 Task: Reports & Dashboards
Action: Mouse moved to (525, 597)
Screenshot: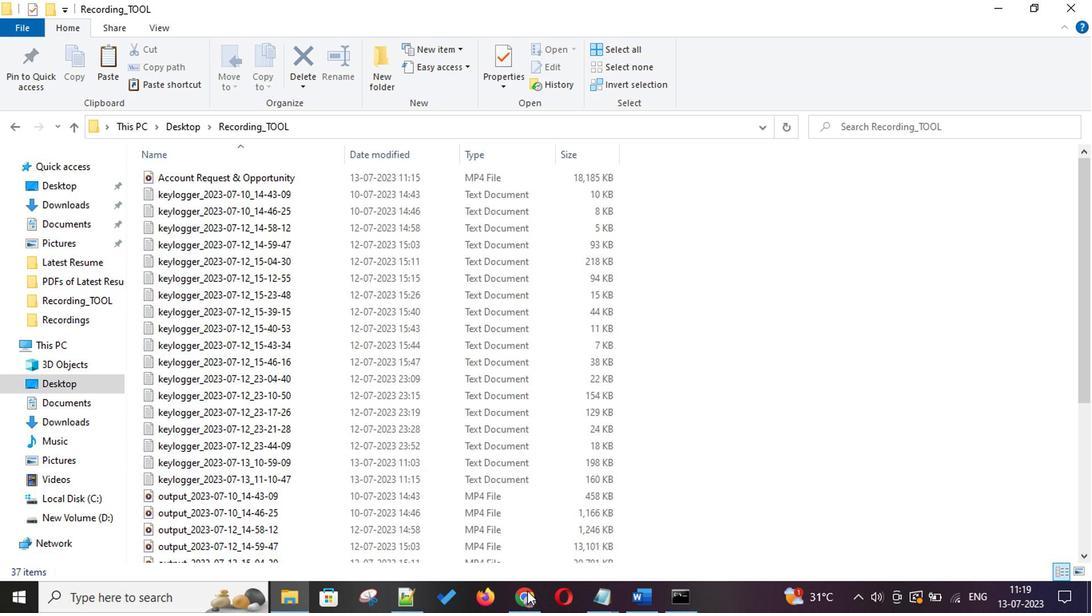 
Action: Mouse pressed left at (525, 597)
Screenshot: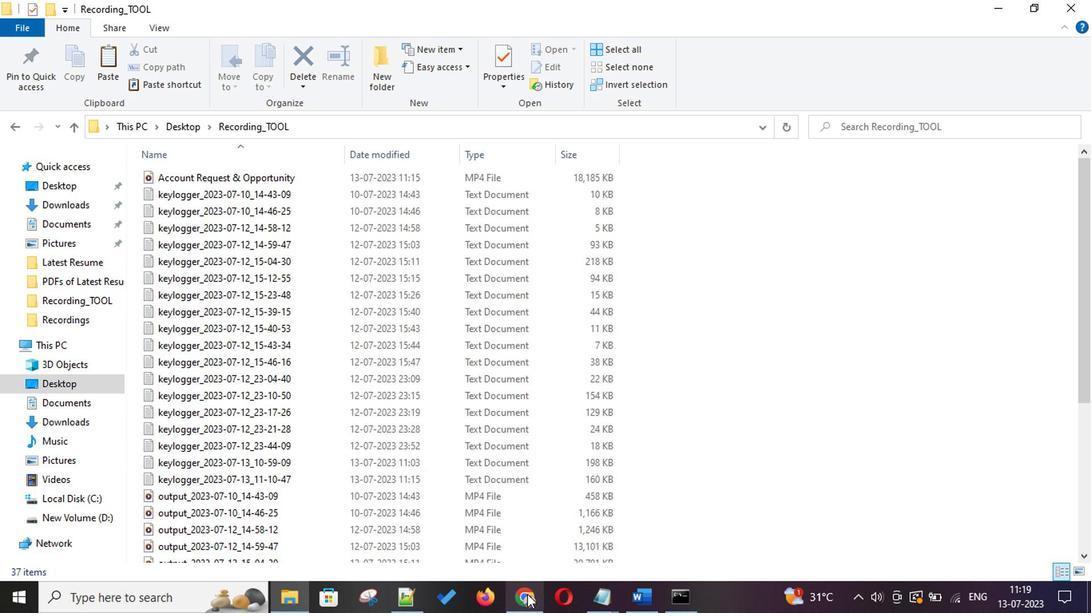 
Action: Mouse moved to (879, 138)
Screenshot: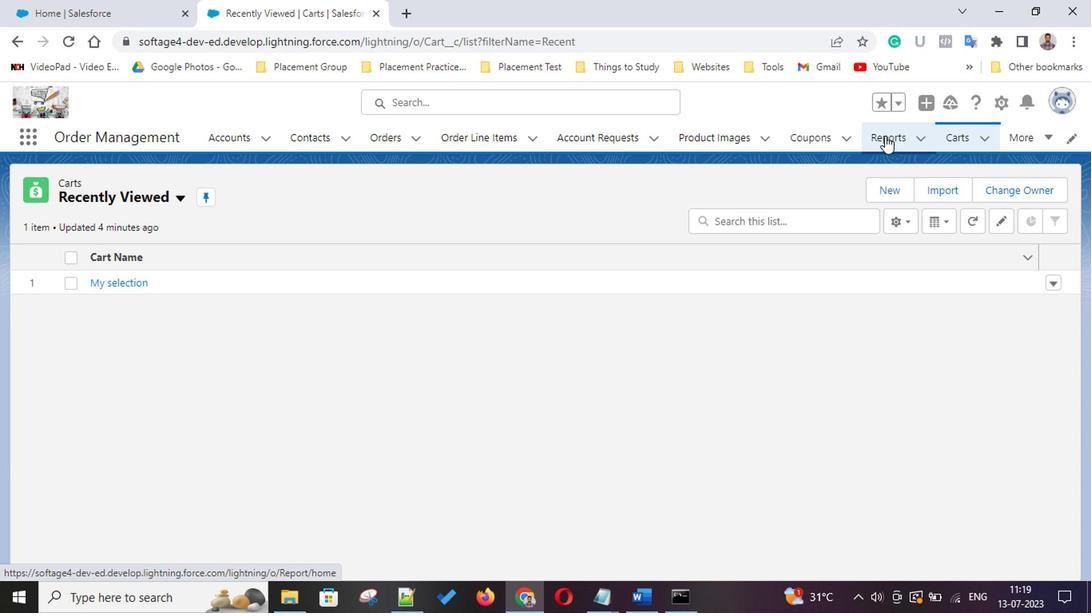 
Action: Mouse pressed left at (879, 138)
Screenshot: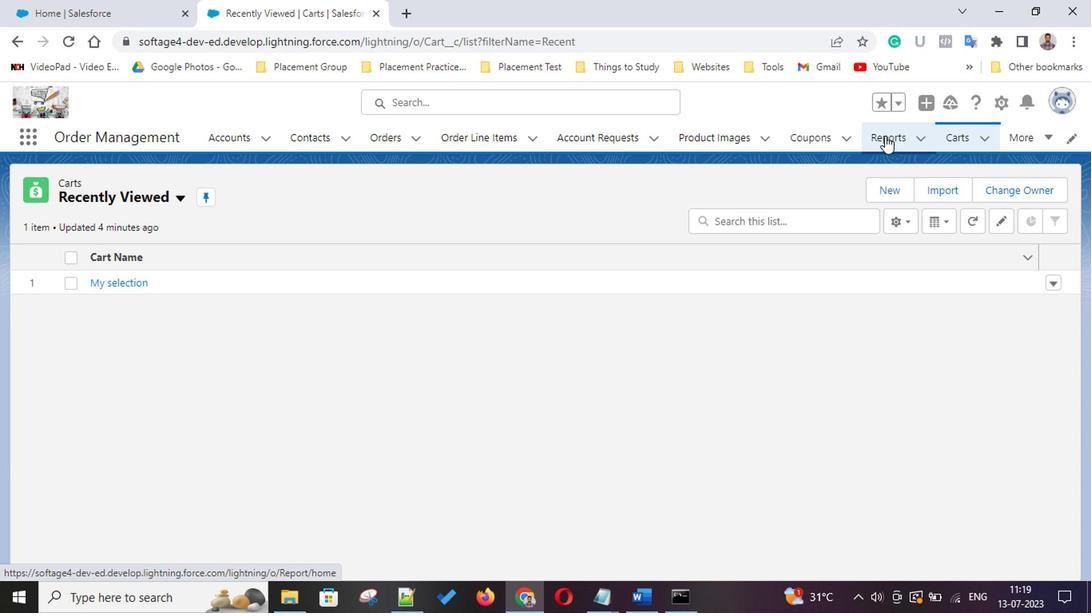 
Action: Mouse moved to (918, 202)
Screenshot: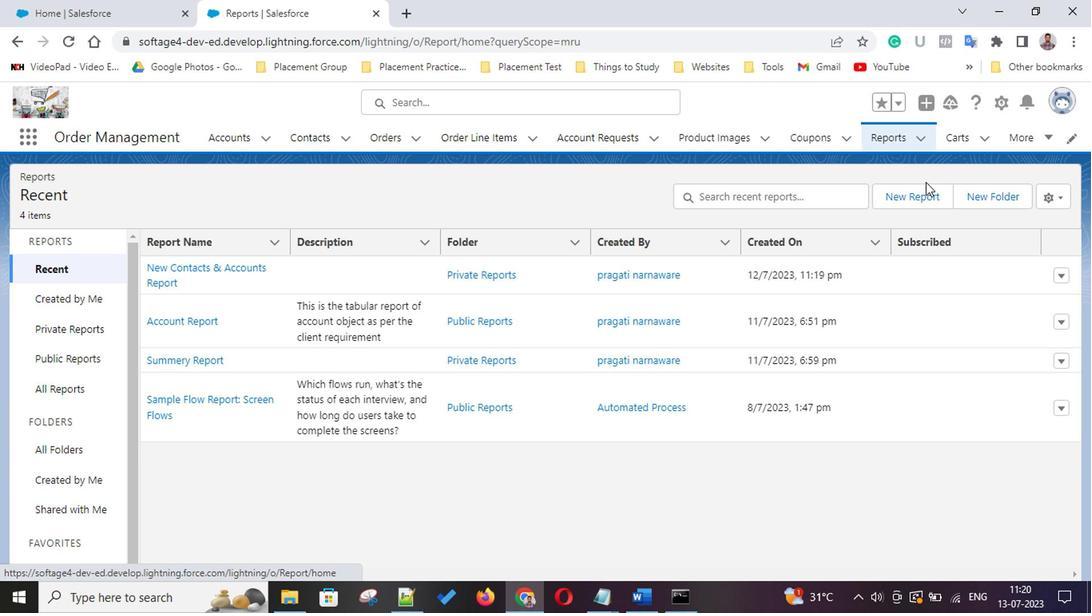 
Action: Mouse pressed left at (918, 202)
Screenshot: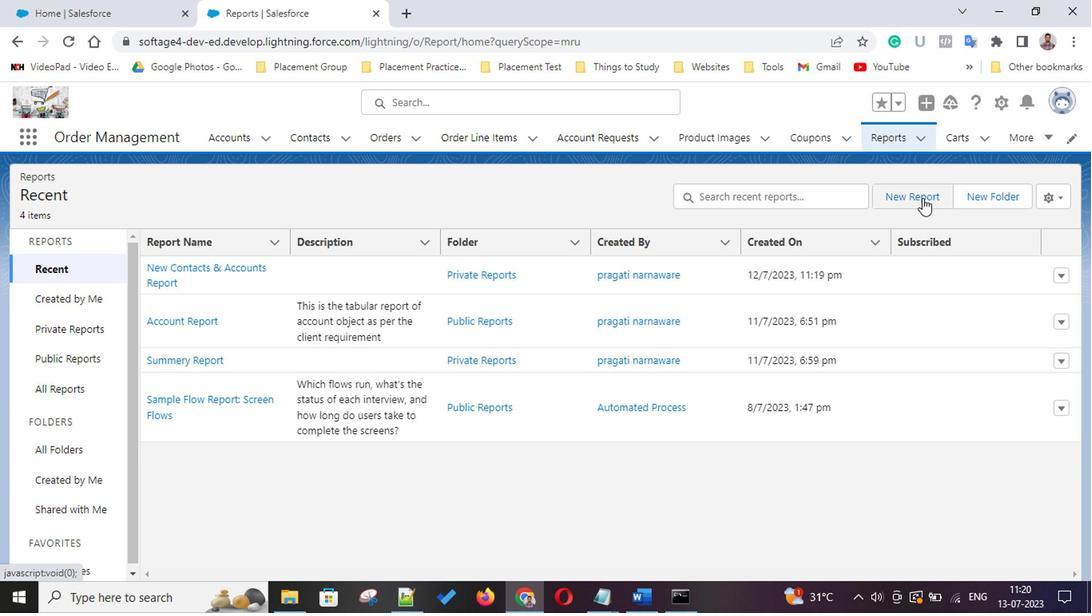 
Action: Mouse moved to (126, 315)
Screenshot: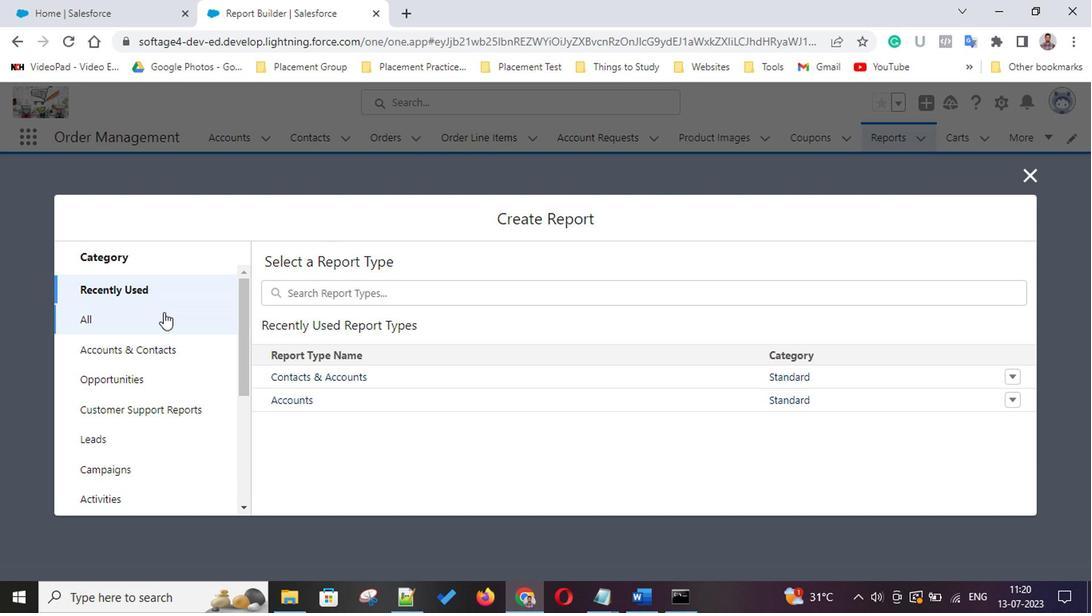
Action: Mouse pressed left at (126, 315)
Screenshot: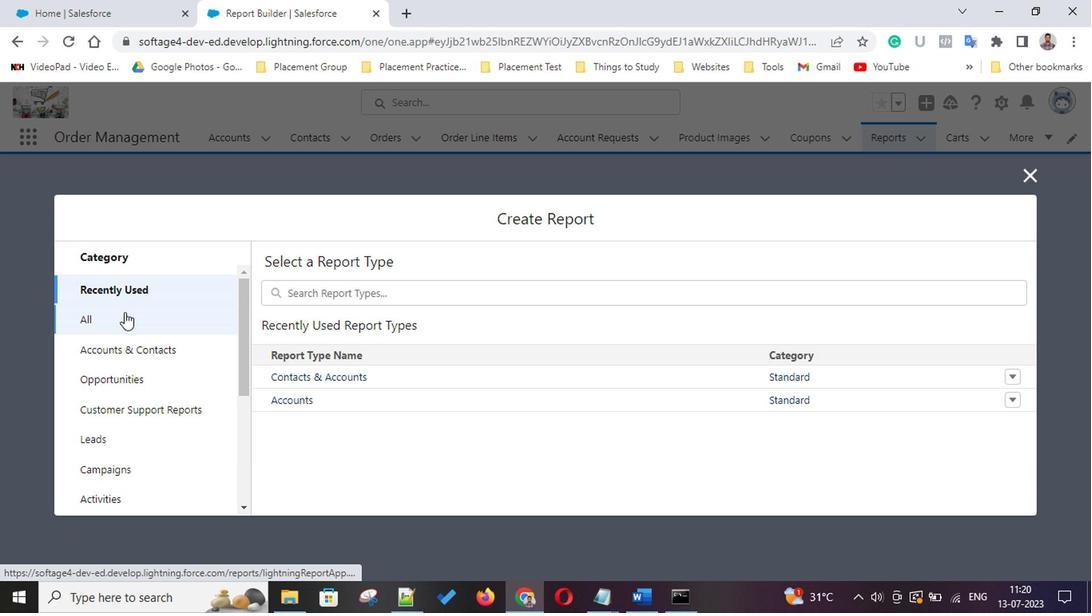 
Action: Mouse moved to (602, 421)
Screenshot: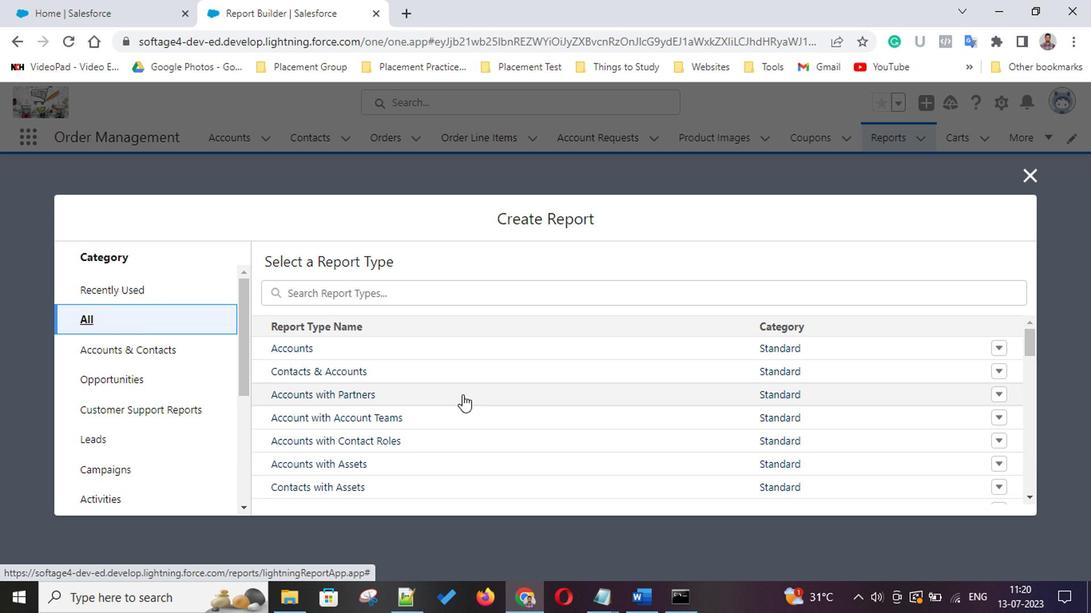 
Action: Mouse scrolled (602, 420) with delta (0, -1)
Screenshot: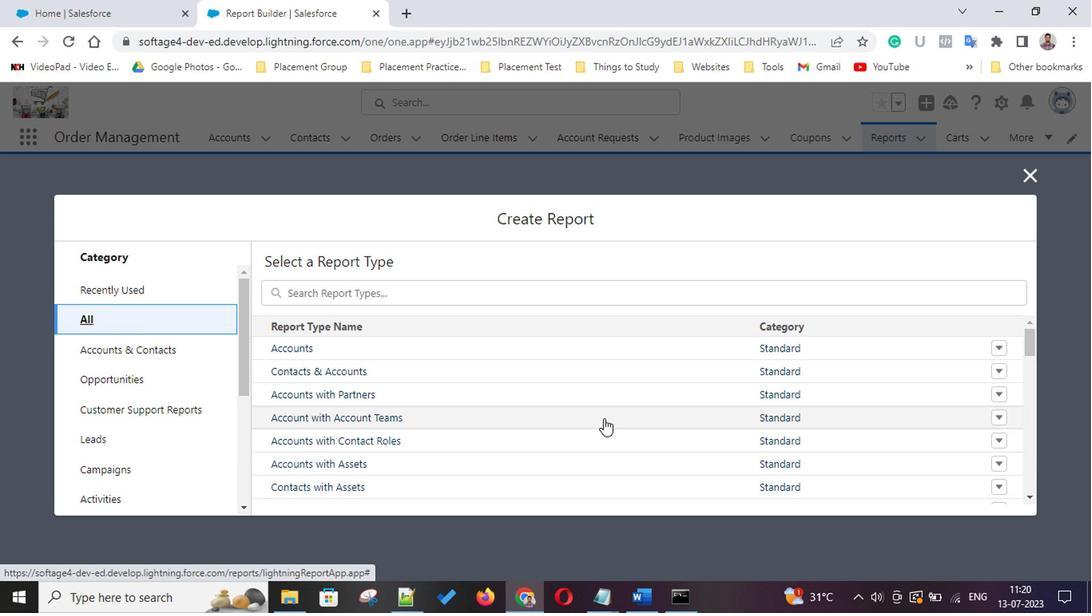 
Action: Mouse scrolled (602, 420) with delta (0, -1)
Screenshot: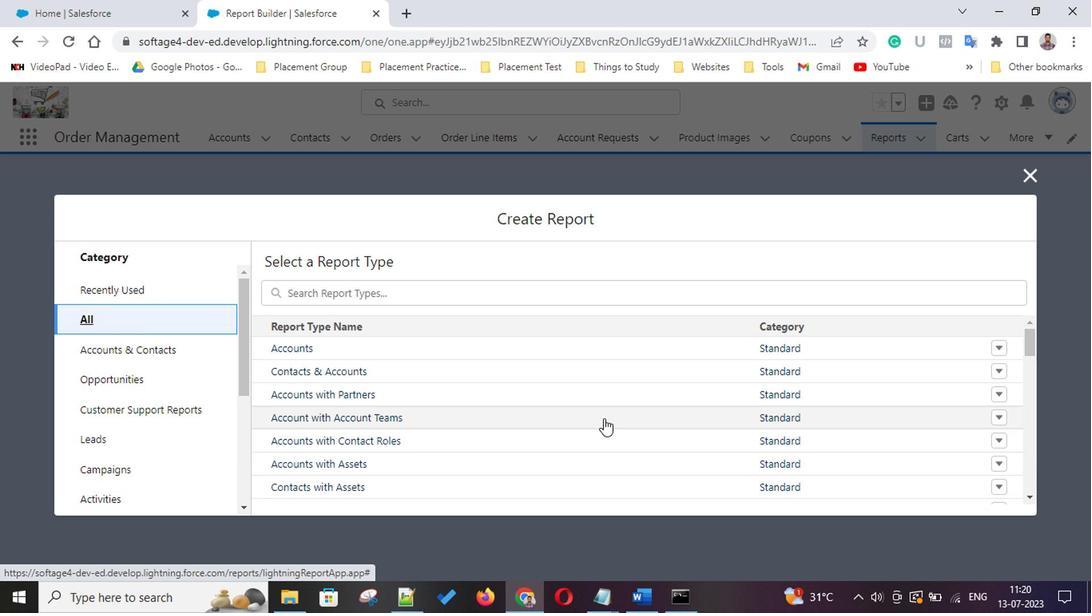 
Action: Mouse scrolled (602, 420) with delta (0, -1)
Screenshot: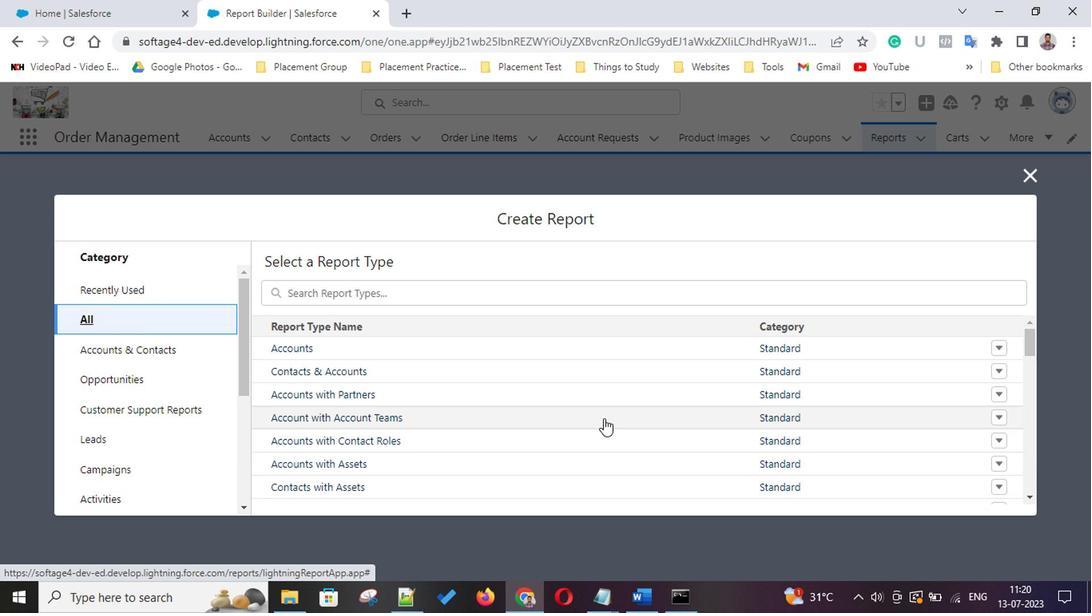 
Action: Mouse scrolled (602, 420) with delta (0, -1)
Screenshot: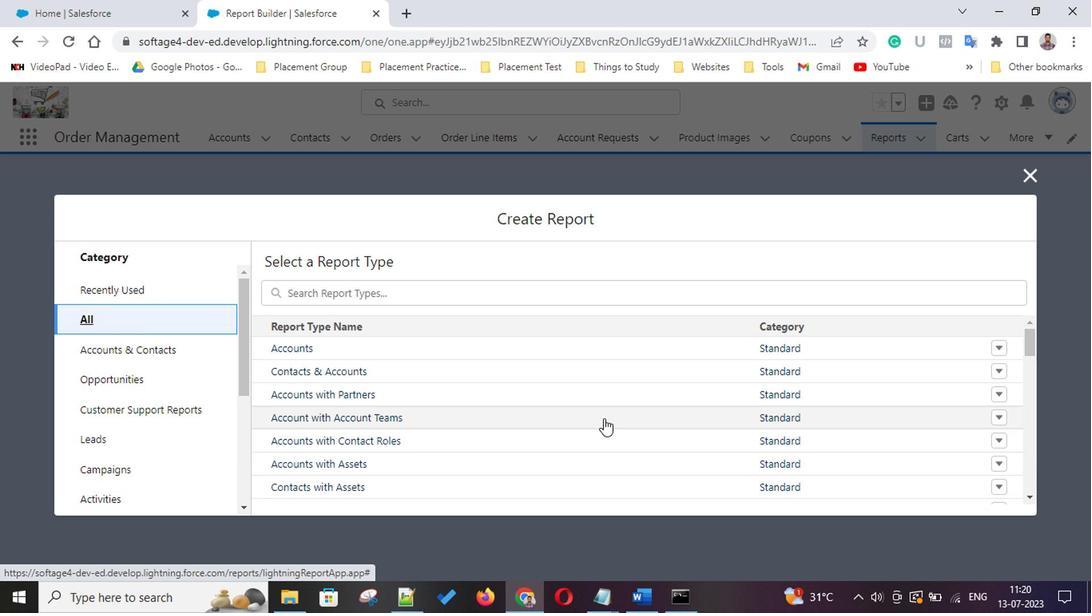 
Action: Mouse scrolled (602, 420) with delta (0, -1)
Screenshot: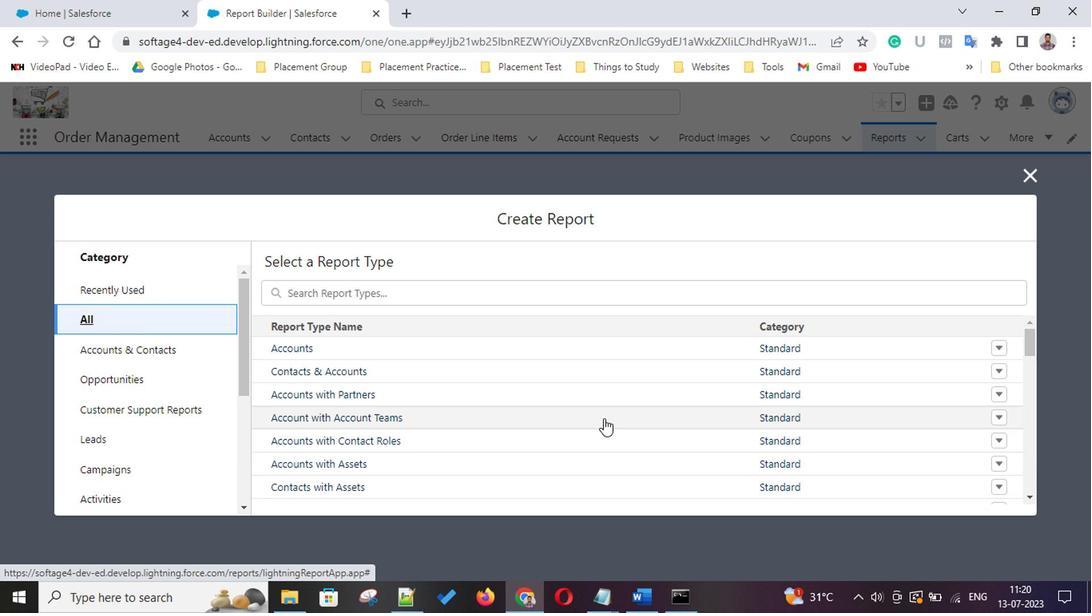 
Action: Mouse scrolled (602, 420) with delta (0, -1)
Screenshot: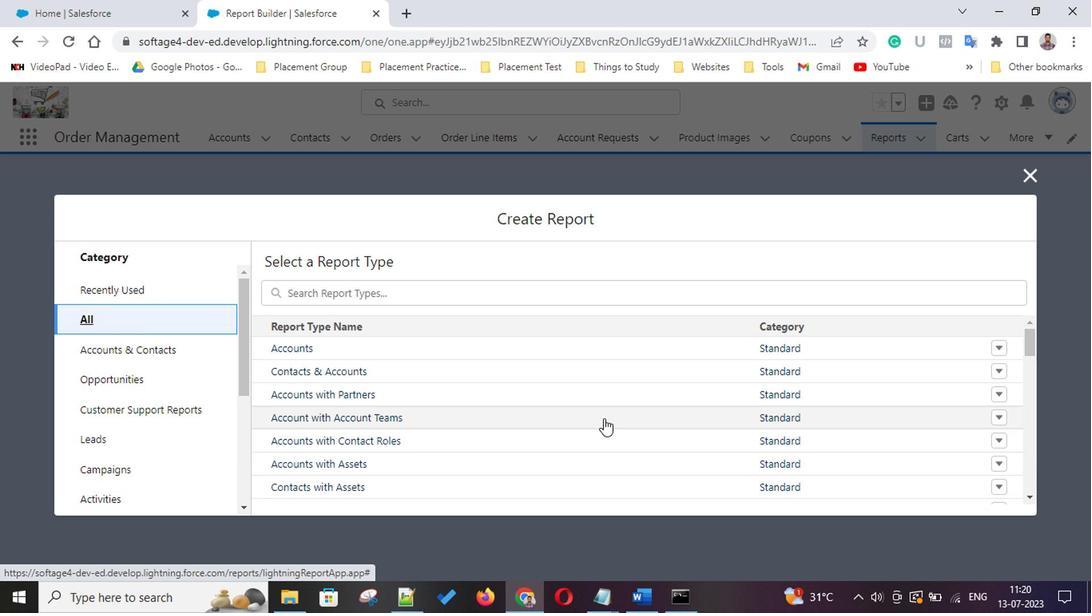 
Action: Mouse scrolled (602, 420) with delta (0, -1)
Screenshot: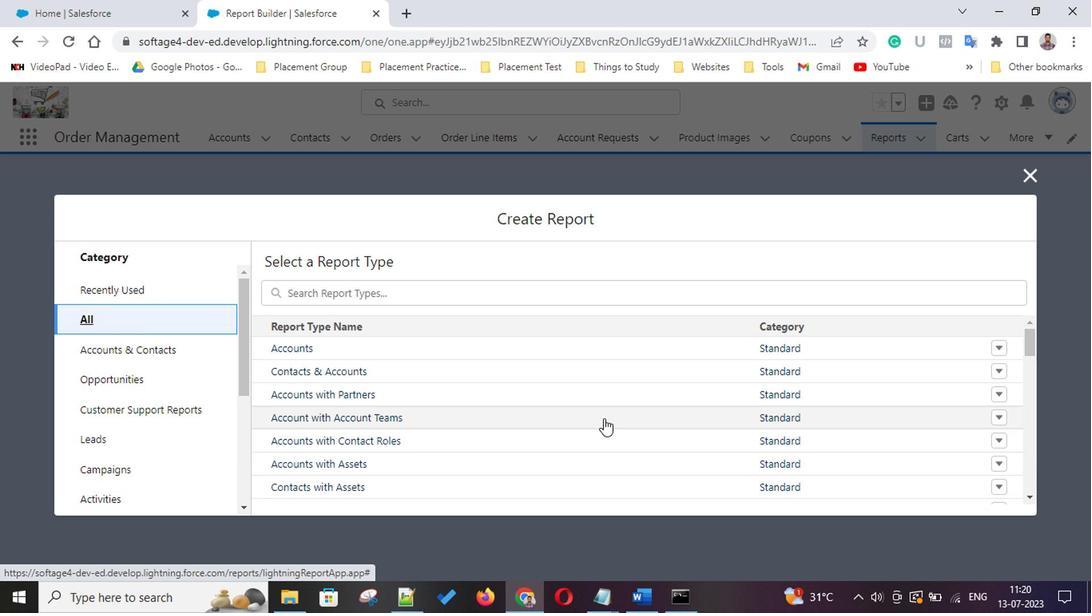 
Action: Mouse scrolled (602, 420) with delta (0, -1)
Screenshot: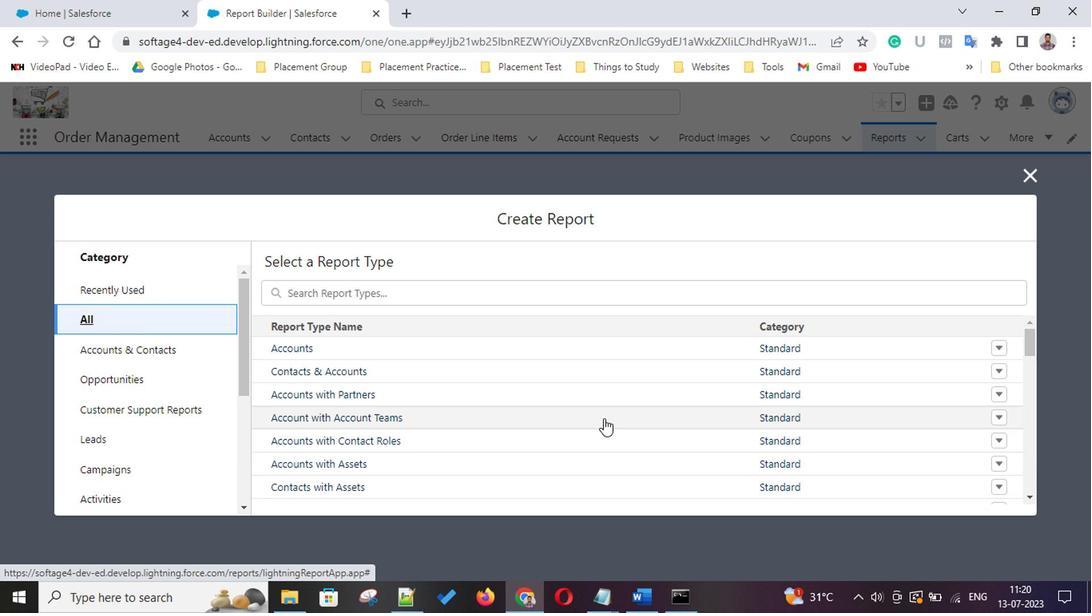 
Action: Mouse scrolled (602, 420) with delta (0, -1)
Screenshot: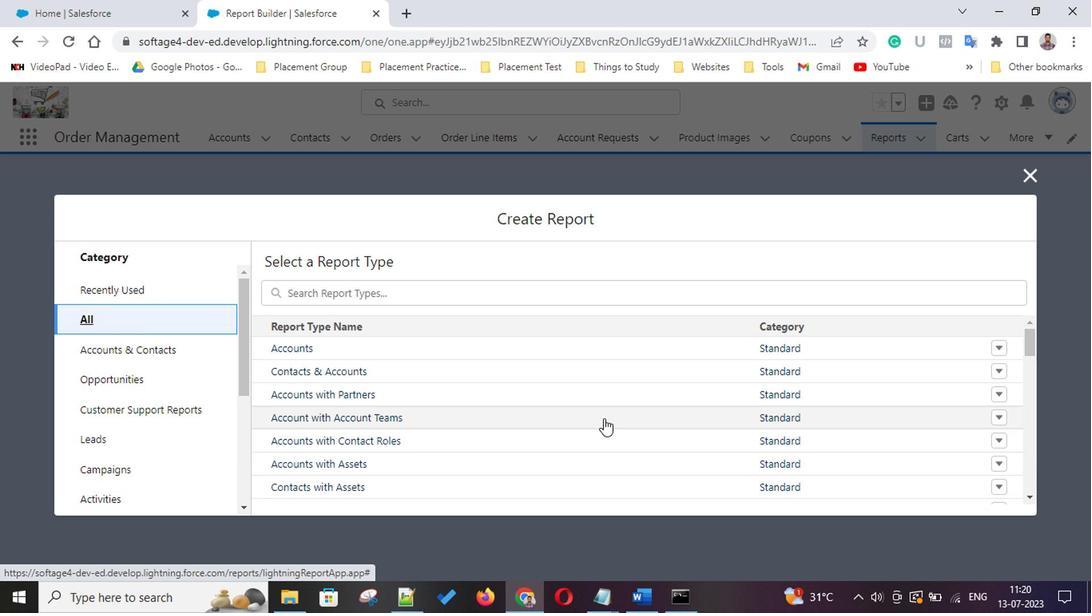 
Action: Mouse scrolled (602, 420) with delta (0, -1)
Screenshot: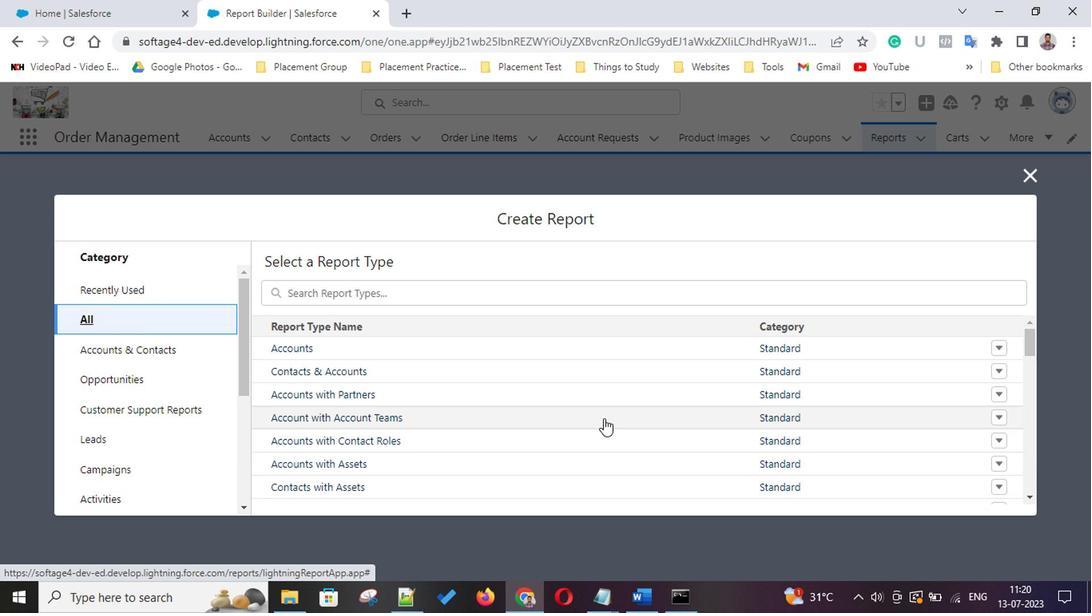 
Action: Mouse scrolled (602, 420) with delta (0, -1)
Screenshot: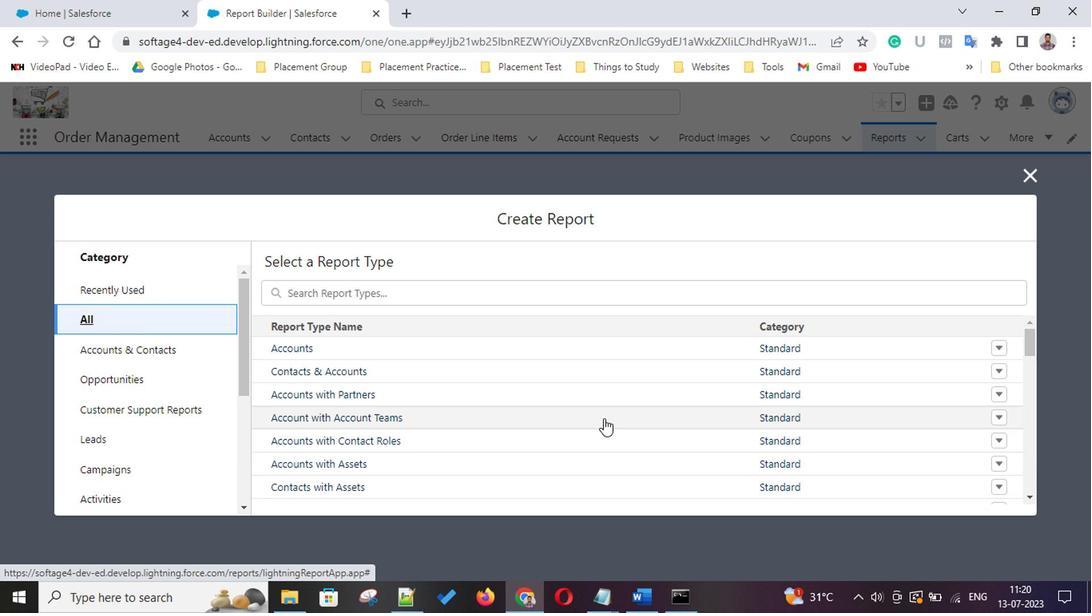 
Action: Mouse scrolled (602, 420) with delta (0, -1)
Screenshot: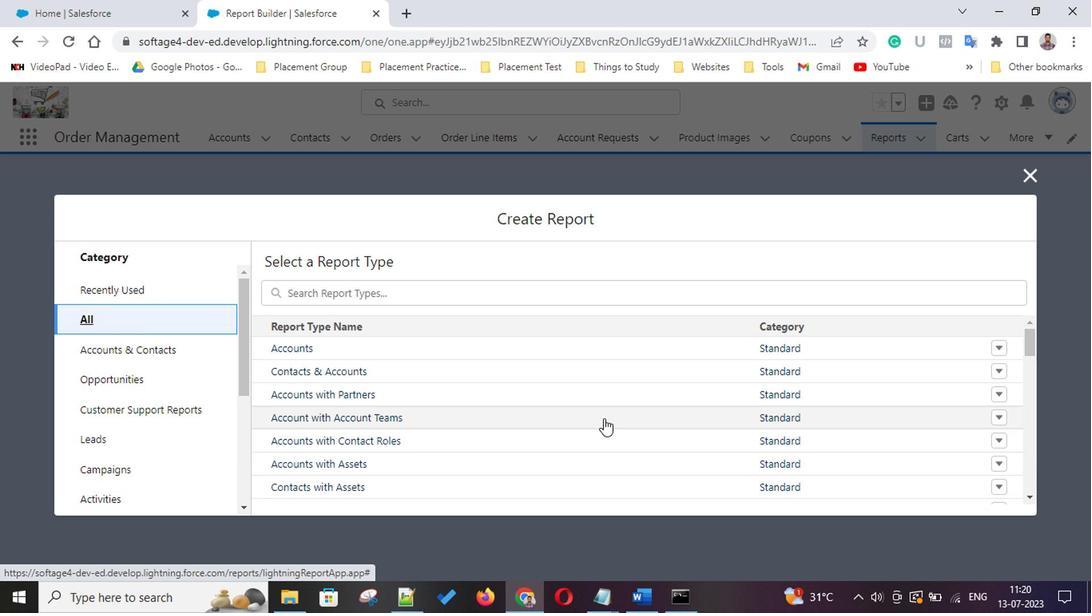 
Action: Mouse scrolled (602, 420) with delta (0, -1)
Screenshot: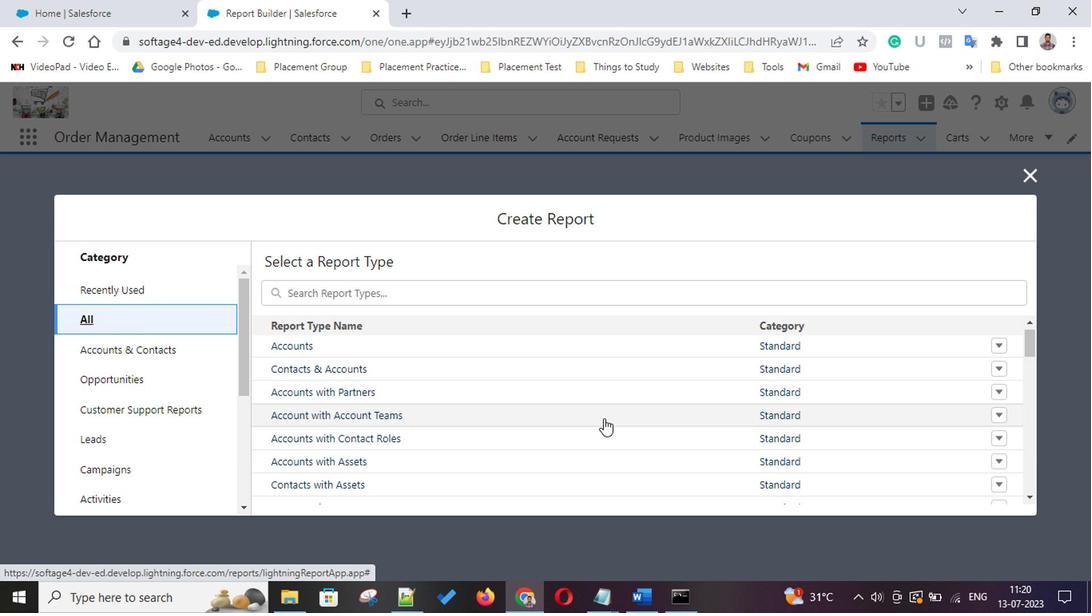 
Action: Mouse scrolled (602, 420) with delta (0, -1)
Screenshot: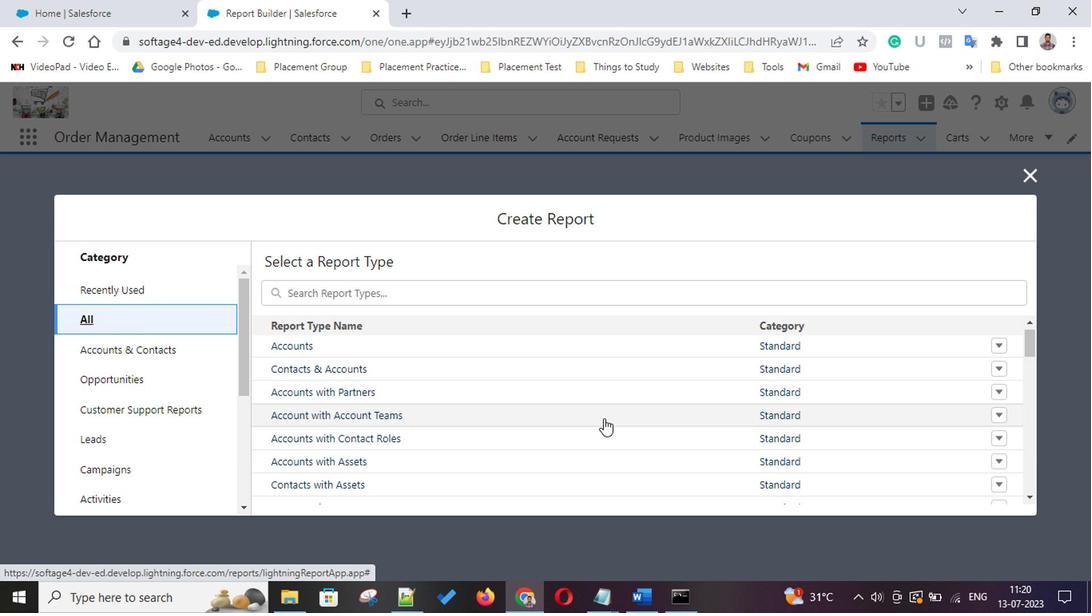 
Action: Mouse scrolled (602, 420) with delta (0, -1)
Screenshot: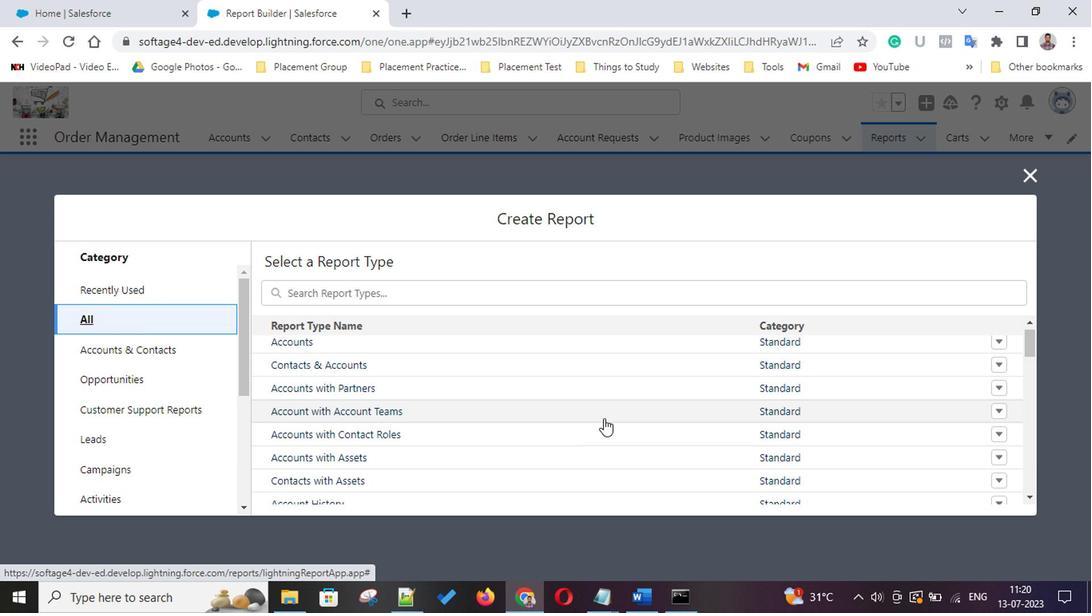 
Action: Mouse scrolled (602, 420) with delta (0, -1)
Screenshot: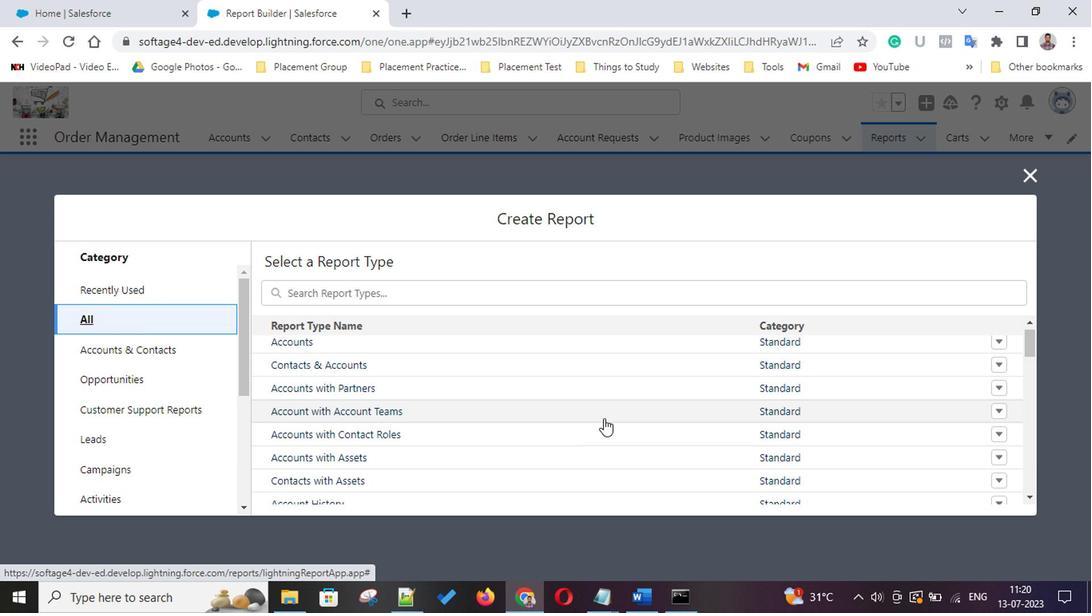 
Action: Mouse scrolled (602, 420) with delta (0, -1)
Screenshot: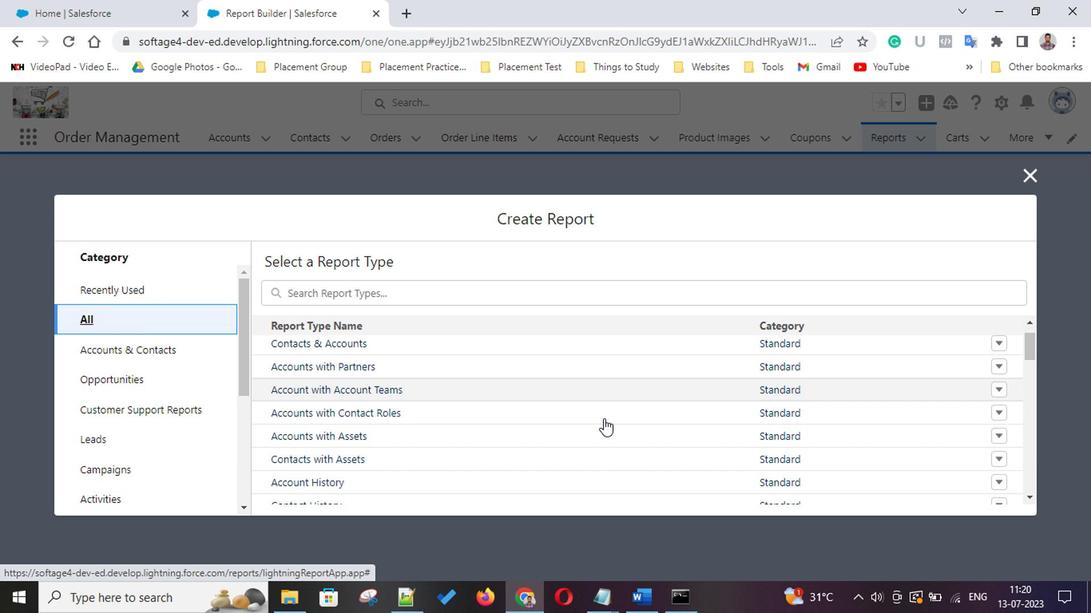 
Action: Mouse scrolled (602, 420) with delta (0, -1)
Screenshot: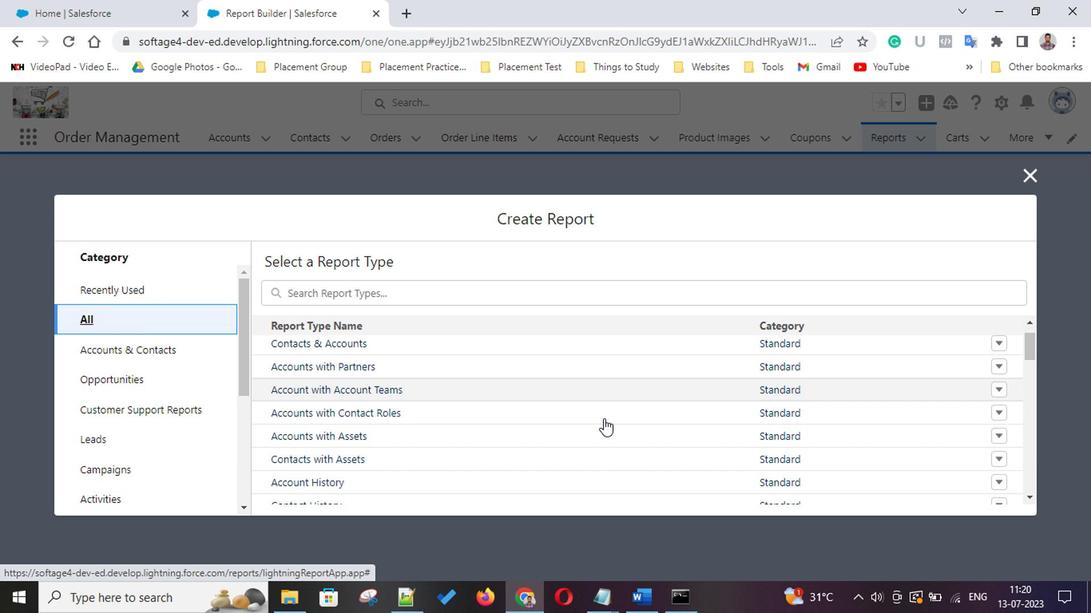 
Action: Mouse scrolled (602, 420) with delta (0, -1)
Screenshot: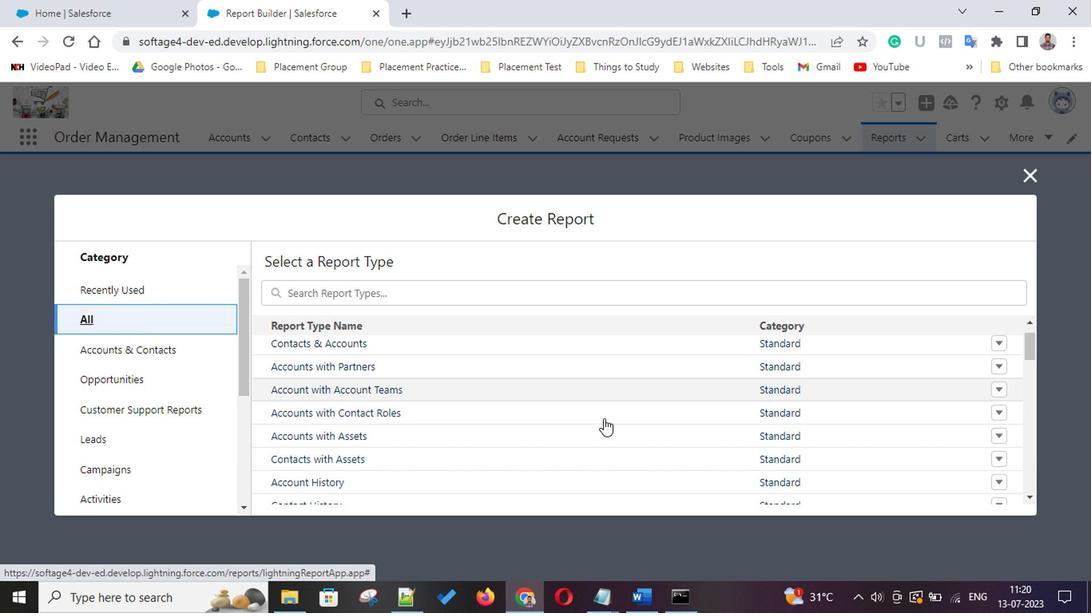
Action: Mouse scrolled (602, 420) with delta (0, -1)
Screenshot: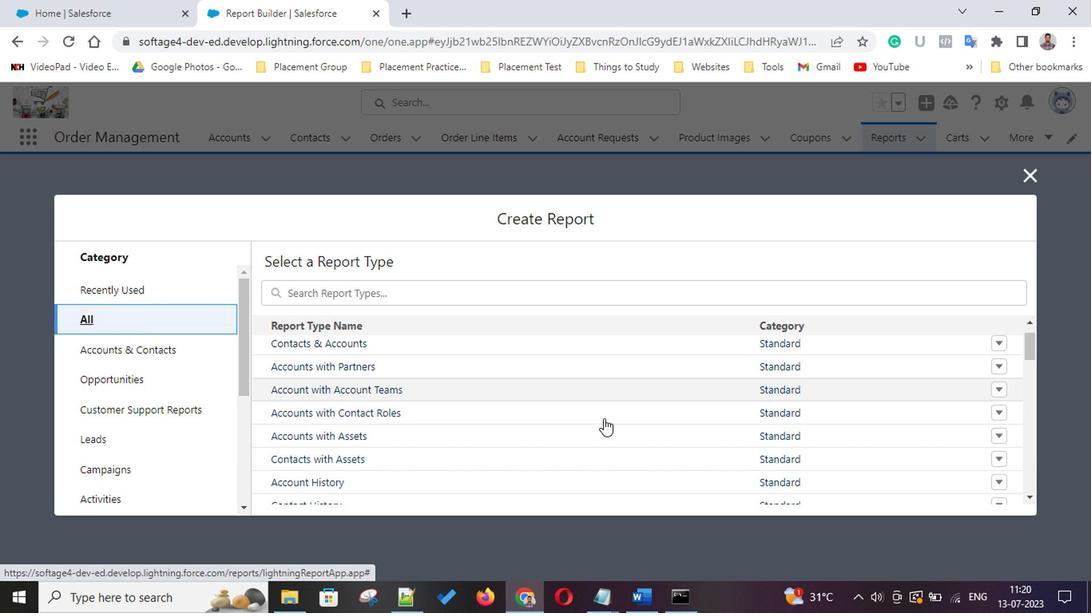 
Action: Mouse moved to (180, 376)
Screenshot: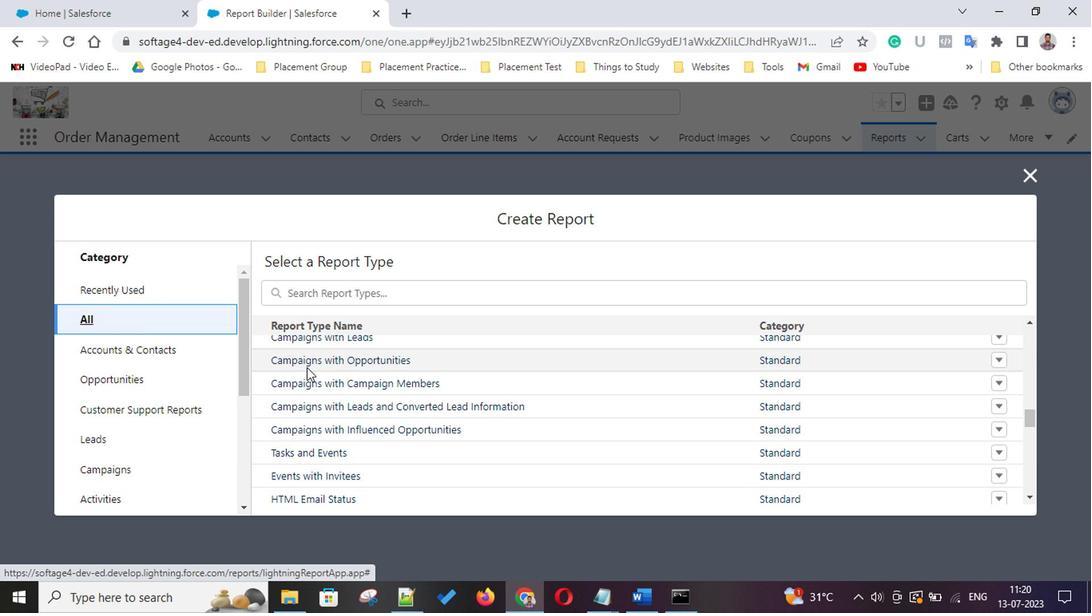 
Action: Mouse scrolled (180, 375) with delta (0, -1)
Screenshot: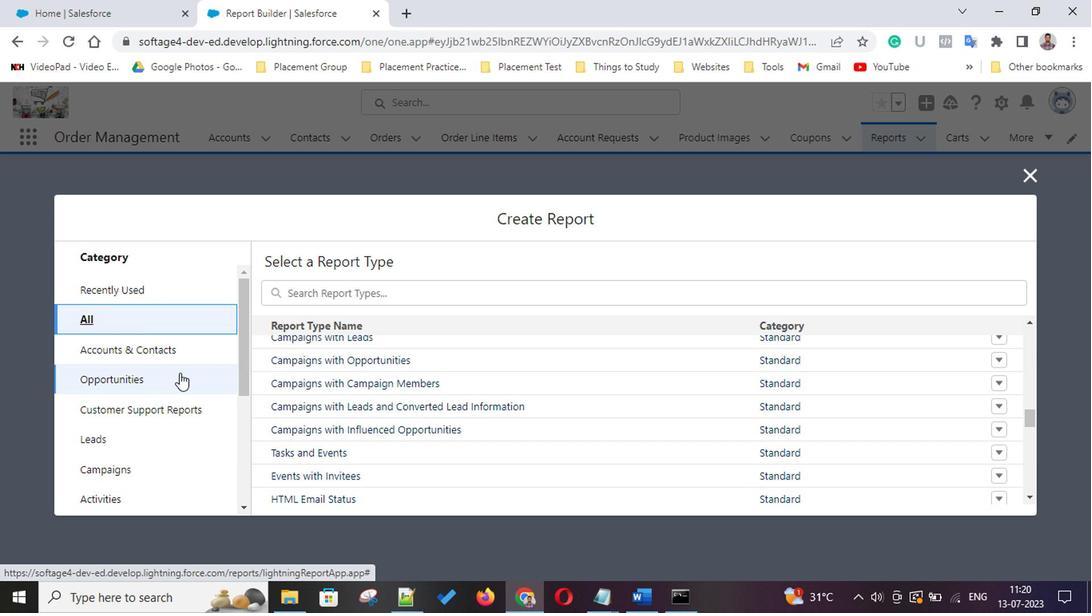 
Action: Mouse scrolled (180, 375) with delta (0, -1)
Screenshot: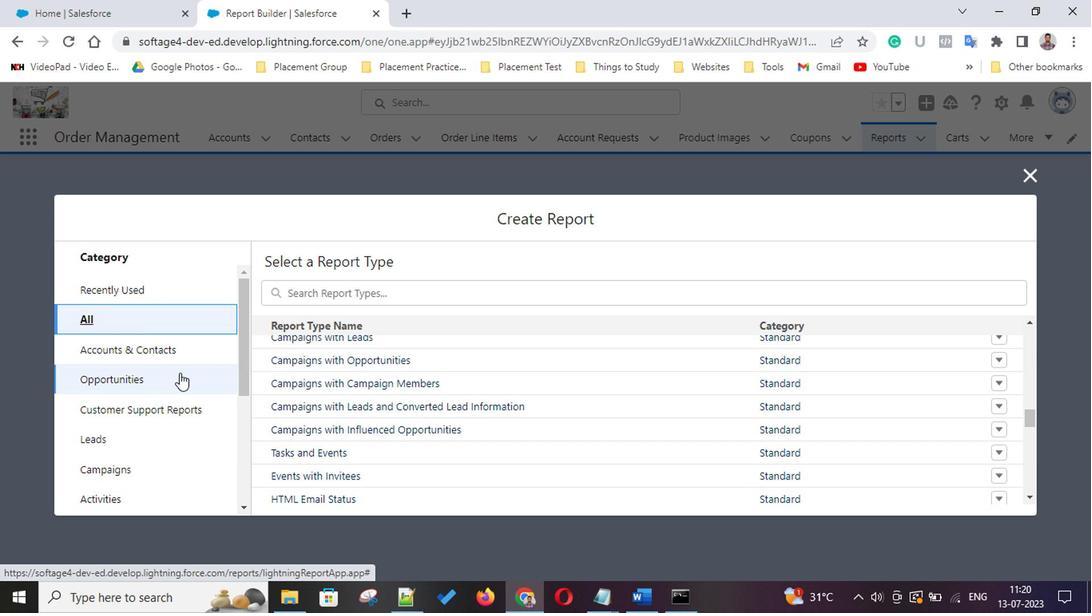 
Action: Mouse scrolled (180, 375) with delta (0, -1)
Screenshot: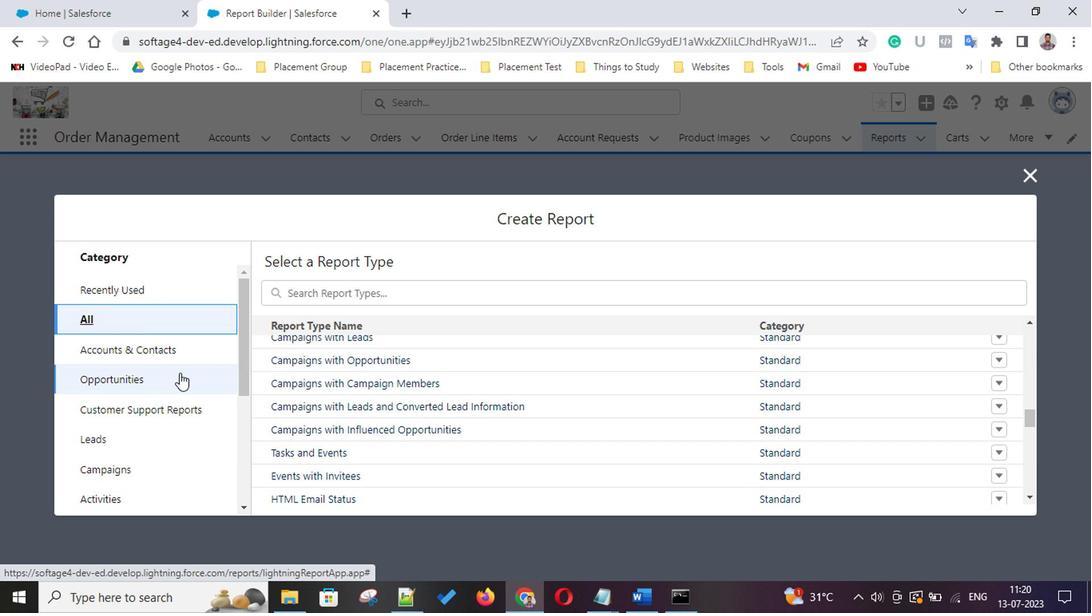 
Action: Mouse scrolled (180, 375) with delta (0, -1)
Screenshot: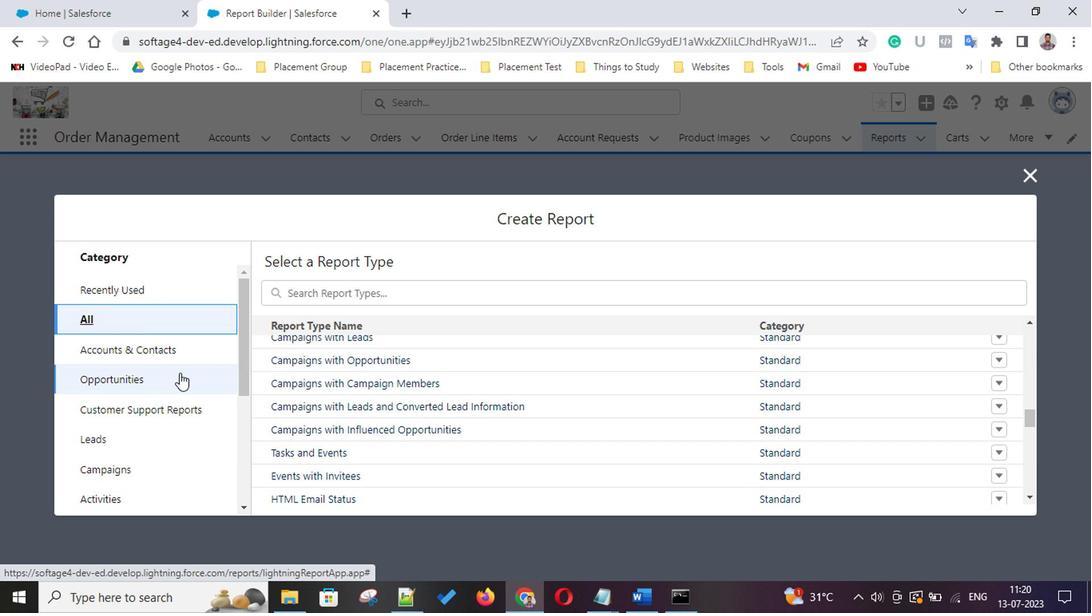 
Action: Mouse scrolled (180, 375) with delta (0, -1)
Screenshot: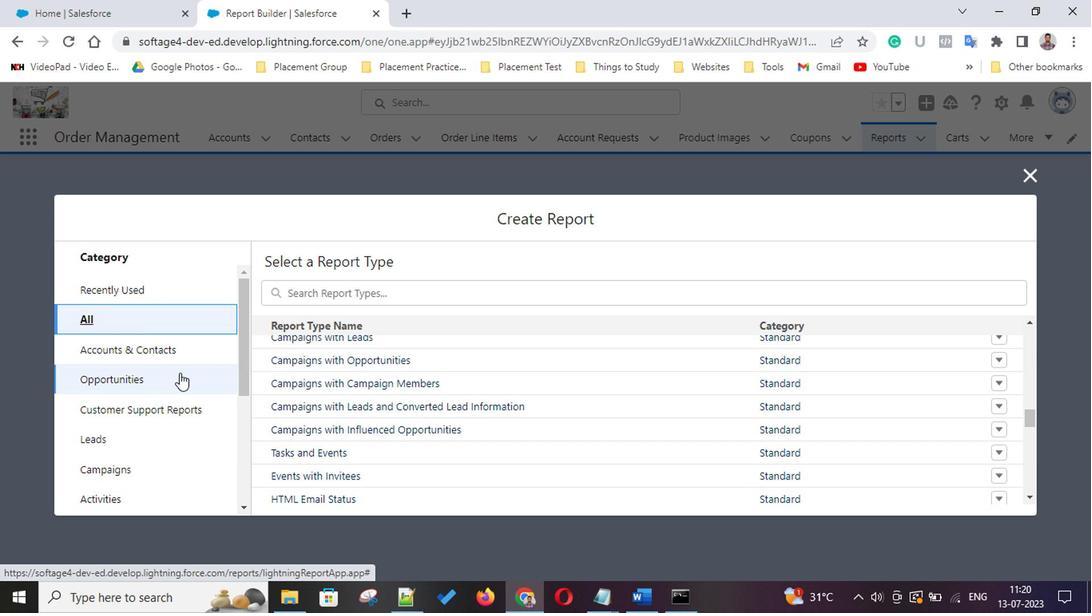 
Action: Mouse scrolled (180, 375) with delta (0, -1)
Screenshot: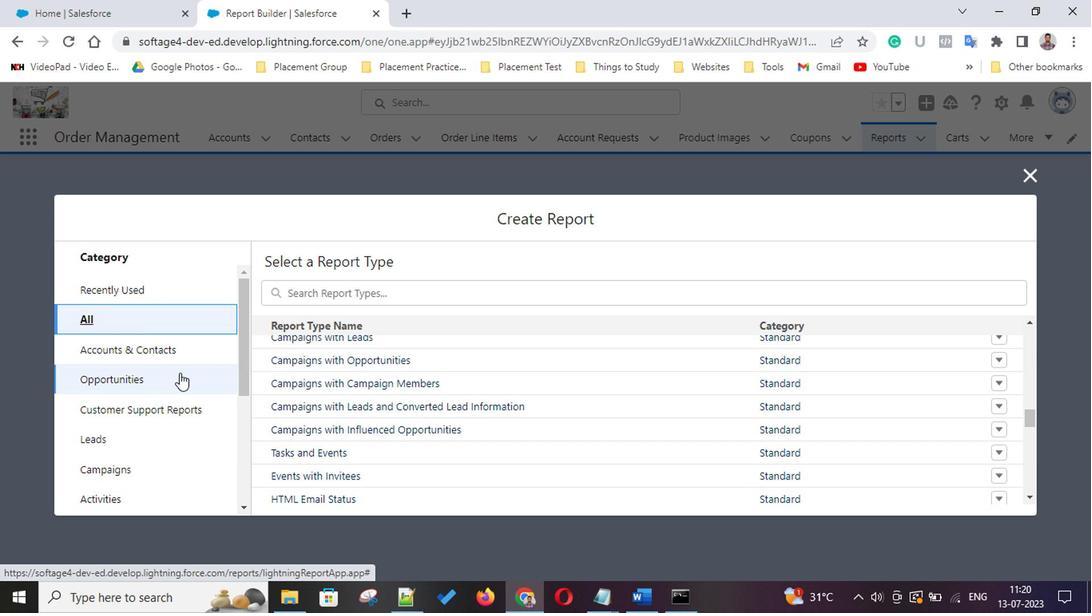 
Action: Mouse scrolled (180, 375) with delta (0, -1)
Screenshot: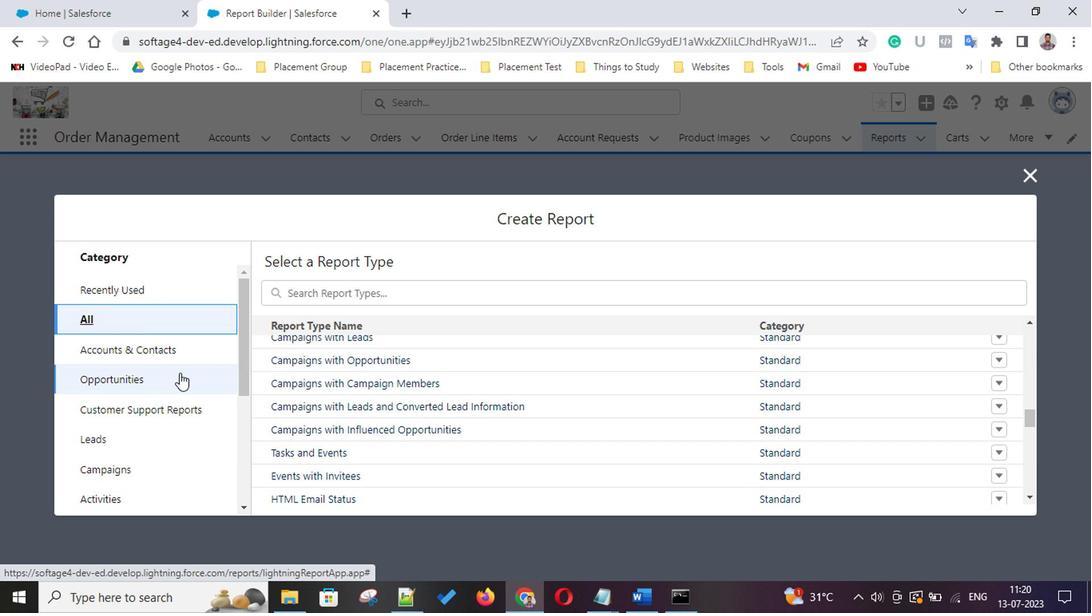 
Action: Mouse scrolled (180, 375) with delta (0, -1)
Screenshot: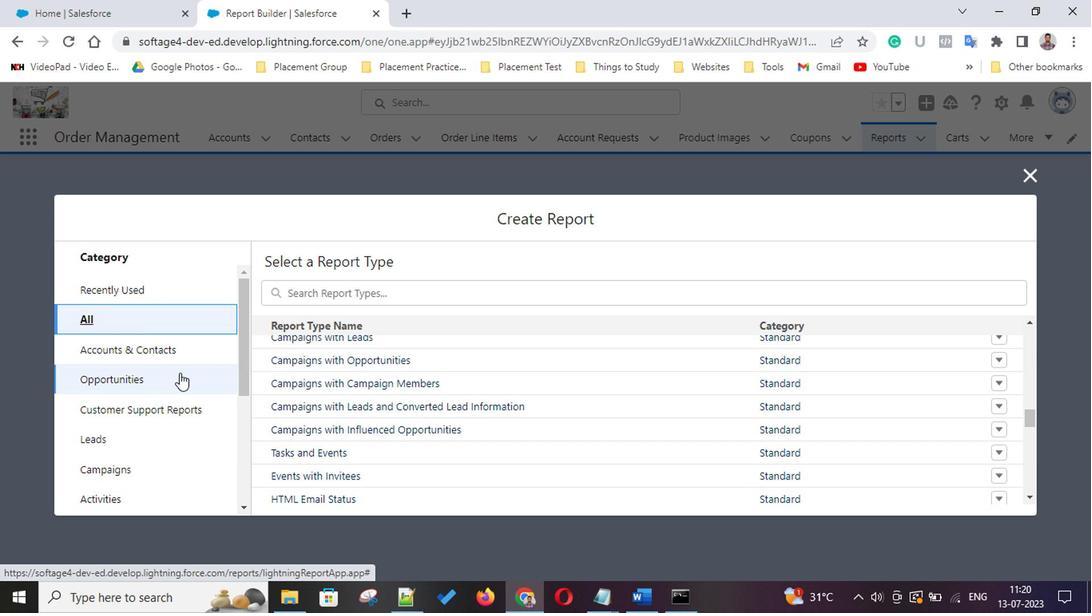 
Action: Mouse scrolled (180, 375) with delta (0, -1)
Screenshot: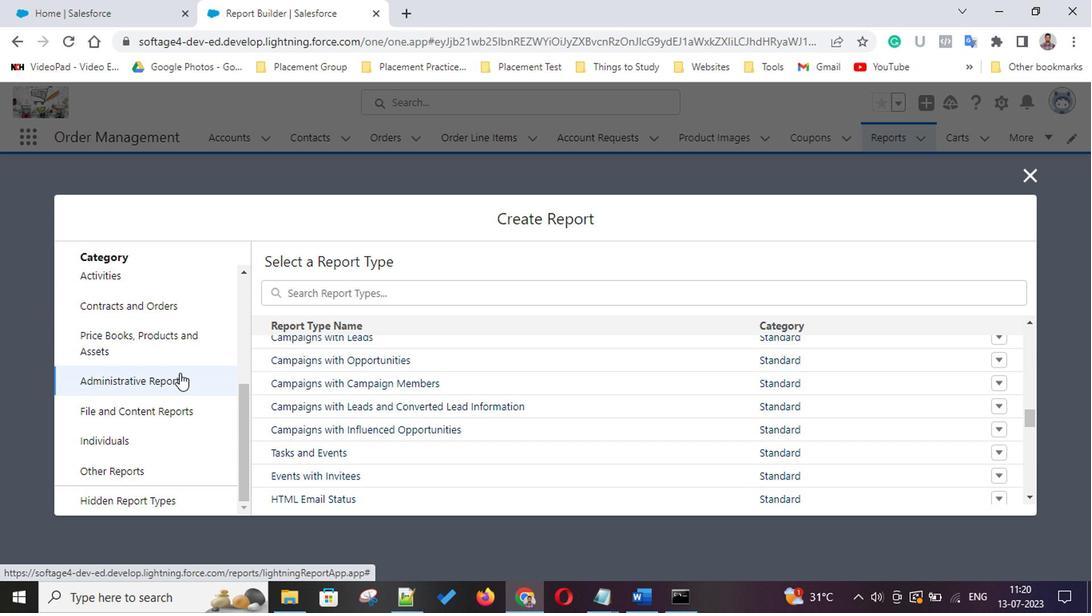 
Action: Mouse scrolled (180, 375) with delta (0, -1)
Screenshot: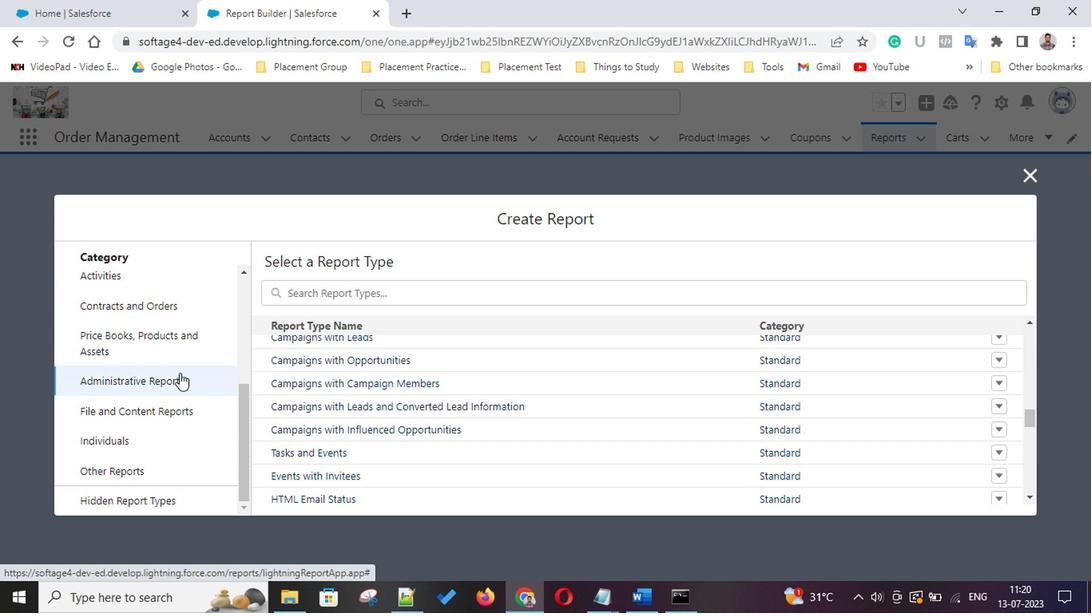 
Action: Mouse scrolled (180, 375) with delta (0, -1)
Screenshot: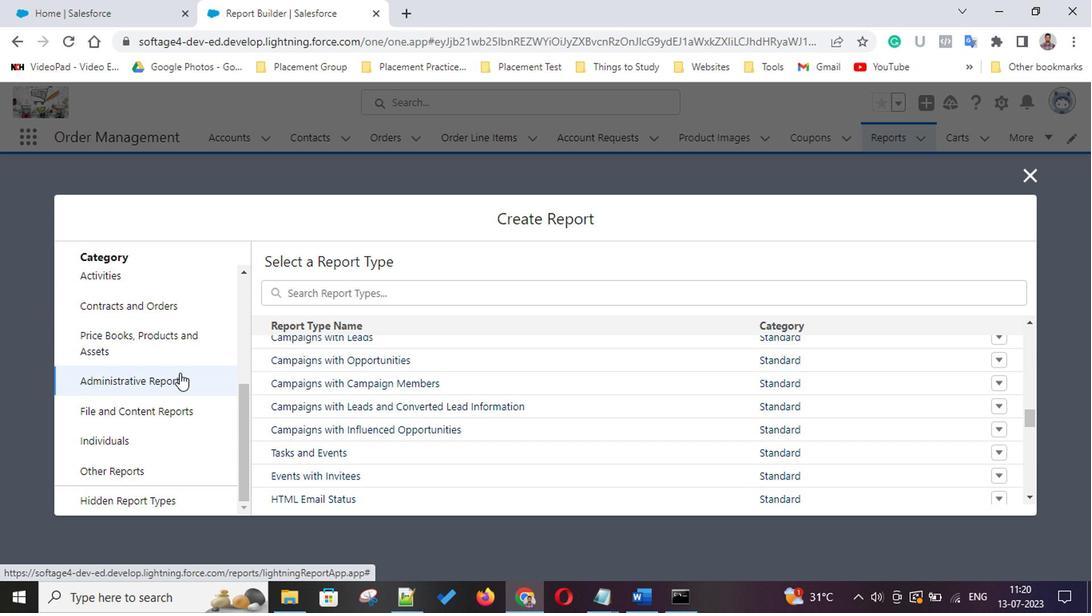 
Action: Mouse scrolled (180, 375) with delta (0, -1)
Screenshot: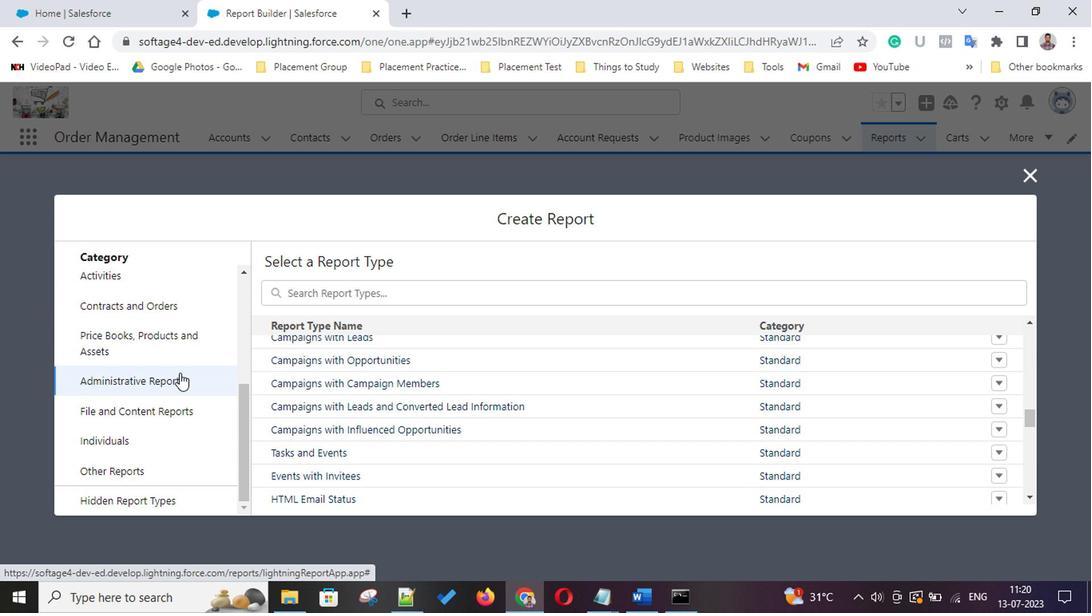 
Action: Mouse scrolled (180, 375) with delta (0, -1)
Screenshot: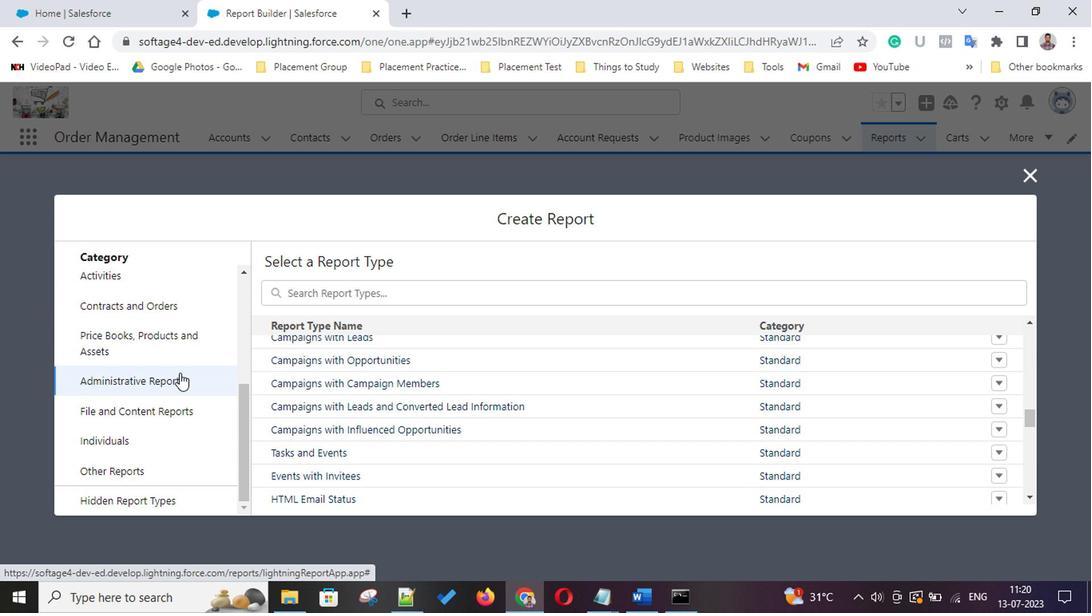 
Action: Mouse scrolled (180, 375) with delta (0, -1)
Screenshot: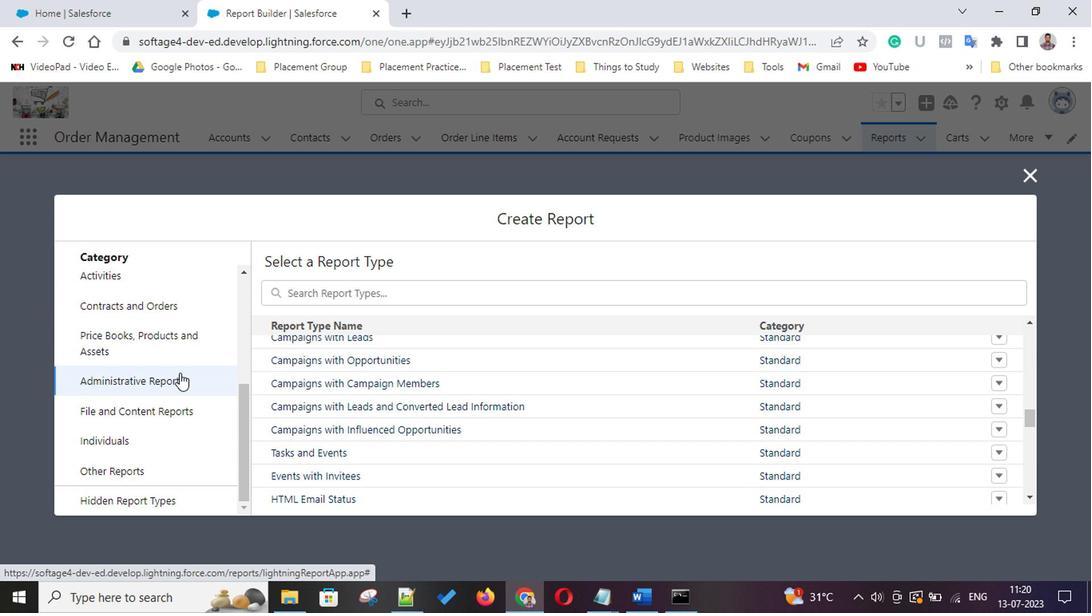 
Action: Mouse moved to (680, 455)
Screenshot: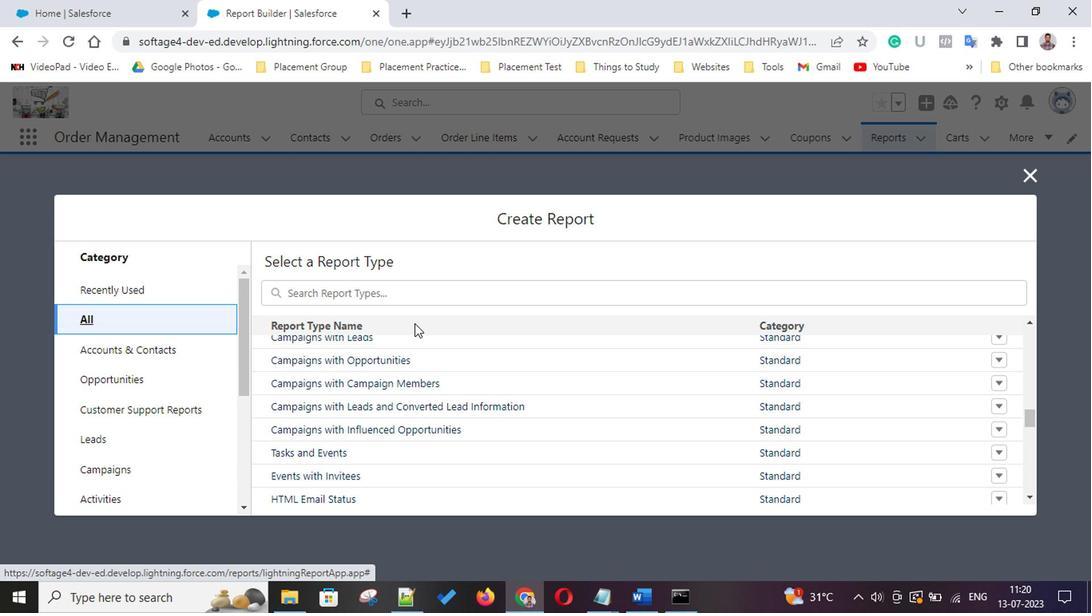 
Action: Mouse scrolled (680, 455) with delta (0, 0)
Screenshot: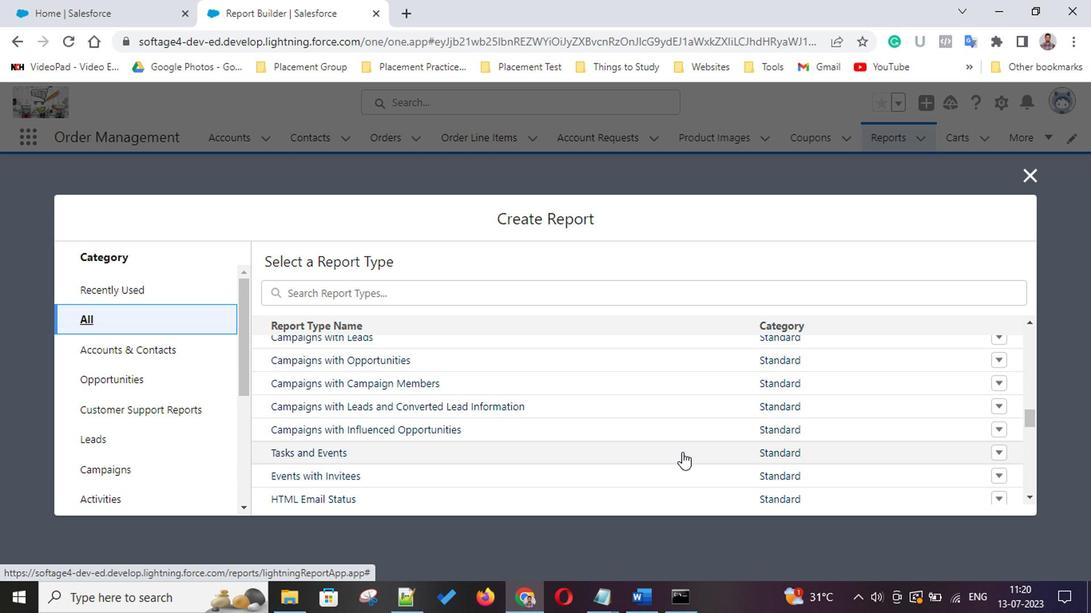 
Action: Mouse moved to (335, 418)
Screenshot: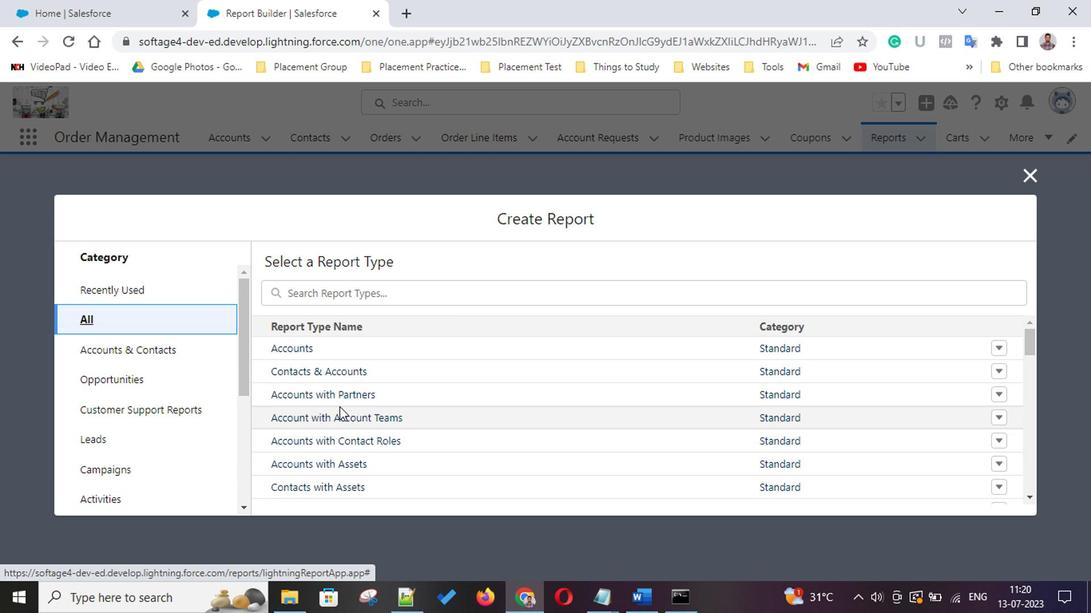 
Action: Mouse pressed left at (335, 418)
Screenshot: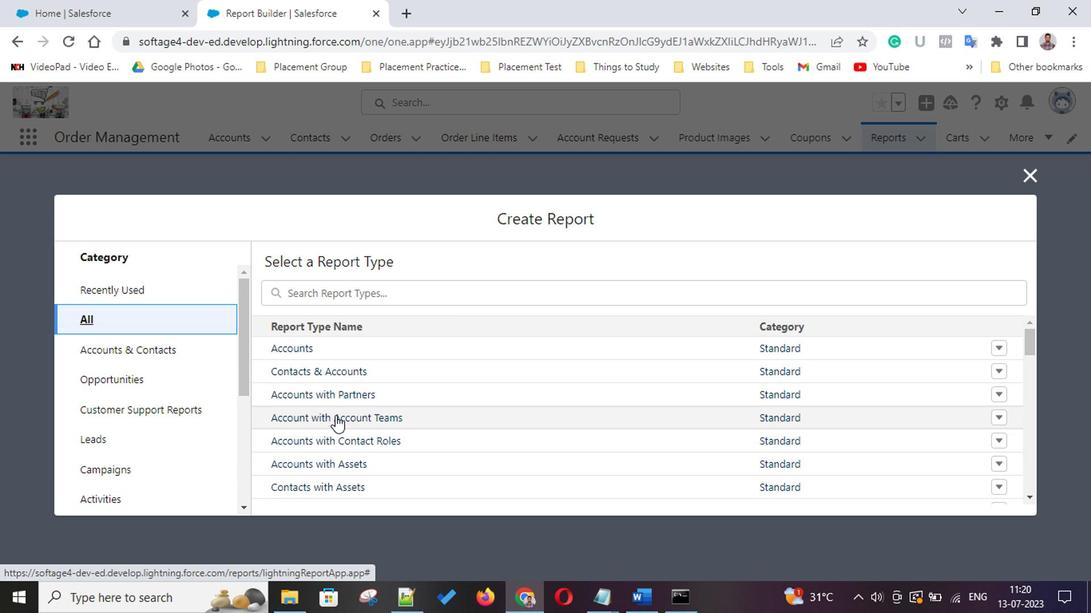 
Action: Mouse moved to (851, 356)
Screenshot: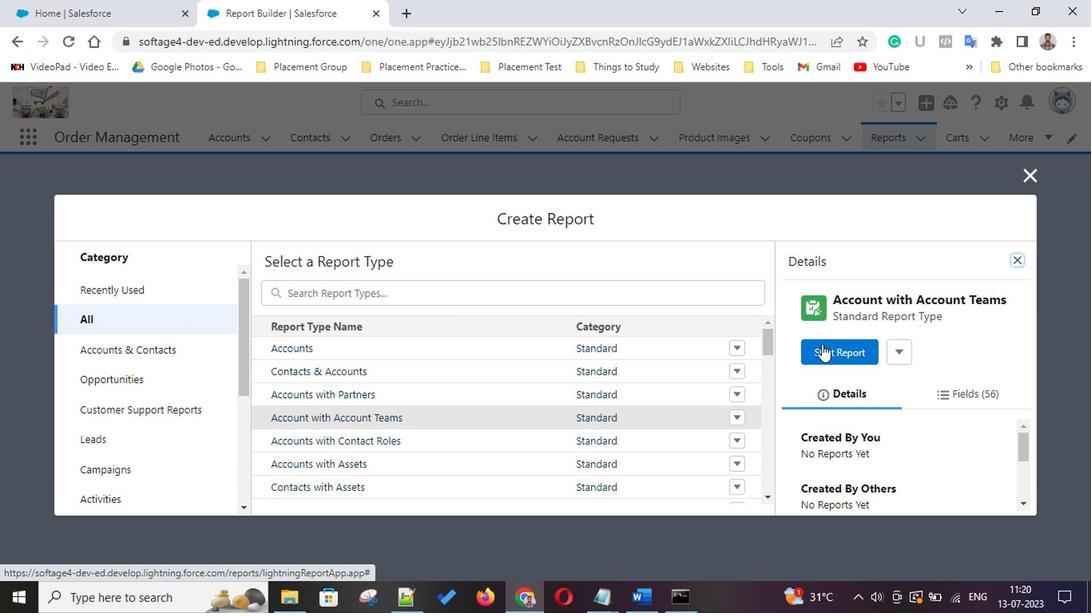 
Action: Mouse pressed left at (851, 356)
Screenshot: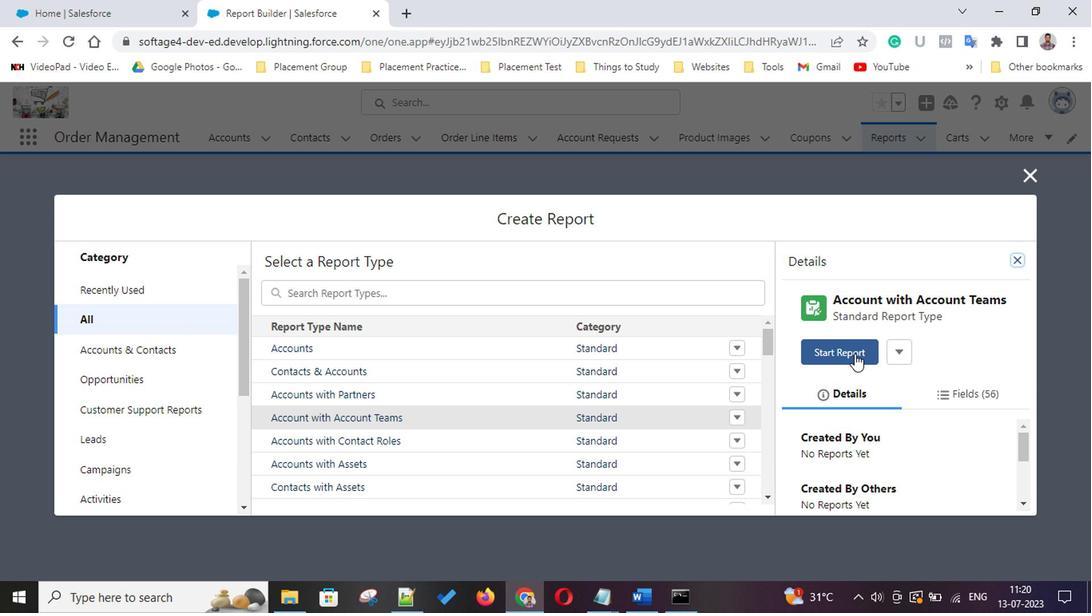 
Action: Mouse moved to (110, 302)
Screenshot: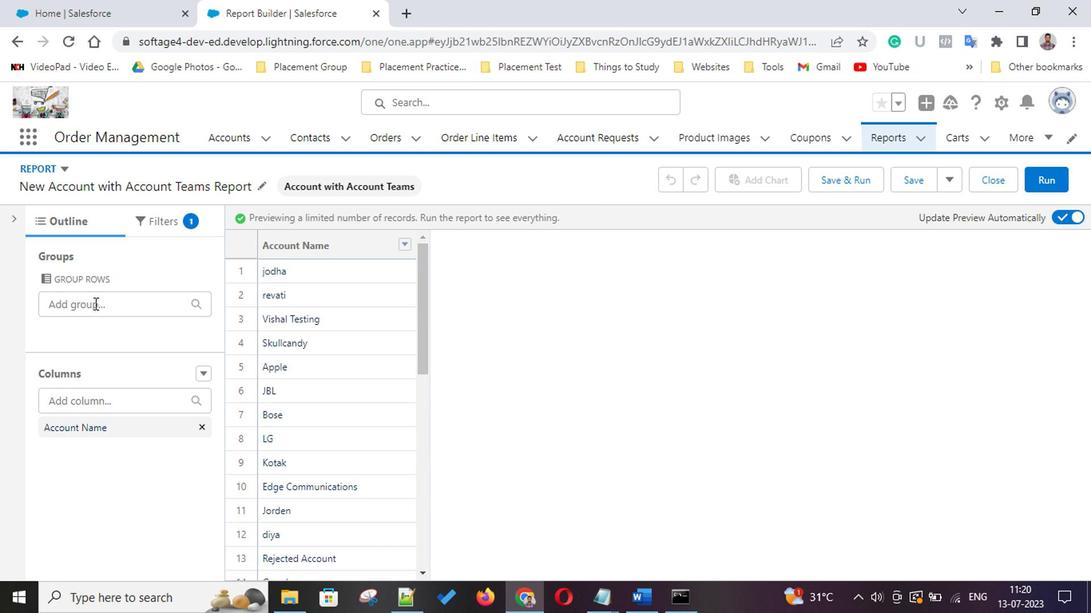 
Action: Mouse pressed left at (110, 302)
Screenshot: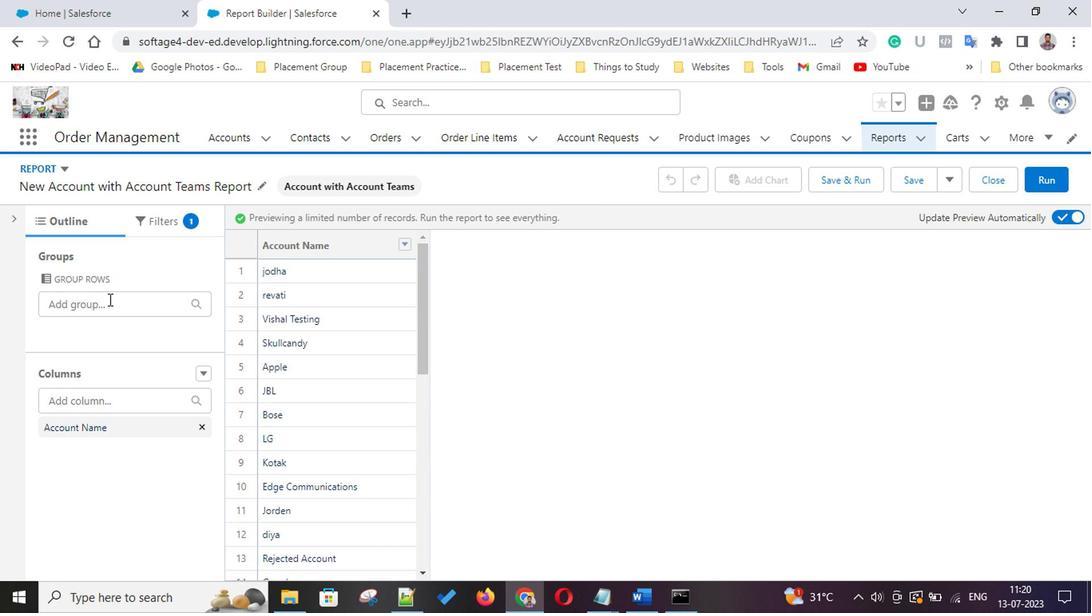 
Action: Mouse moved to (94, 367)
Screenshot: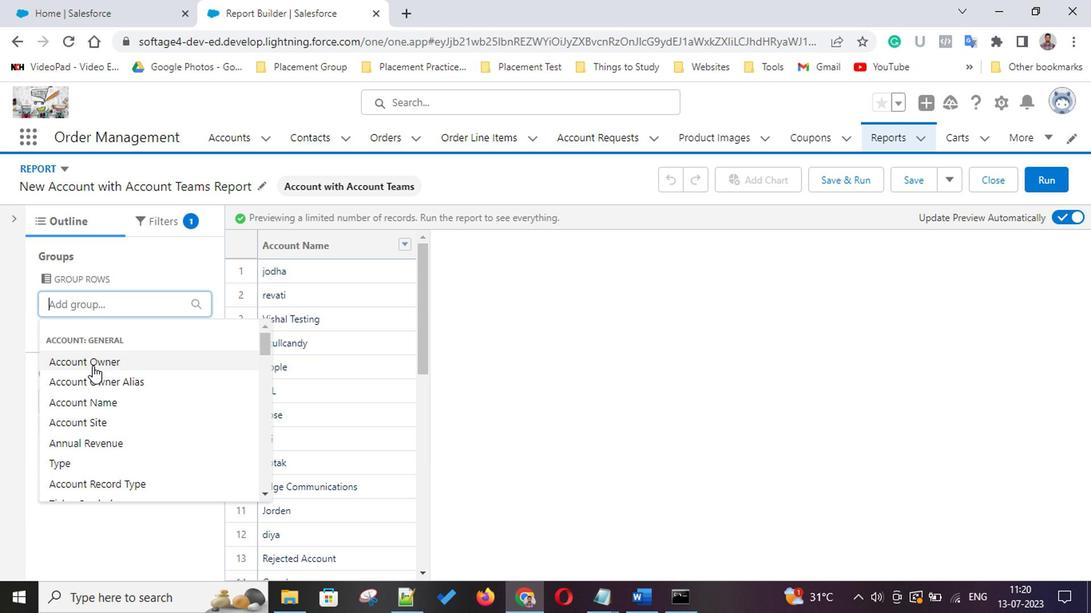 
Action: Mouse pressed left at (94, 367)
Screenshot: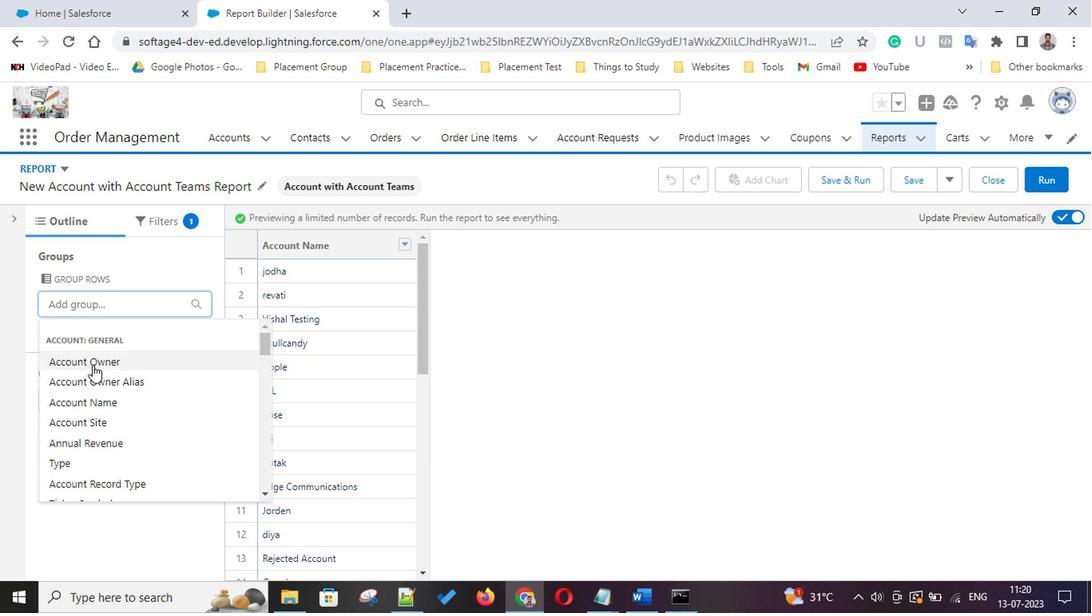 
Action: Mouse moved to (116, 398)
Screenshot: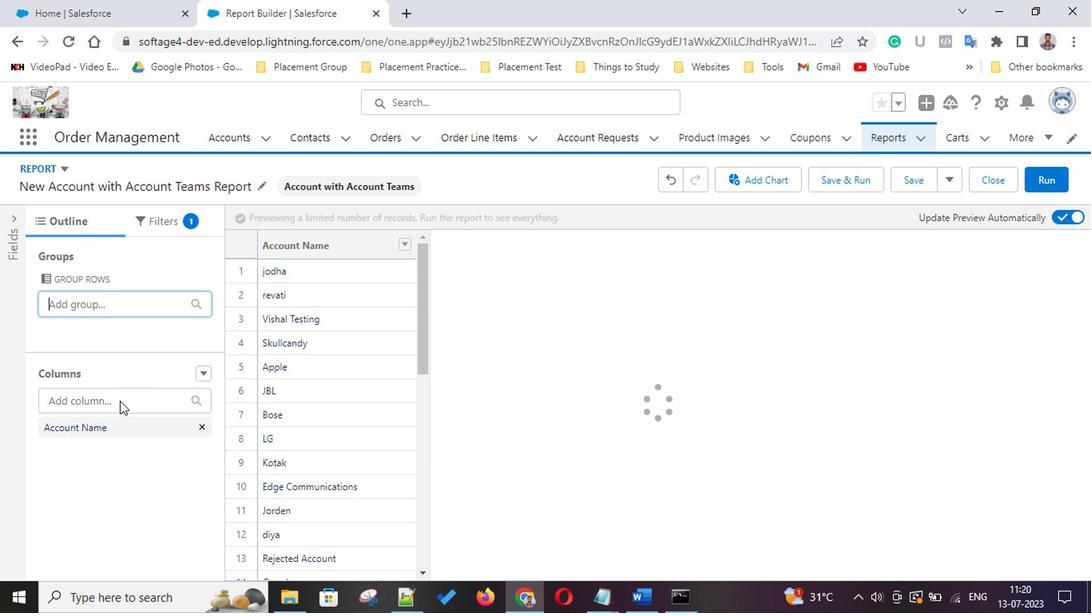 
Action: Mouse pressed left at (116, 398)
Screenshot: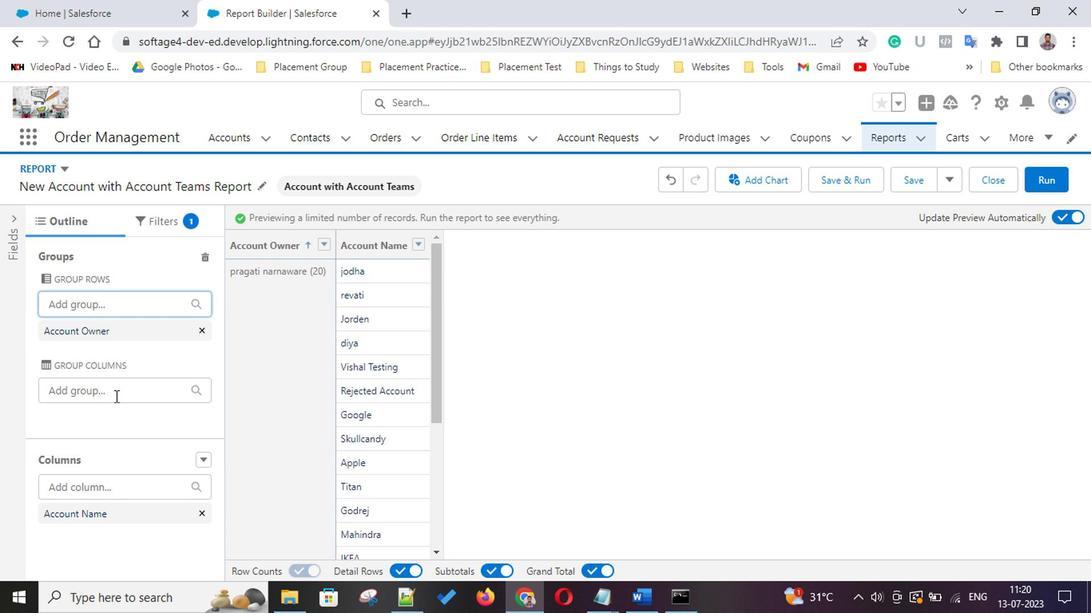 
Action: Mouse moved to (100, 268)
Screenshot: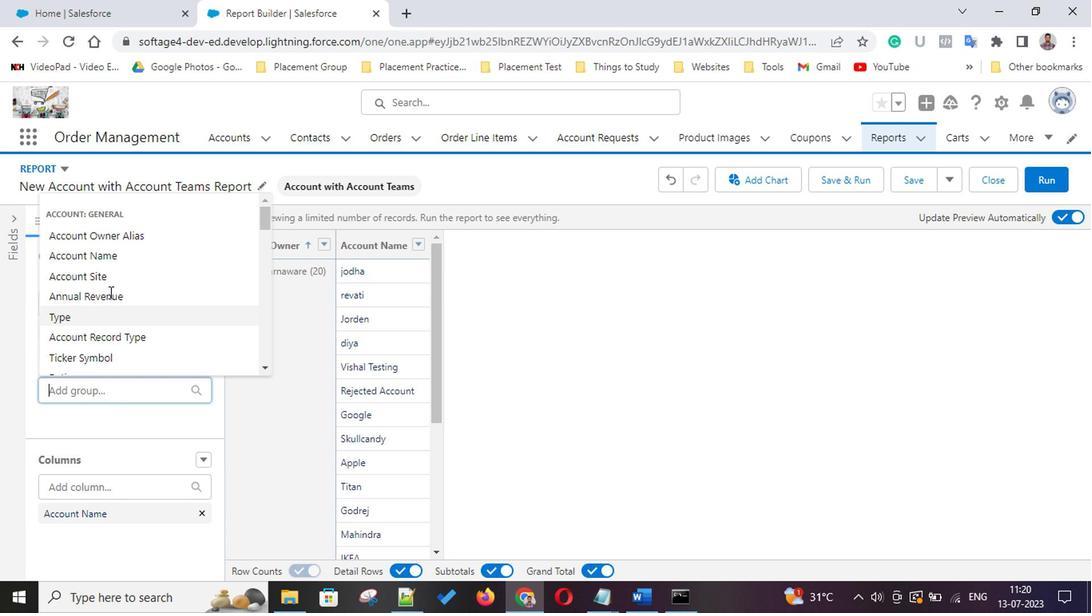 
Action: Mouse scrolled (100, 267) with delta (0, -1)
Screenshot: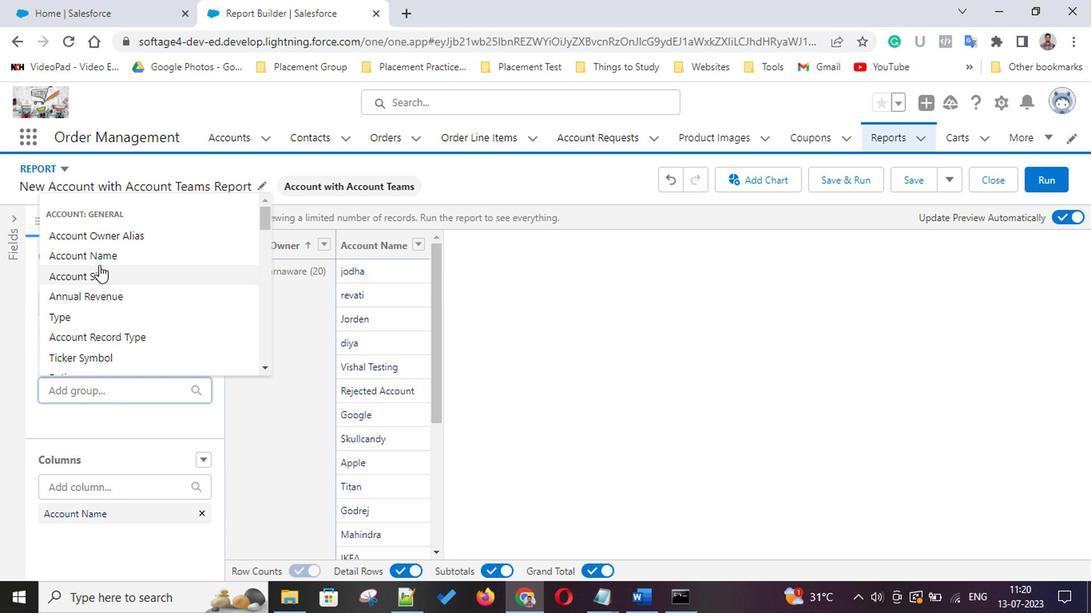 
Action: Mouse scrolled (100, 267) with delta (0, -1)
Screenshot: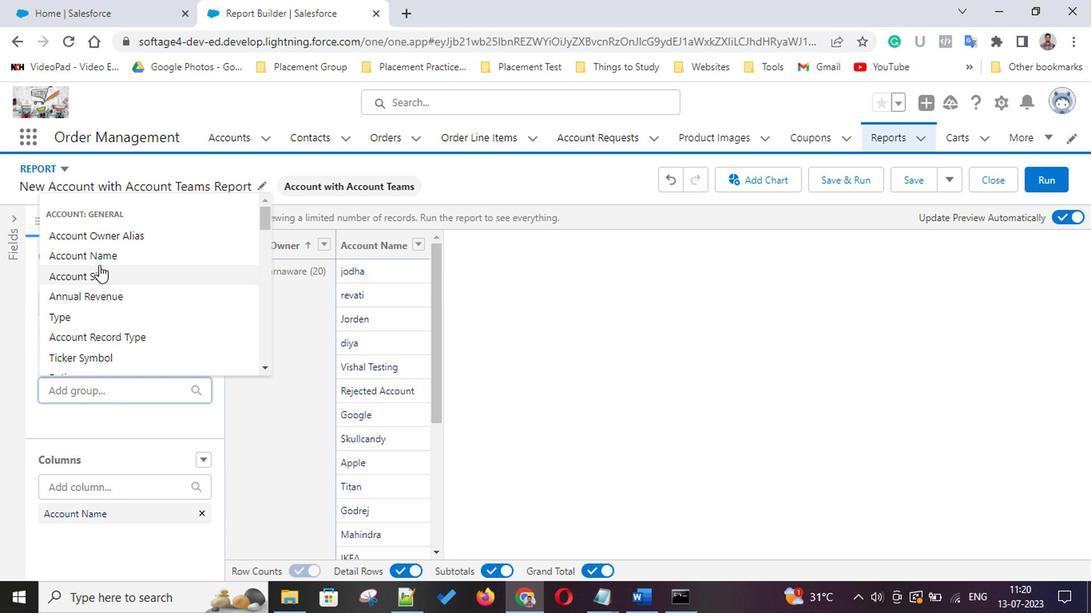 
Action: Mouse scrolled (100, 267) with delta (0, -1)
Screenshot: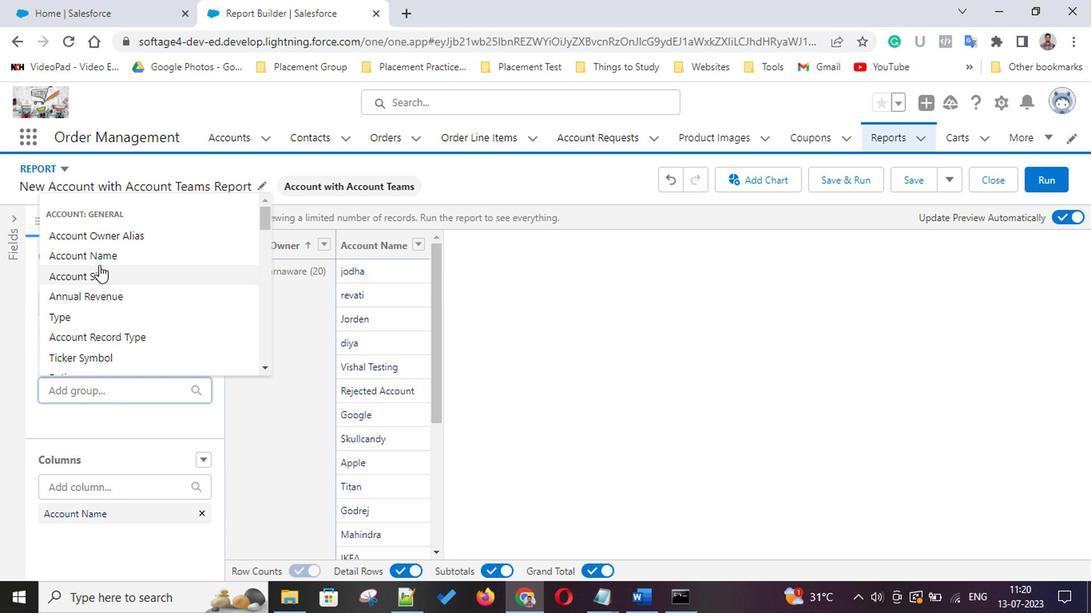 
Action: Mouse scrolled (100, 267) with delta (0, -1)
Screenshot: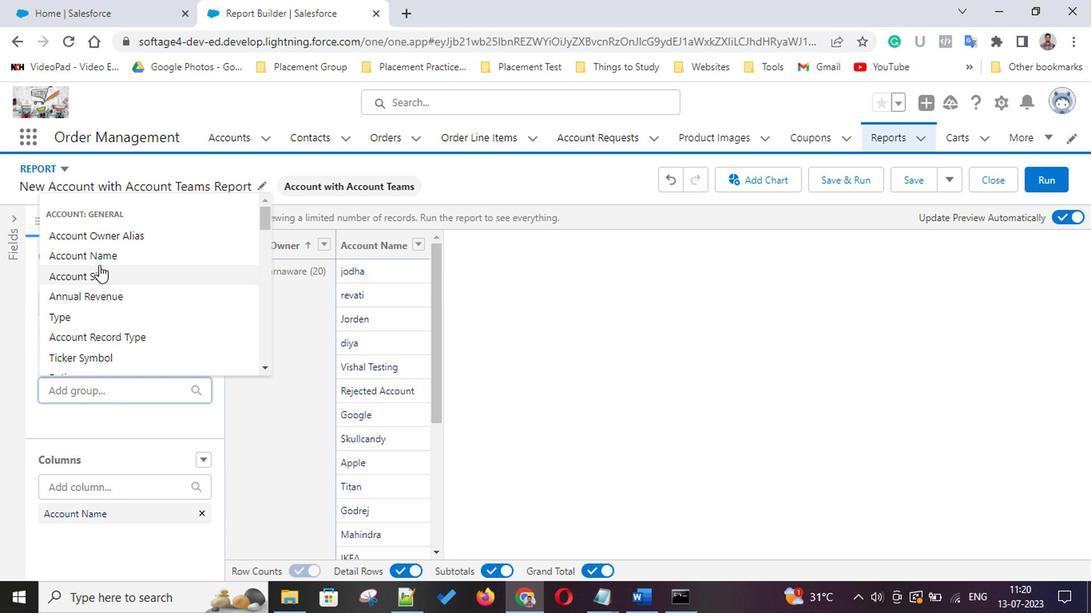 
Action: Mouse scrolled (100, 267) with delta (0, -1)
Screenshot: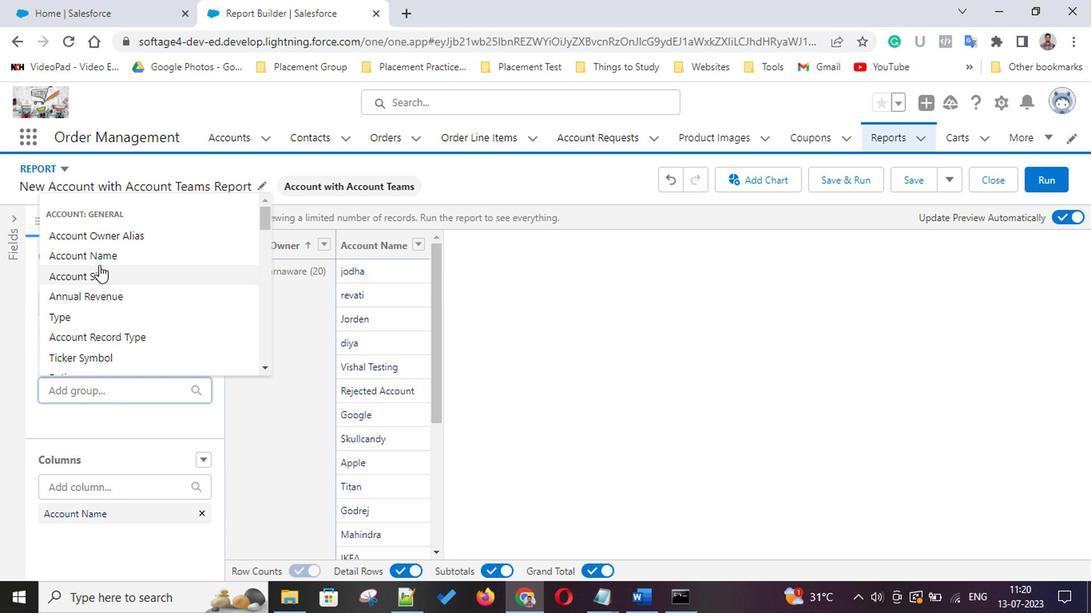
Action: Mouse scrolled (100, 267) with delta (0, -1)
Screenshot: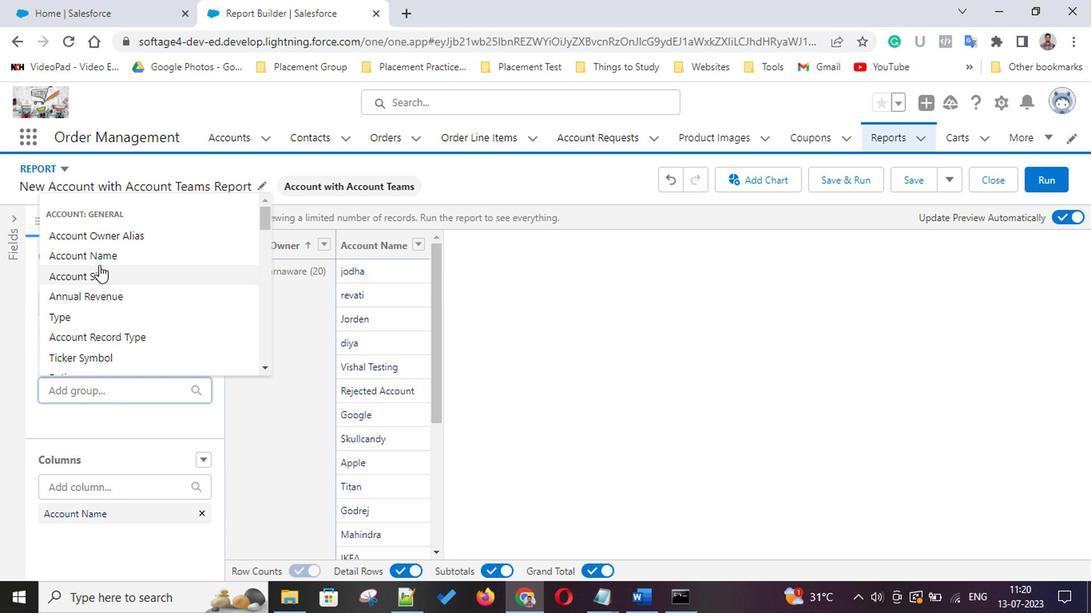 
Action: Mouse moved to (100, 351)
Screenshot: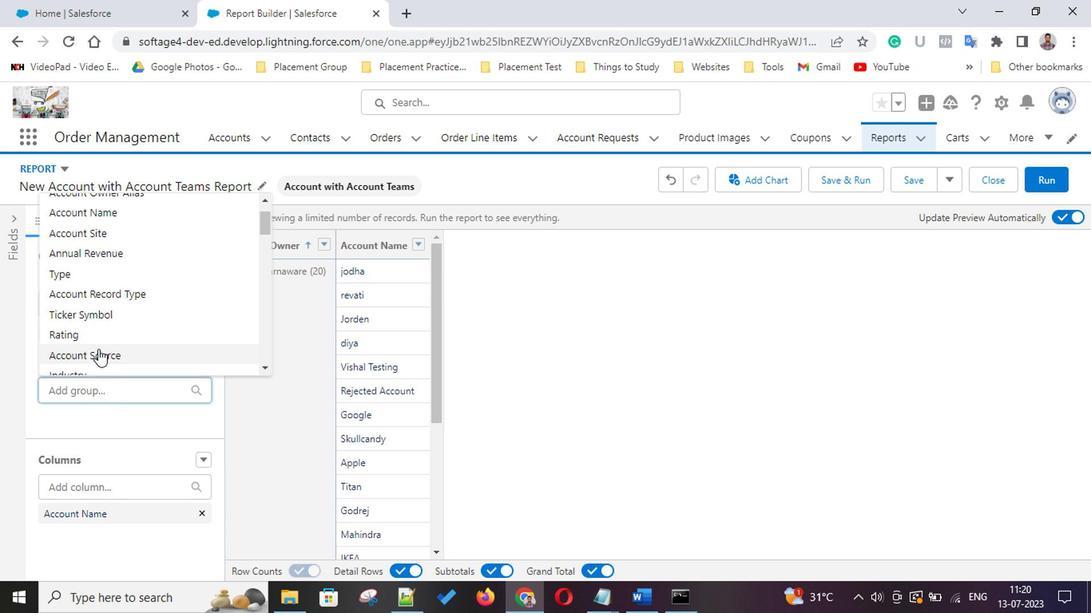 
Action: Mouse pressed left at (100, 351)
Screenshot: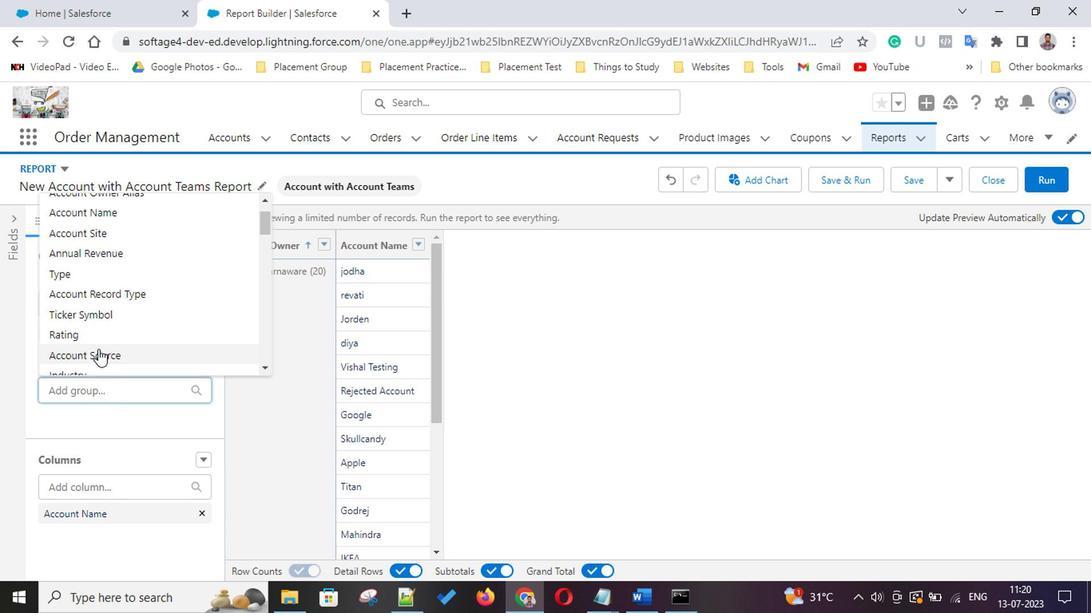 
Action: Mouse moved to (99, 304)
Screenshot: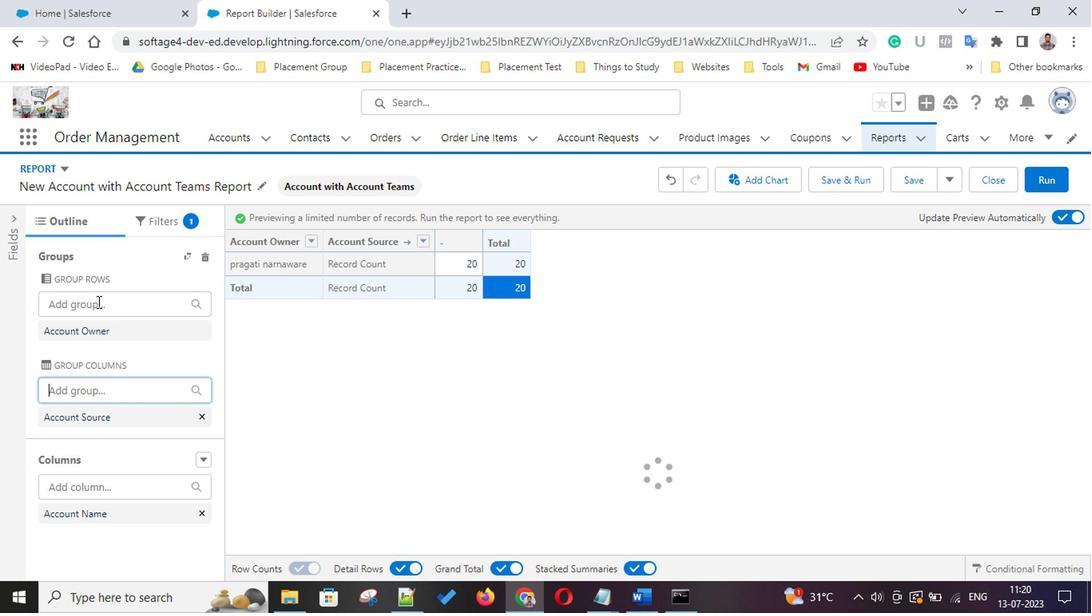 
Action: Mouse pressed left at (99, 304)
Screenshot: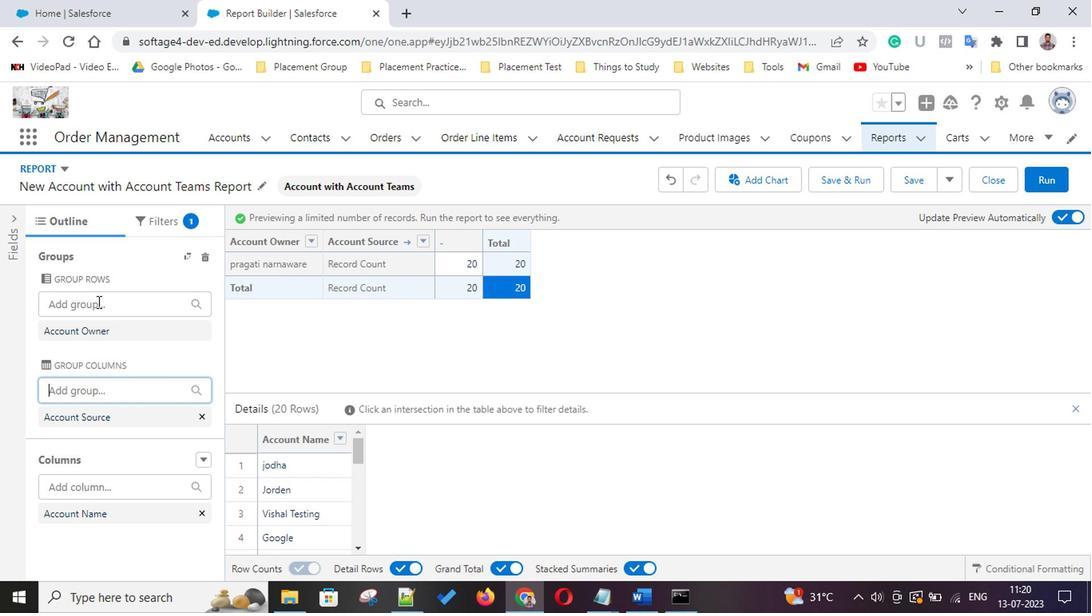 
Action: Mouse moved to (88, 438)
Screenshot: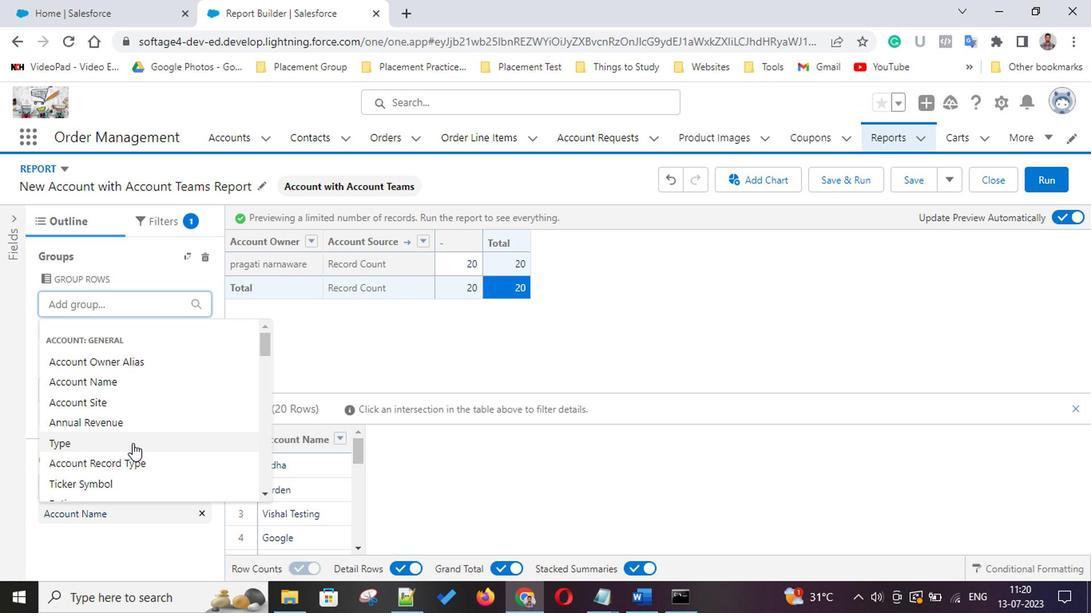 
Action: Mouse pressed left at (88, 438)
Screenshot: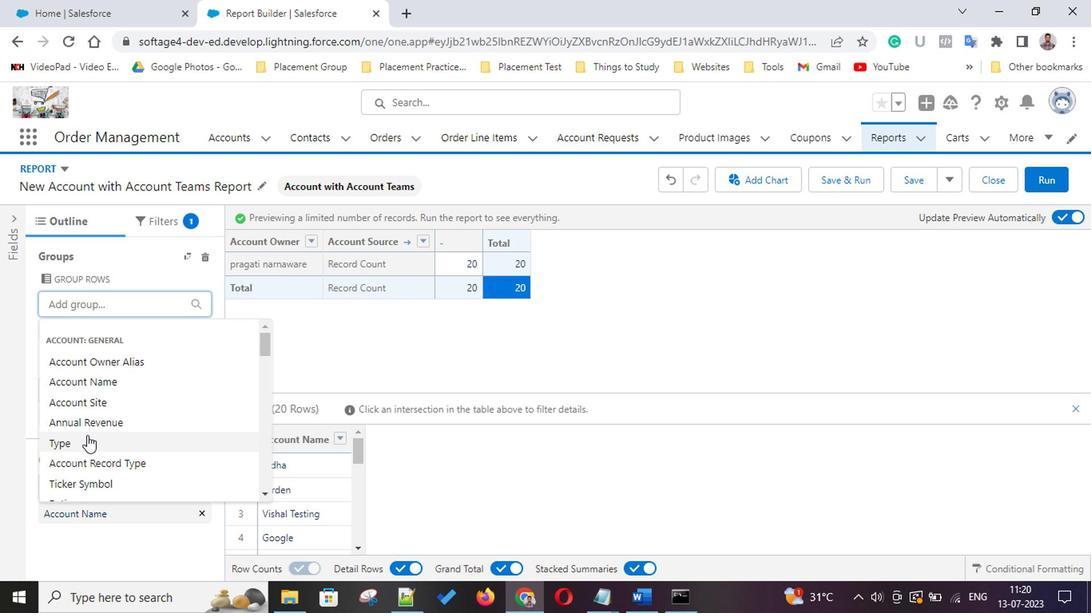 
Action: Mouse moved to (114, 386)
Screenshot: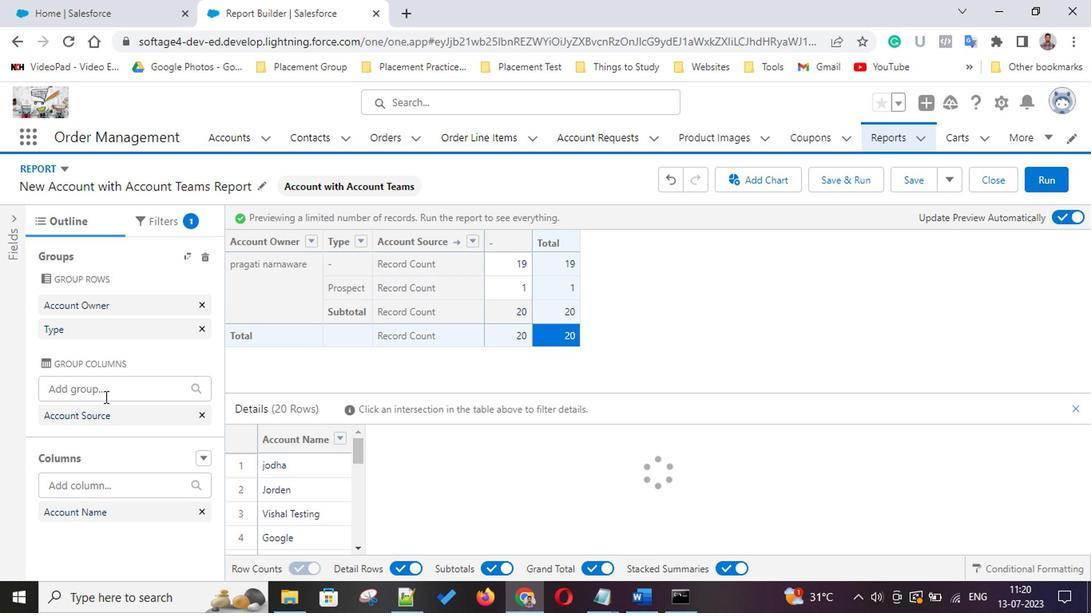 
Action: Mouse pressed left at (114, 386)
Screenshot: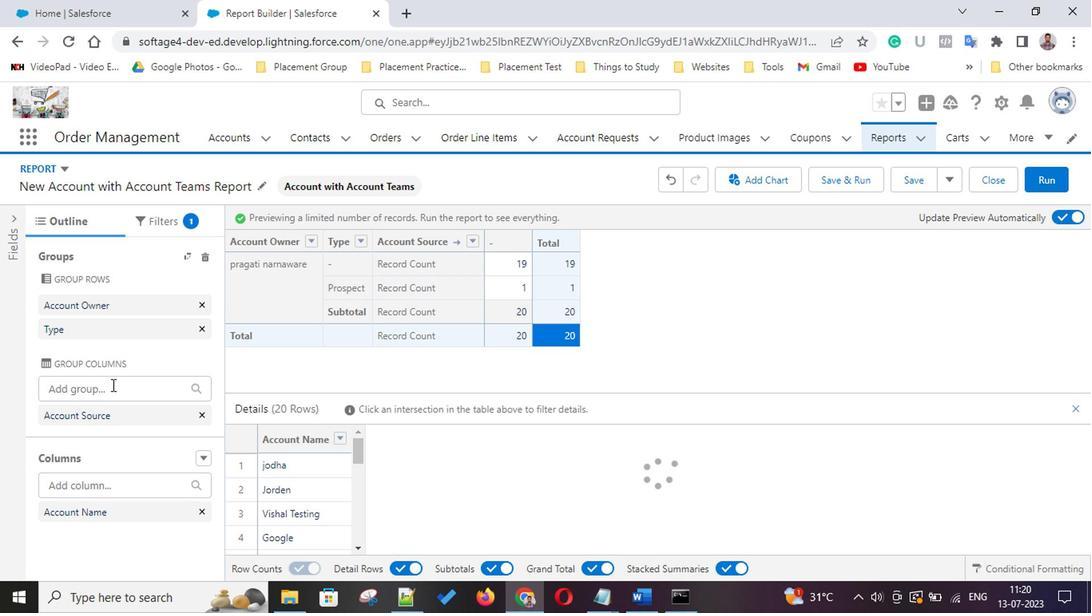 
Action: Mouse moved to (96, 340)
Screenshot: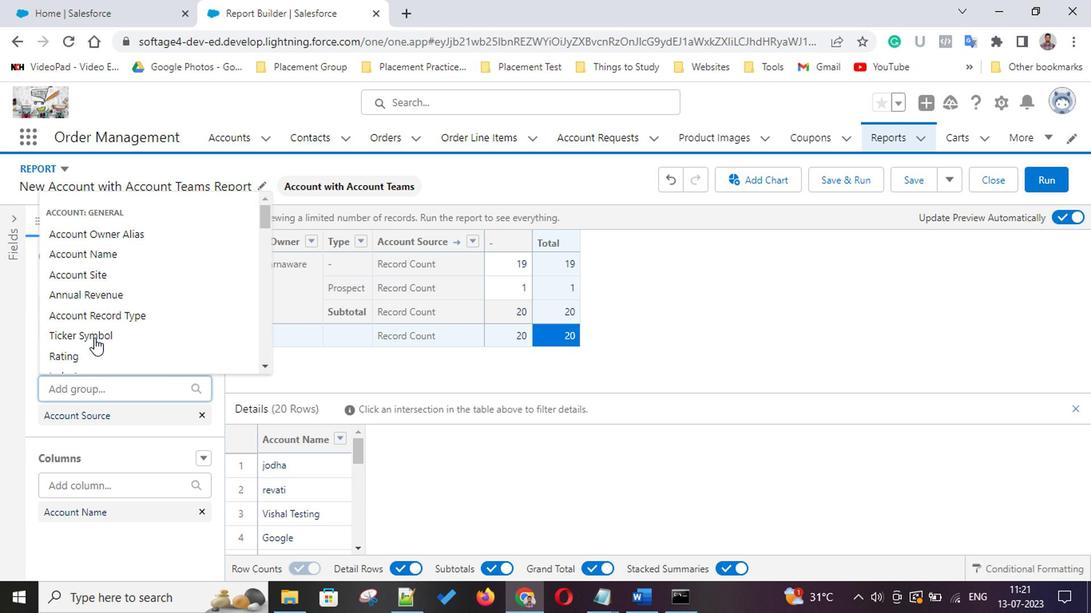 
Action: Mouse pressed left at (96, 340)
Screenshot: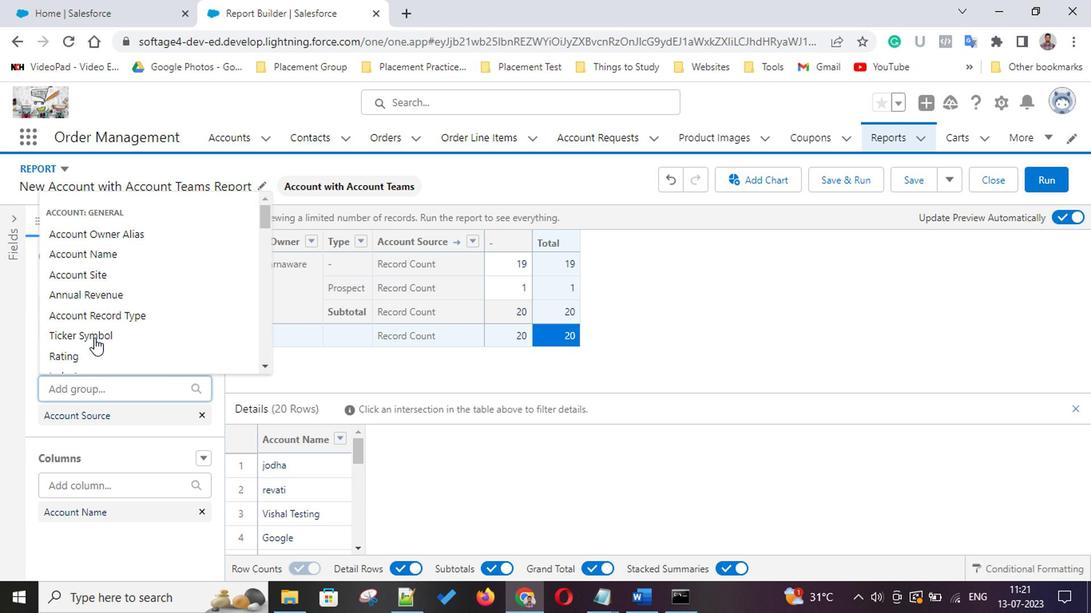 
Action: Mouse moved to (171, 334)
Screenshot: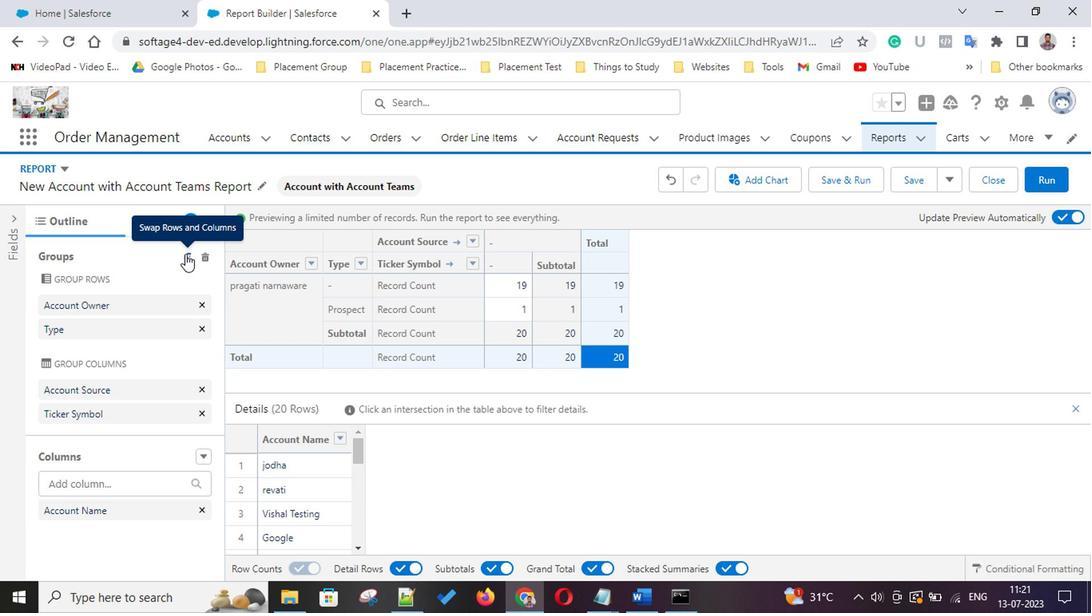 
Action: Mouse scrolled (171, 333) with delta (0, 0)
Screenshot: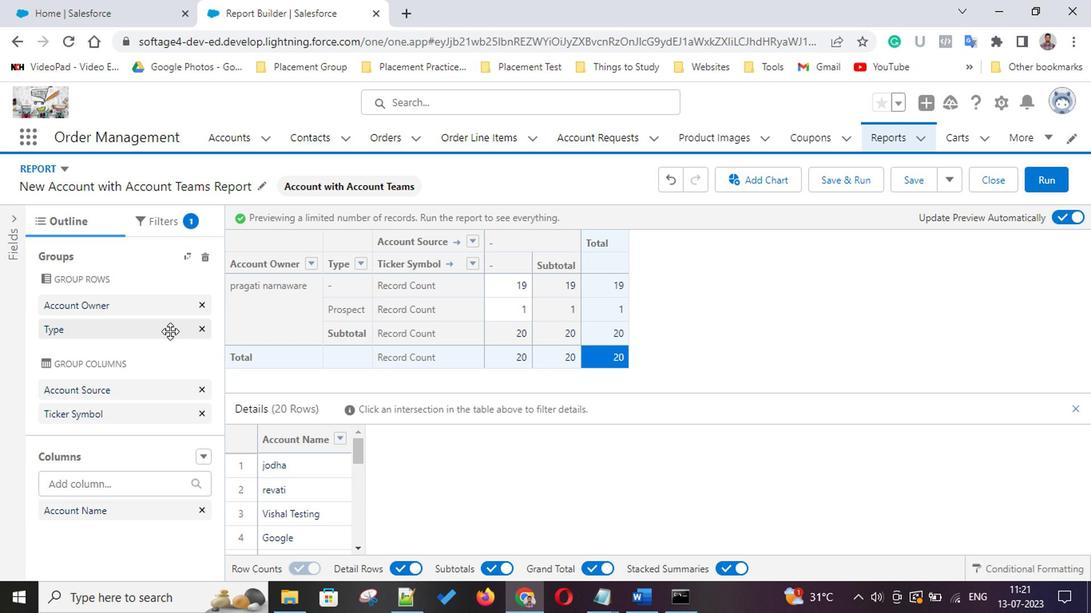 
Action: Mouse scrolled (171, 333) with delta (0, 0)
Screenshot: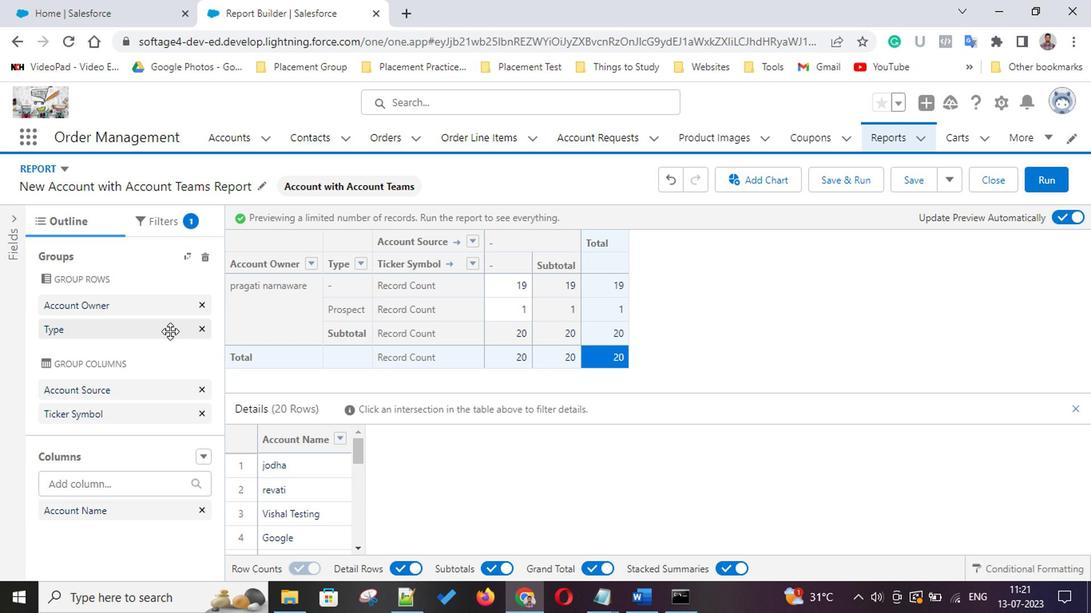 
Action: Mouse scrolled (171, 333) with delta (0, 0)
Screenshot: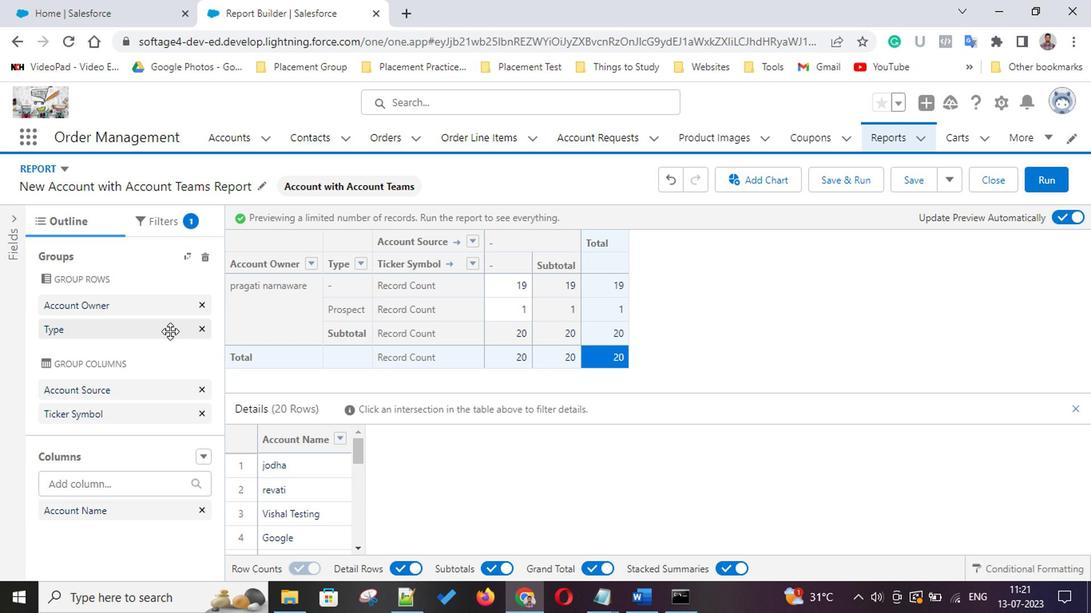 
Action: Mouse scrolled (171, 333) with delta (0, 0)
Screenshot: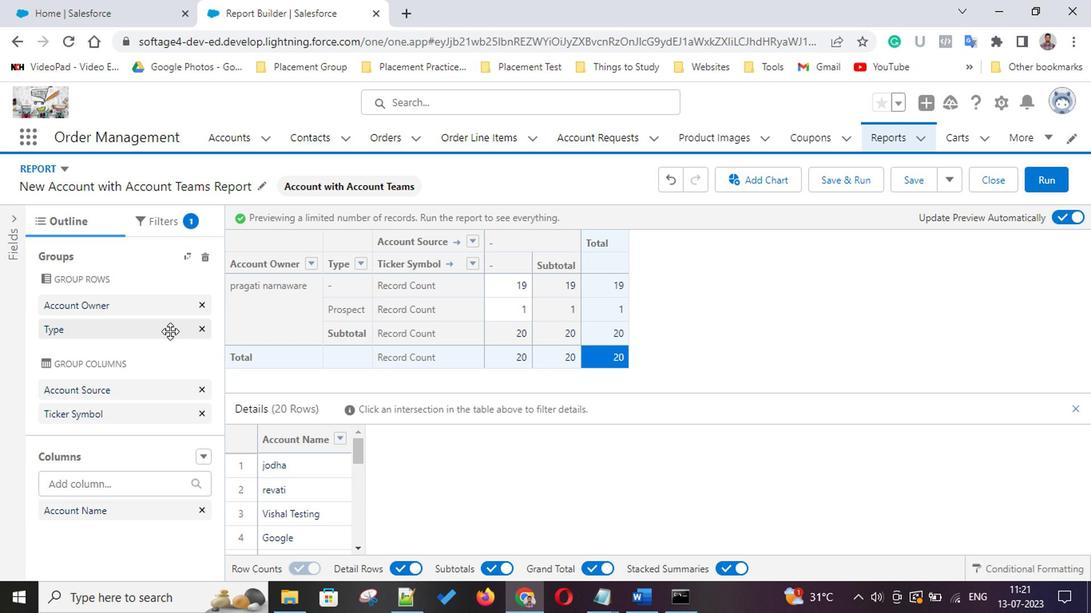 
Action: Mouse scrolled (171, 333) with delta (0, 0)
Screenshot: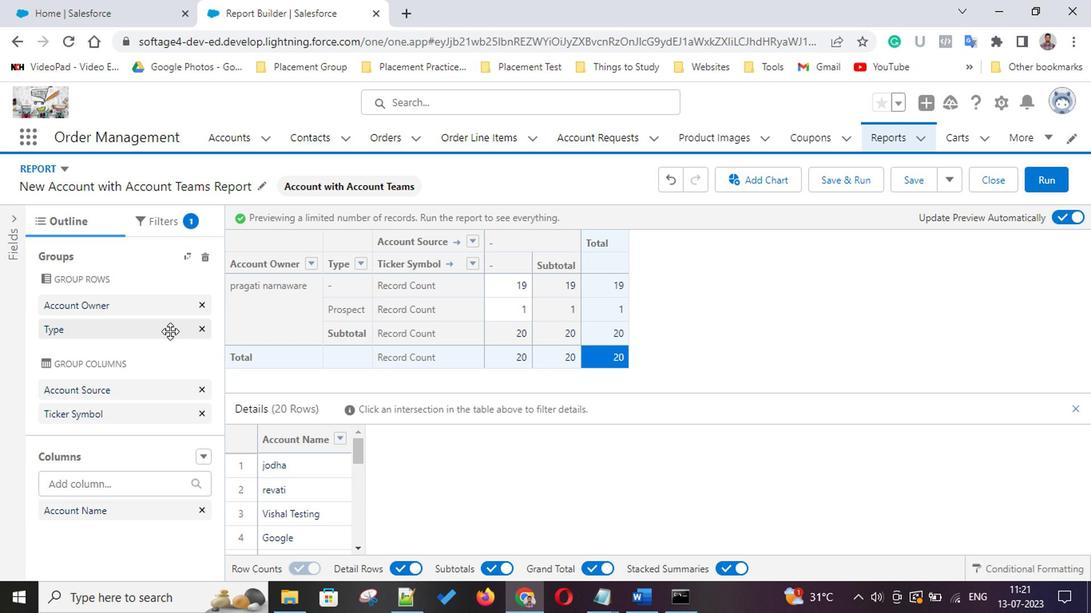 
Action: Mouse scrolled (171, 333) with delta (0, 0)
Screenshot: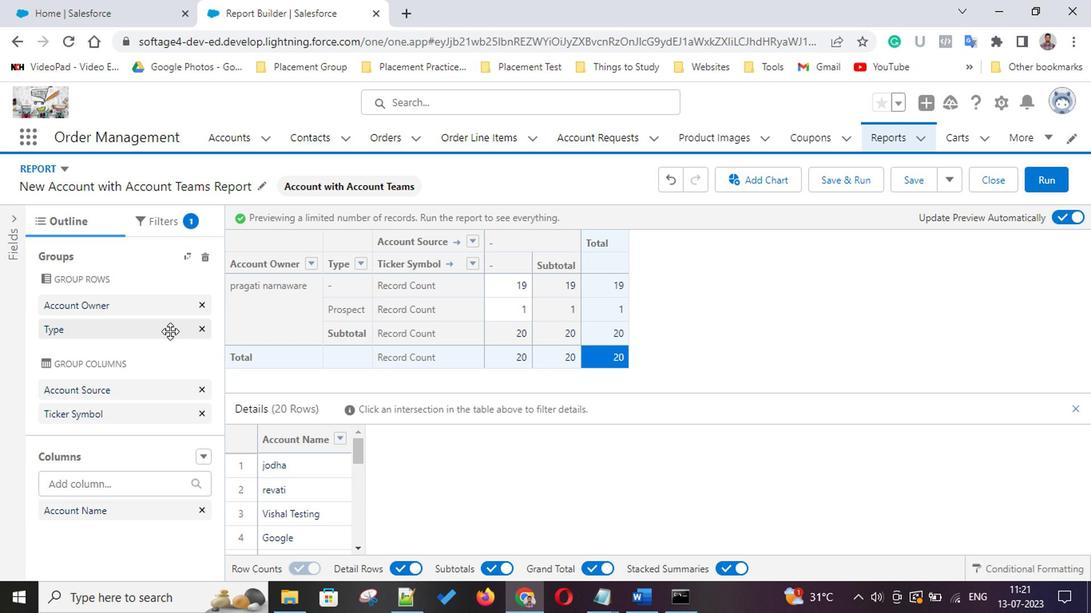 
Action: Mouse scrolled (171, 333) with delta (0, 0)
Screenshot: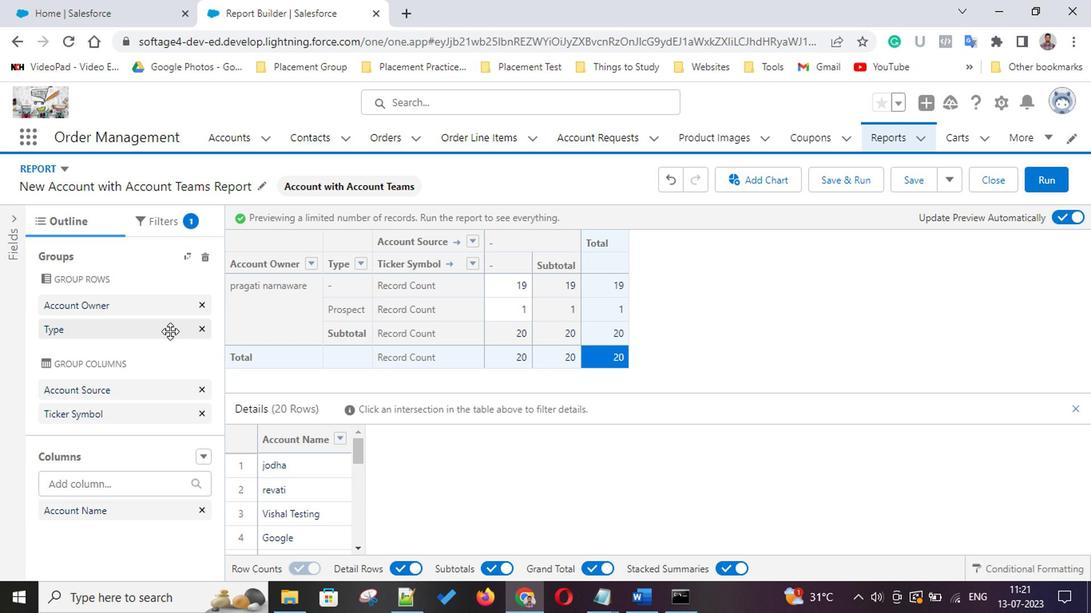 
Action: Mouse scrolled (171, 333) with delta (0, 0)
Screenshot: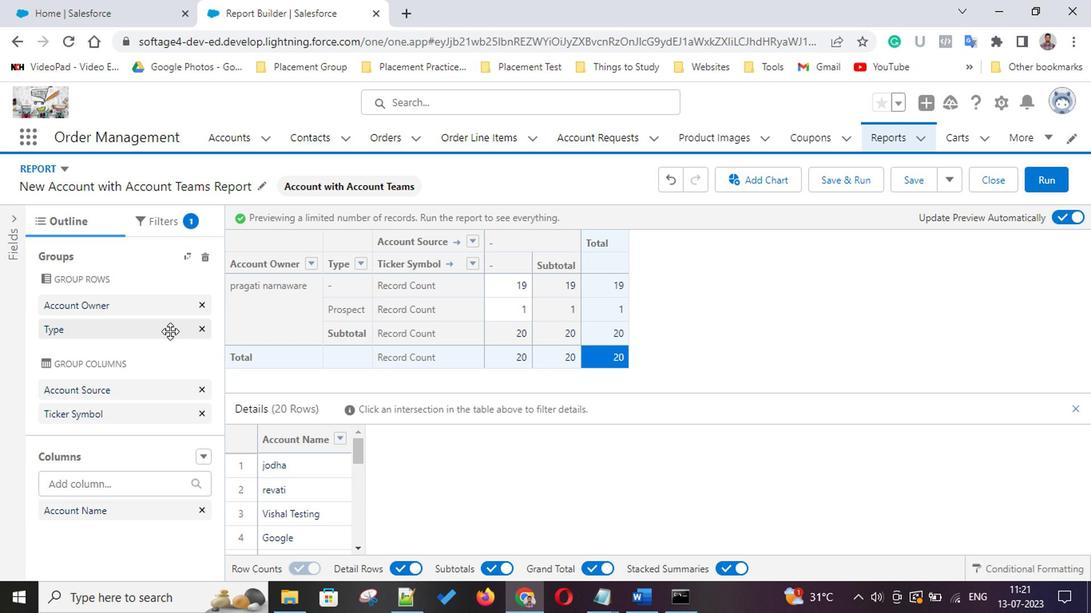 
Action: Mouse scrolled (171, 333) with delta (0, 0)
Screenshot: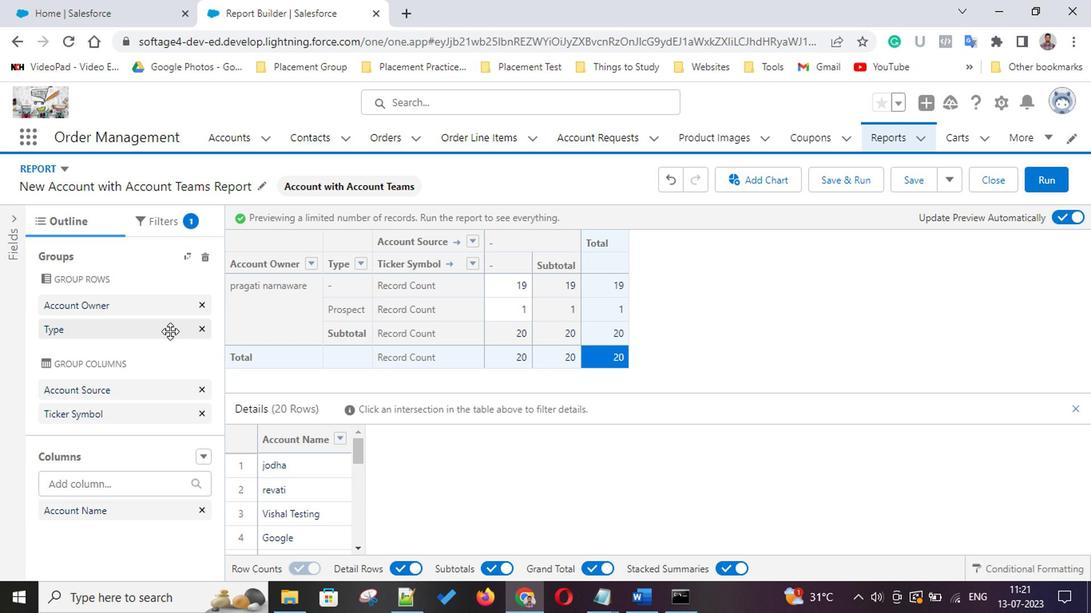
Action: Mouse scrolled (171, 333) with delta (0, 0)
Screenshot: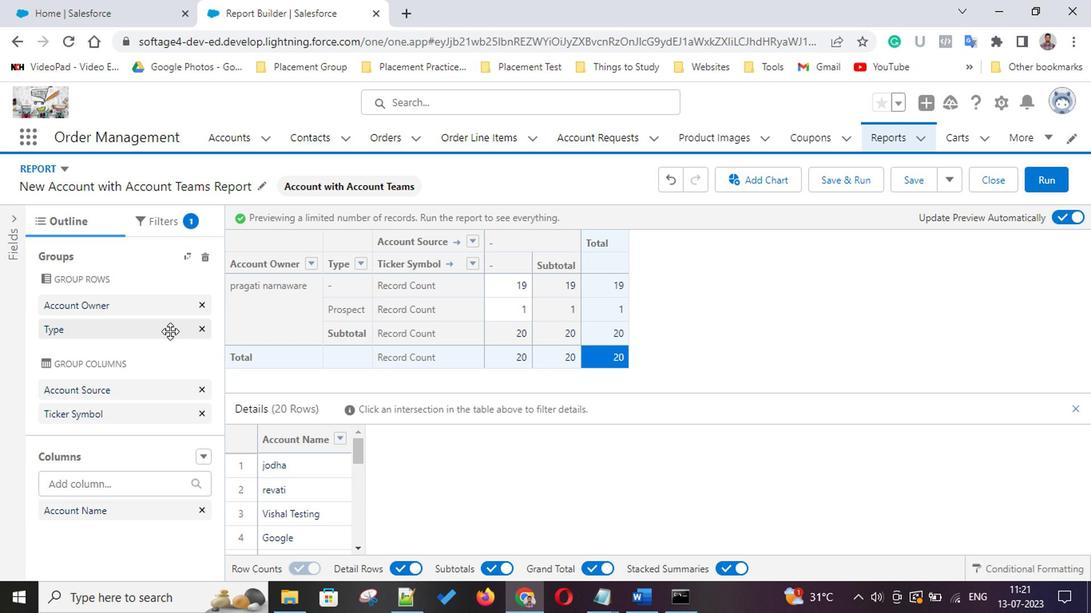 
Action: Mouse scrolled (171, 333) with delta (0, 0)
Screenshot: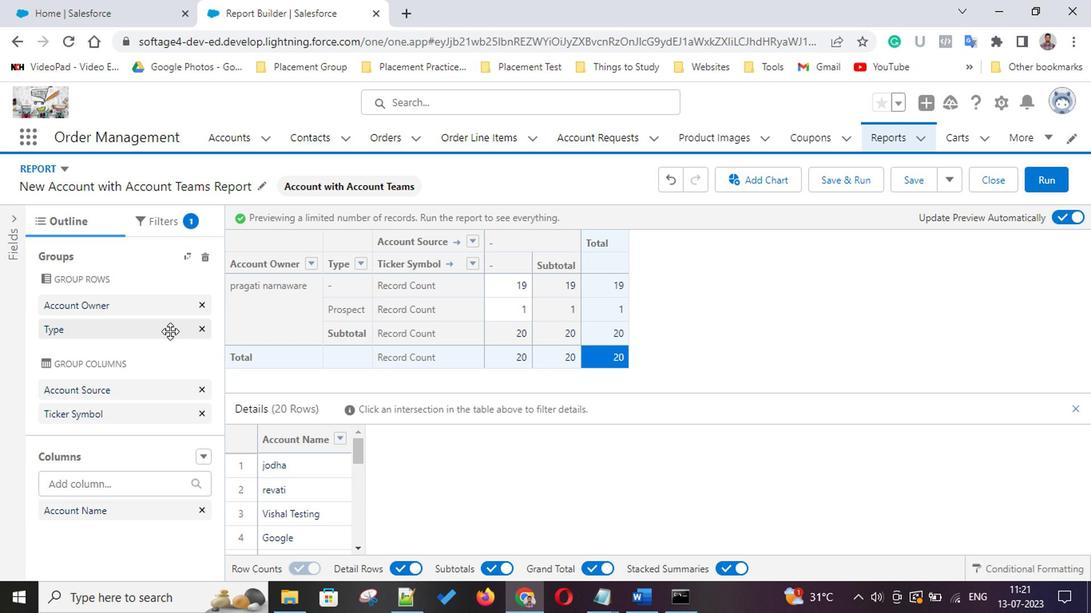 
Action: Mouse moved to (114, 476)
Screenshot: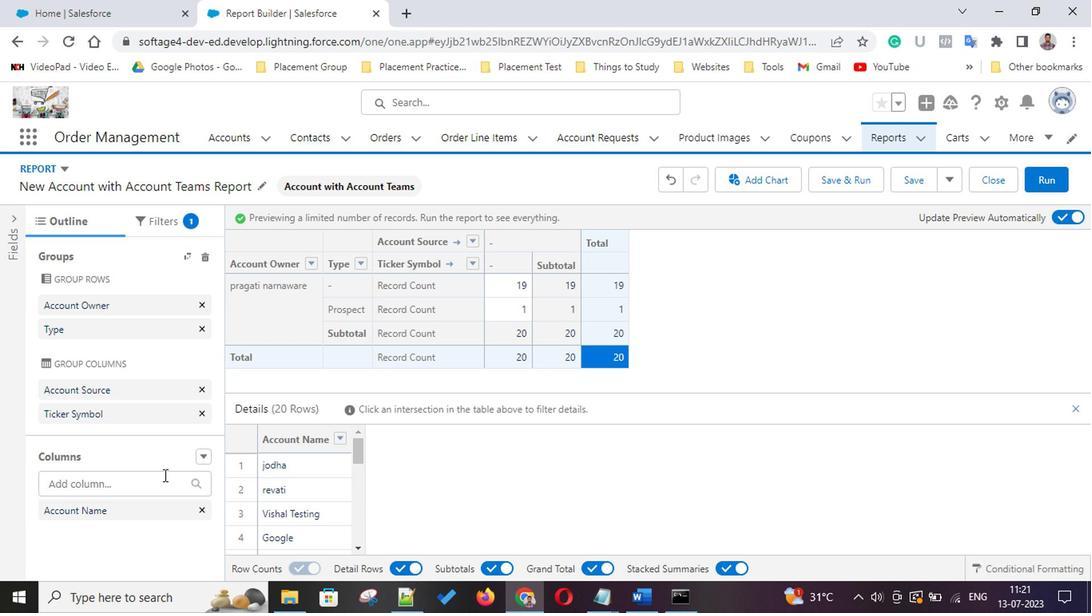 
Action: Mouse pressed left at (114, 476)
Screenshot: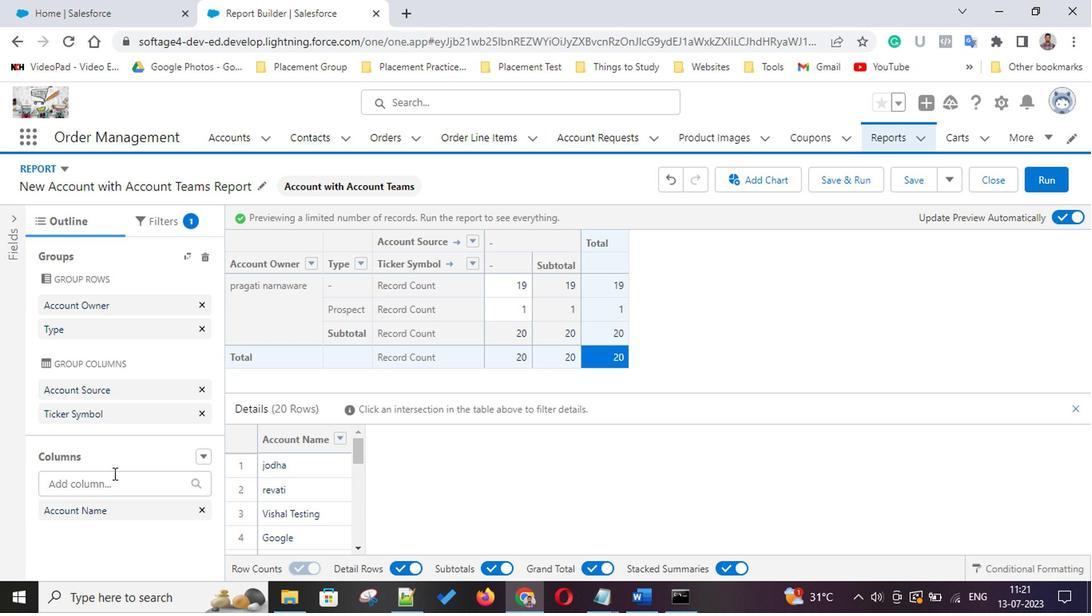 
Action: Mouse moved to (112, 396)
Screenshot: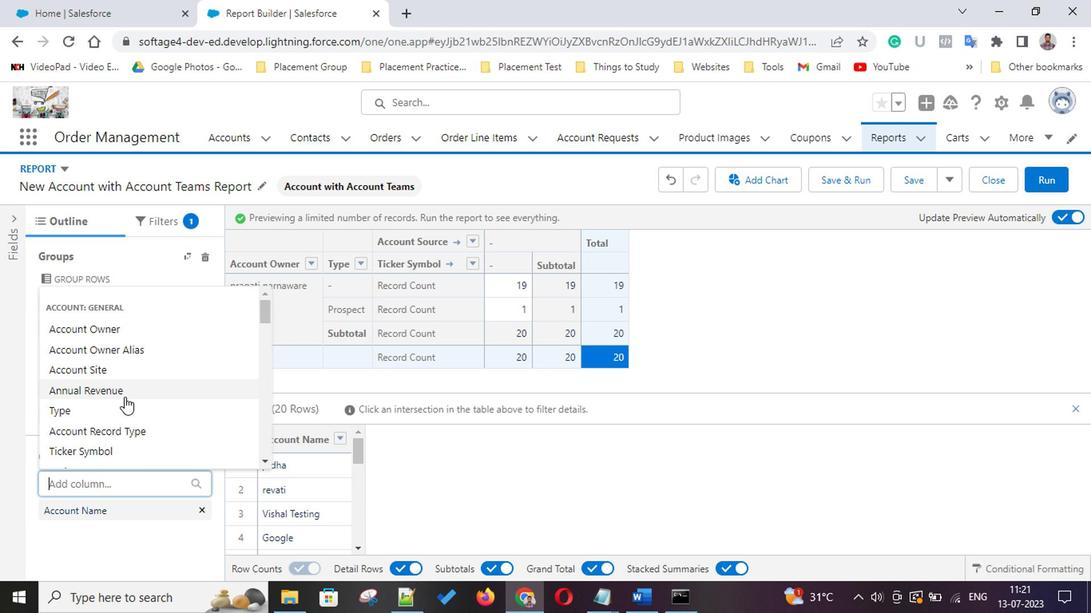 
Action: Mouse pressed left at (112, 396)
Screenshot: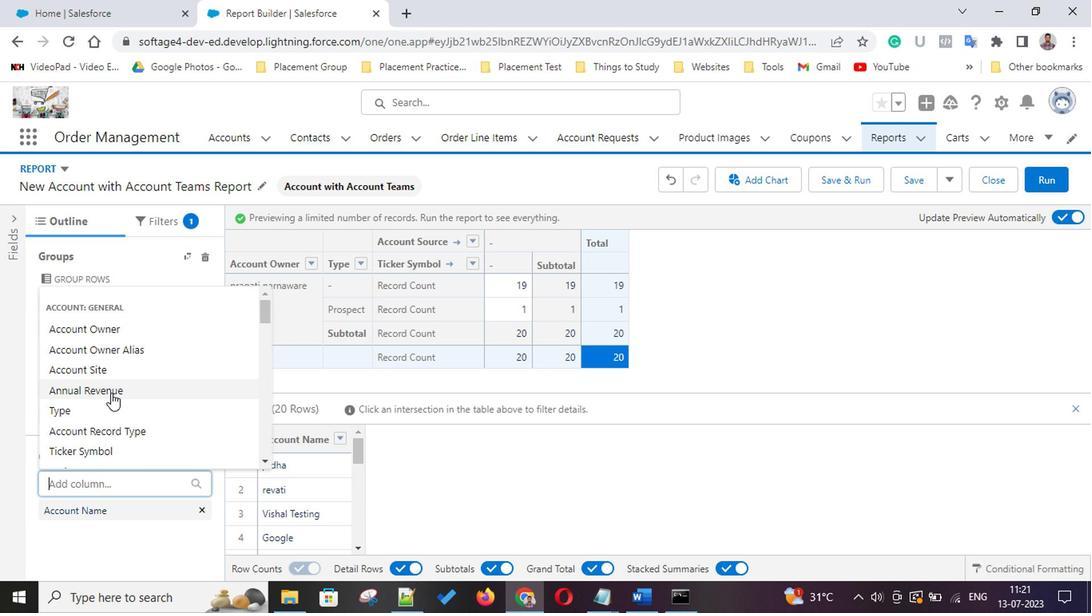 
Action: Mouse moved to (175, 405)
Screenshot: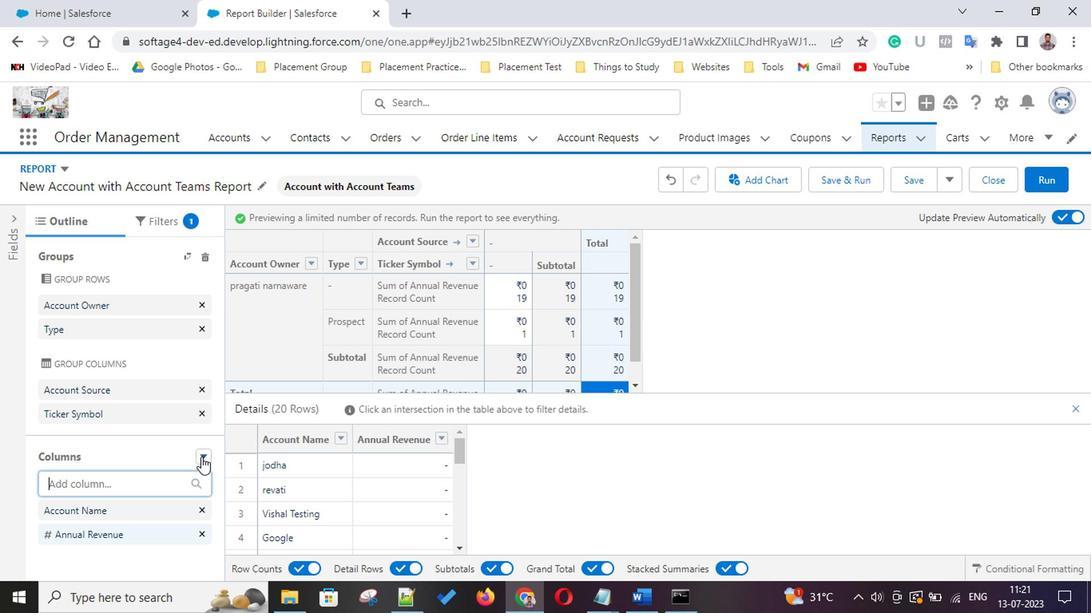 
Action: Mouse scrolled (175, 404) with delta (0, -1)
Screenshot: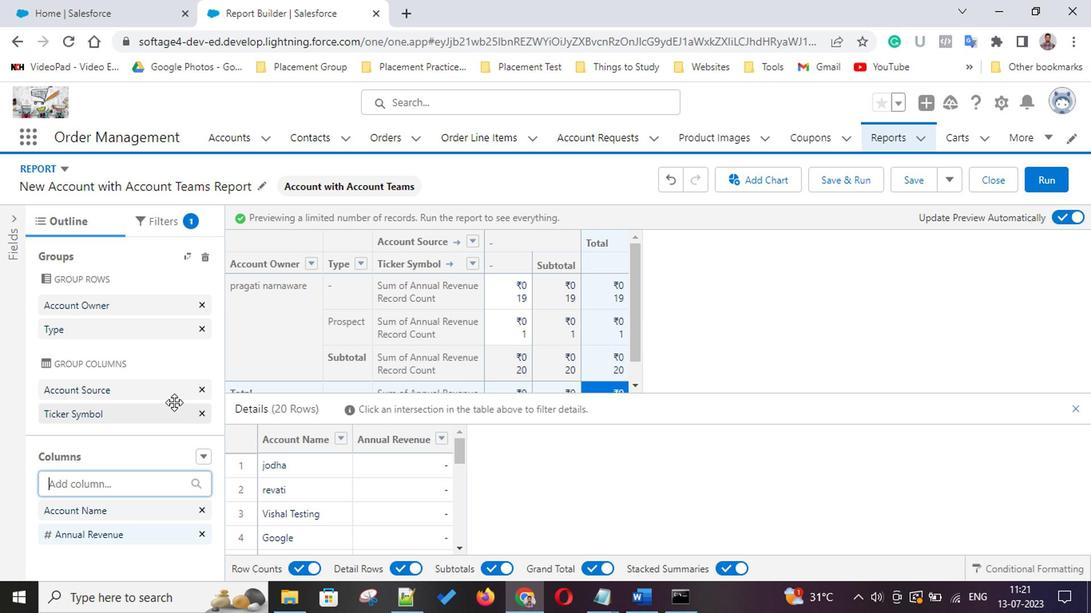 
Action: Mouse scrolled (175, 404) with delta (0, -1)
Screenshot: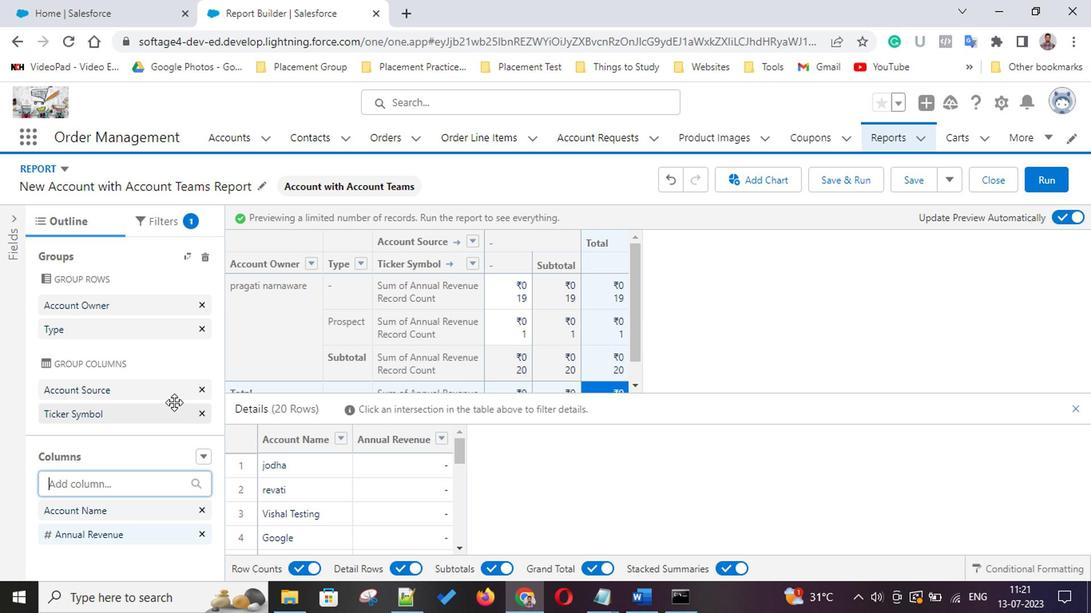 
Action: Mouse scrolled (175, 404) with delta (0, -1)
Screenshot: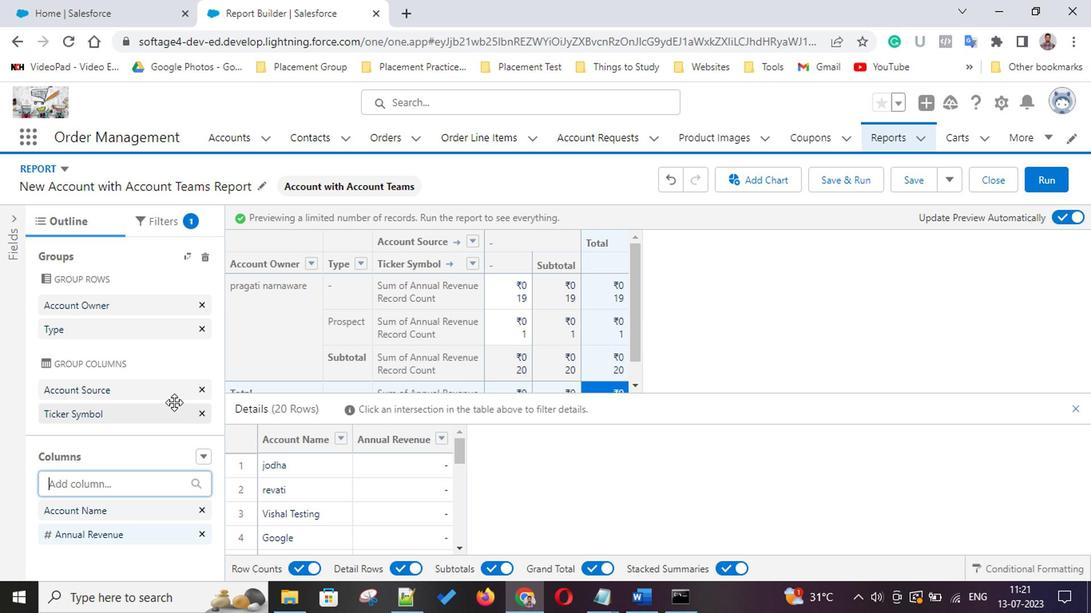 
Action: Mouse scrolled (175, 404) with delta (0, -1)
Screenshot: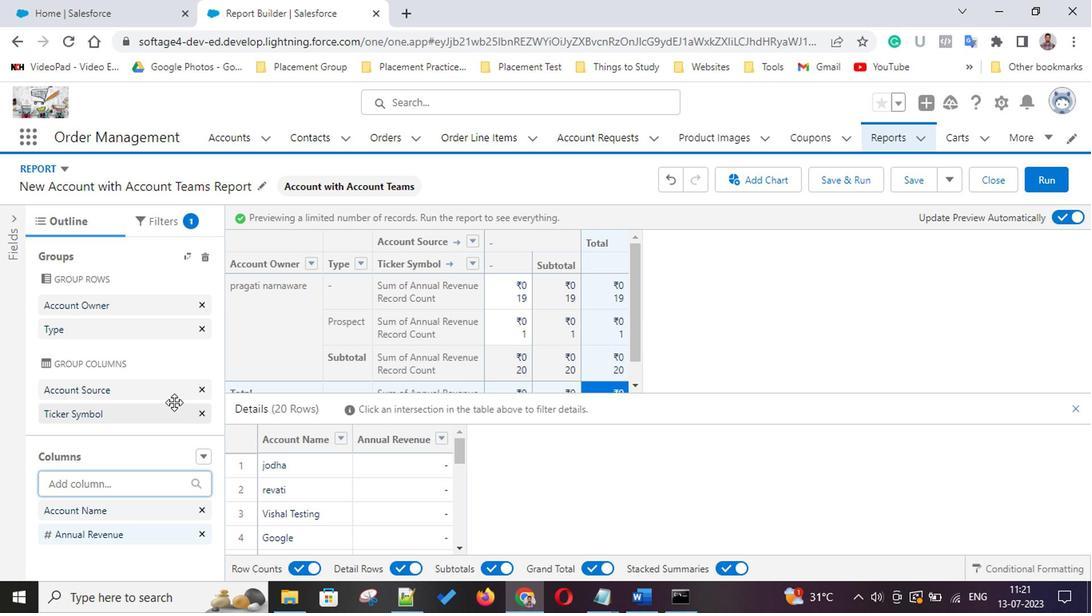 
Action: Mouse scrolled (175, 404) with delta (0, -1)
Screenshot: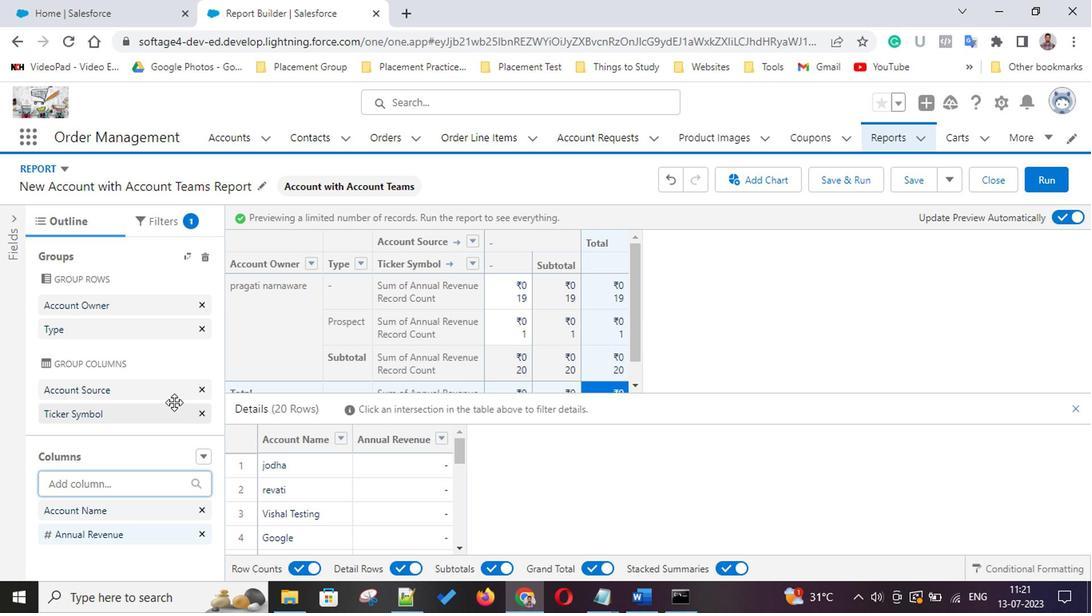 
Action: Mouse scrolled (175, 404) with delta (0, -1)
Screenshot: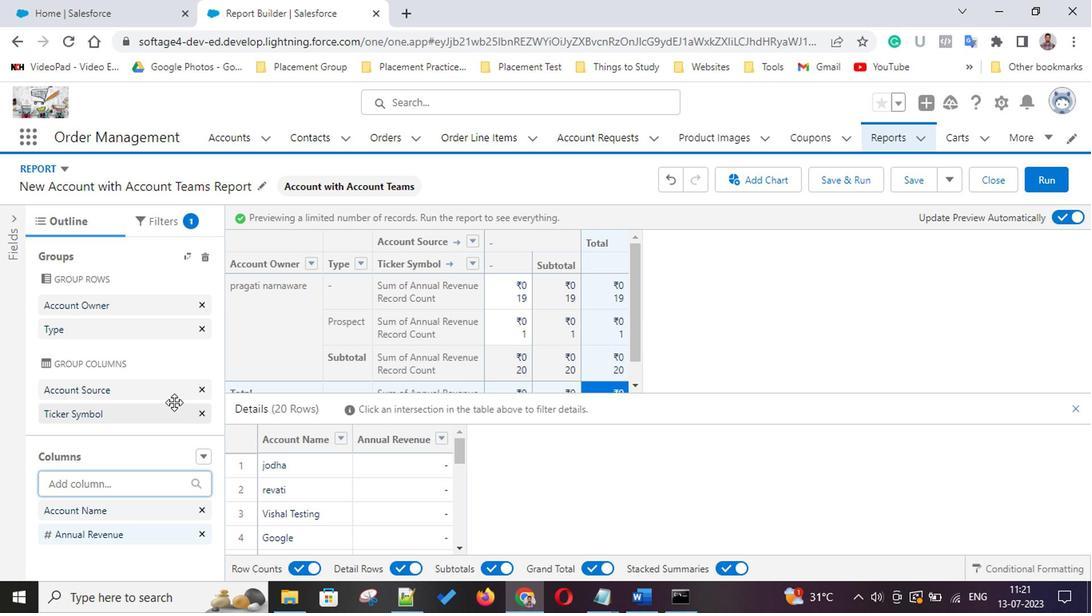 
Action: Mouse scrolled (175, 404) with delta (0, -1)
Screenshot: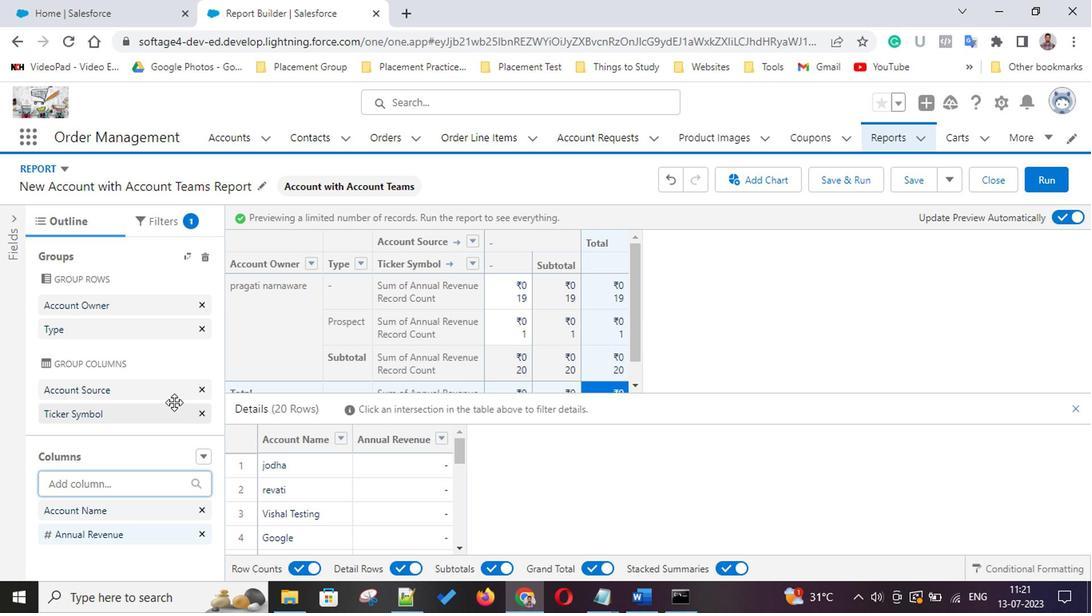 
Action: Mouse scrolled (175, 404) with delta (0, -1)
Screenshot: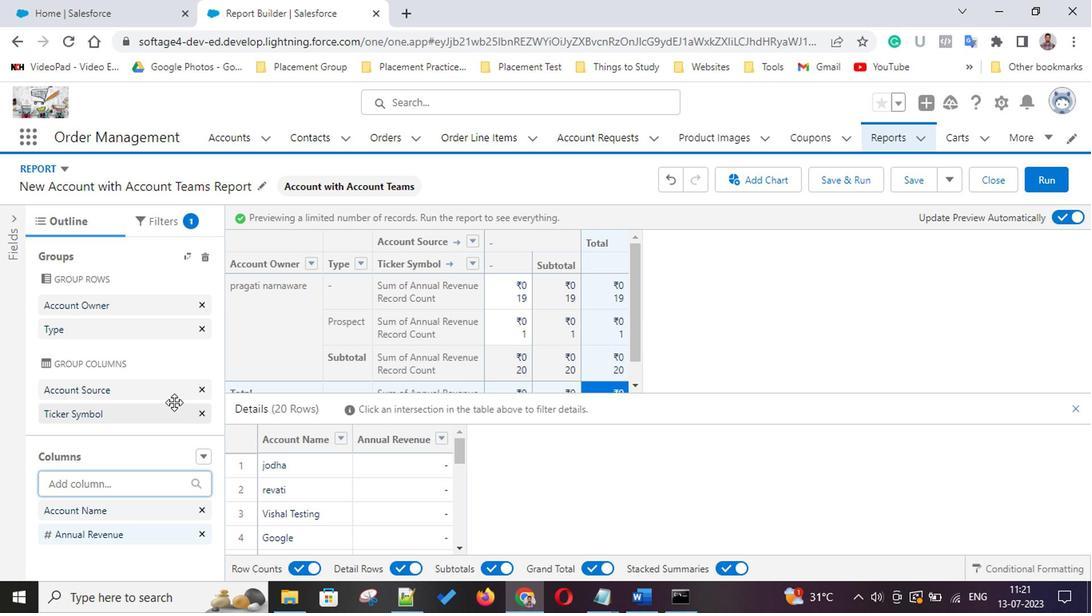 
Action: Mouse moved to (753, 185)
Screenshot: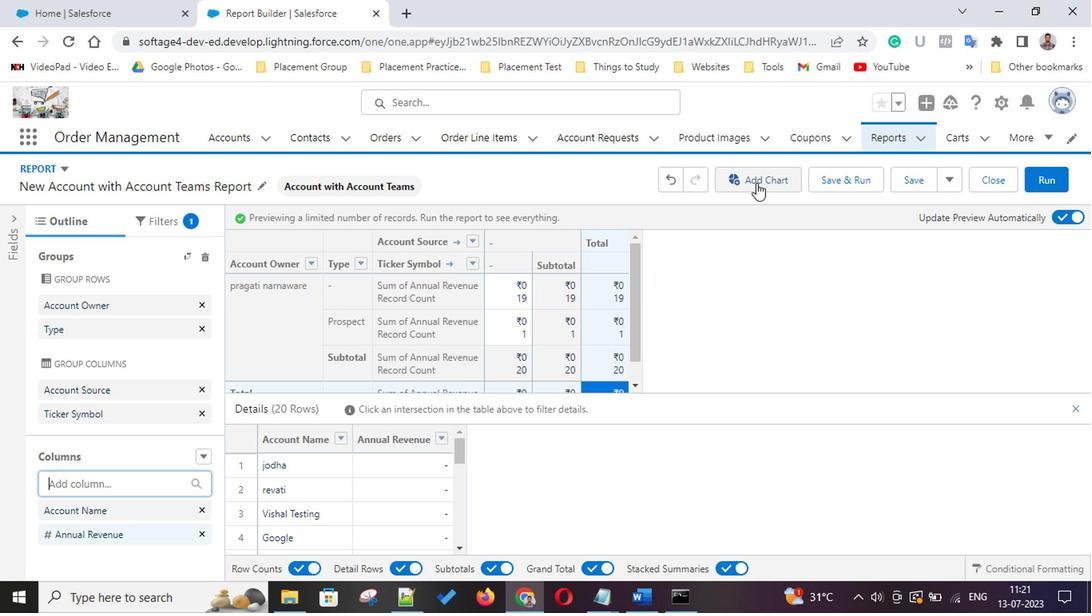 
Action: Mouse pressed left at (753, 185)
Screenshot: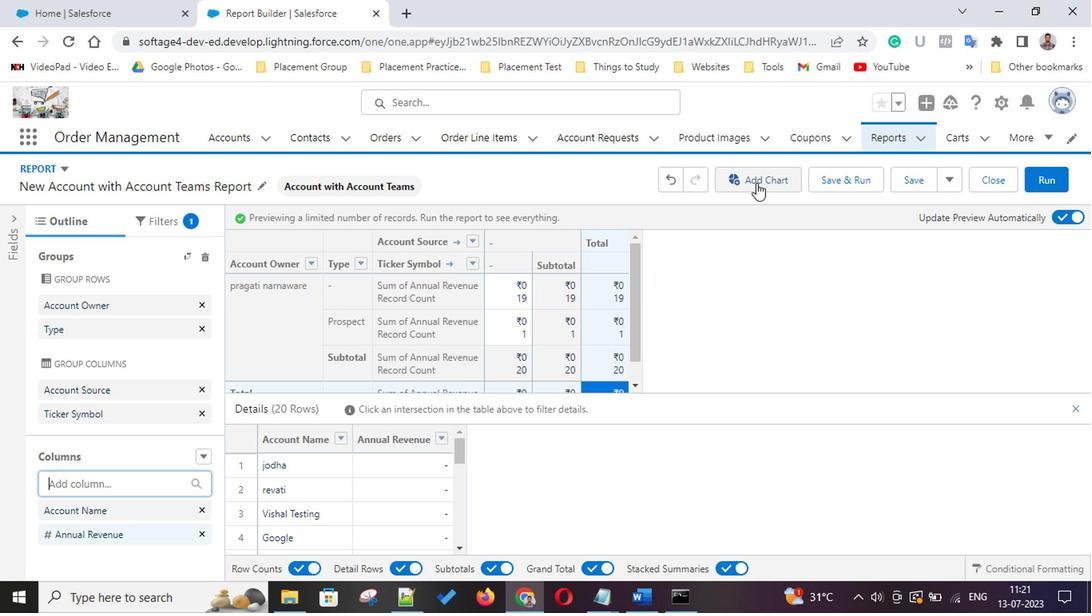 
Action: Mouse moved to (791, 178)
Screenshot: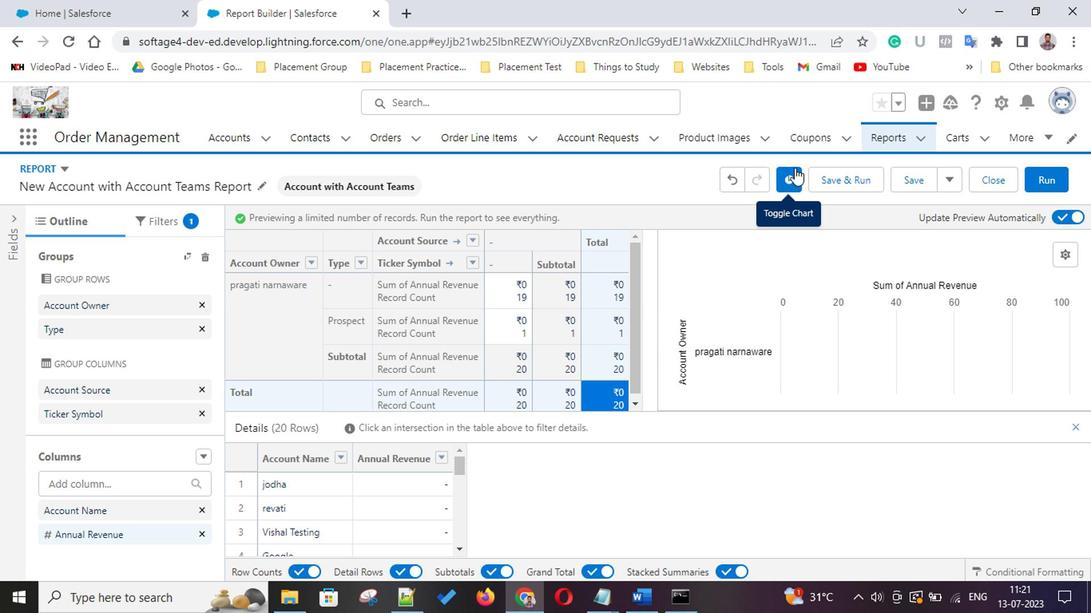 
Action: Mouse pressed left at (791, 178)
Screenshot: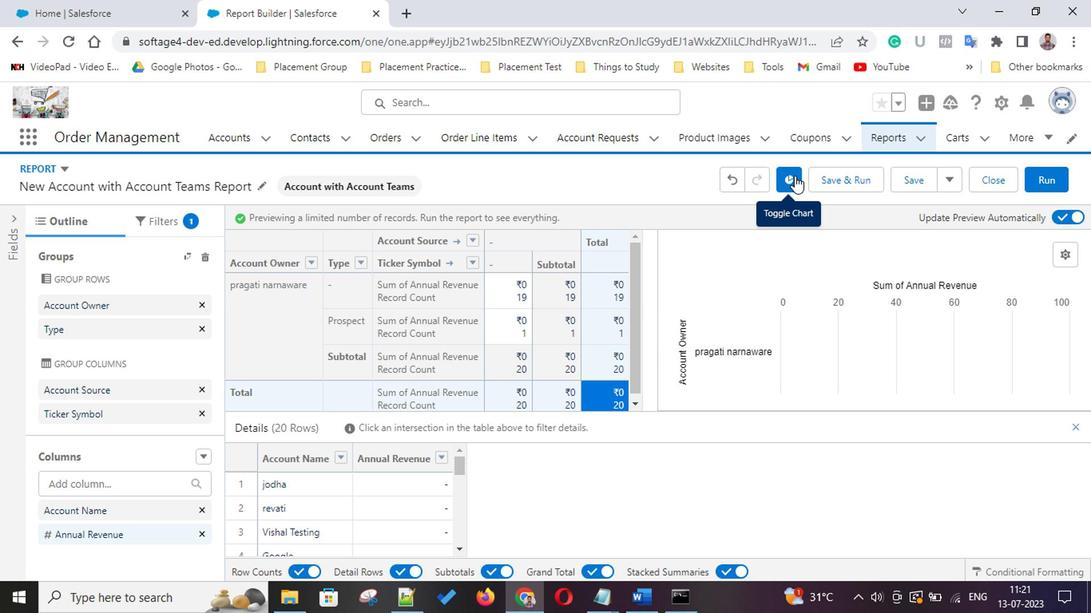 
Action: Mouse moved to (791, 178)
Screenshot: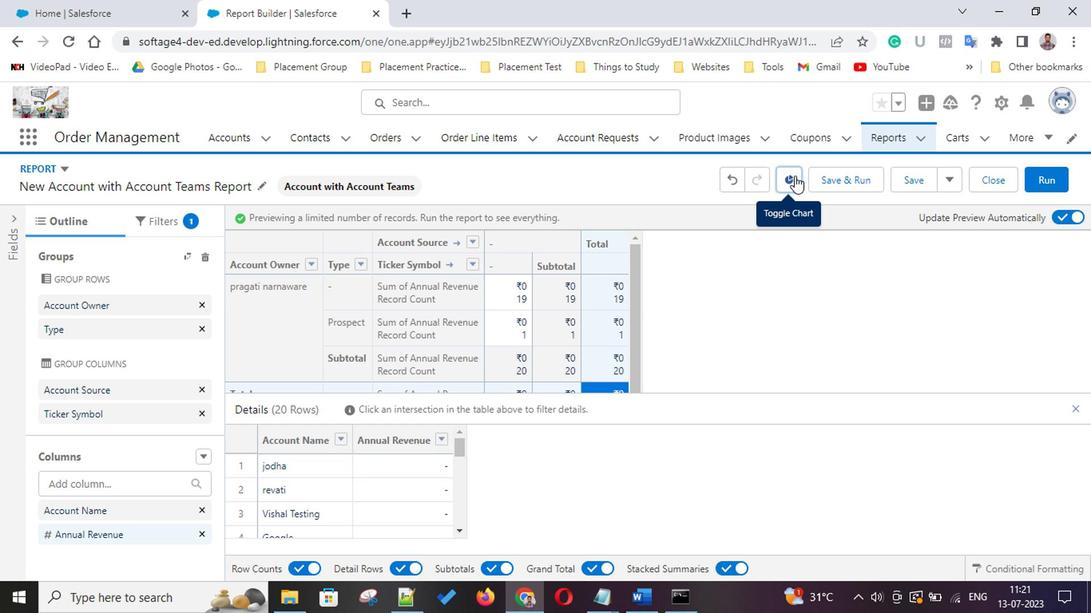 
Action: Mouse pressed left at (791, 178)
Screenshot: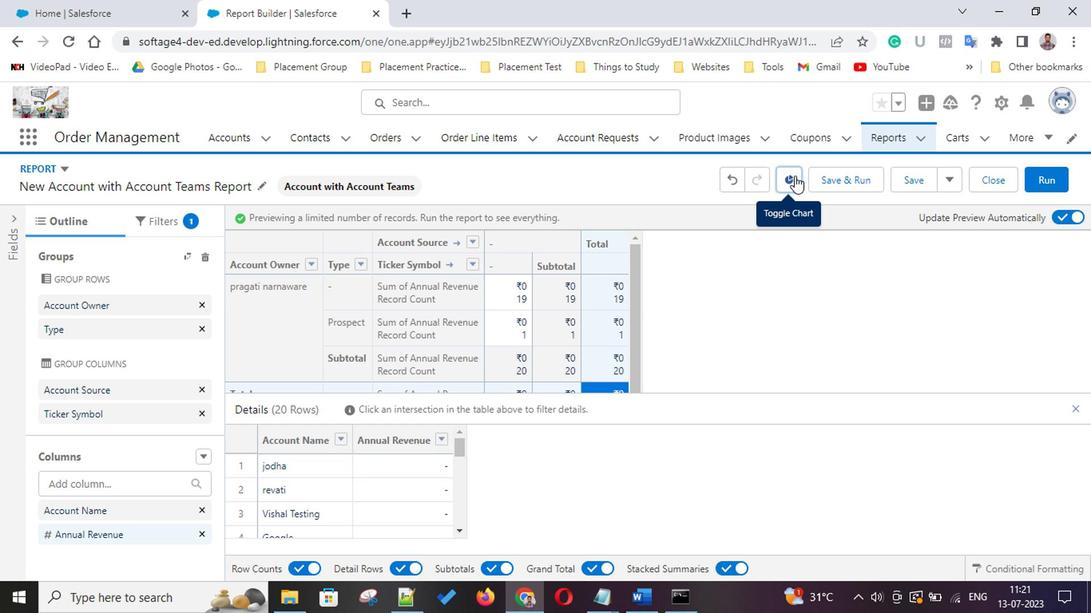 
Action: Mouse moved to (1058, 260)
Screenshot: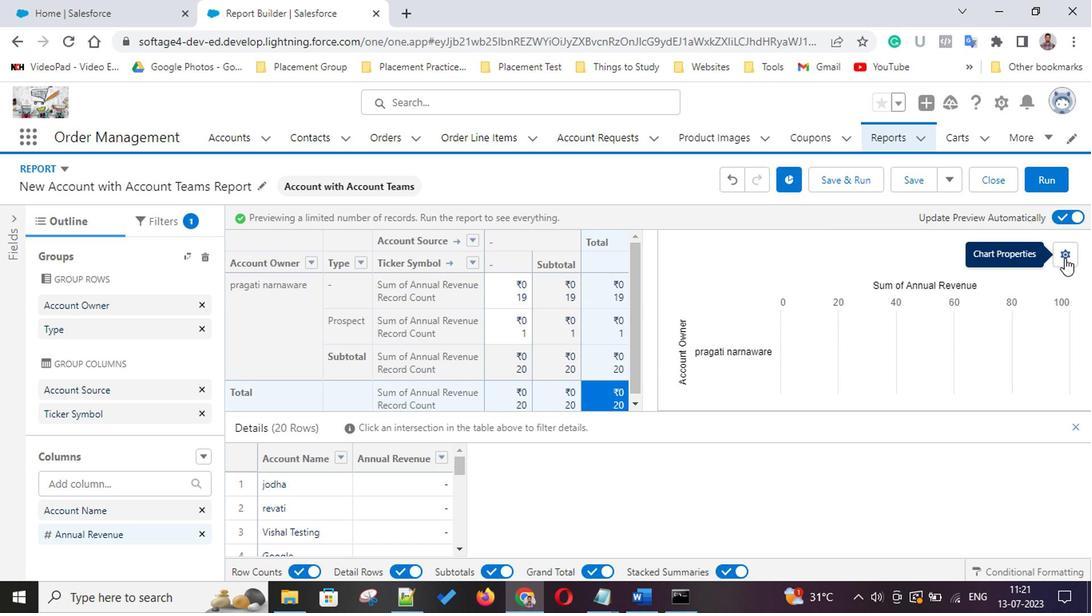 
Action: Mouse pressed left at (1058, 260)
Screenshot: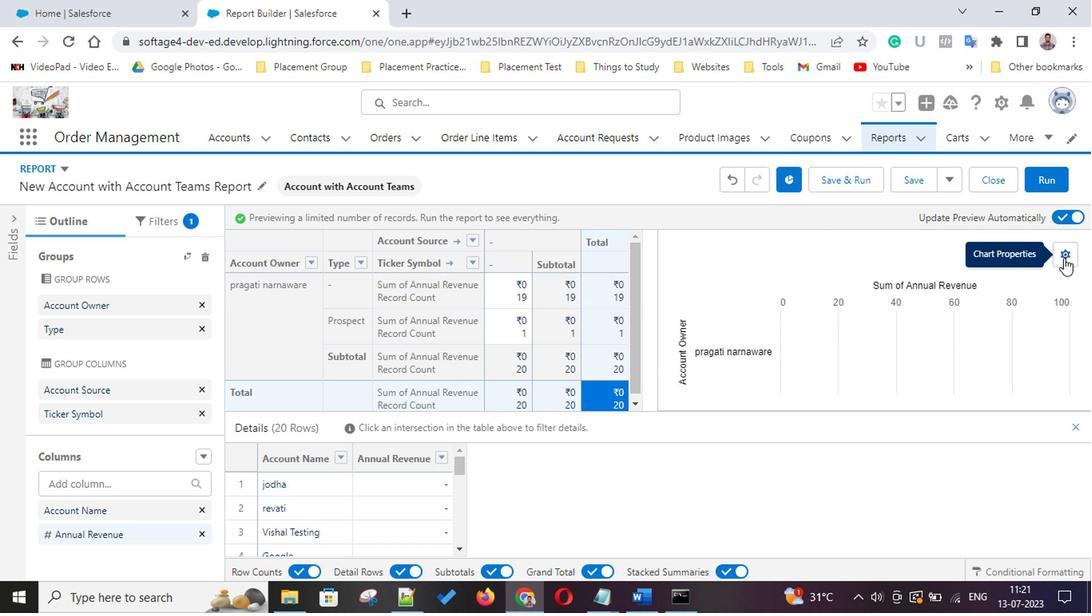 
Action: Mouse moved to (916, 339)
Screenshot: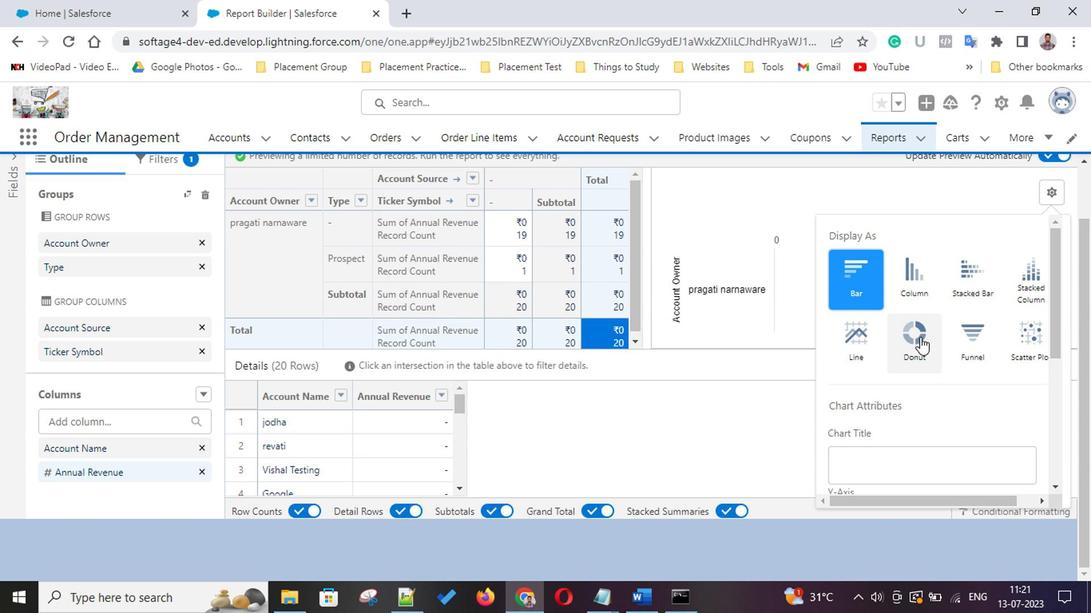 
Action: Mouse pressed left at (916, 339)
Screenshot: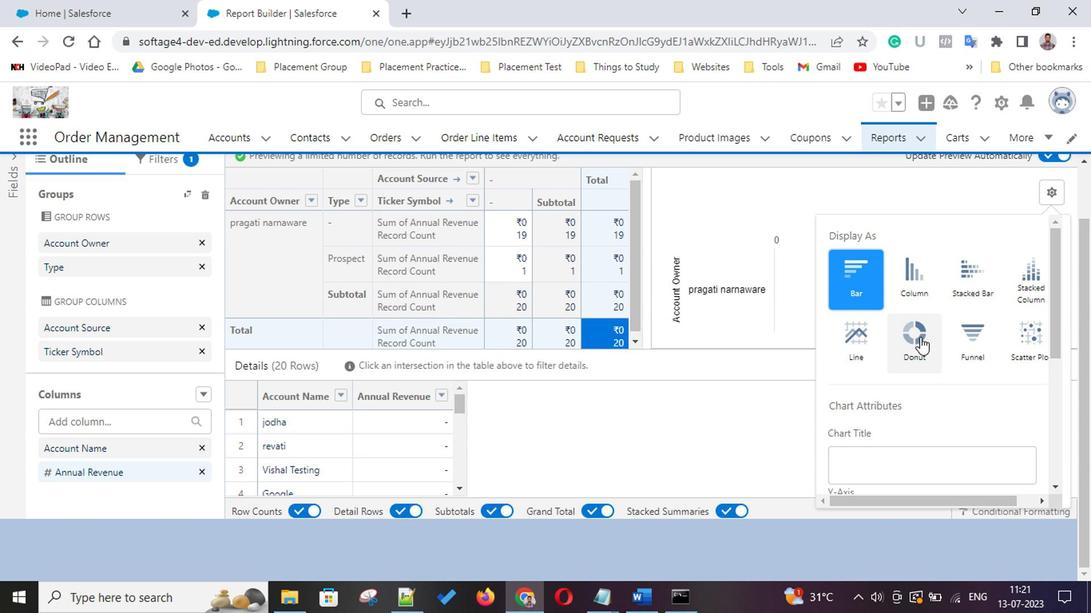 
Action: Mouse moved to (967, 312)
Screenshot: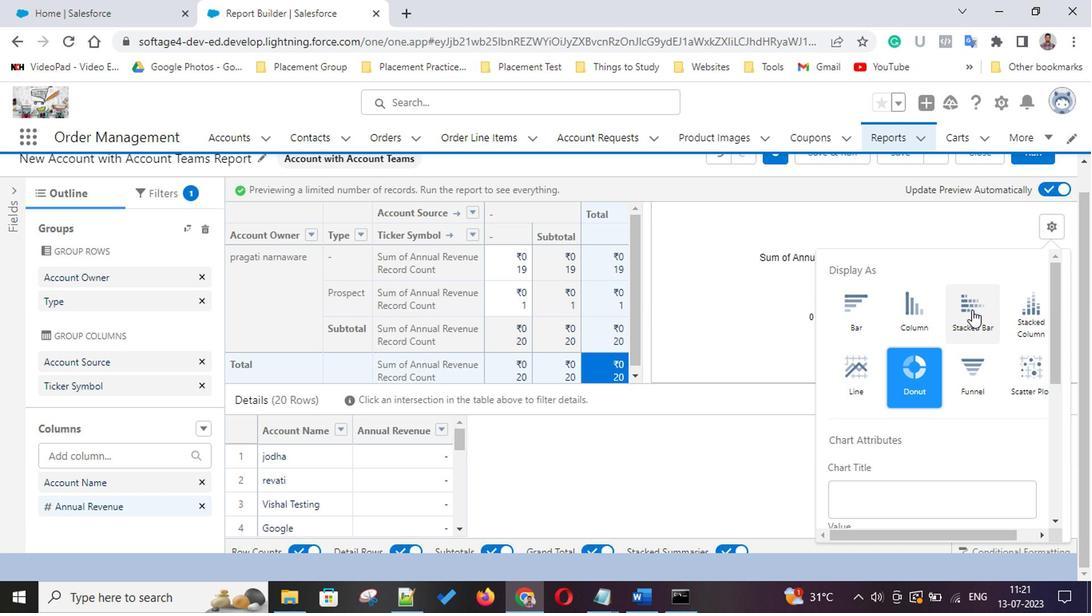 
Action: Mouse pressed left at (967, 312)
Screenshot: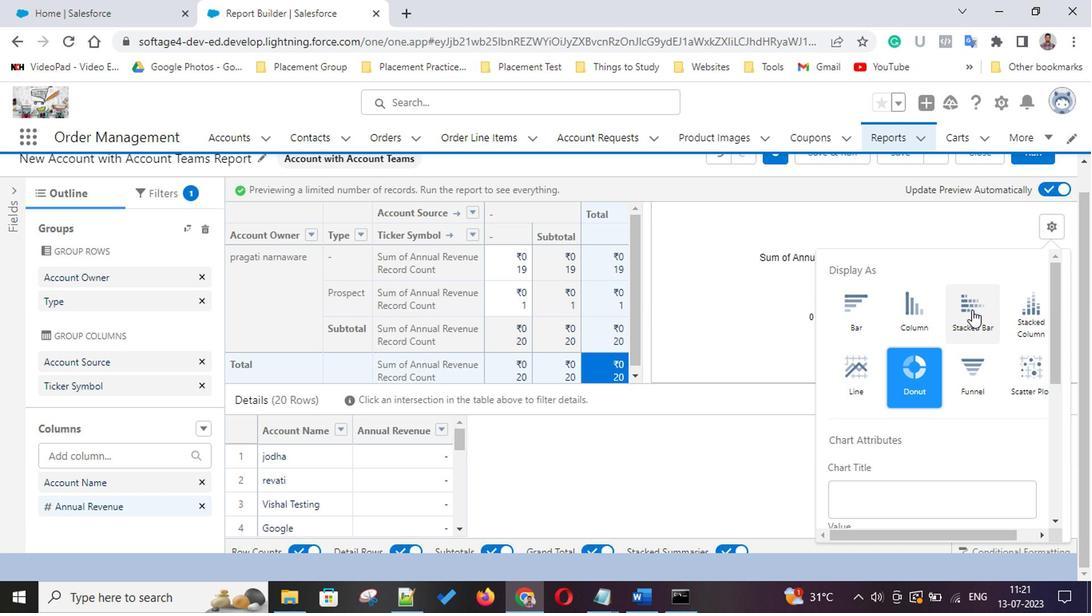 
Action: Mouse moved to (969, 384)
Screenshot: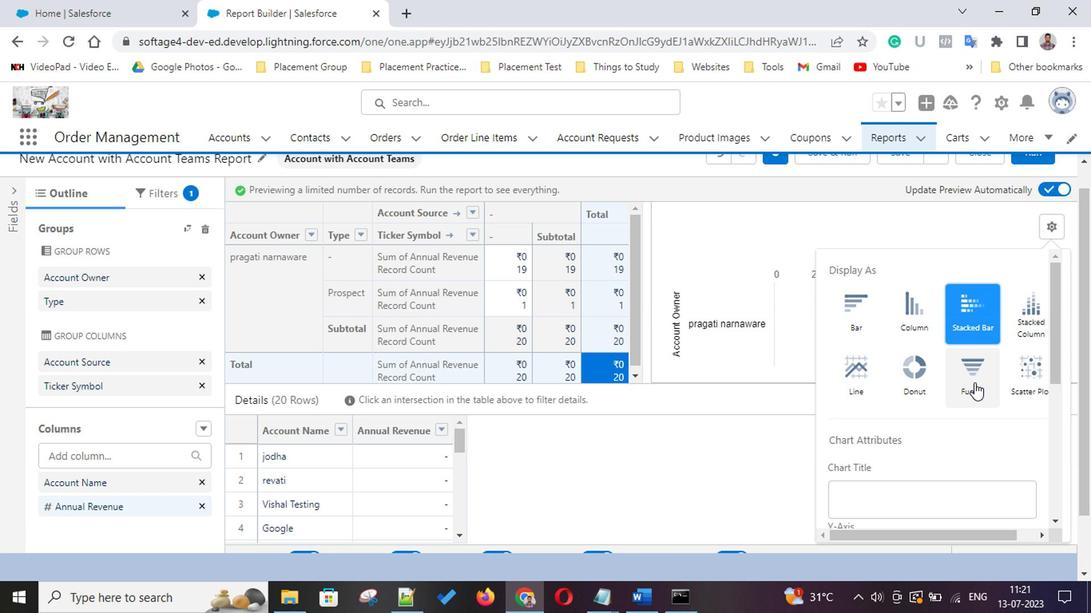 
Action: Mouse pressed left at (969, 384)
Screenshot: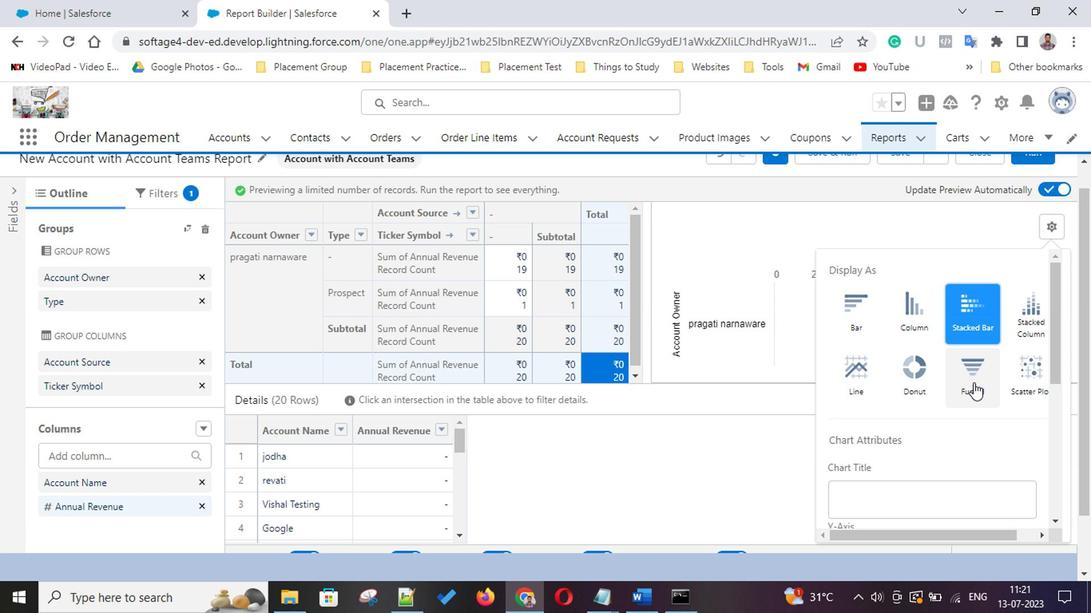 
Action: Mouse moved to (754, 313)
Screenshot: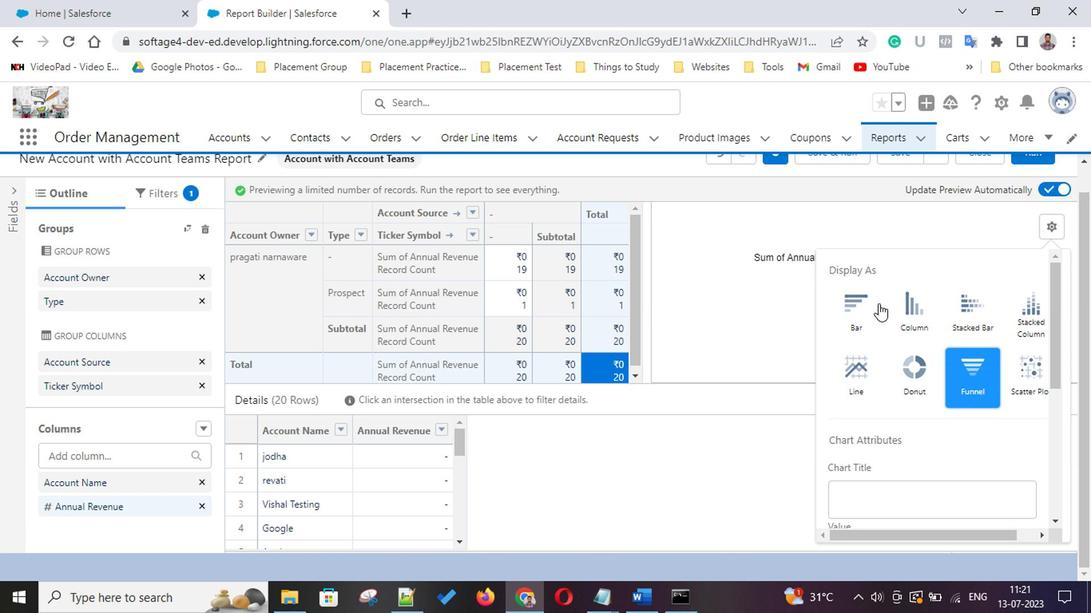
Action: Mouse pressed left at (754, 313)
Screenshot: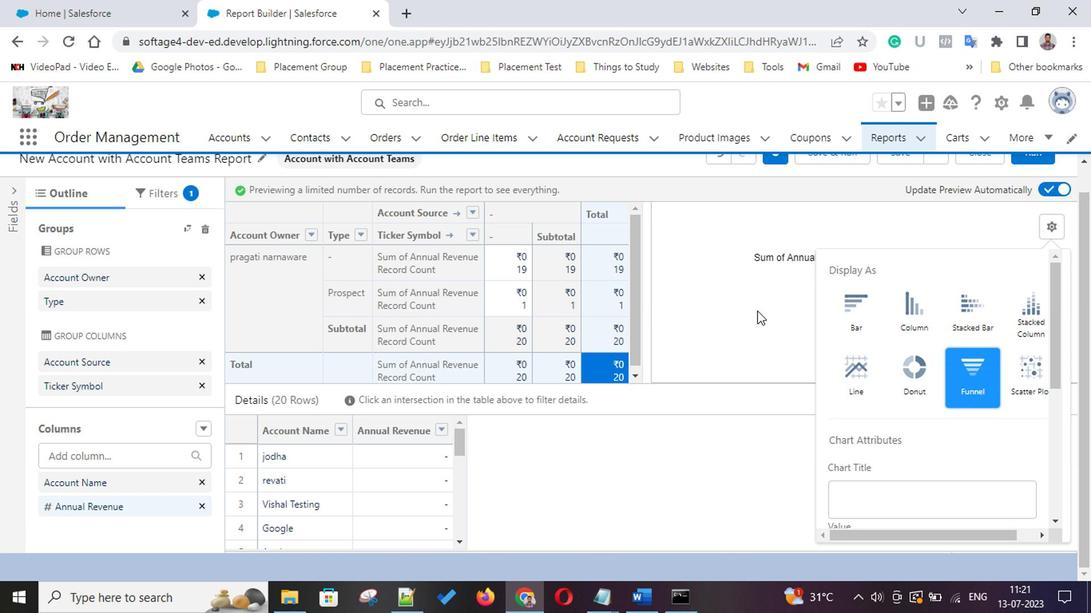 
Action: Mouse moved to (922, 350)
Screenshot: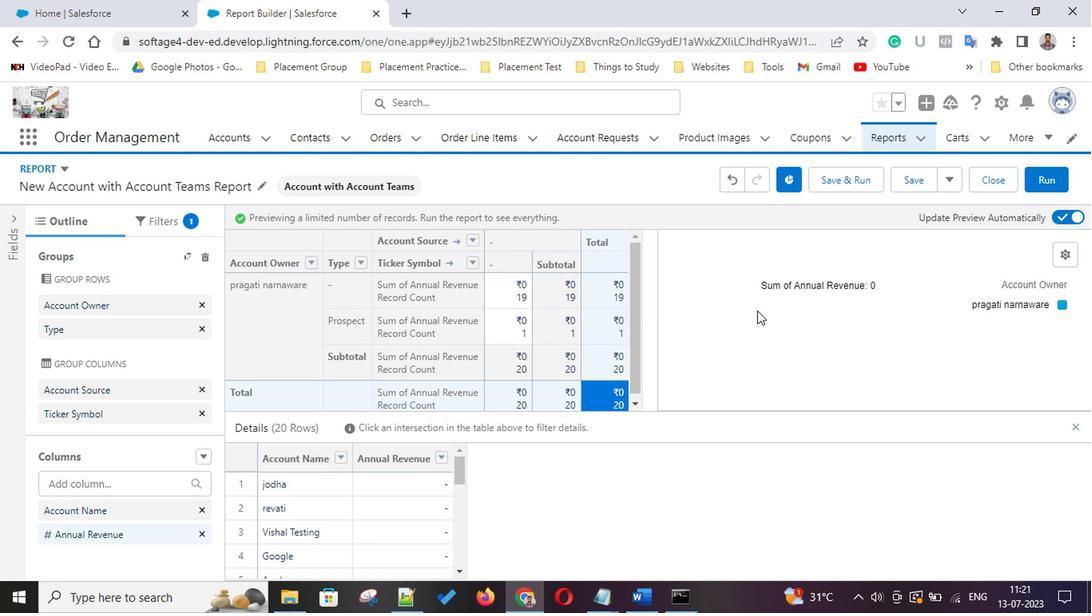 
Action: Mouse scrolled (922, 349) with delta (0, -1)
Screenshot: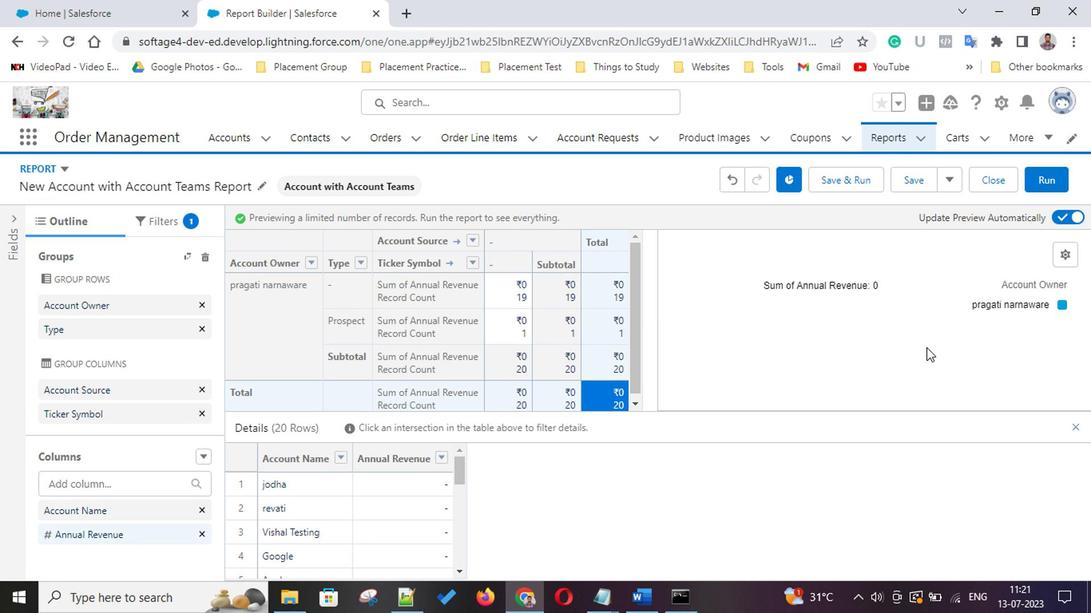 
Action: Mouse scrolled (922, 349) with delta (0, -1)
Screenshot: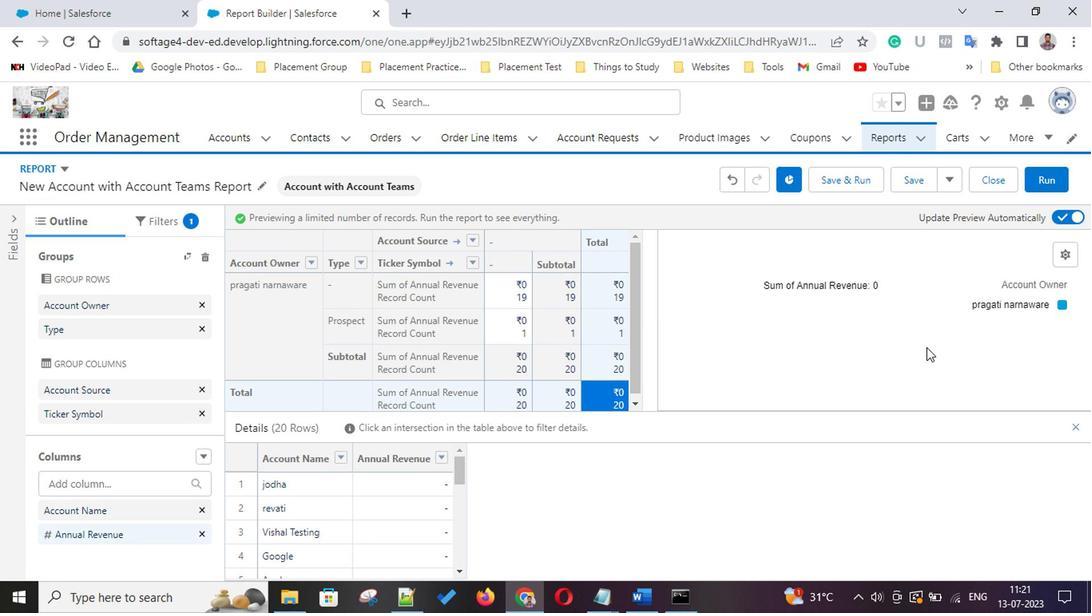 
Action: Mouse scrolled (922, 349) with delta (0, -1)
Screenshot: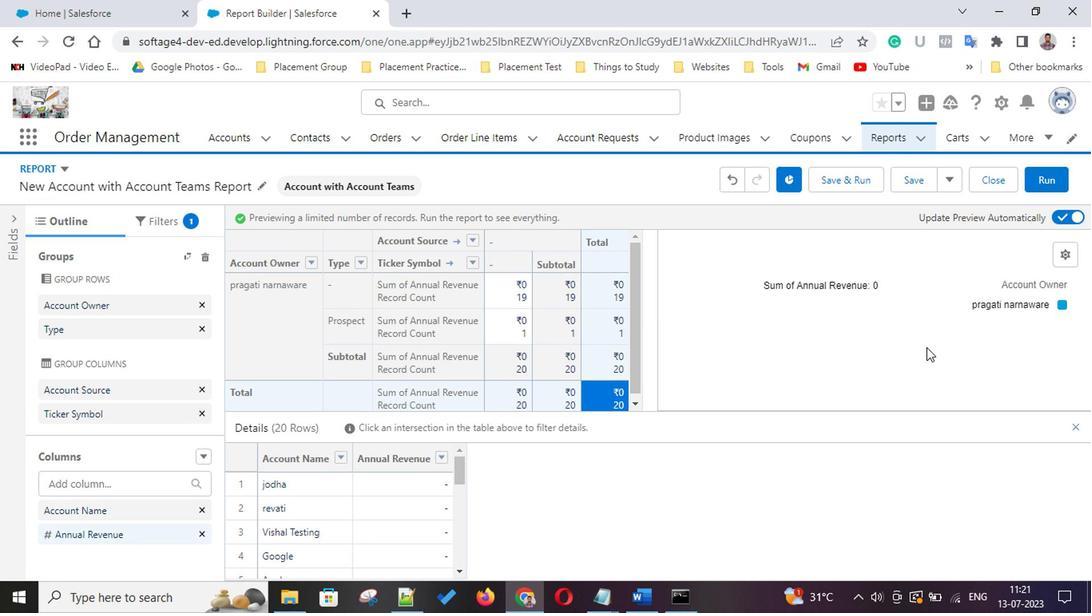 
Action: Mouse scrolled (922, 349) with delta (0, -1)
Screenshot: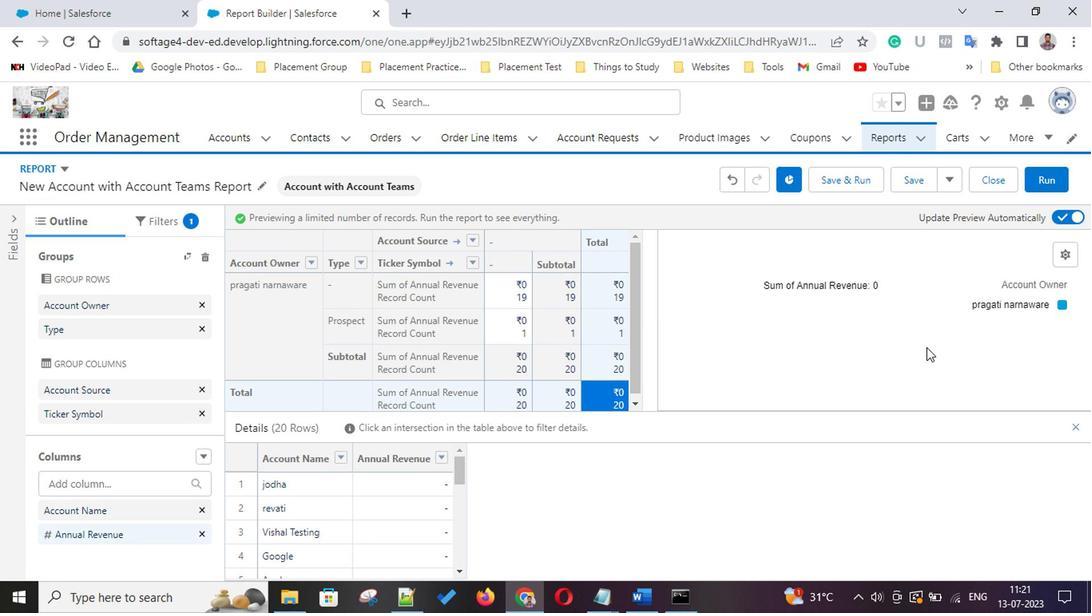 
Action: Mouse scrolled (922, 349) with delta (0, -1)
Screenshot: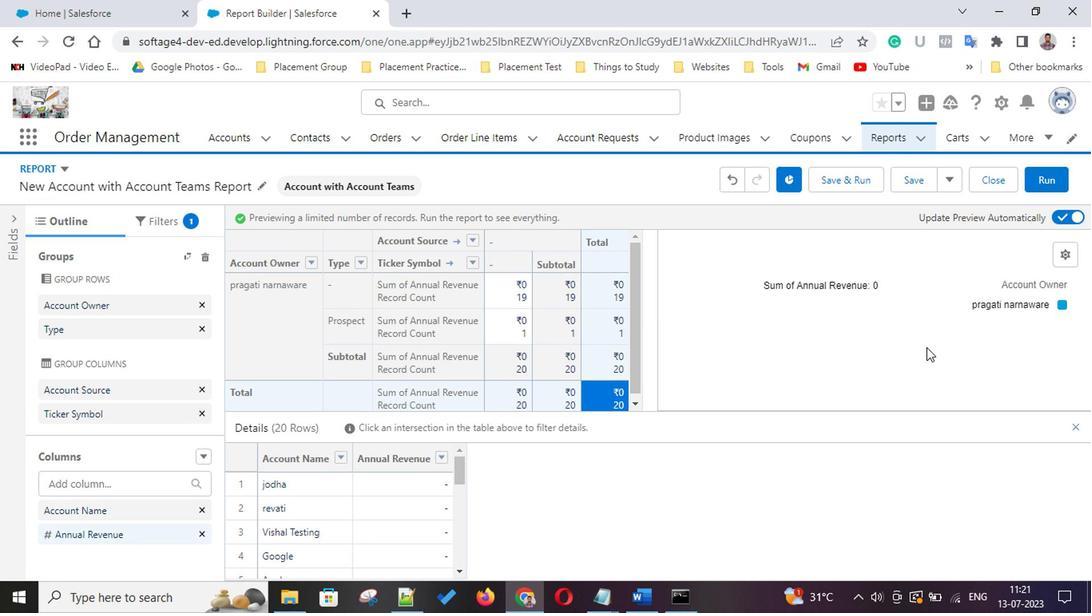 
Action: Mouse scrolled (922, 349) with delta (0, -1)
Screenshot: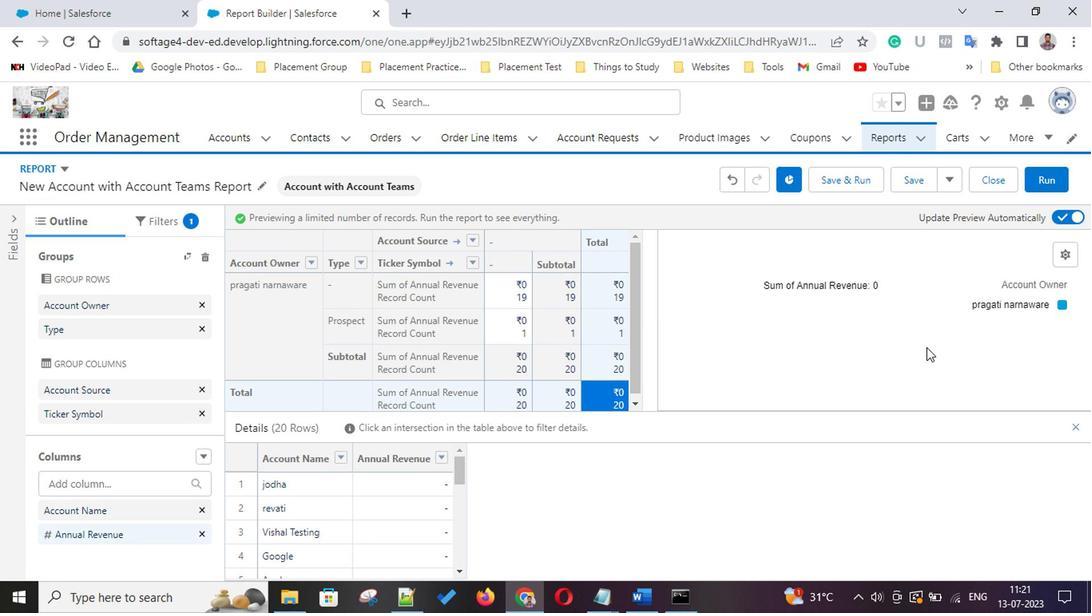 
Action: Mouse scrolled (922, 349) with delta (0, -1)
Screenshot: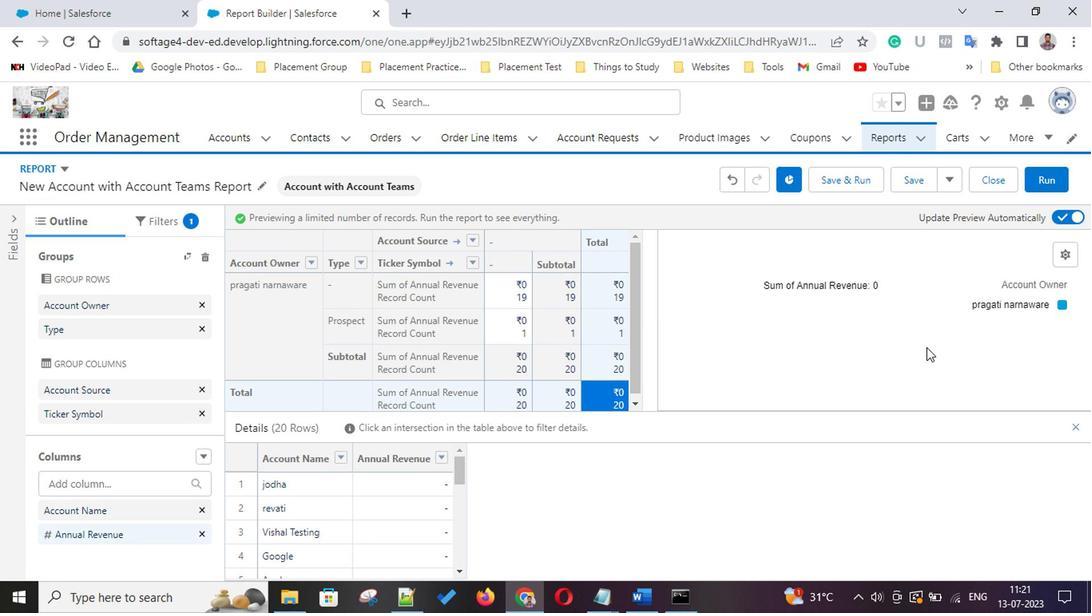 
Action: Mouse scrolled (922, 349) with delta (0, -1)
Screenshot: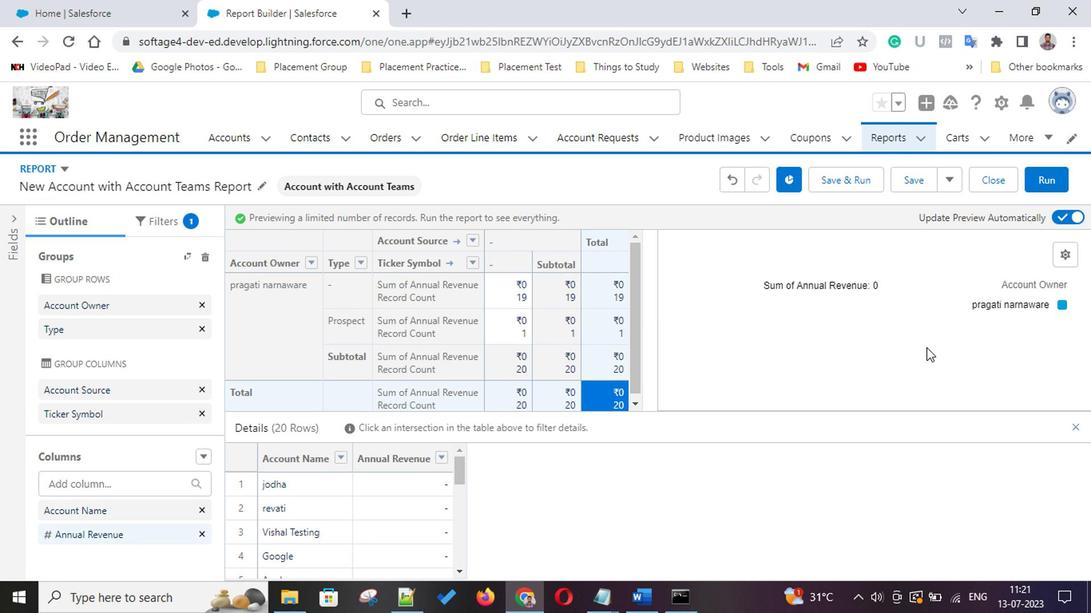
Action: Mouse moved to (1059, 248)
Screenshot: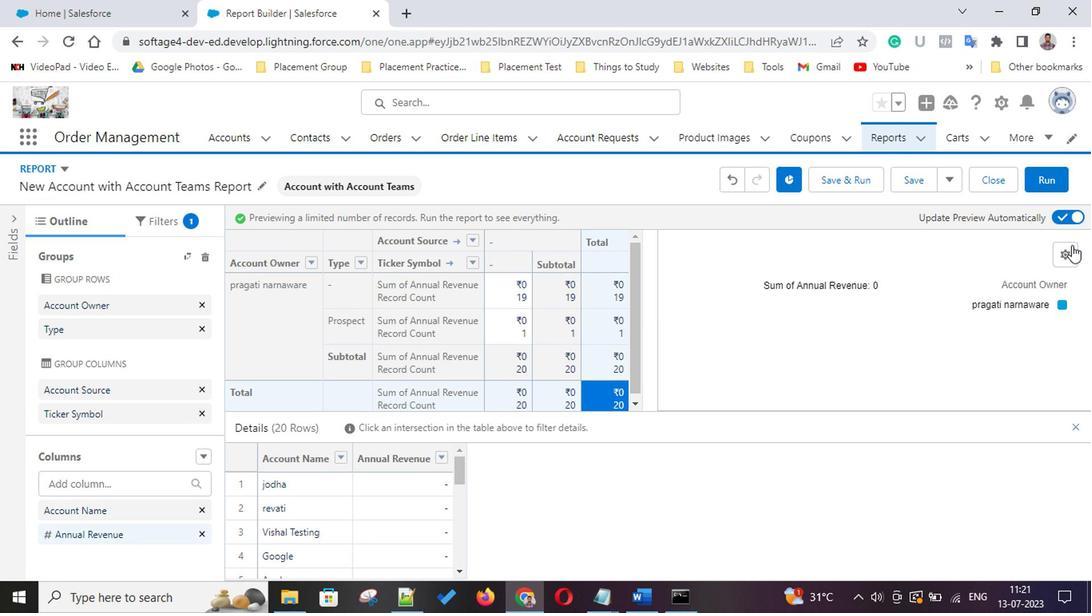 
Action: Mouse pressed left at (1059, 248)
Screenshot: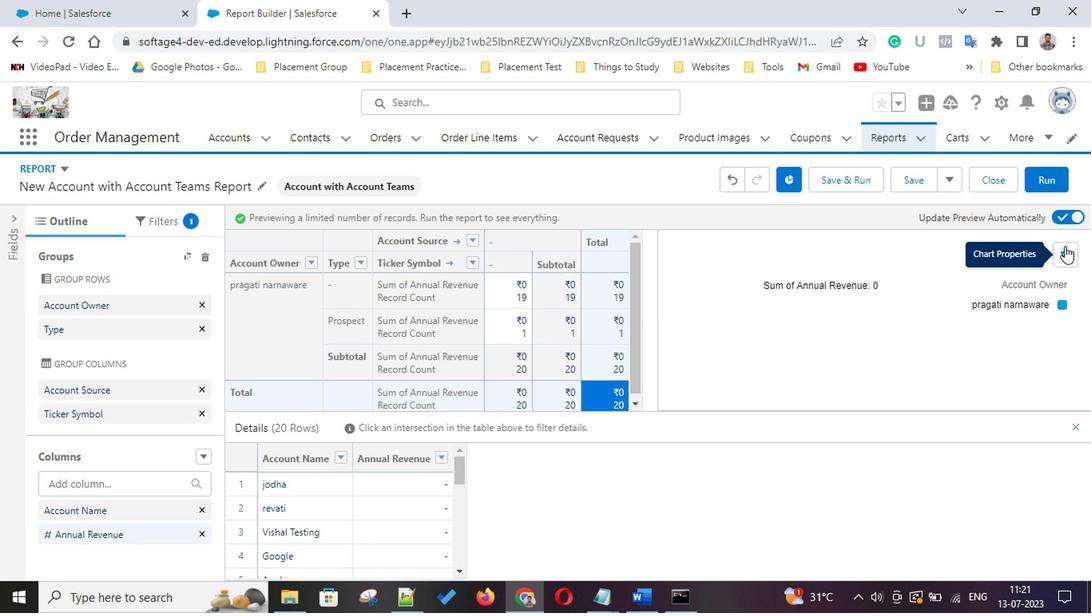 
Action: Mouse moved to (1026, 313)
Screenshot: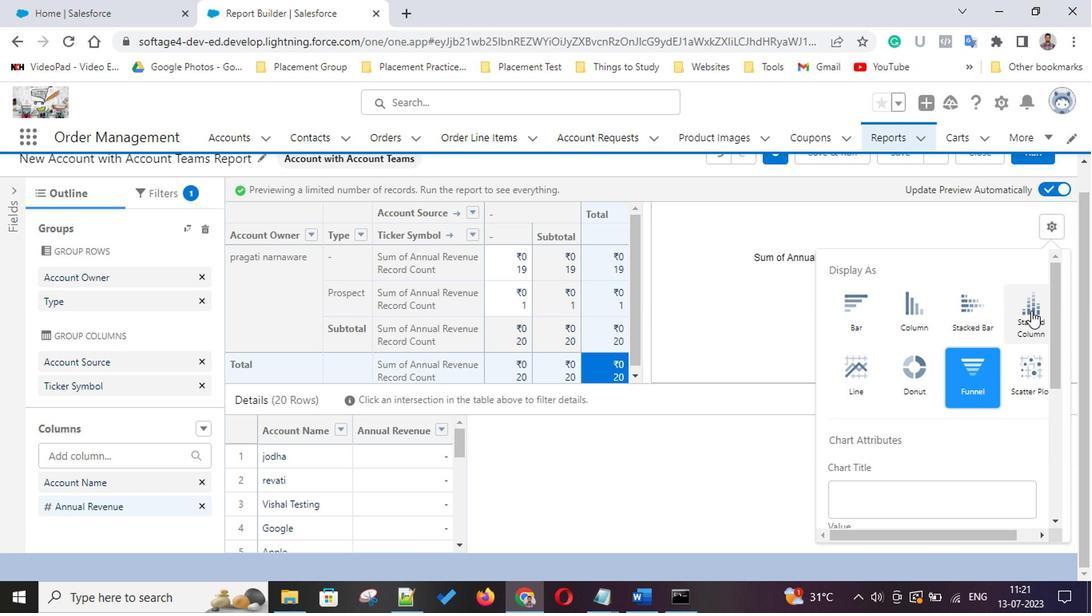 
Action: Mouse pressed left at (1026, 313)
Screenshot: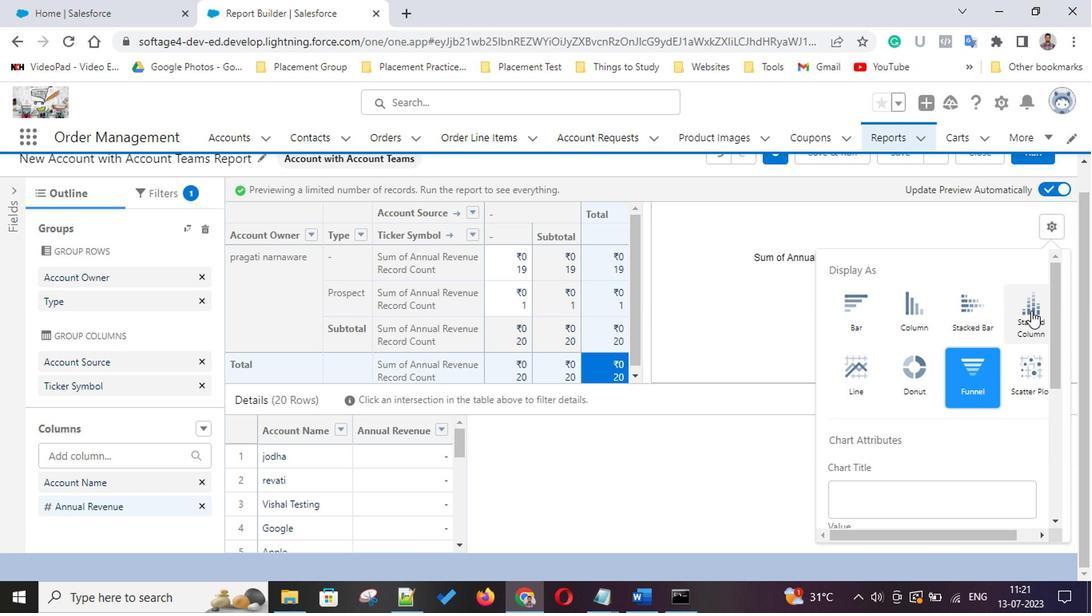 
Action: Mouse moved to (744, 329)
Screenshot: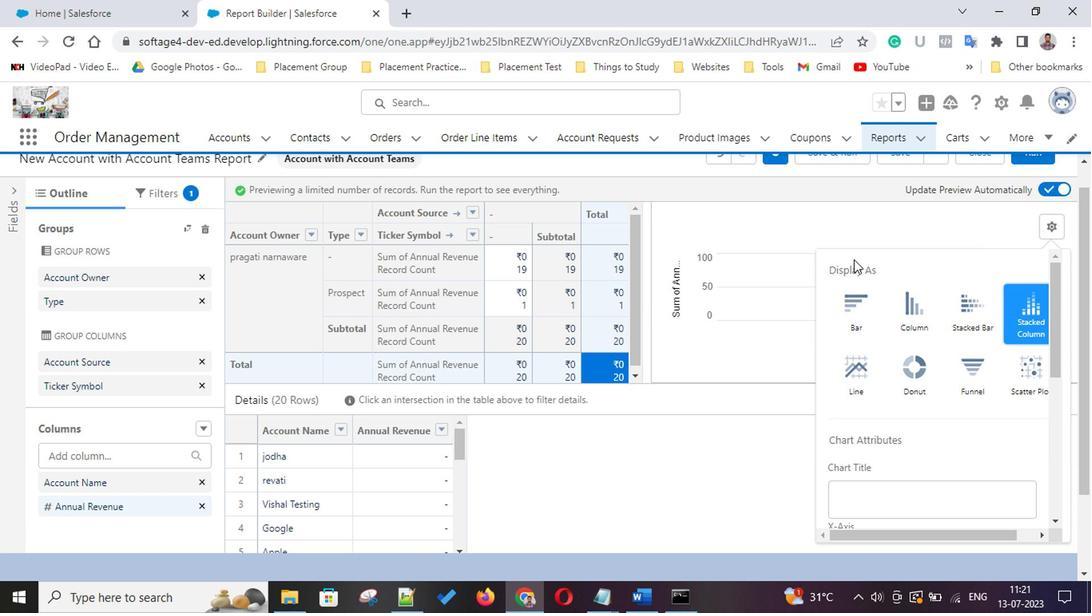 
Action: Mouse pressed left at (744, 329)
Screenshot: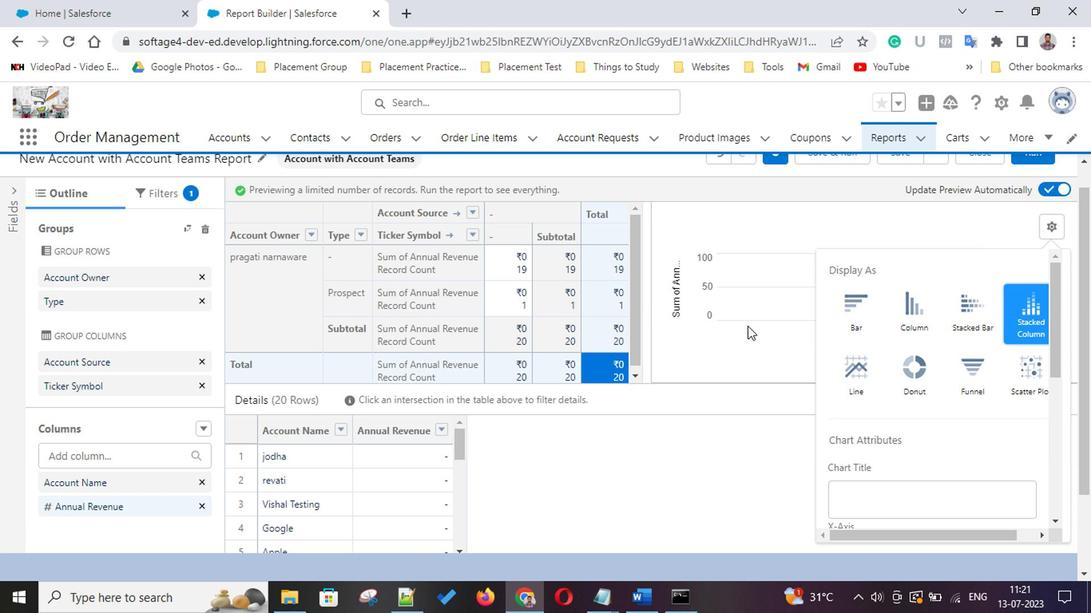 
Action: Mouse moved to (847, 182)
Screenshot: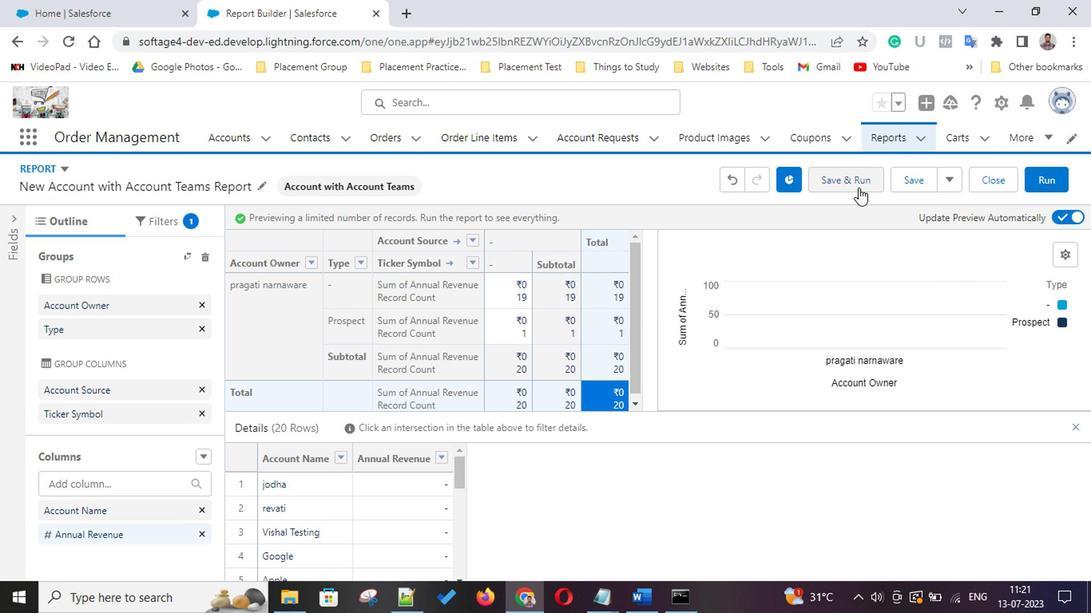 
Action: Mouse pressed left at (847, 182)
Screenshot: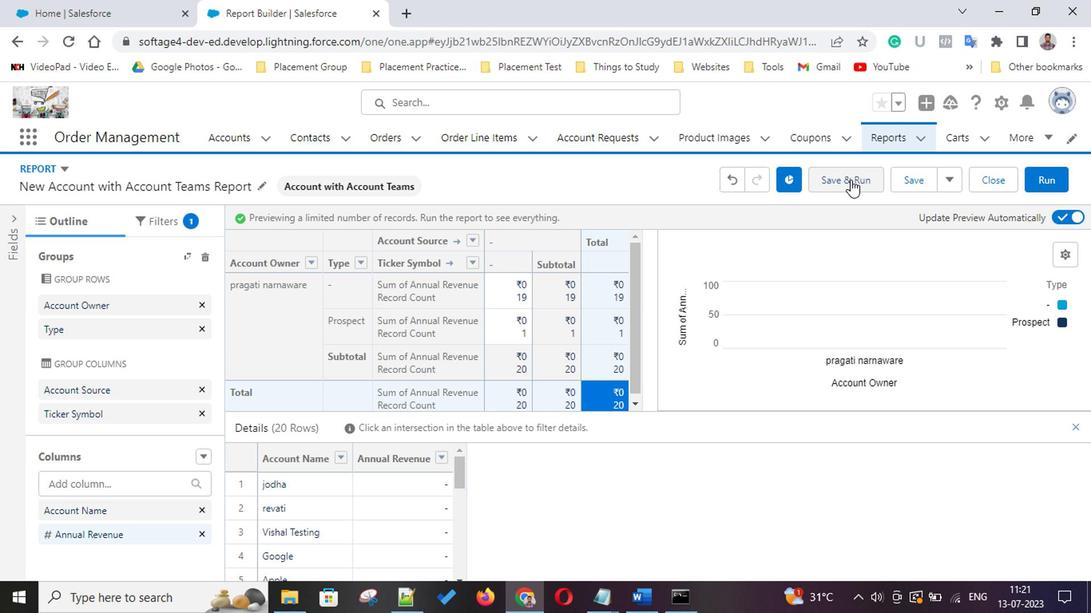 
Action: Mouse moved to (888, 496)
Screenshot: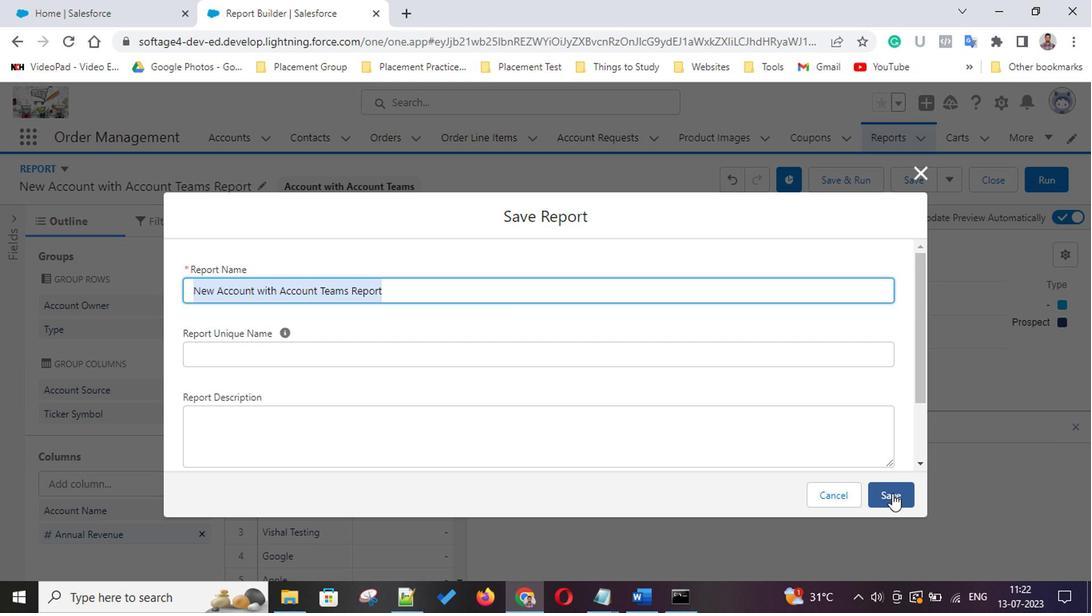 
Action: Mouse pressed left at (888, 496)
Screenshot: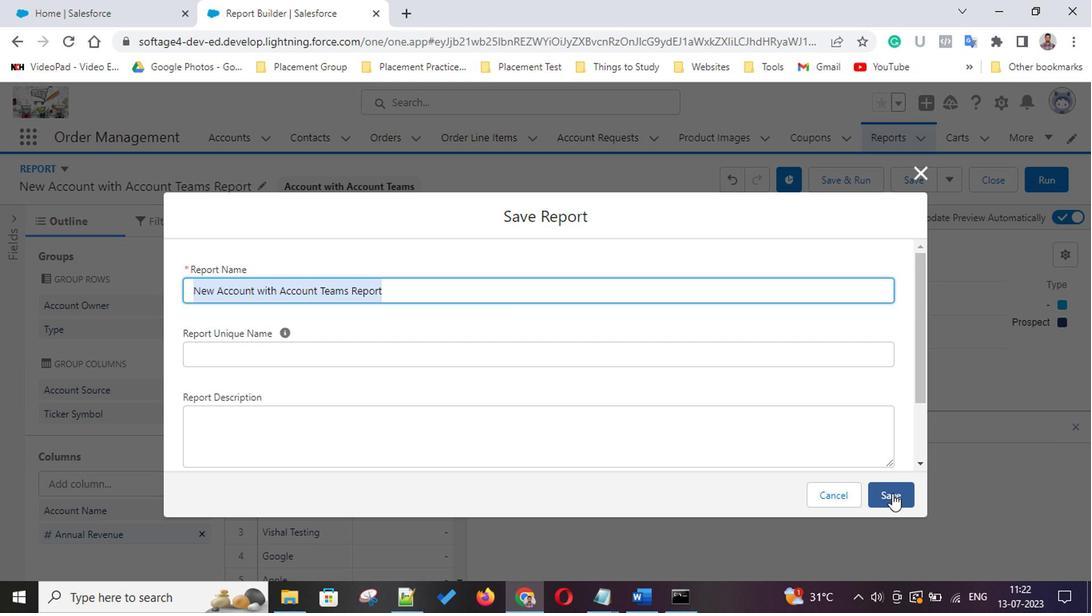 
Action: Mouse moved to (1038, 136)
Screenshot: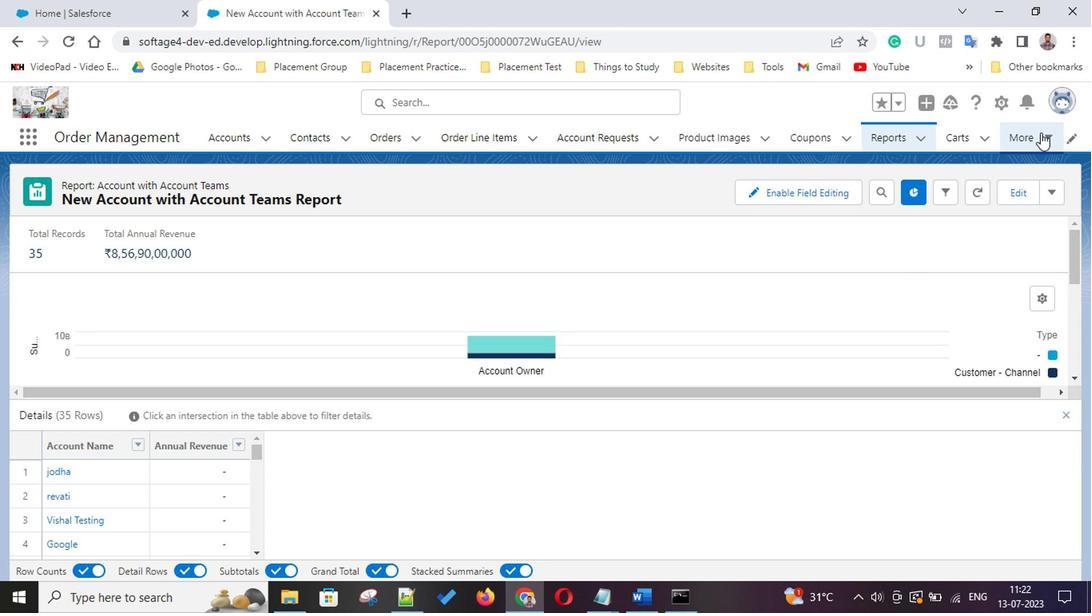 
Action: Mouse pressed left at (1038, 136)
Screenshot: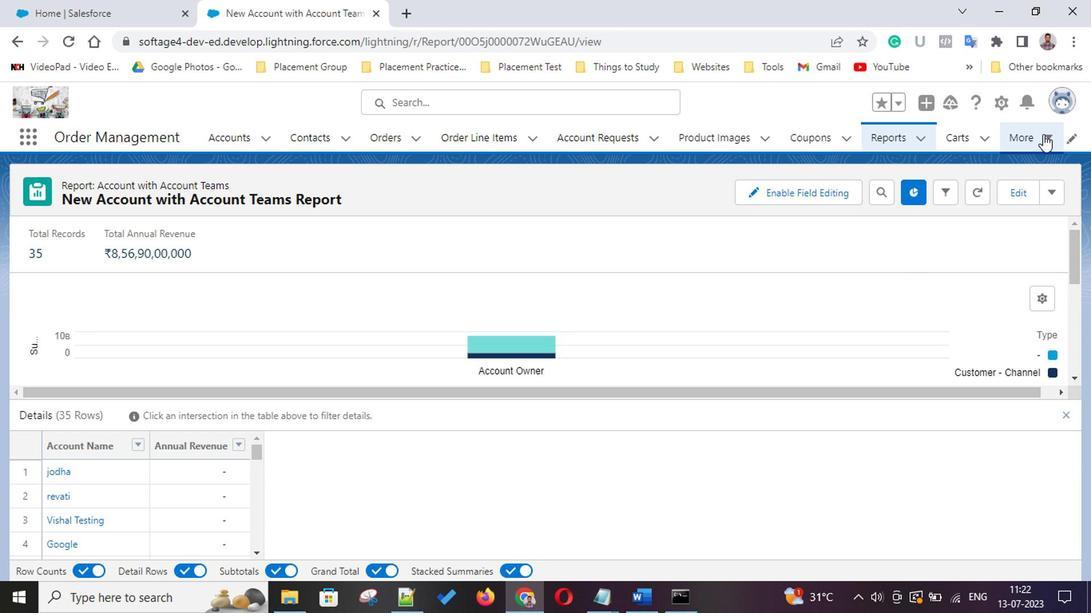 
Action: Mouse moved to (1011, 169)
Screenshot: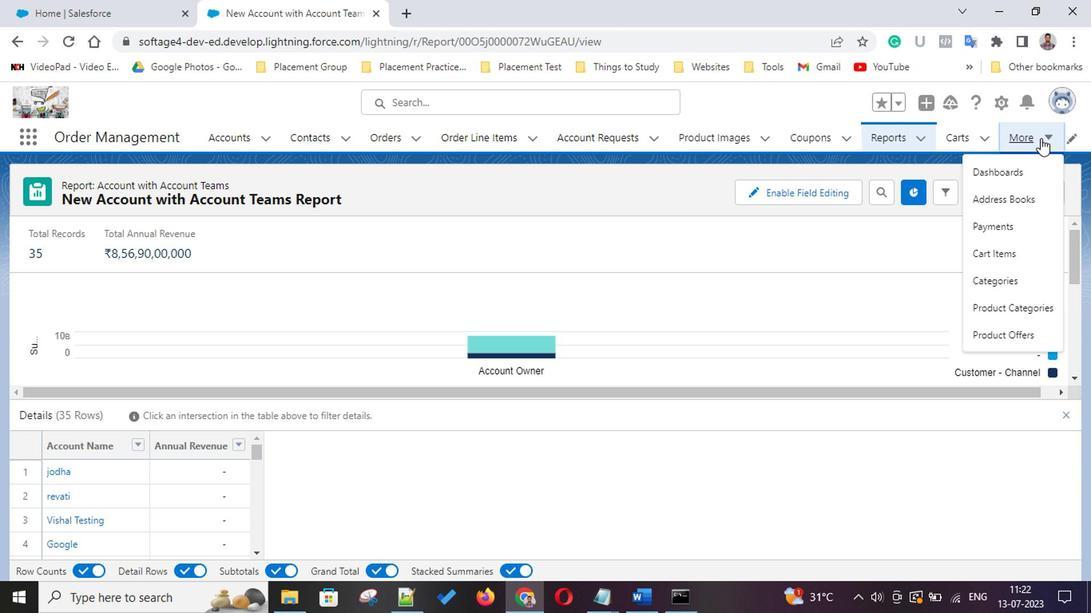 
Action: Mouse pressed left at (1011, 169)
Screenshot: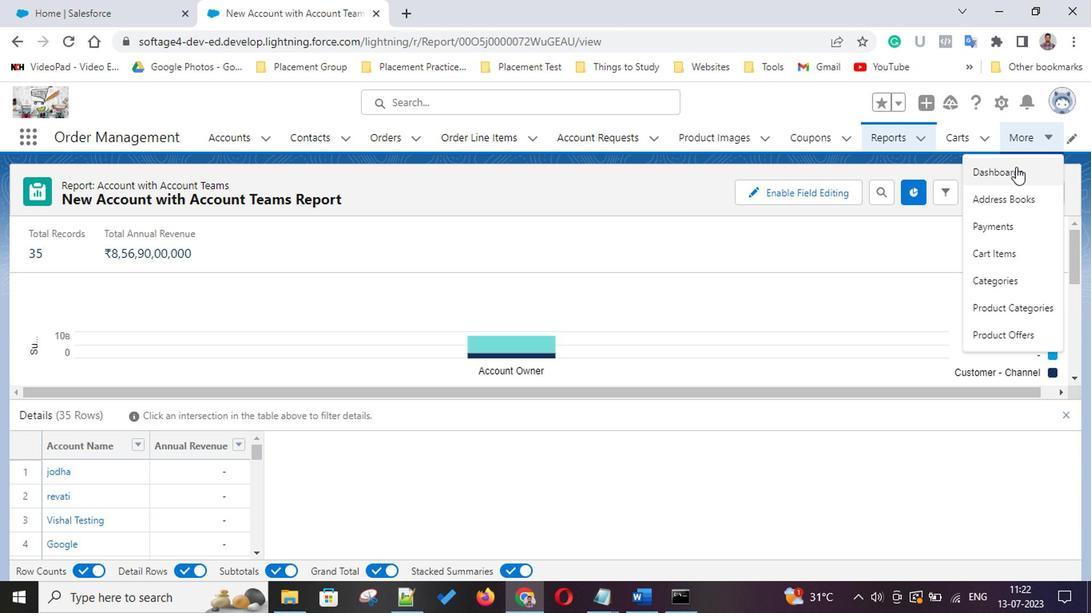 
Action: Mouse moved to (909, 193)
Screenshot: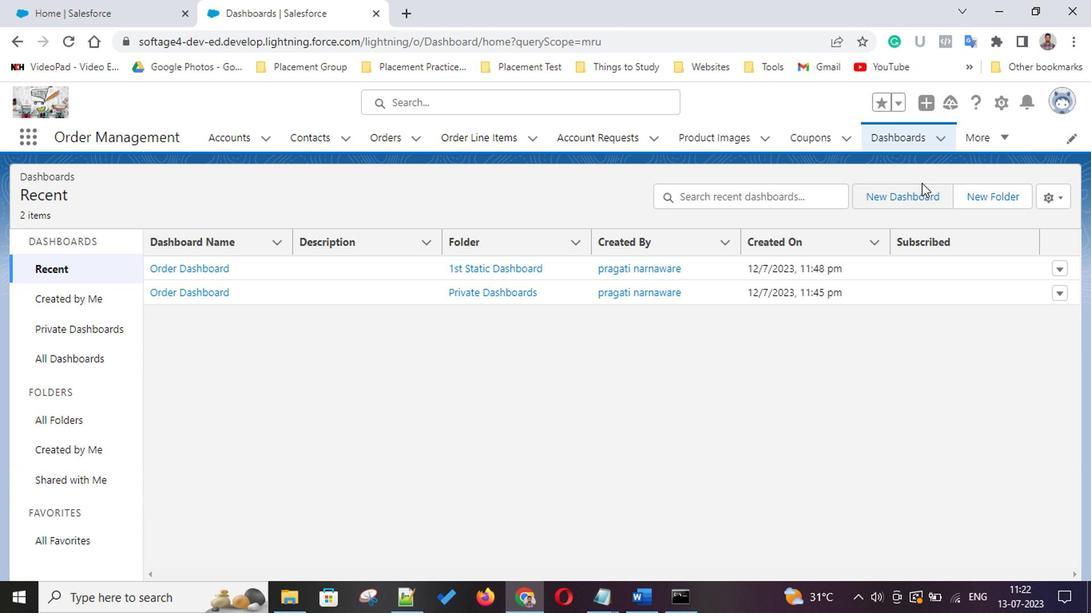 
Action: Mouse pressed left at (909, 193)
Screenshot: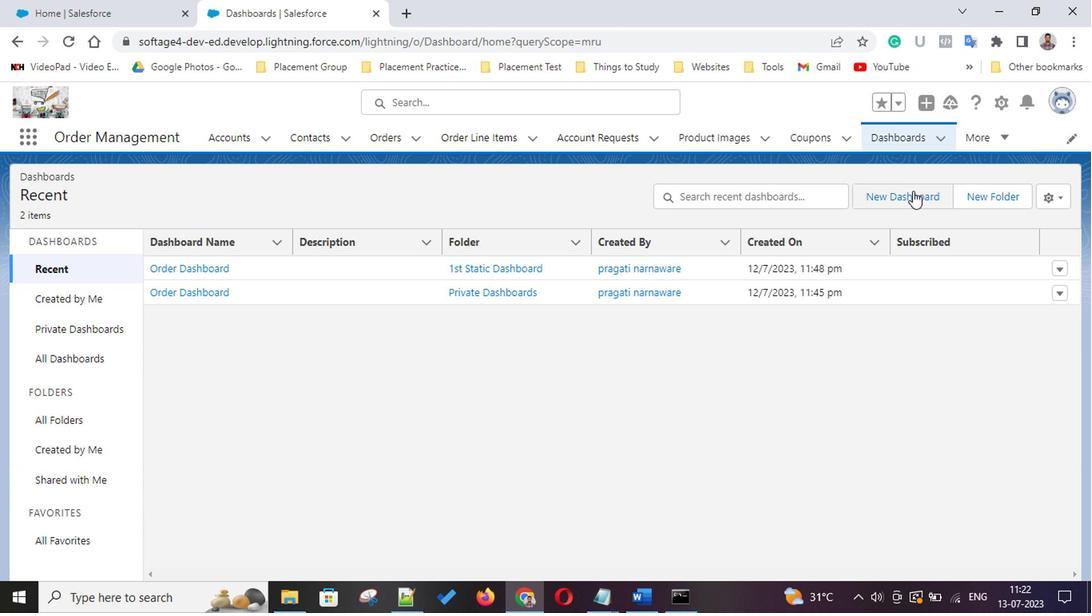 
Action: Mouse moved to (490, 276)
Screenshot: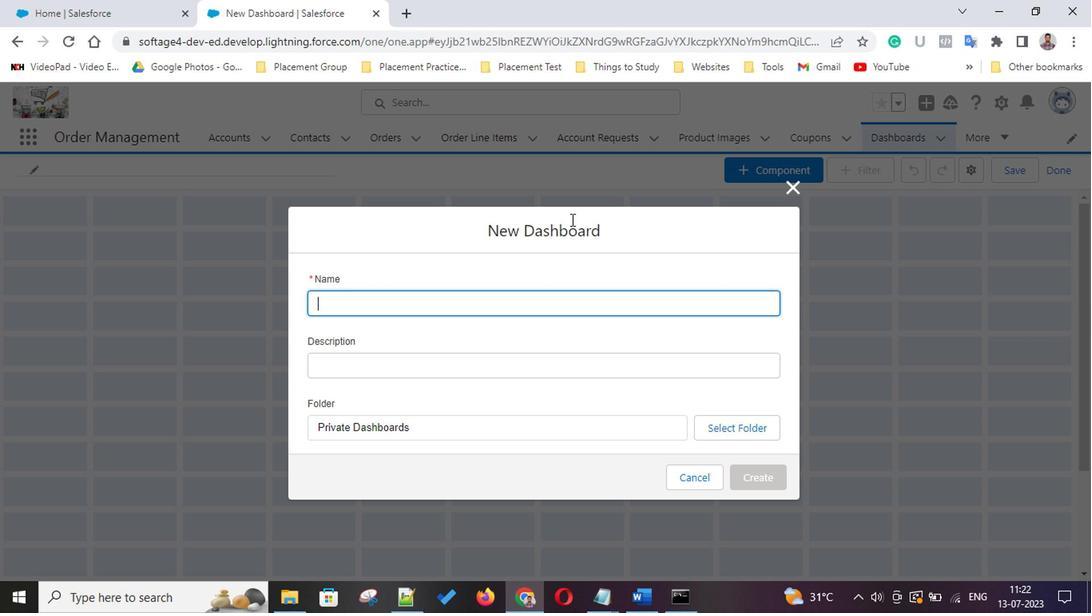 
Action: Key pressed <Key.shift>Reports<Key.space><Key.shift>&<Key.space><Key.shift>Dashboards
Screenshot: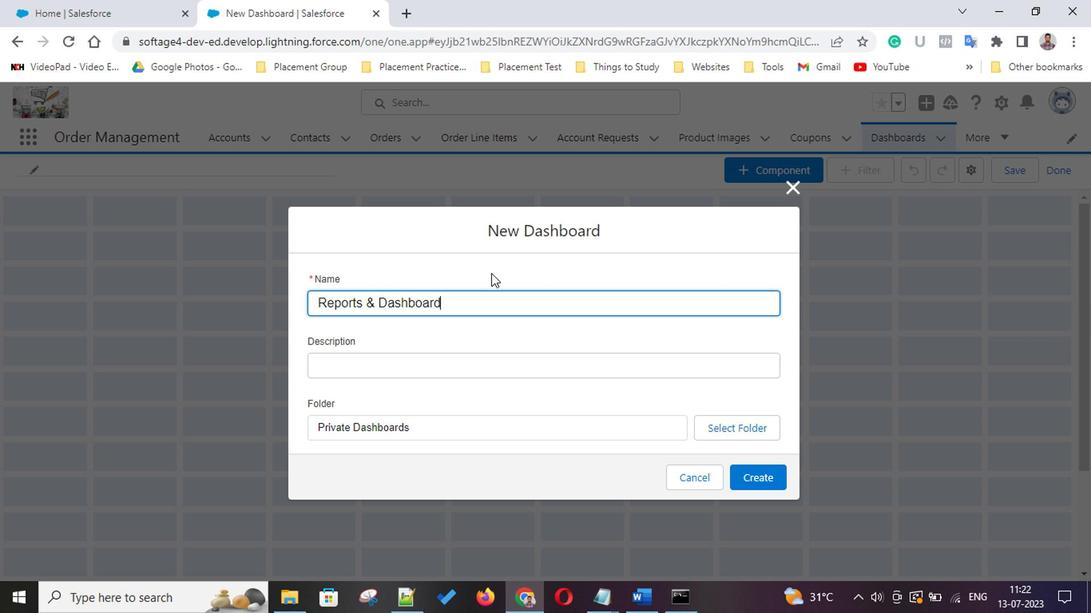 
Action: Mouse moved to (376, 303)
Screenshot: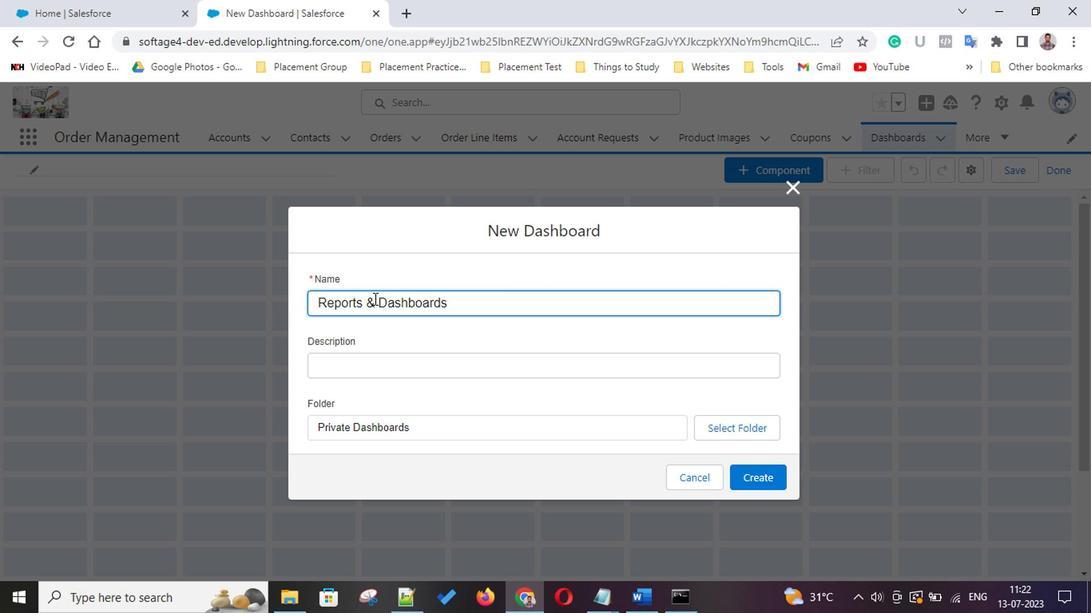
Action: Mouse pressed left at (376, 303)
Screenshot: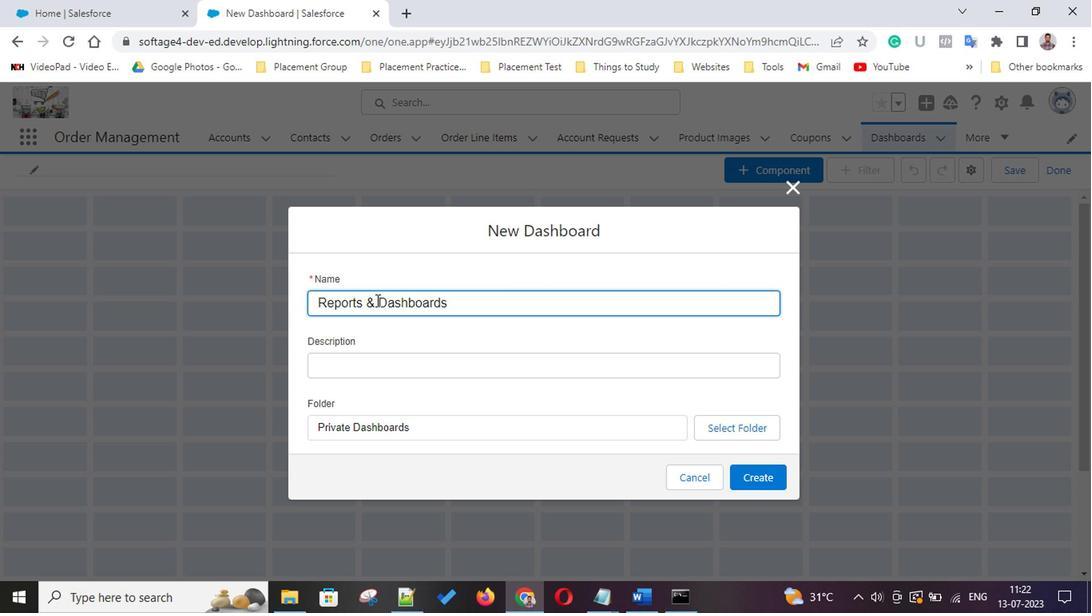 
Action: Key pressed <Key.right><Key.backspace><Key.backspace><Key.backspace><Key.backspace><Key.backspace><Key.backspace><Key.backspace><Key.backspace><Key.backspace><Key.backspace><Key.backspace><Key.backspace><Key.backspace><Key.backspace><Key.backspace><Key.backspace>
Screenshot: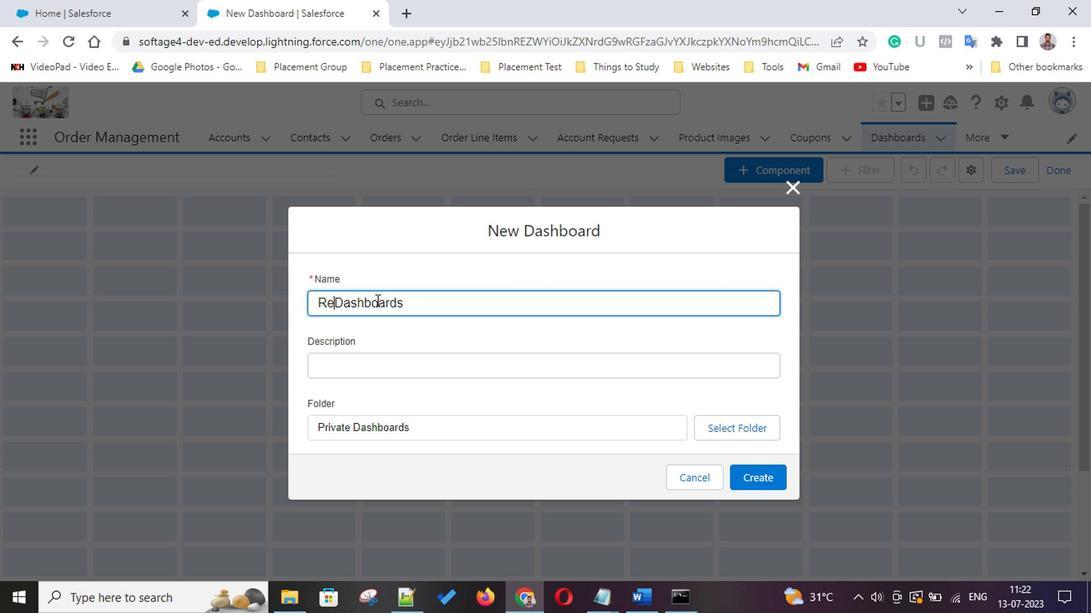 
Action: Mouse moved to (379, 304)
Screenshot: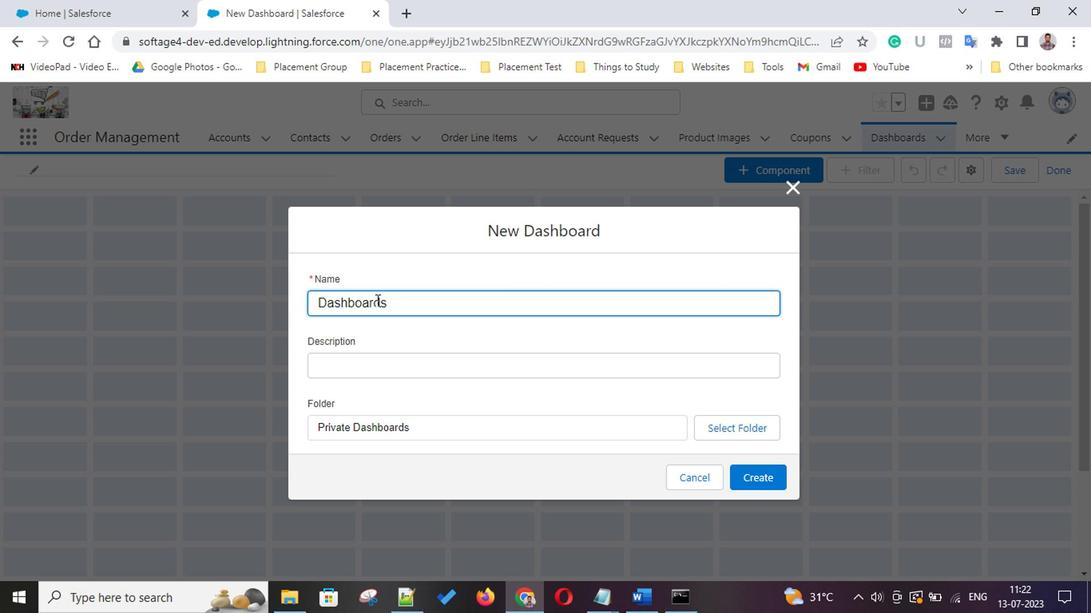 
Action: Mouse pressed left at (379, 304)
Screenshot: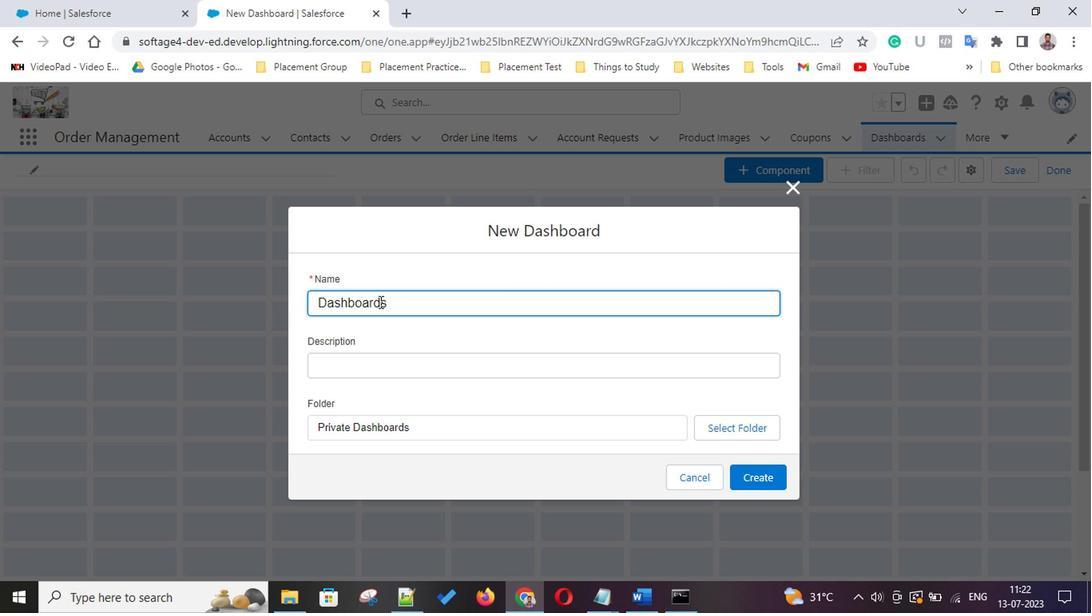 
Action: Mouse moved to (398, 304)
Screenshot: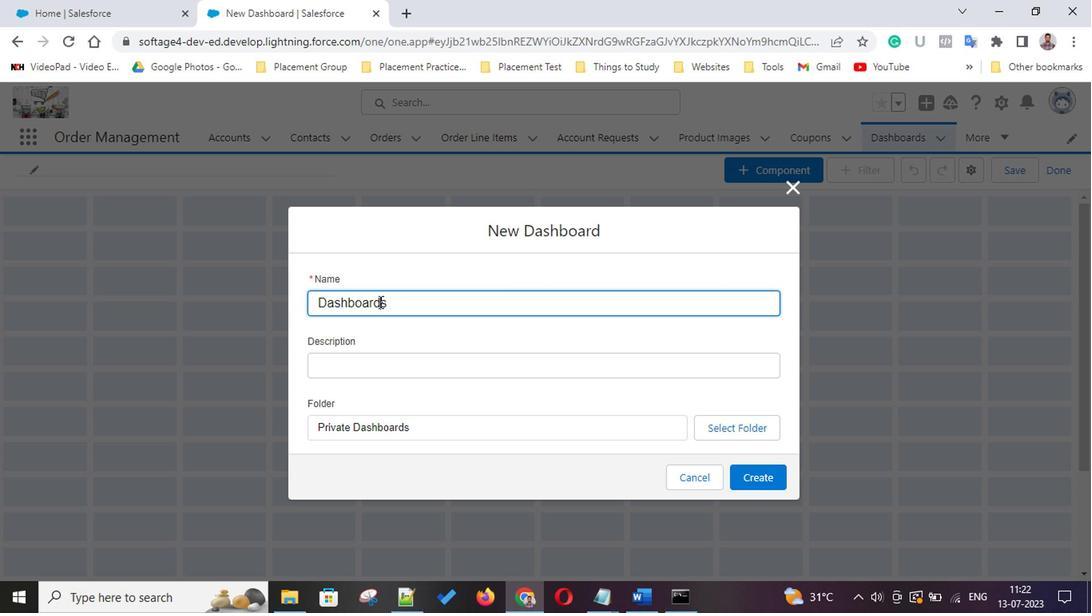 
Action: Mouse pressed left at (398, 304)
Screenshot: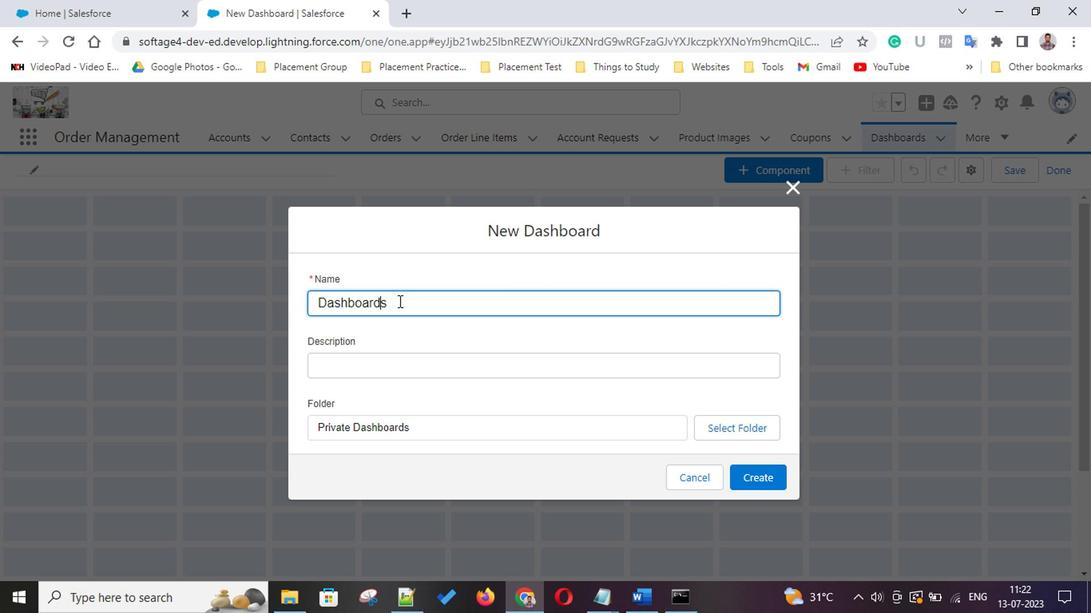 
Action: Key pressed <Key.space>for<Key.space><Key.shift>Account<Key.space><Key.shift>Team
Screenshot: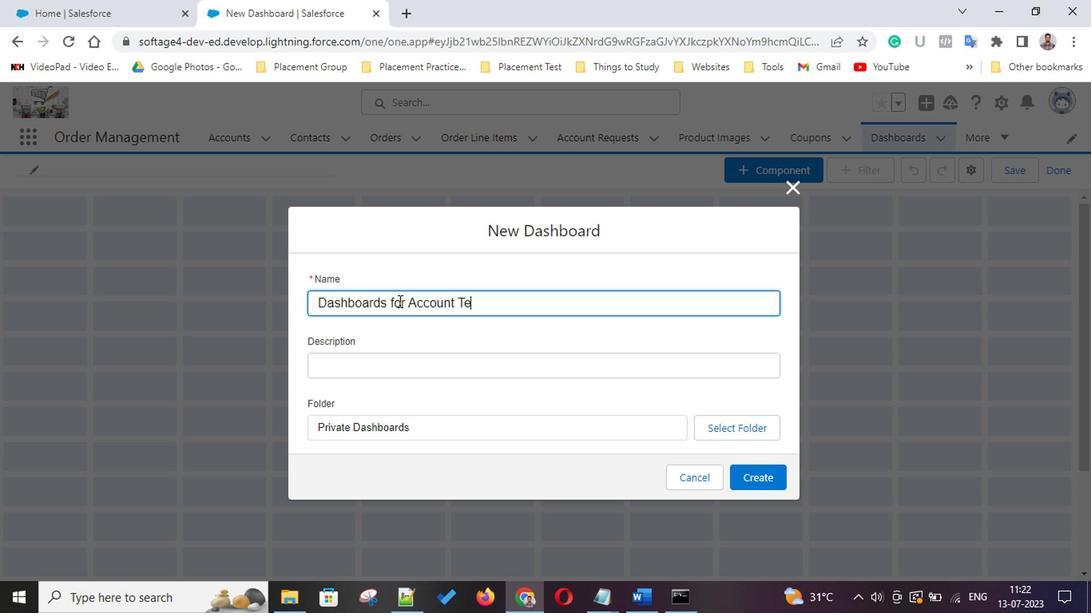 
Action: Mouse moved to (741, 428)
Screenshot: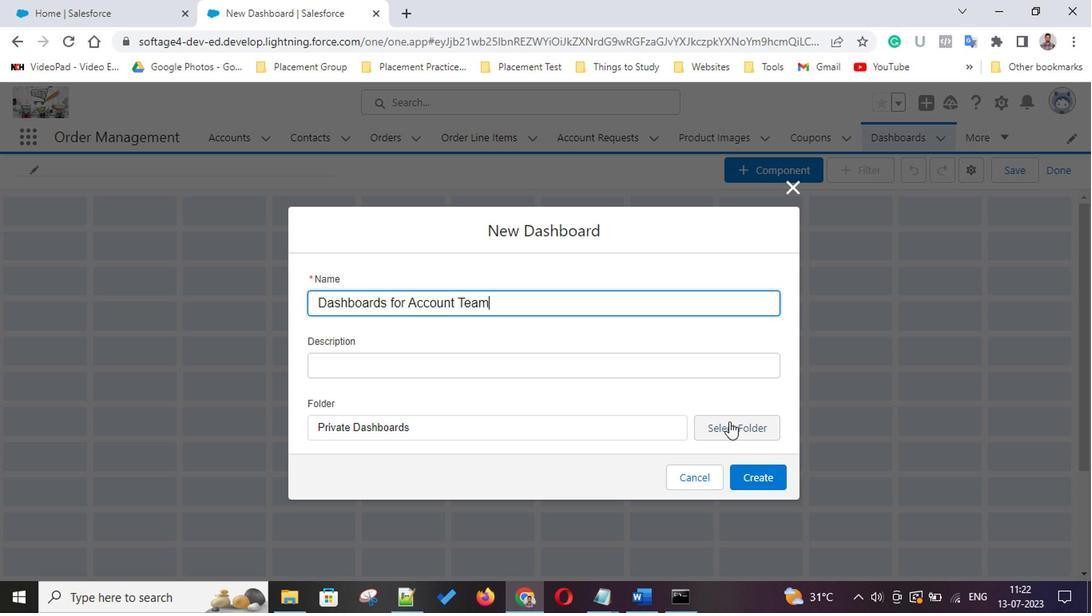 
Action: Mouse pressed left at (741, 428)
Screenshot: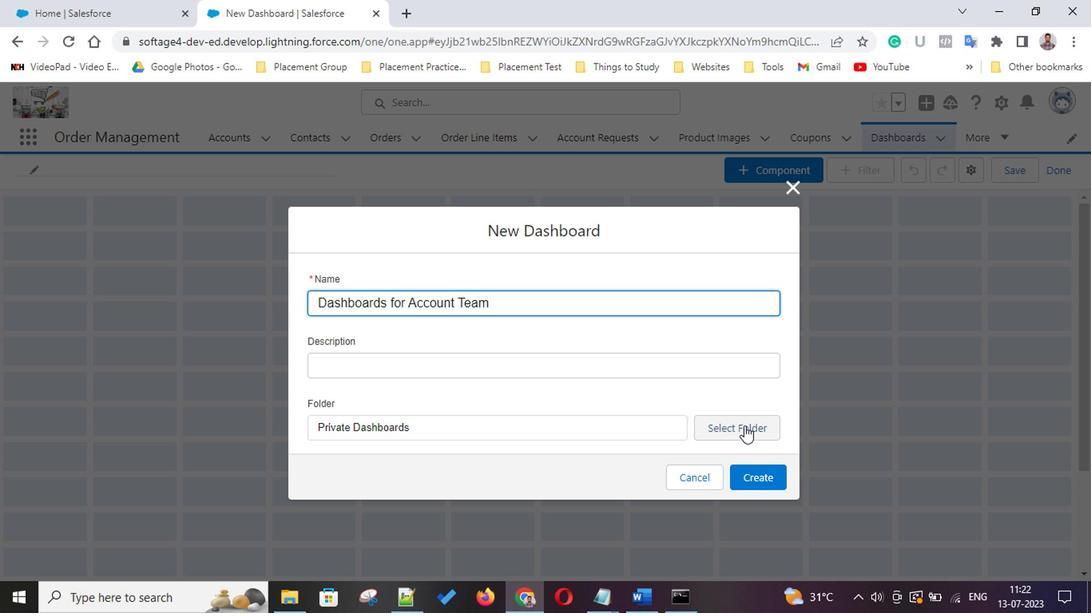 
Action: Mouse moved to (371, 363)
Screenshot: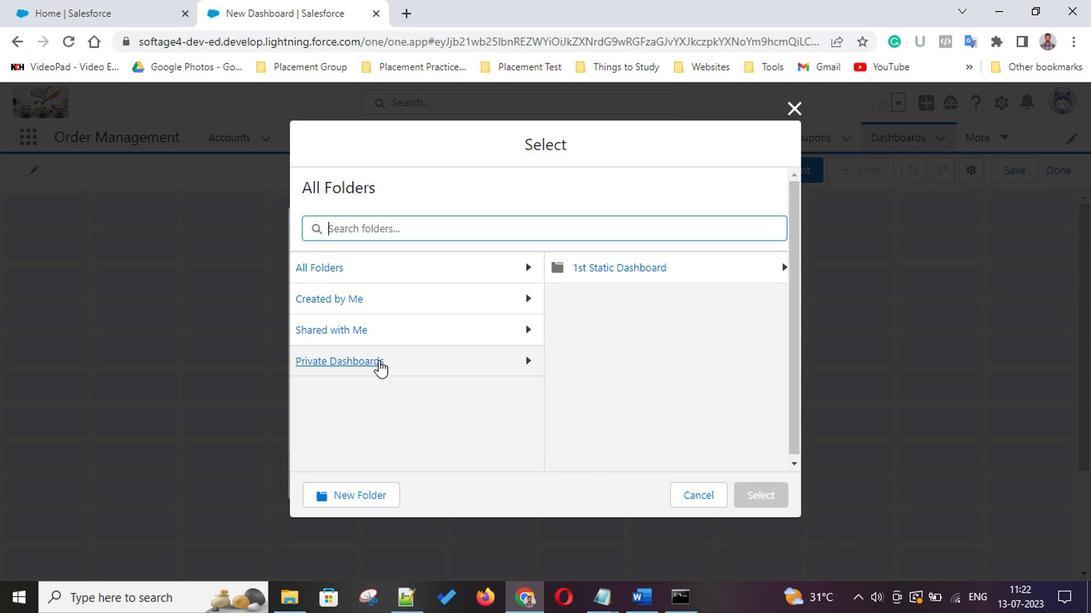 
Action: Mouse pressed left at (371, 363)
Screenshot: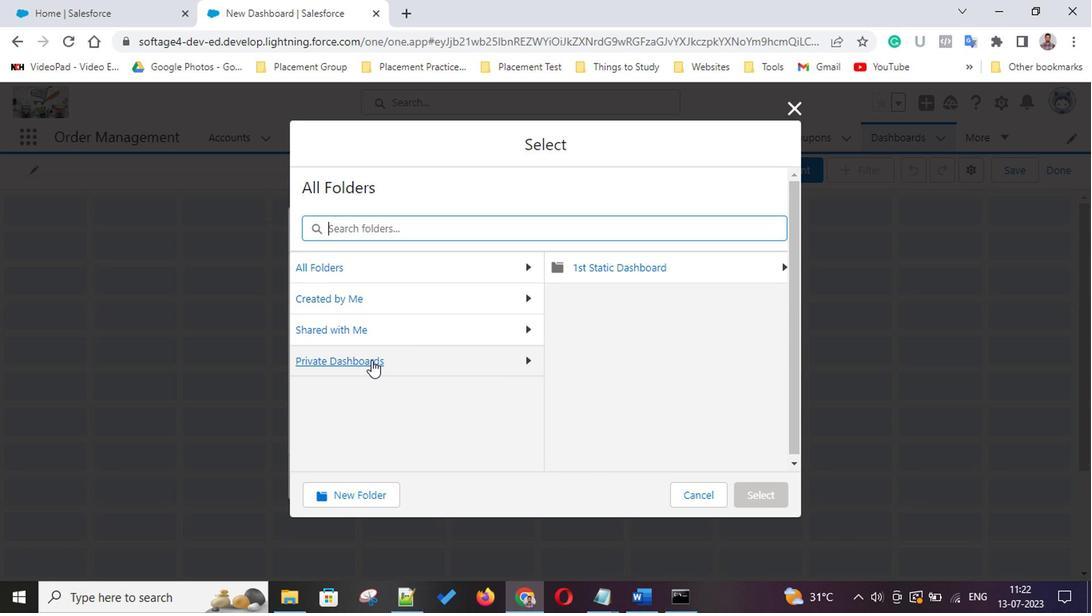 
Action: Mouse moved to (748, 491)
Screenshot: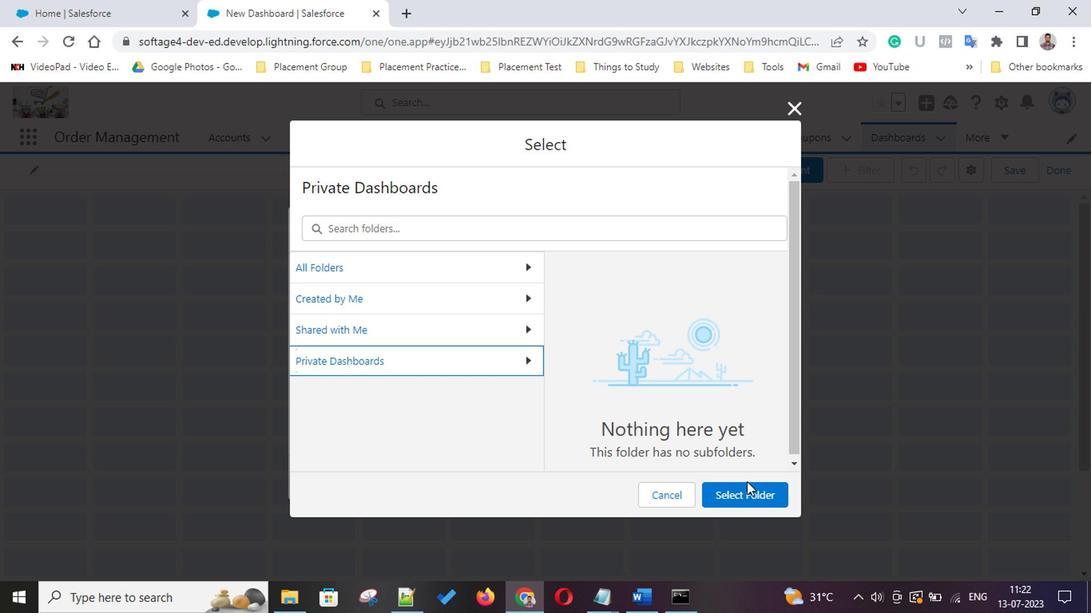 
Action: Mouse pressed left at (748, 491)
Screenshot: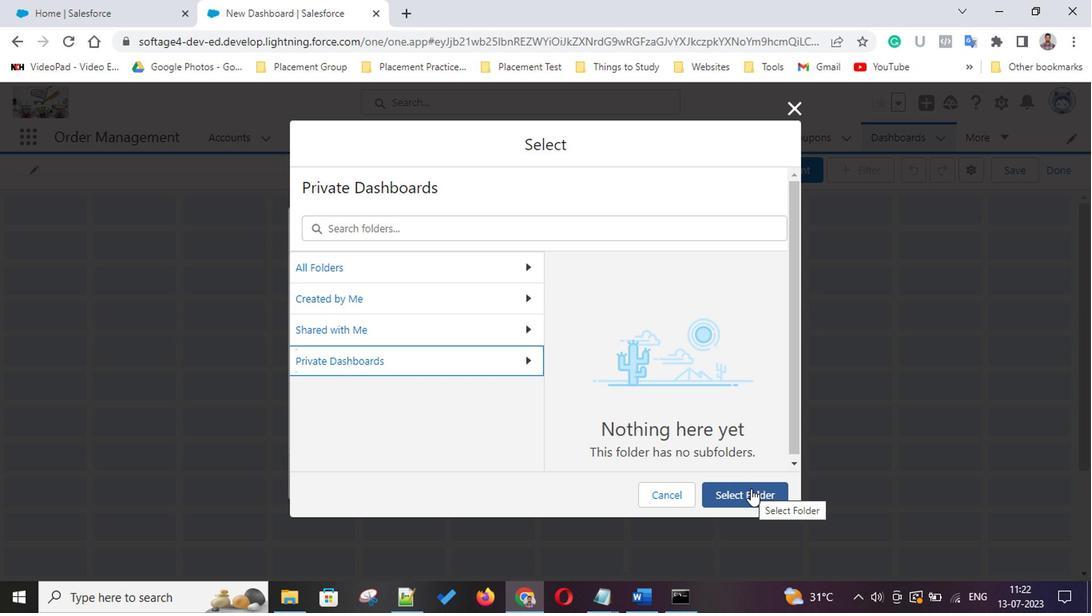 
Action: Mouse moved to (748, 475)
Screenshot: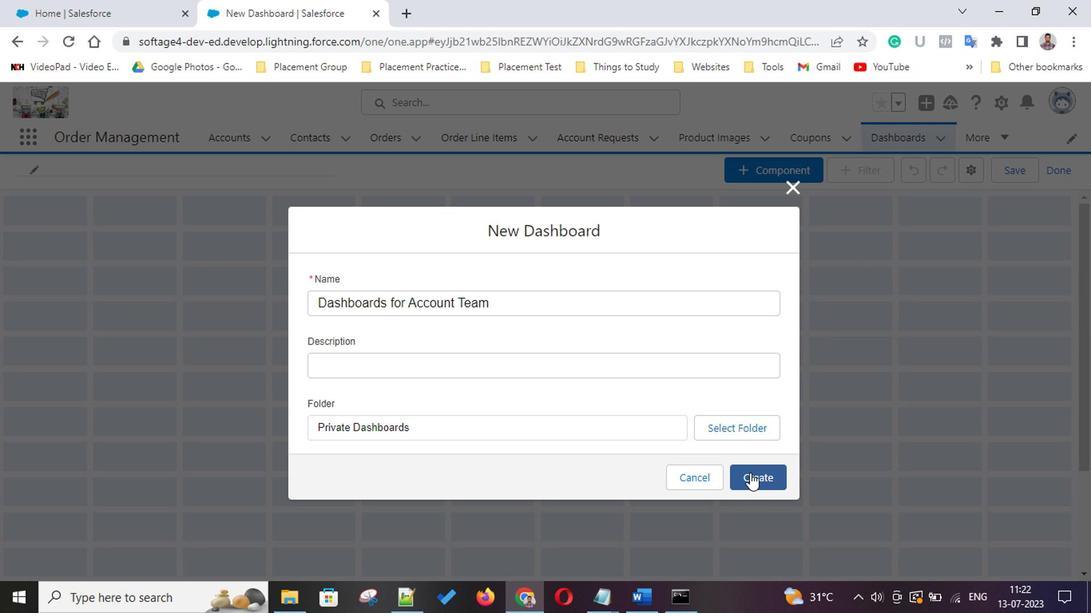 
Action: Mouse pressed left at (748, 475)
Screenshot: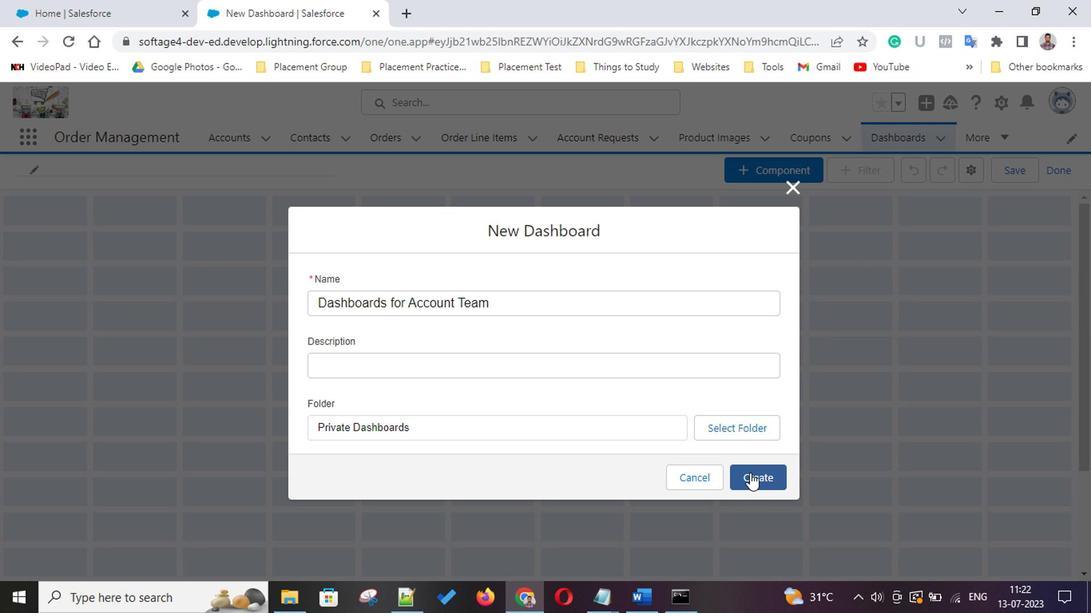 
Action: Mouse moved to (712, 178)
Screenshot: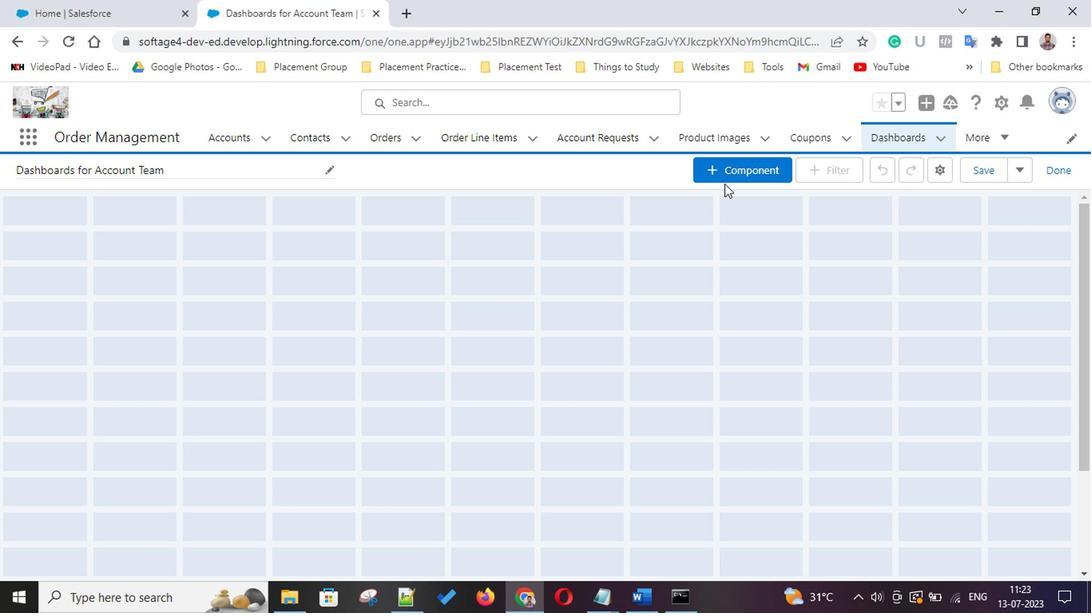 
Action: Mouse pressed left at (712, 178)
Screenshot: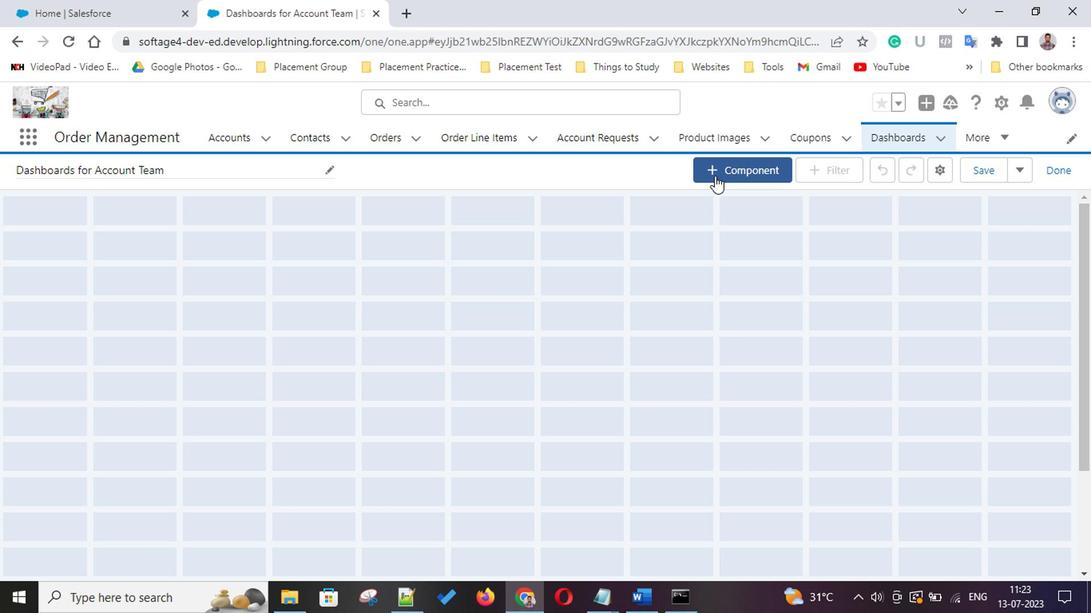 
Action: Mouse moved to (350, 325)
Screenshot: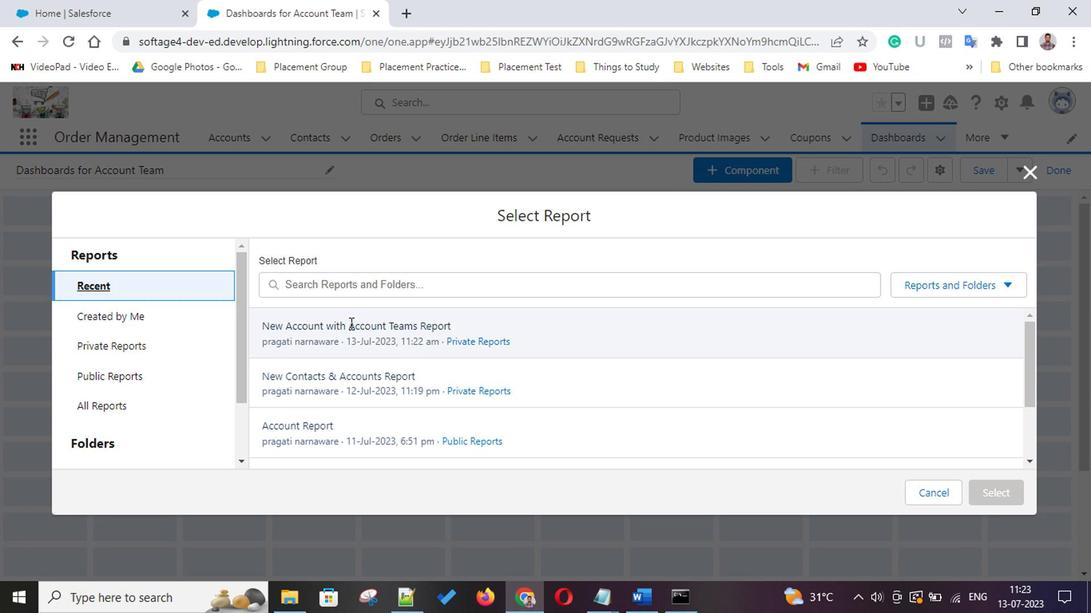 
Action: Mouse pressed left at (350, 325)
Screenshot: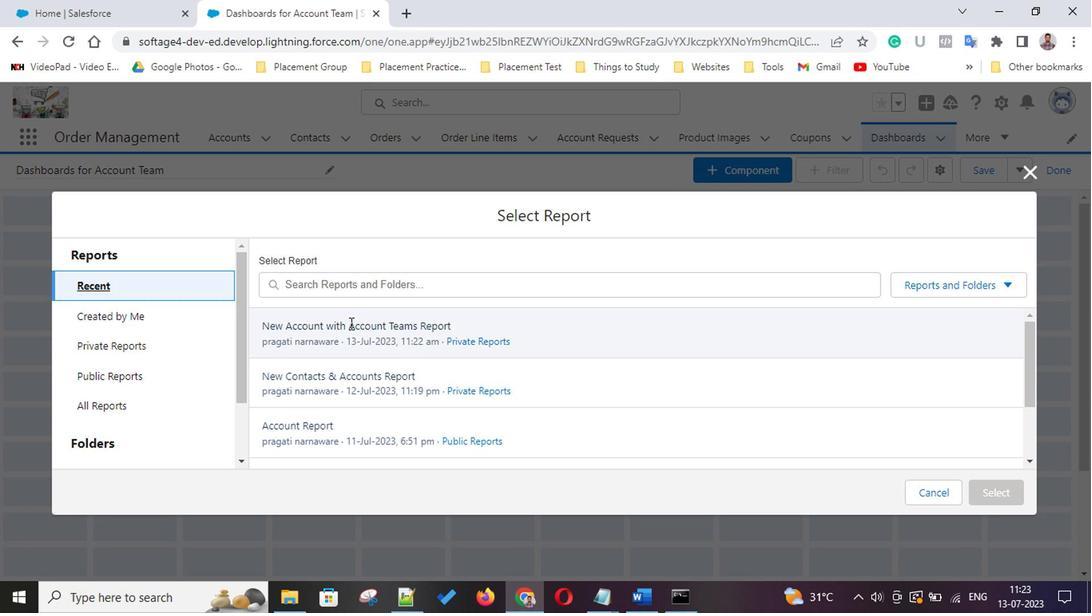 
Action: Mouse moved to (1000, 496)
Screenshot: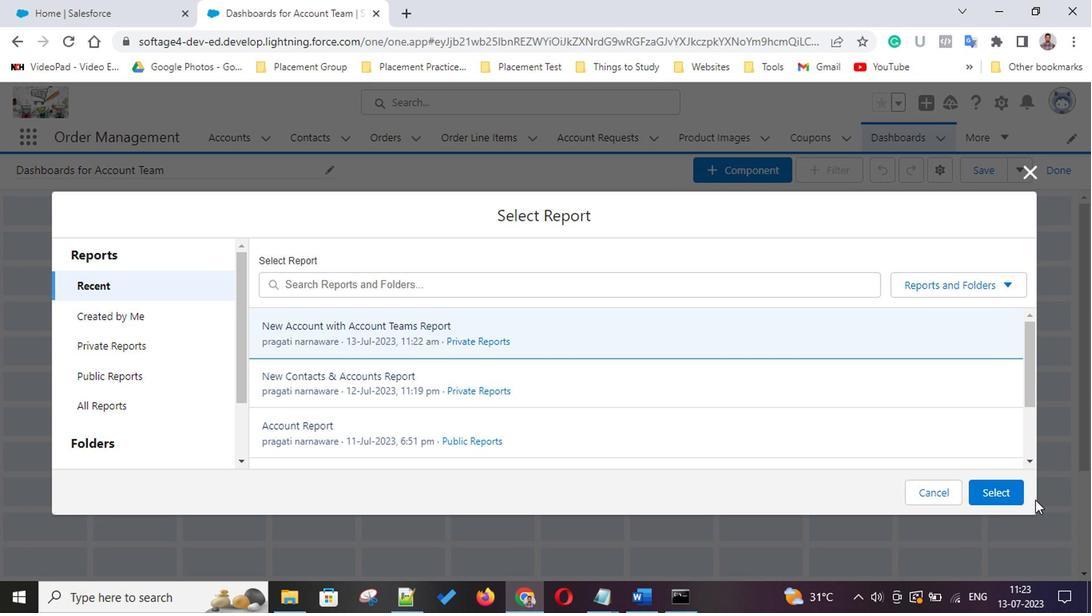 
Action: Mouse pressed left at (1000, 496)
Screenshot: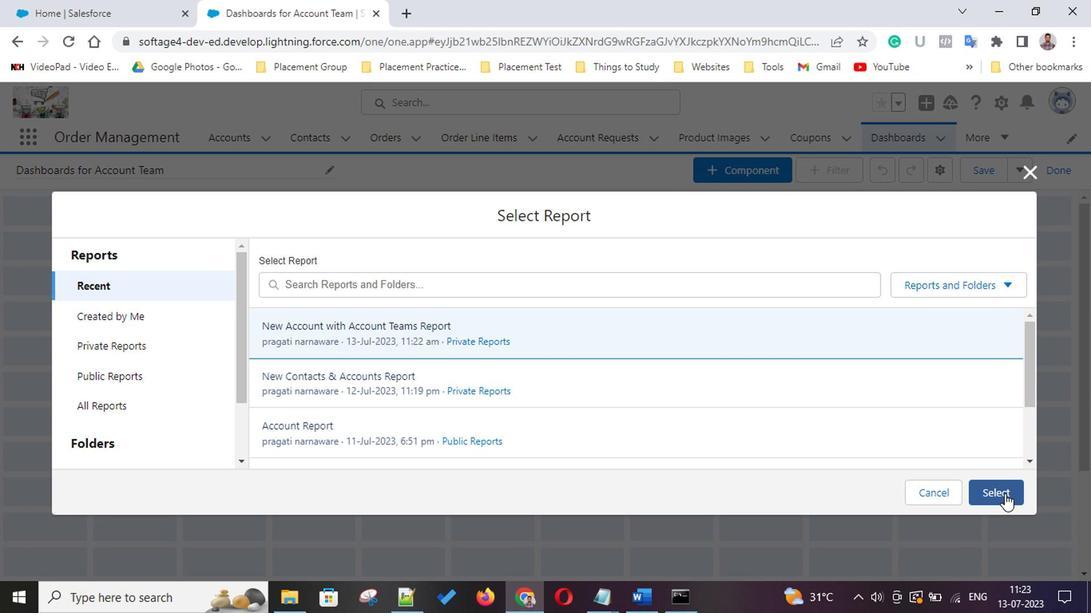 
Action: Mouse moved to (278, 406)
Screenshot: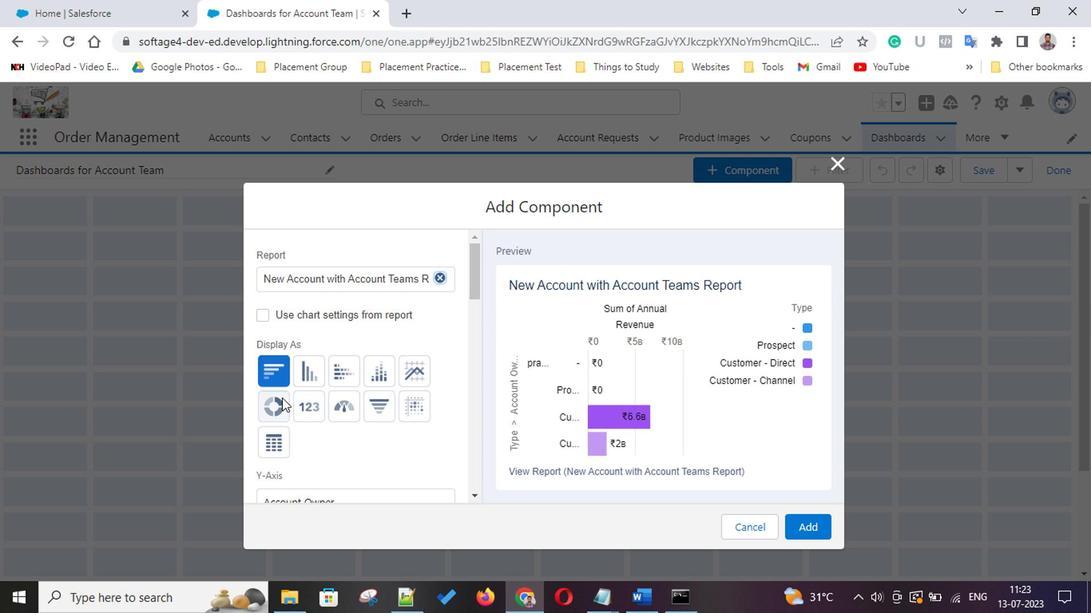 
Action: Mouse pressed left at (278, 406)
Screenshot: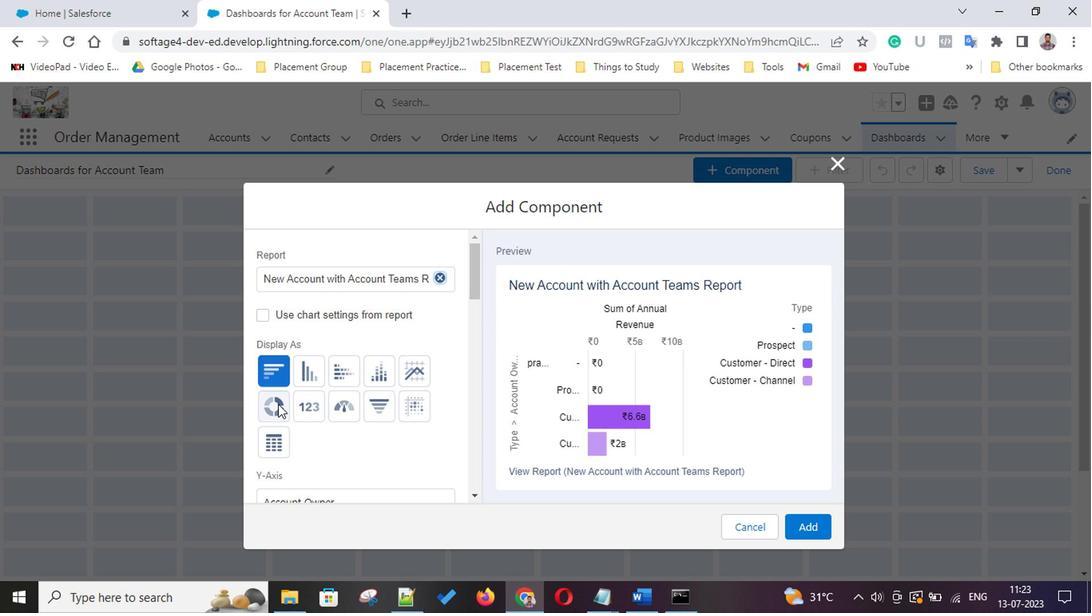 
Action: Mouse moved to (803, 530)
Screenshot: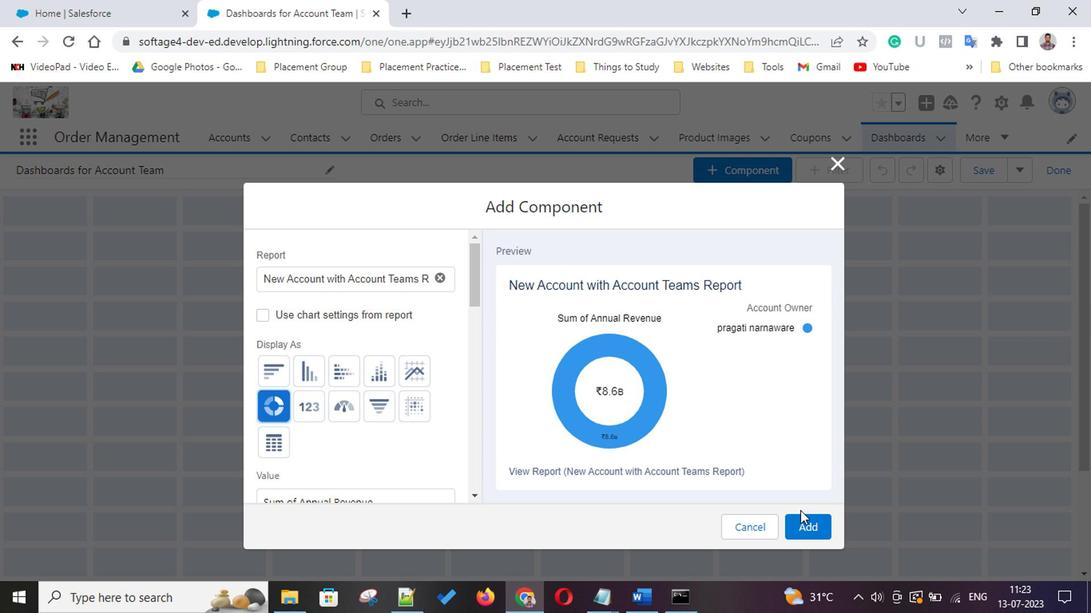 
Action: Mouse pressed left at (803, 530)
Screenshot: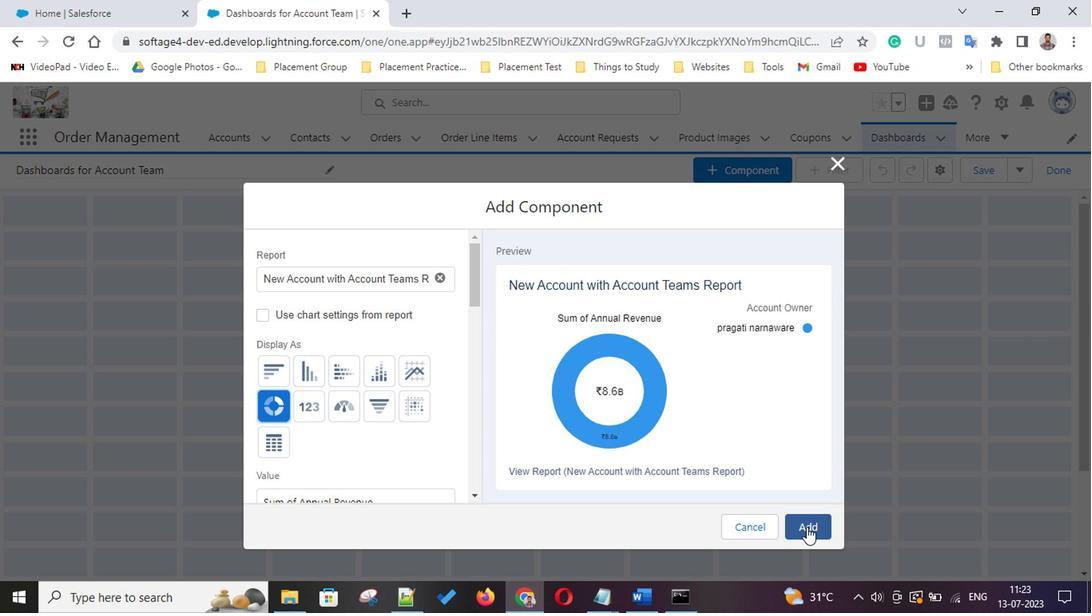 
Action: Mouse moved to (746, 170)
Screenshot: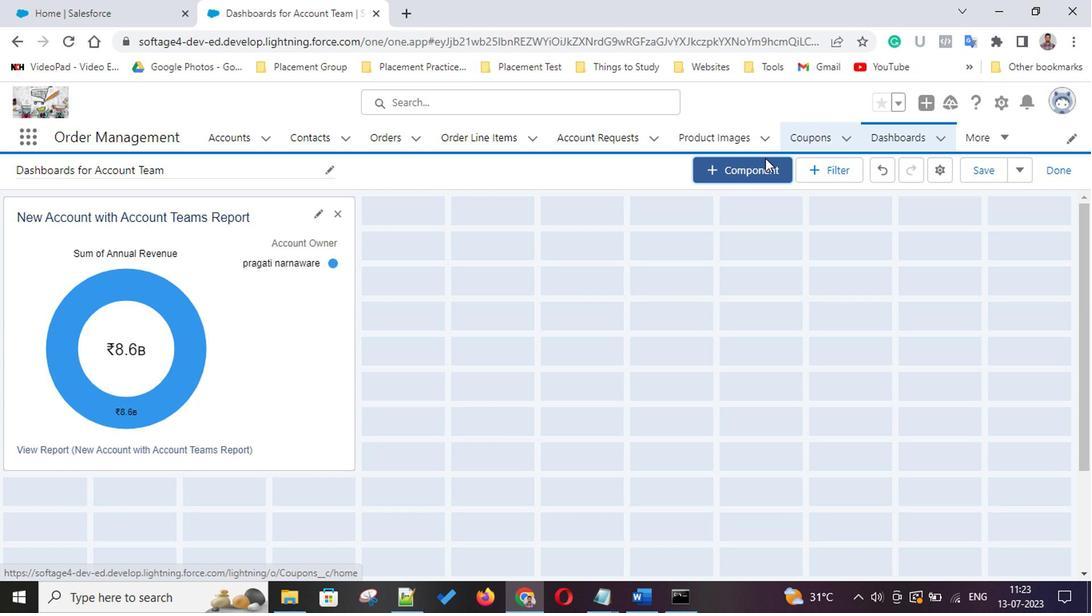 
Action: Mouse pressed left at (746, 170)
Screenshot: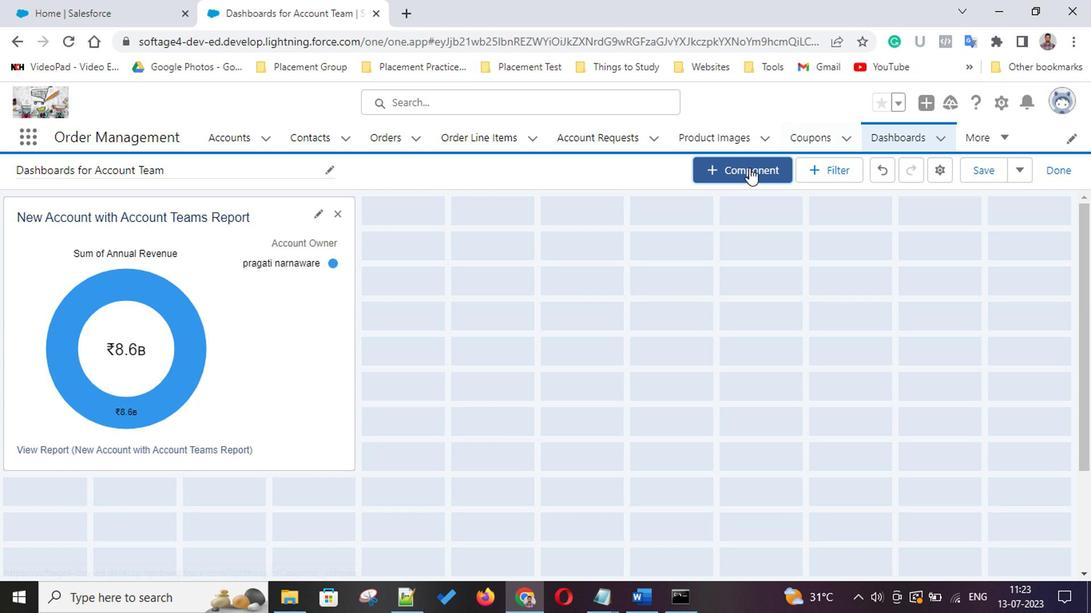 
Action: Mouse moved to (542, 380)
Screenshot: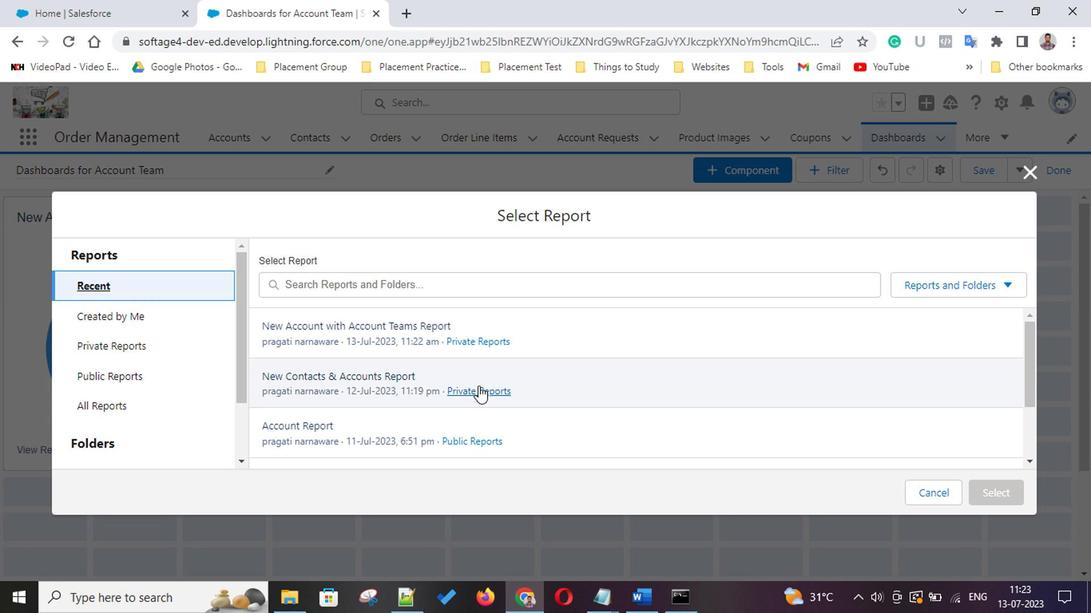 
Action: Mouse scrolled (542, 379) with delta (0, -1)
Screenshot: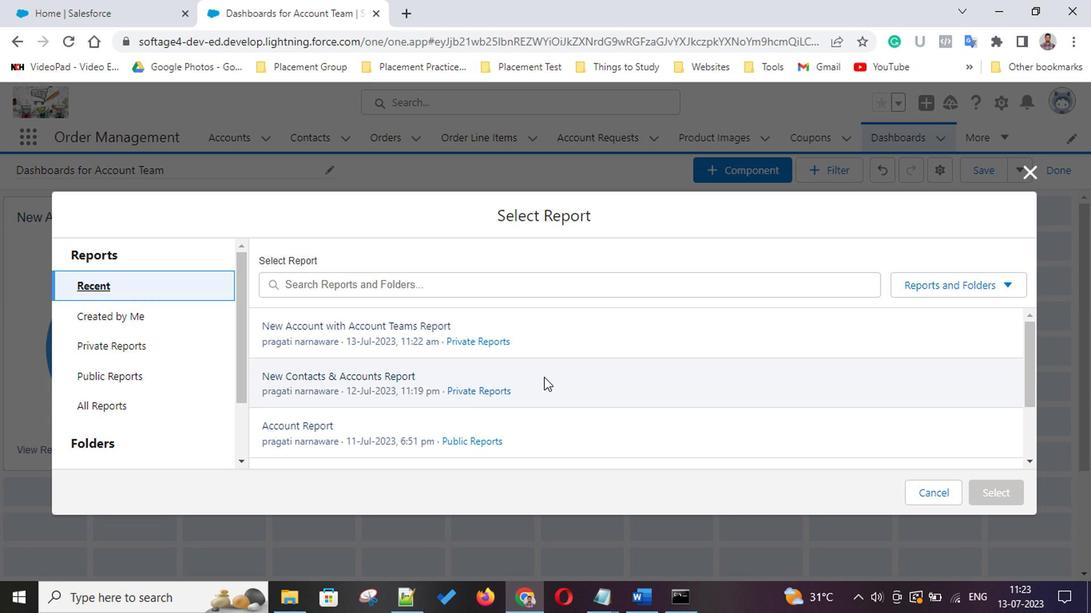 
Action: Mouse scrolled (542, 379) with delta (0, -1)
Screenshot: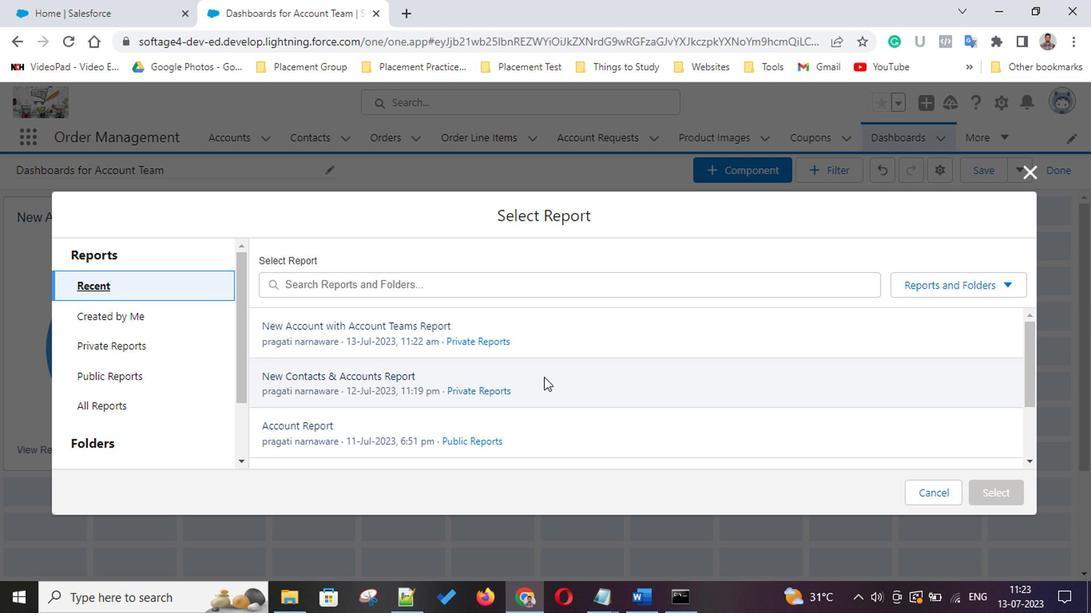 
Action: Mouse scrolled (542, 379) with delta (0, -1)
Screenshot: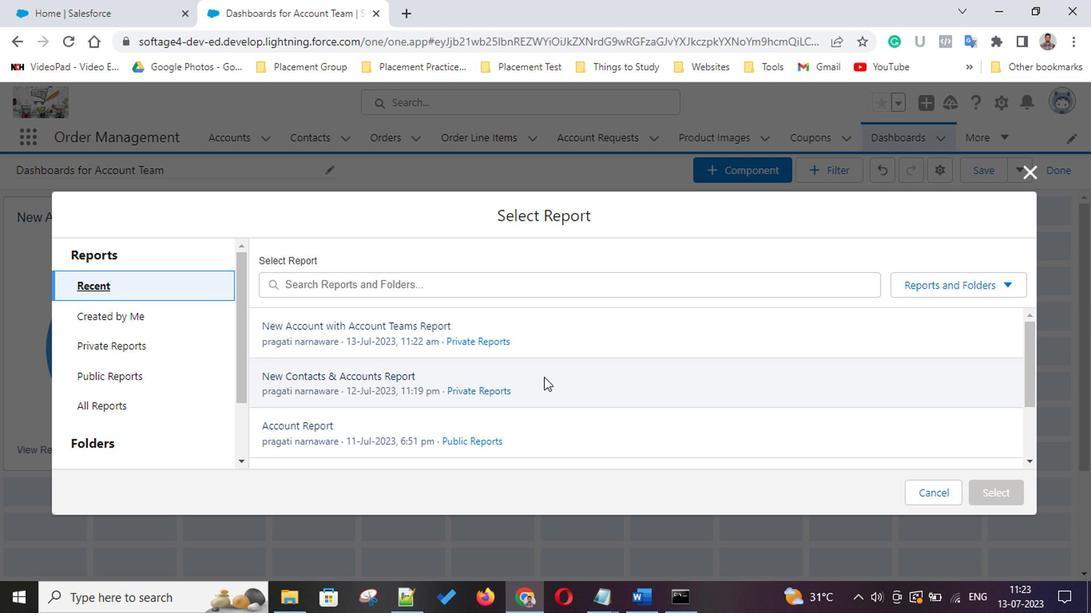 
Action: Mouse scrolled (542, 379) with delta (0, -1)
Screenshot: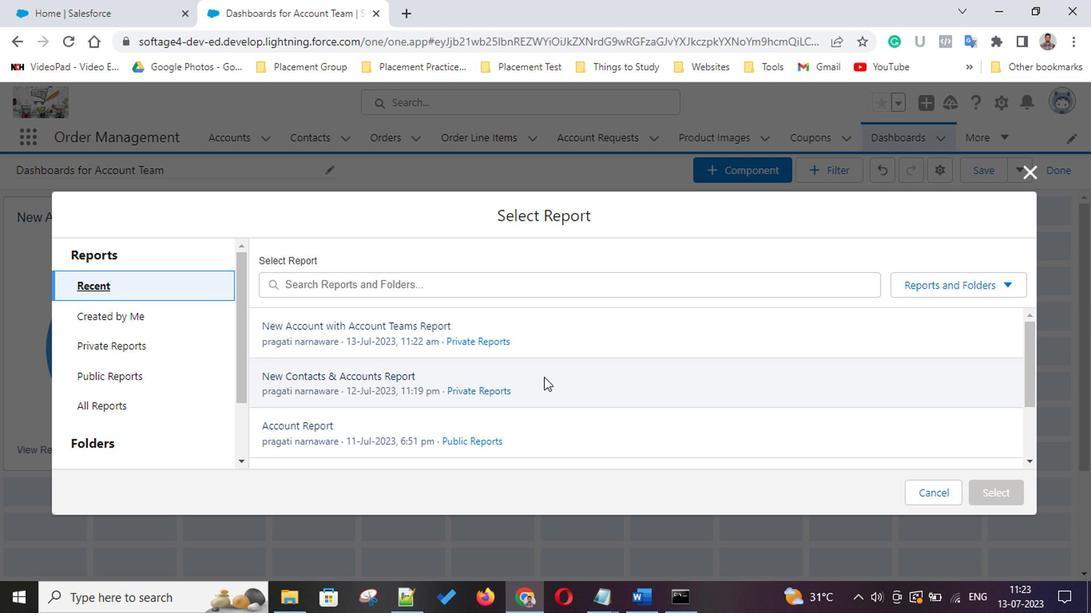 
Action: Mouse scrolled (542, 379) with delta (0, -1)
Screenshot: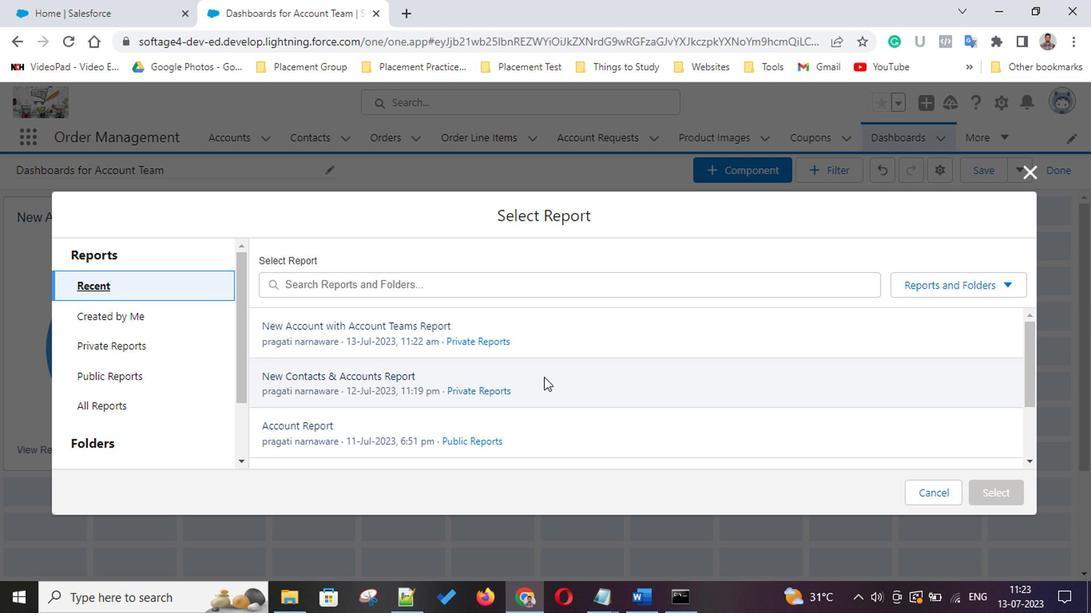 
Action: Mouse scrolled (542, 379) with delta (0, -1)
Screenshot: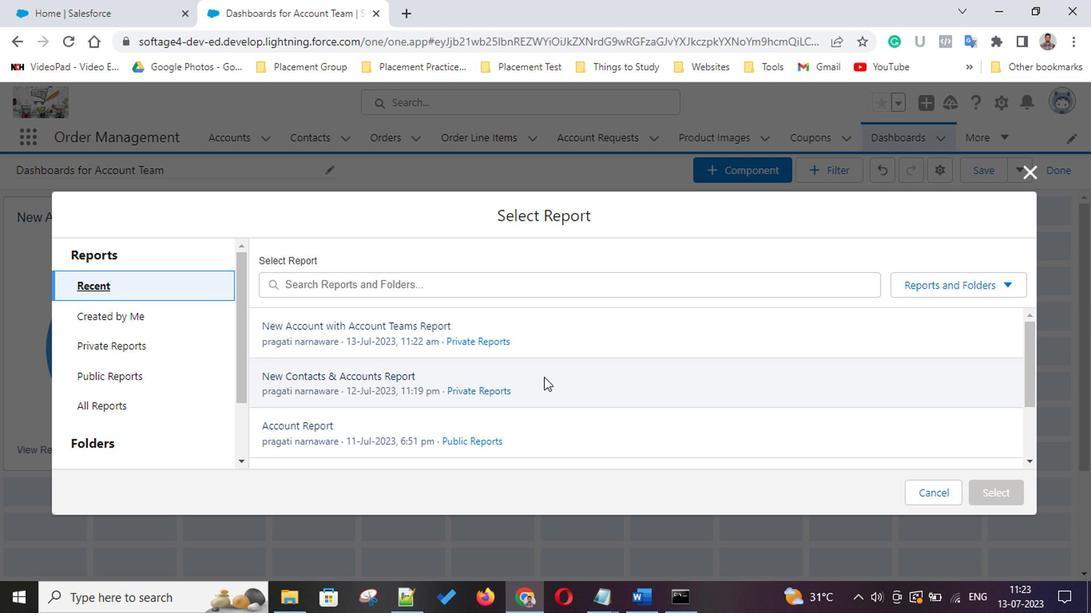 
Action: Mouse scrolled (542, 379) with delta (0, -1)
Screenshot: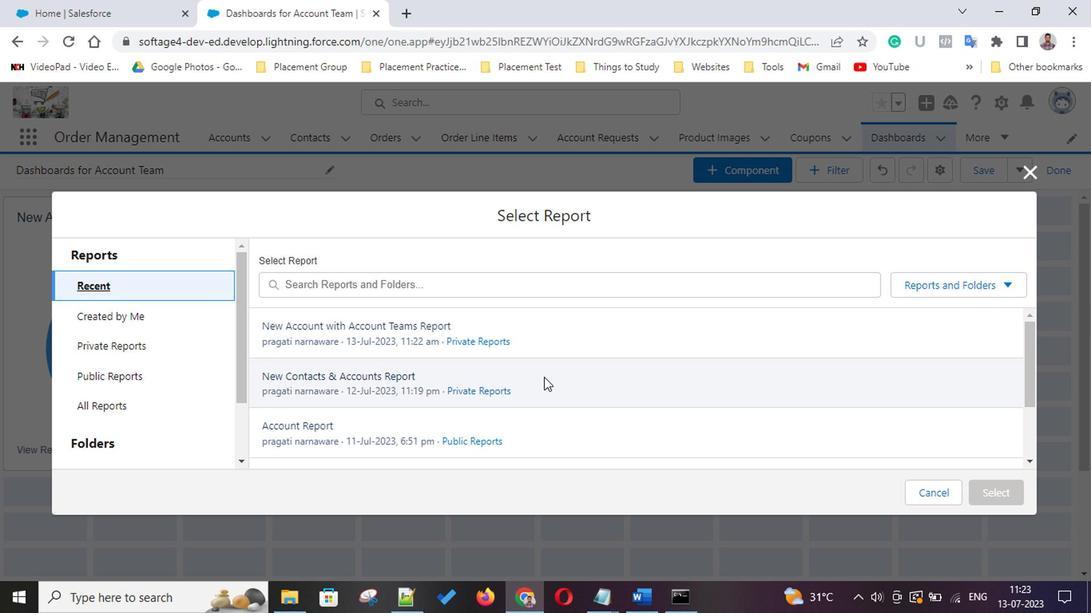 
Action: Mouse scrolled (542, 379) with delta (0, -1)
Screenshot: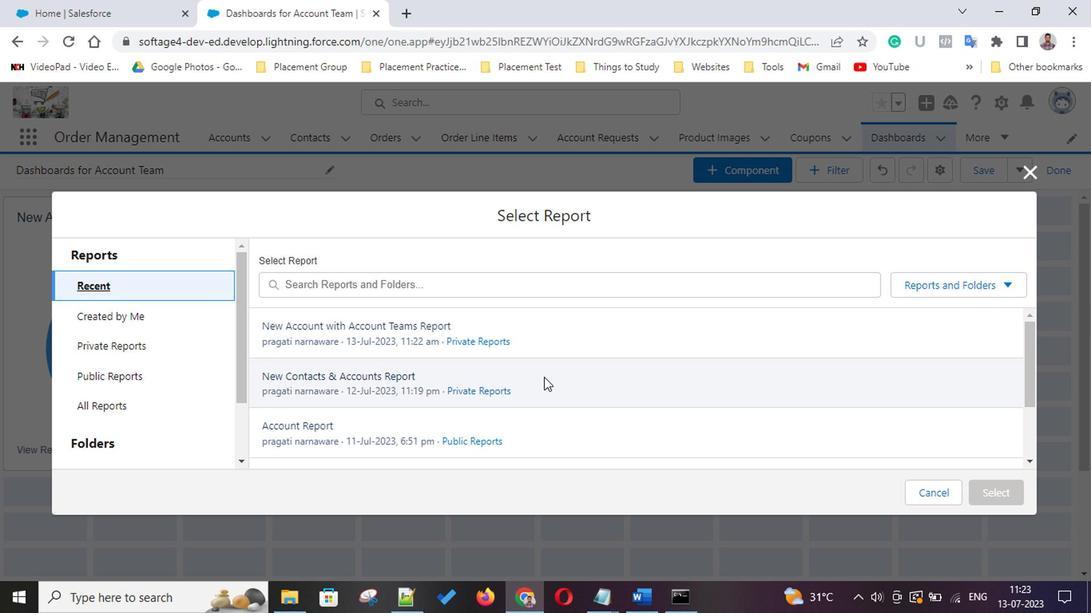 
Action: Mouse scrolled (542, 379) with delta (0, -1)
Screenshot: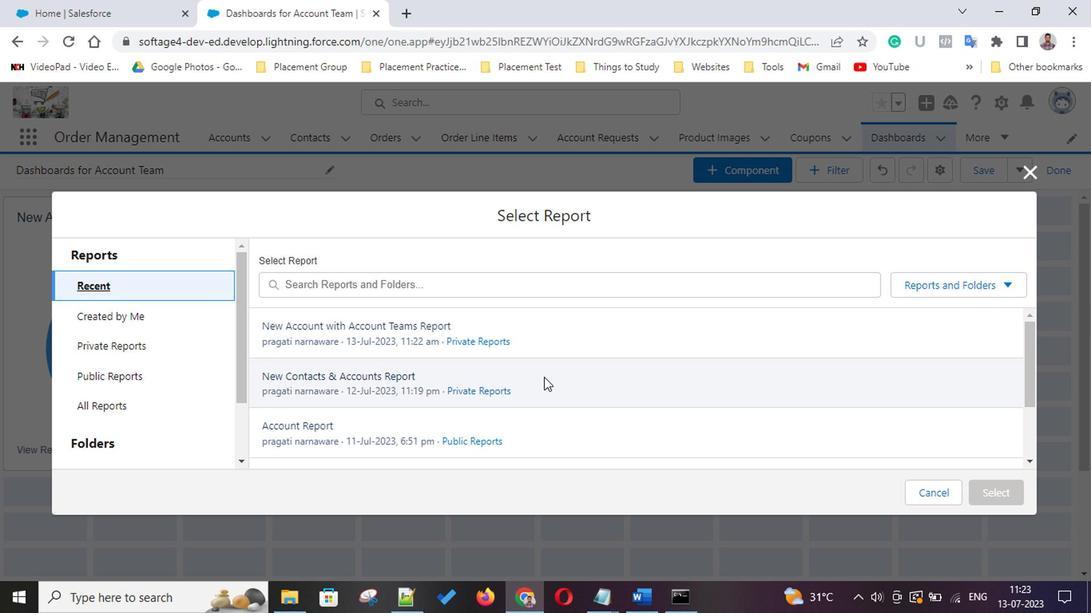 
Action: Mouse scrolled (542, 379) with delta (0, -1)
Screenshot: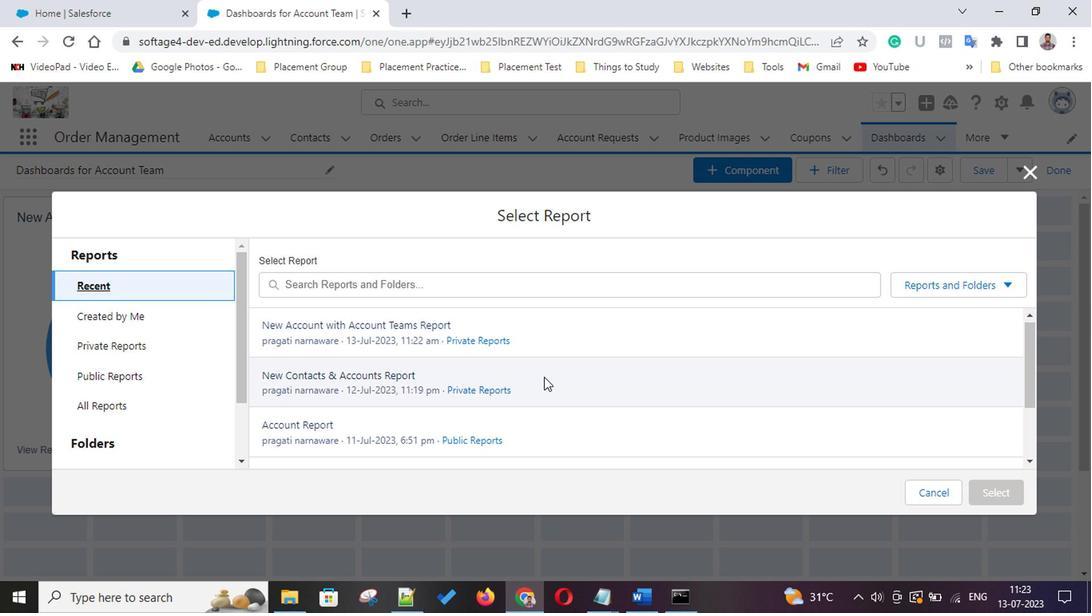 
Action: Mouse scrolled (542, 379) with delta (0, -1)
Screenshot: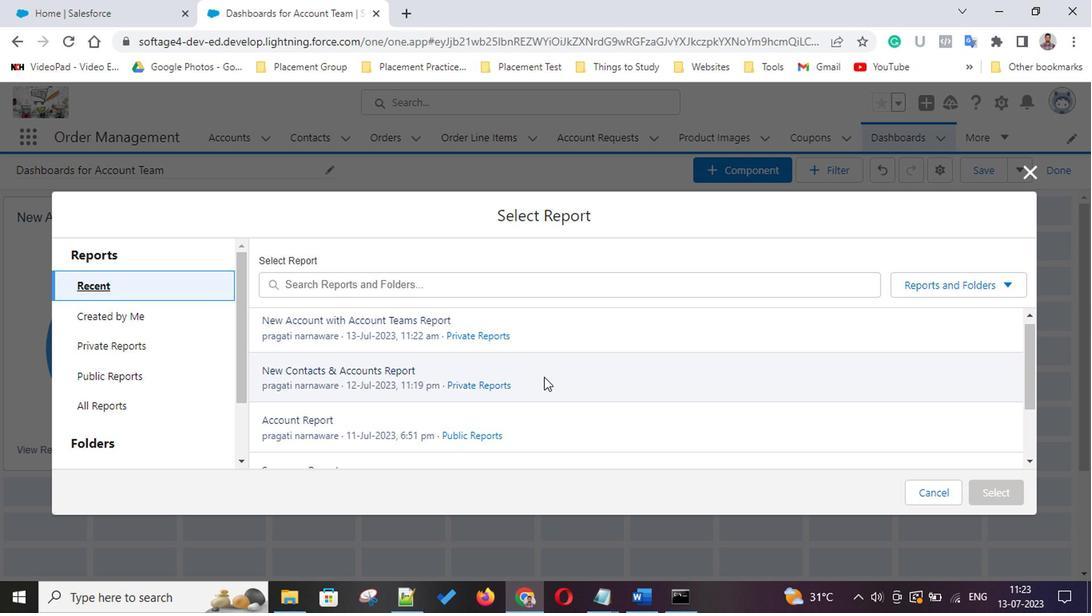 
Action: Mouse scrolled (542, 379) with delta (0, -1)
Screenshot: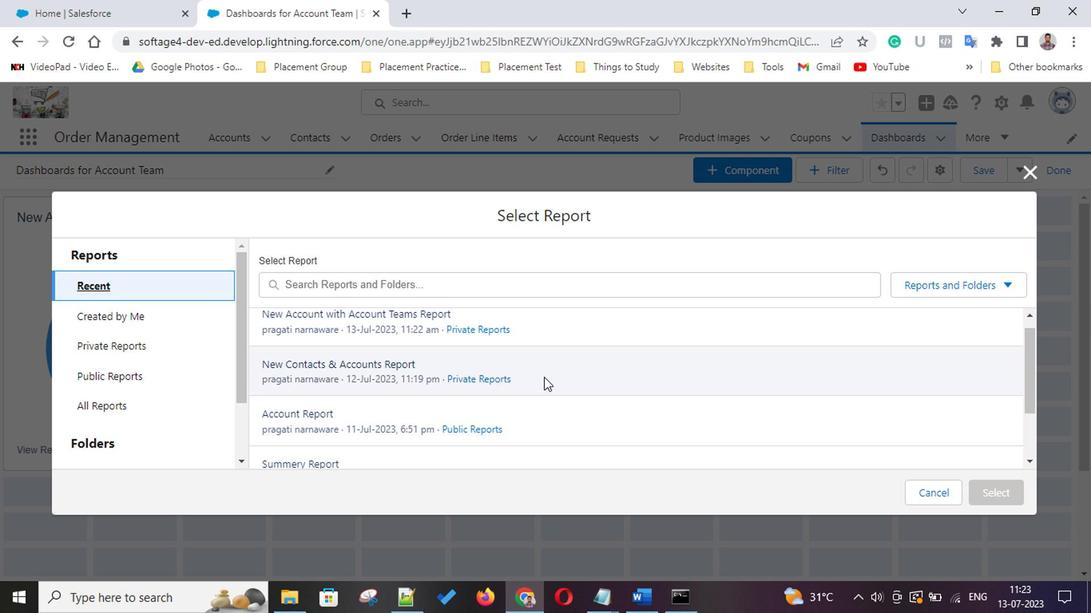 
Action: Mouse scrolled (542, 379) with delta (0, -1)
Screenshot: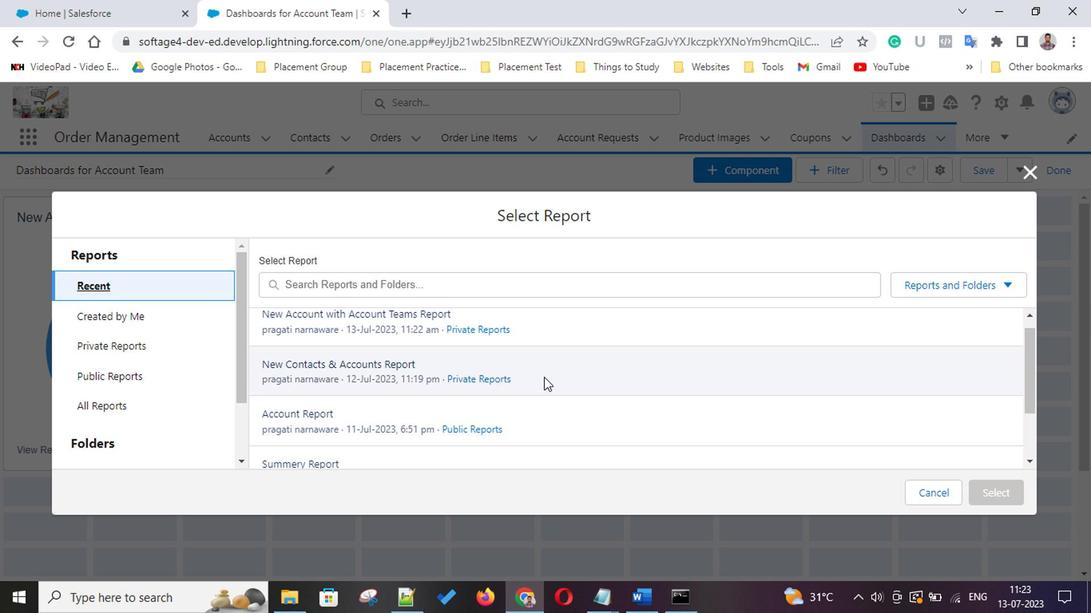 
Action: Mouse scrolled (542, 379) with delta (0, -1)
Screenshot: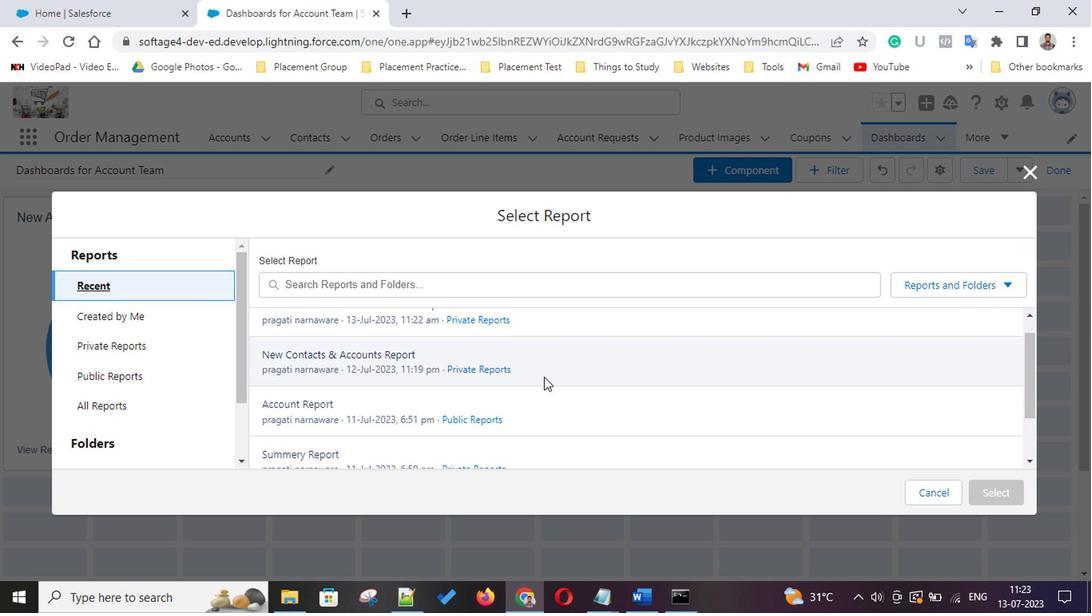 
Action: Mouse scrolled (542, 379) with delta (0, -1)
Screenshot: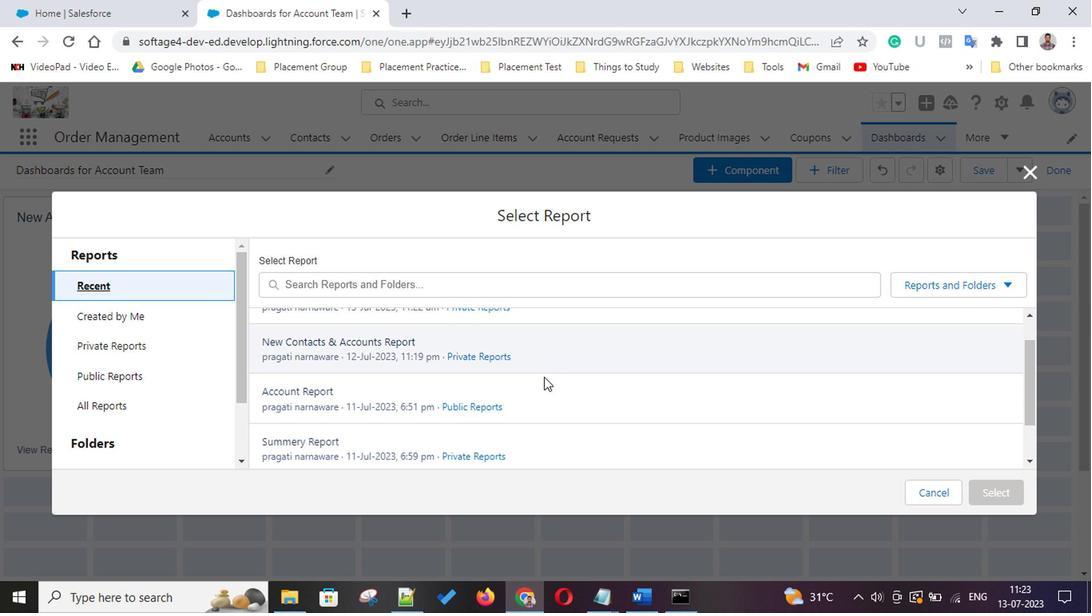 
Action: Mouse scrolled (542, 379) with delta (0, -1)
Screenshot: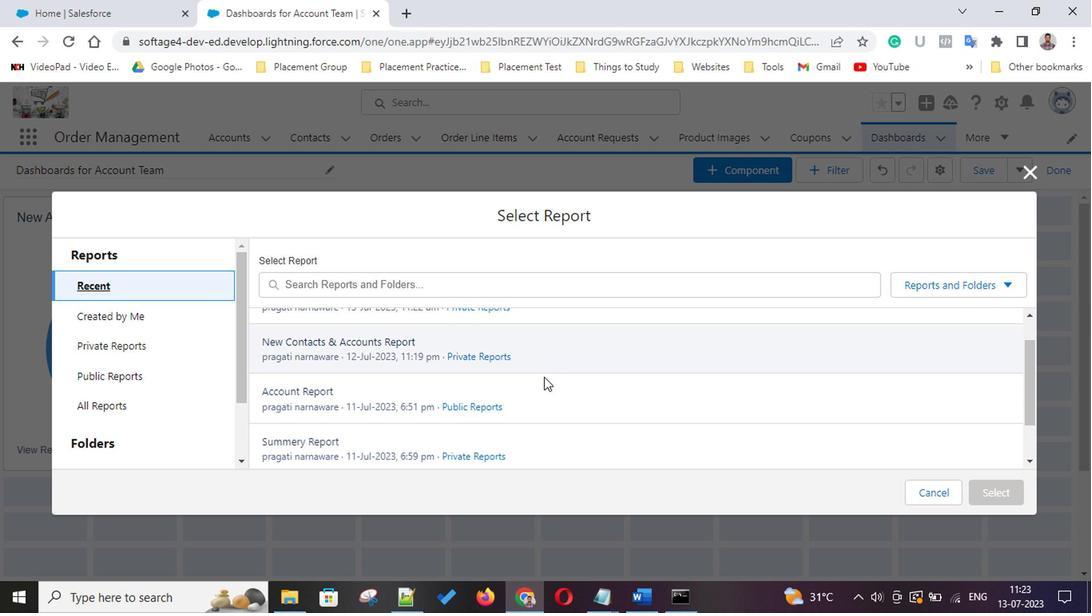 
Action: Mouse scrolled (542, 379) with delta (0, -1)
Screenshot: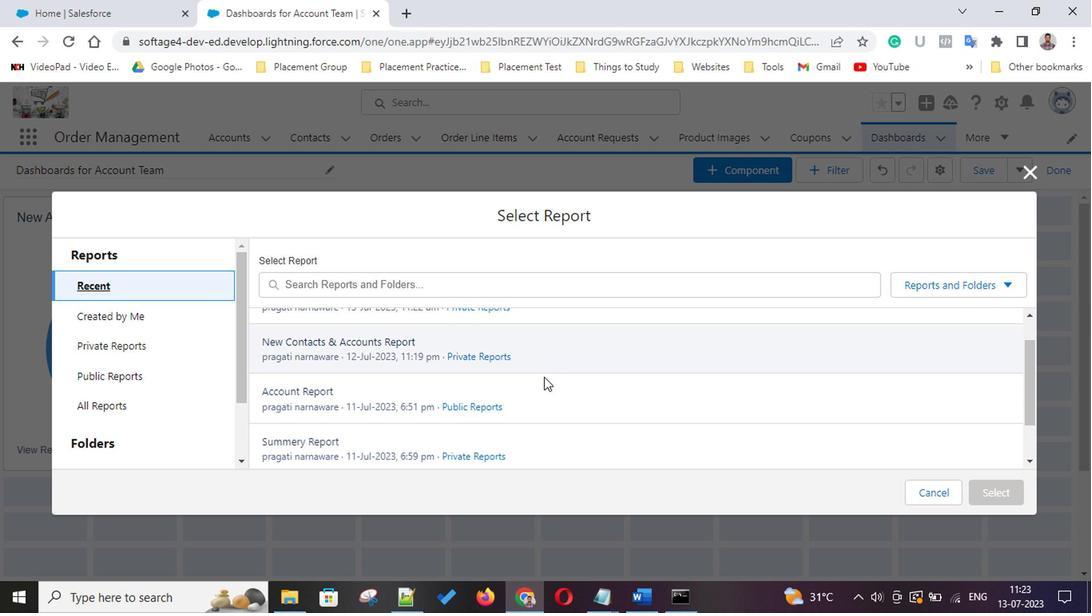 
Action: Mouse scrolled (542, 379) with delta (0, -1)
Screenshot: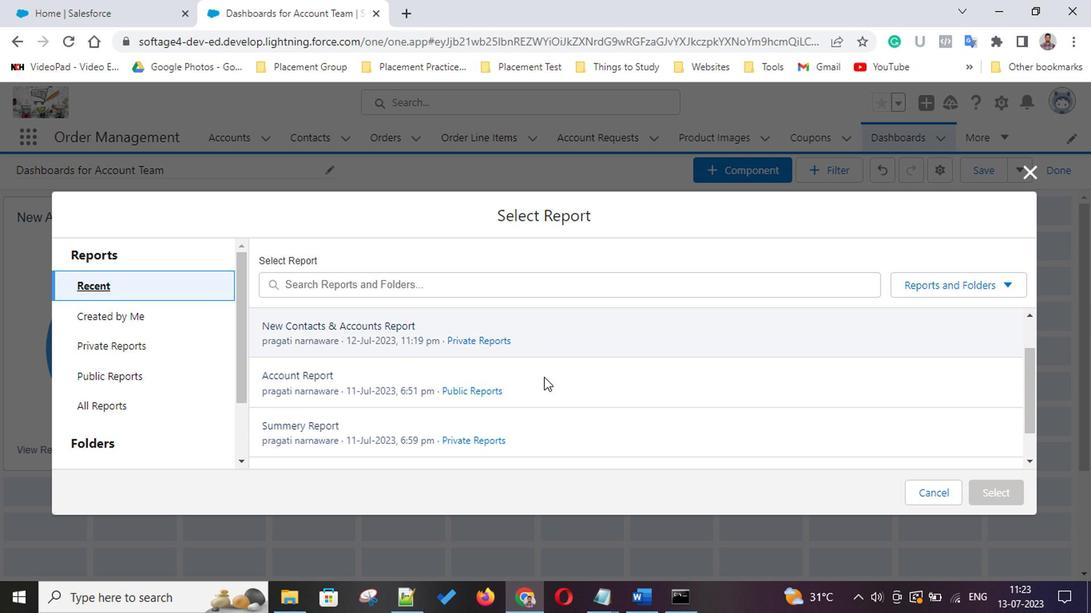 
Action: Mouse scrolled (542, 379) with delta (0, -1)
Screenshot: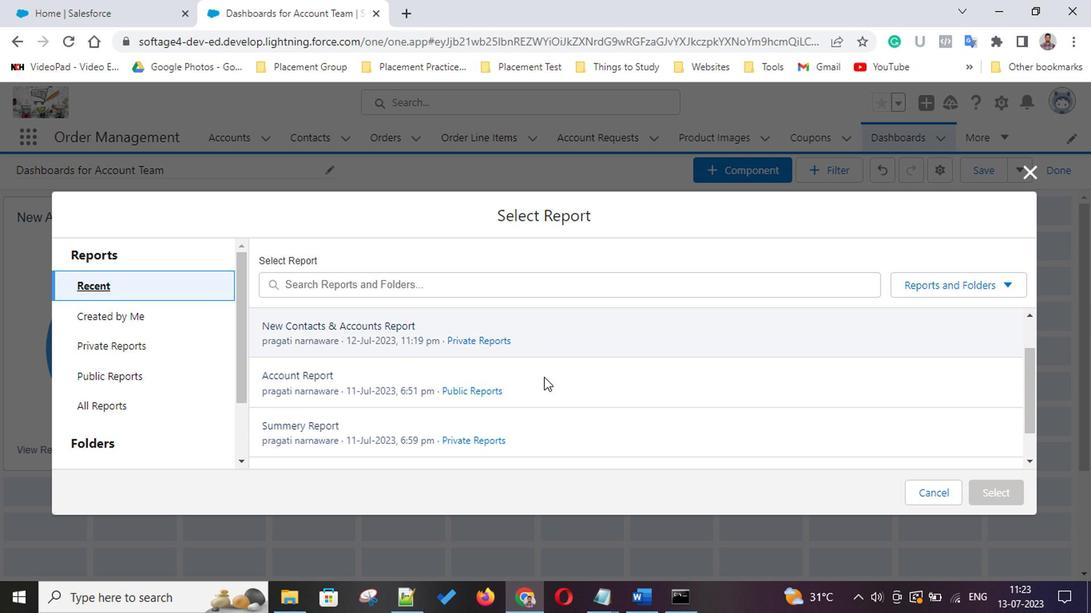 
Action: Mouse scrolled (542, 379) with delta (0, -1)
Screenshot: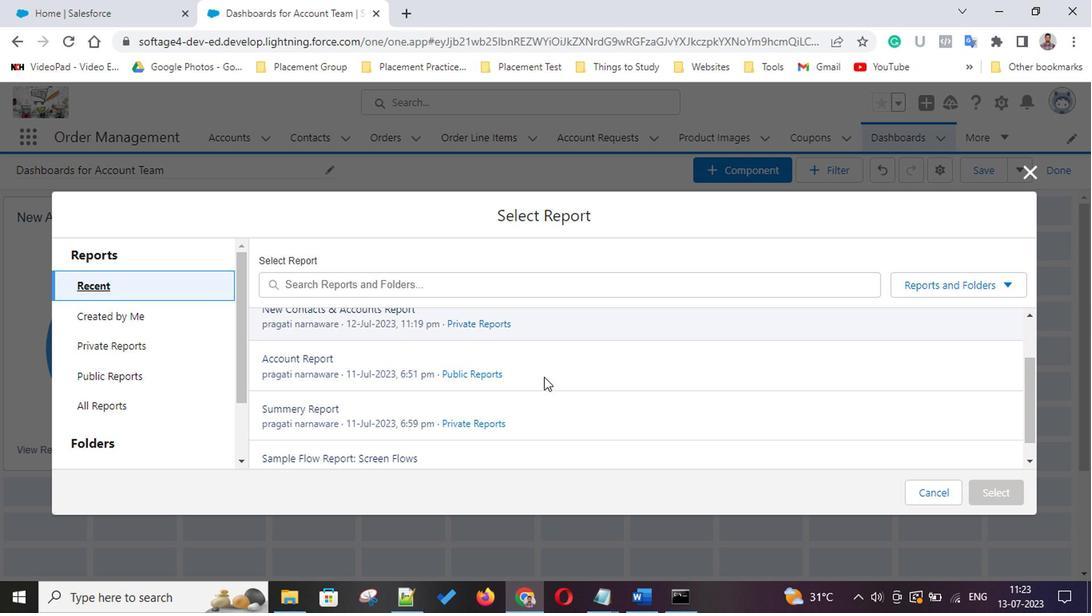 
Action: Mouse scrolled (542, 379) with delta (0, -1)
Screenshot: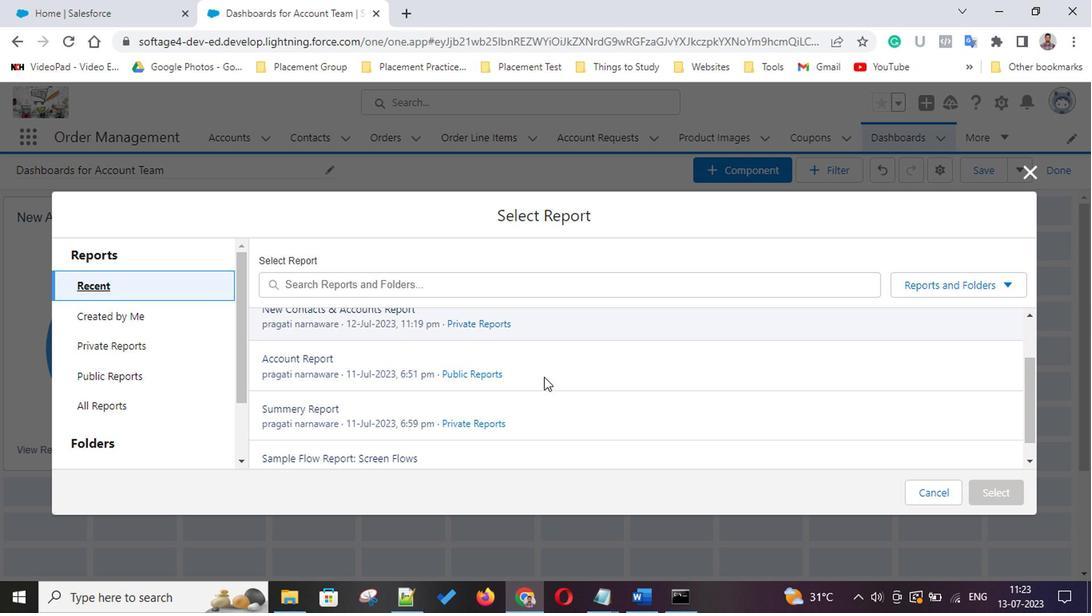 
Action: Mouse scrolled (542, 379) with delta (0, -1)
Screenshot: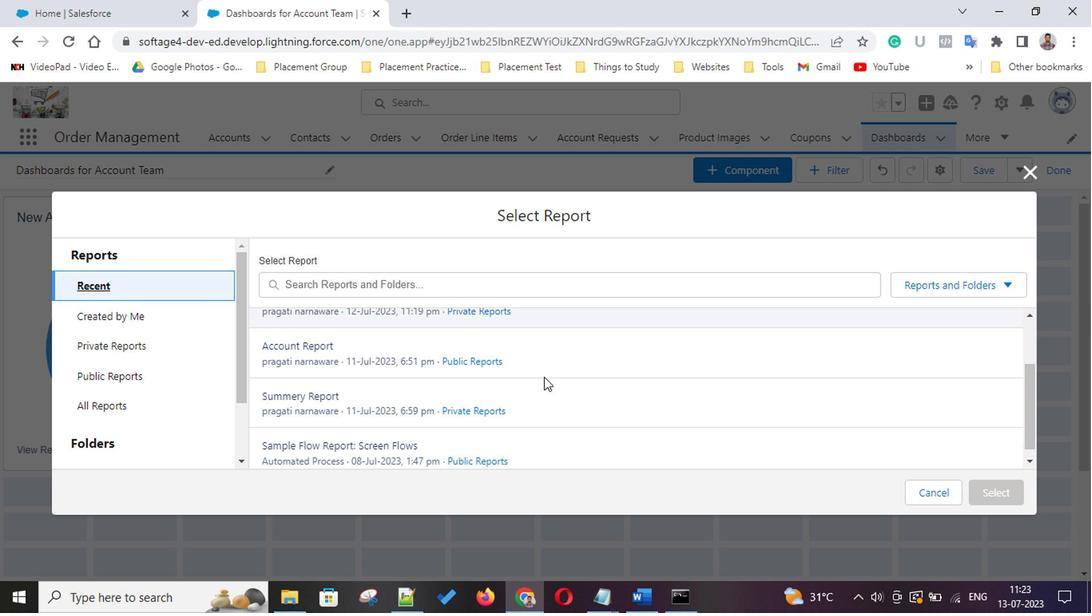 
Action: Mouse scrolled (542, 379) with delta (0, -1)
Screenshot: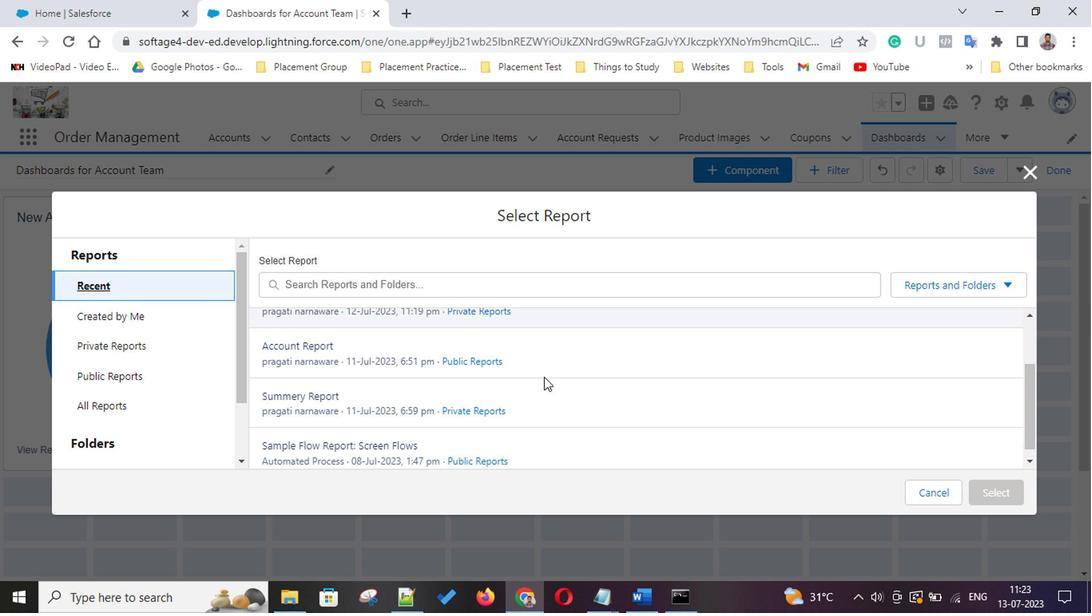 
Action: Mouse scrolled (542, 379) with delta (0, -1)
Screenshot: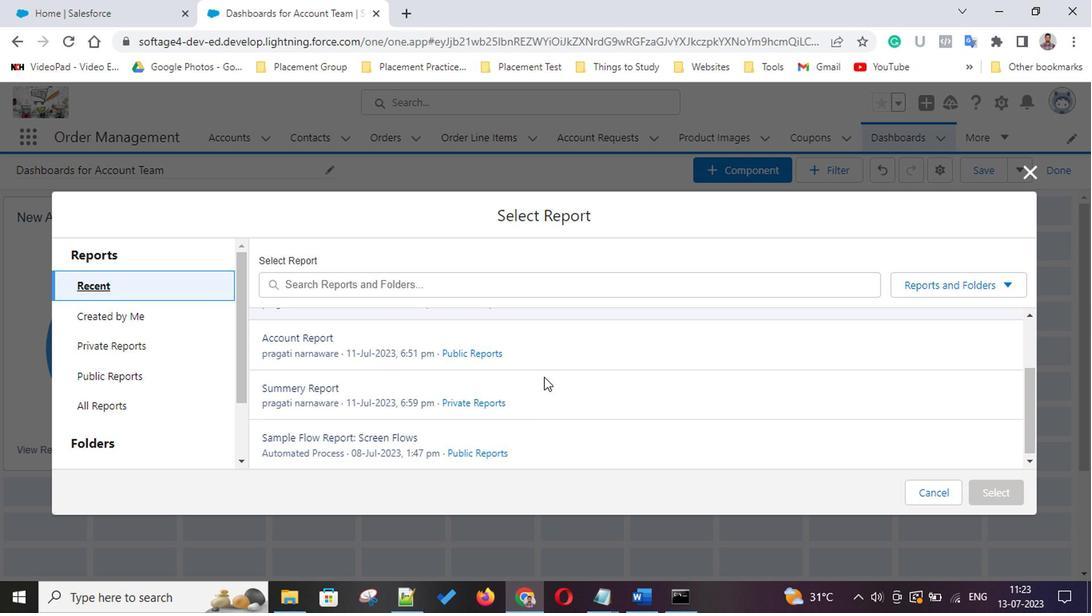 
Action: Mouse scrolled (542, 379) with delta (0, -1)
Screenshot: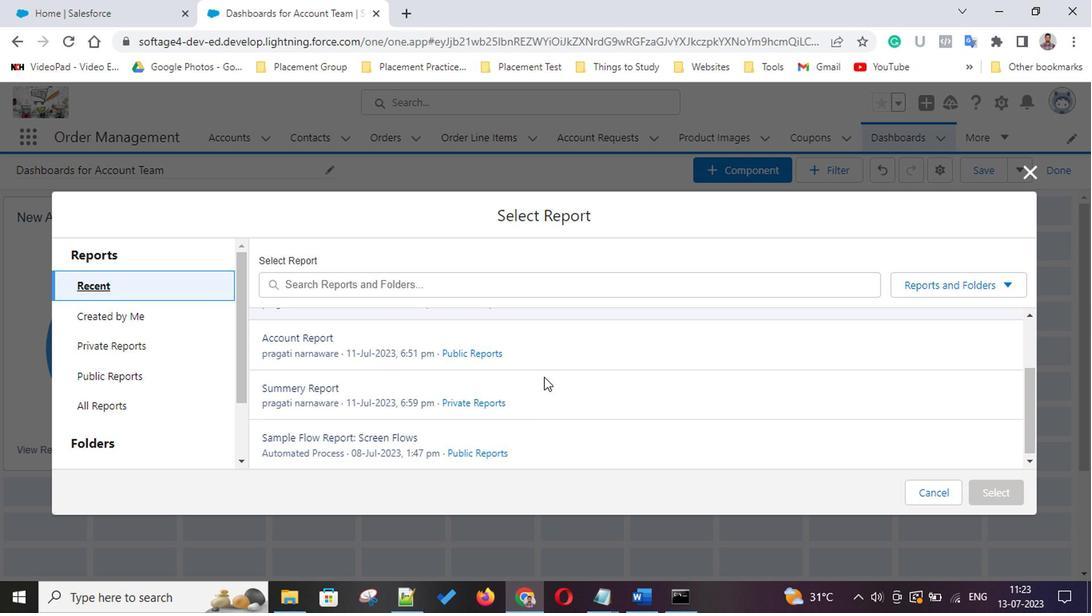 
Action: Mouse scrolled (542, 379) with delta (0, -1)
Screenshot: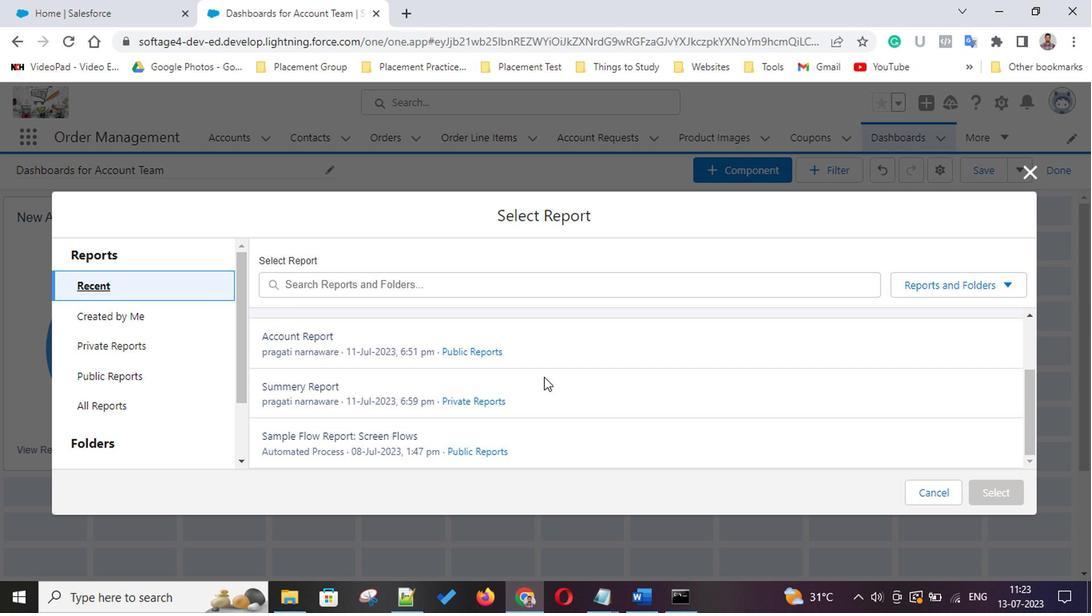 
Action: Mouse scrolled (542, 379) with delta (0, -1)
Screenshot: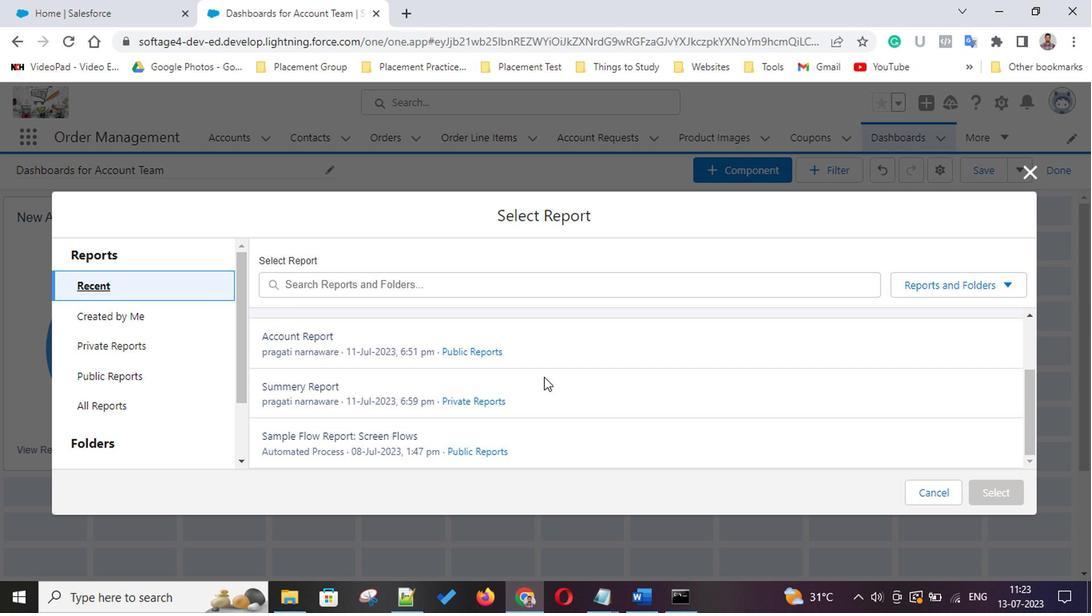 
Action: Mouse scrolled (542, 379) with delta (0, -1)
Screenshot: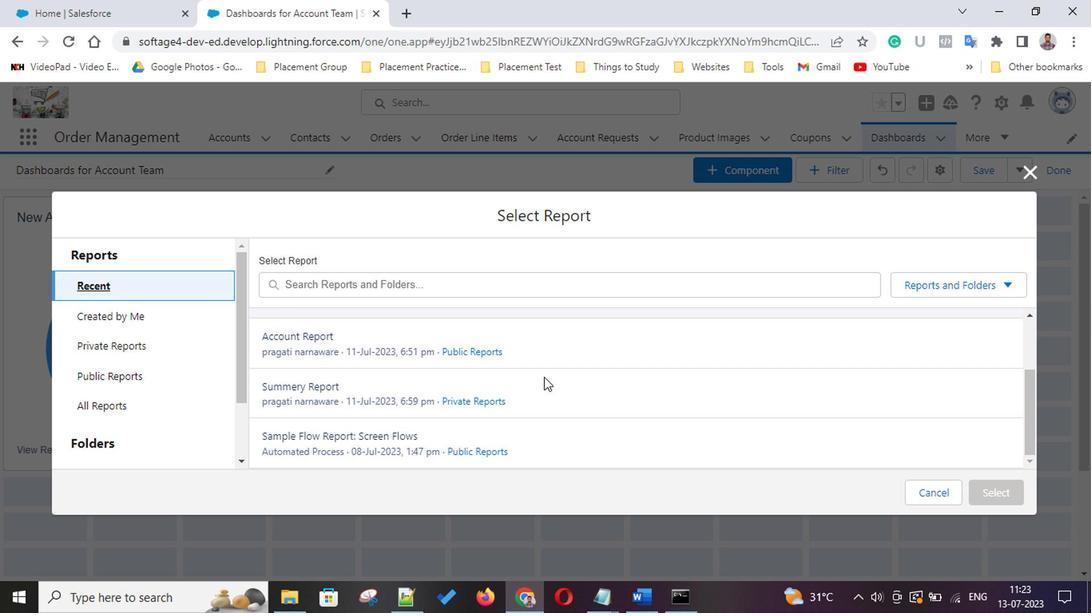 
Action: Mouse scrolled (542, 379) with delta (0, -1)
Screenshot: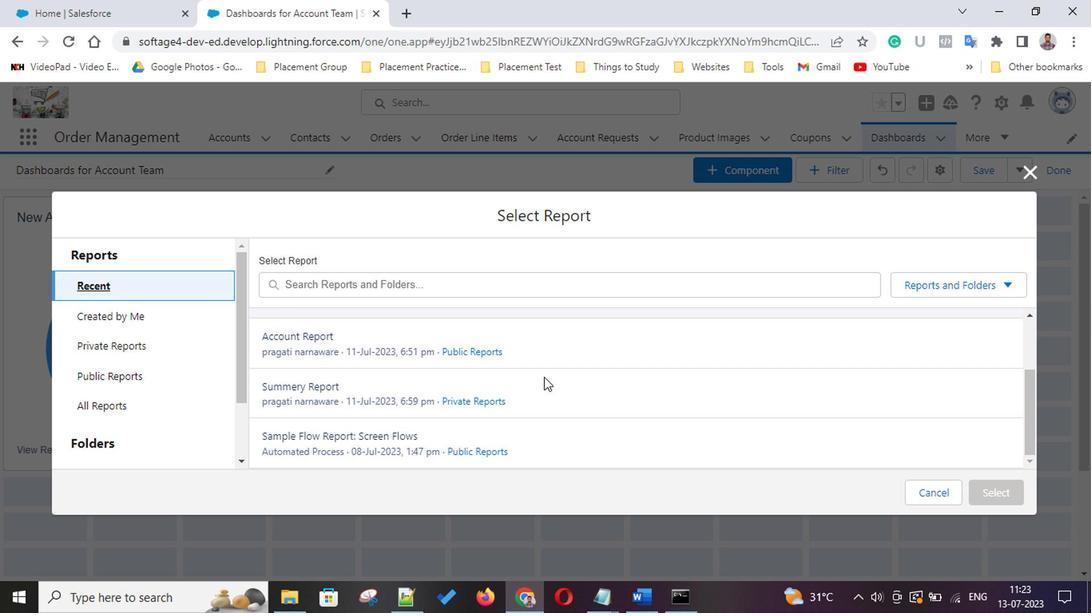 
Action: Mouse scrolled (542, 379) with delta (0, -1)
Screenshot: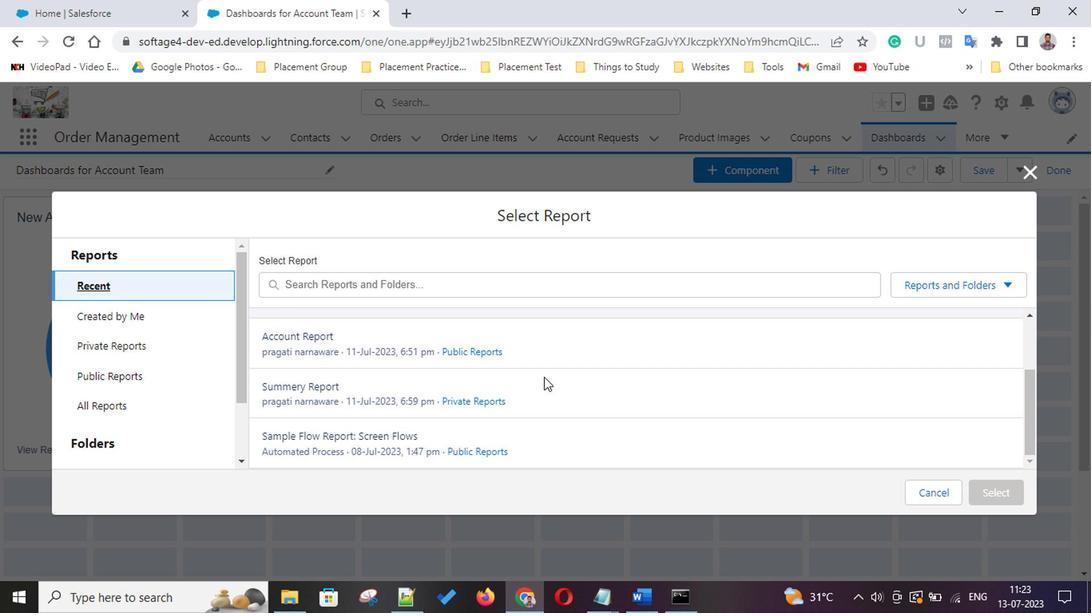 
Action: Mouse scrolled (542, 379) with delta (0, -1)
Screenshot: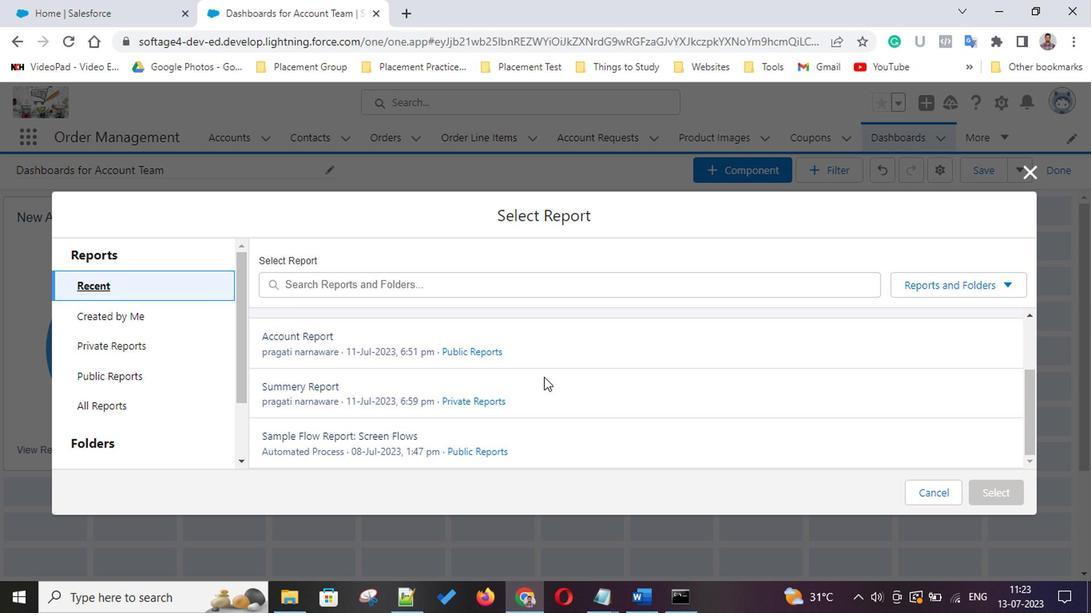 
Action: Mouse scrolled (542, 379) with delta (0, -1)
Screenshot: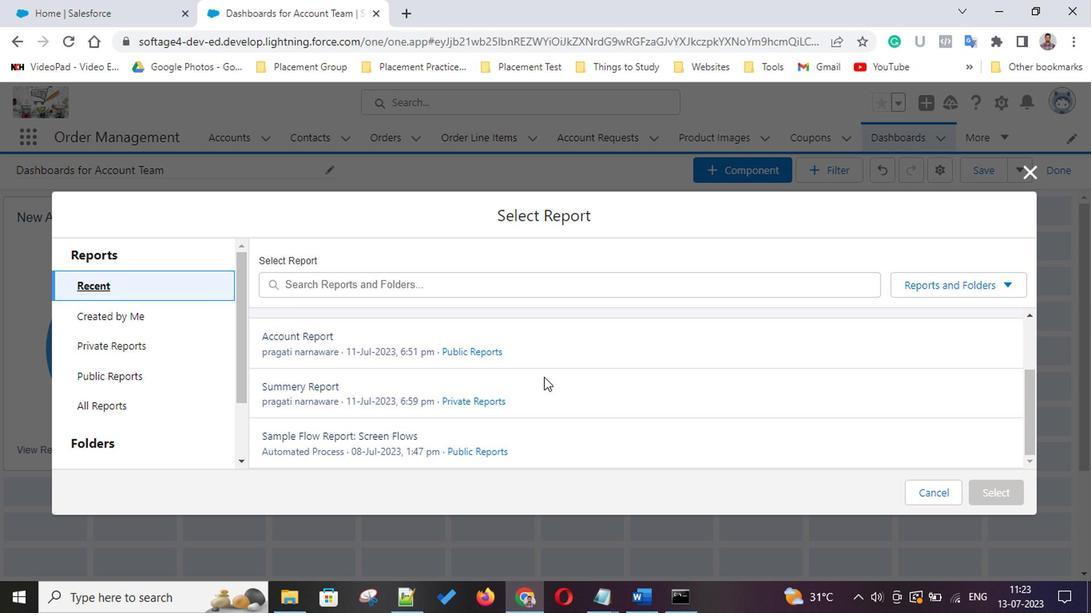 
Action: Mouse scrolled (542, 379) with delta (0, -1)
Screenshot: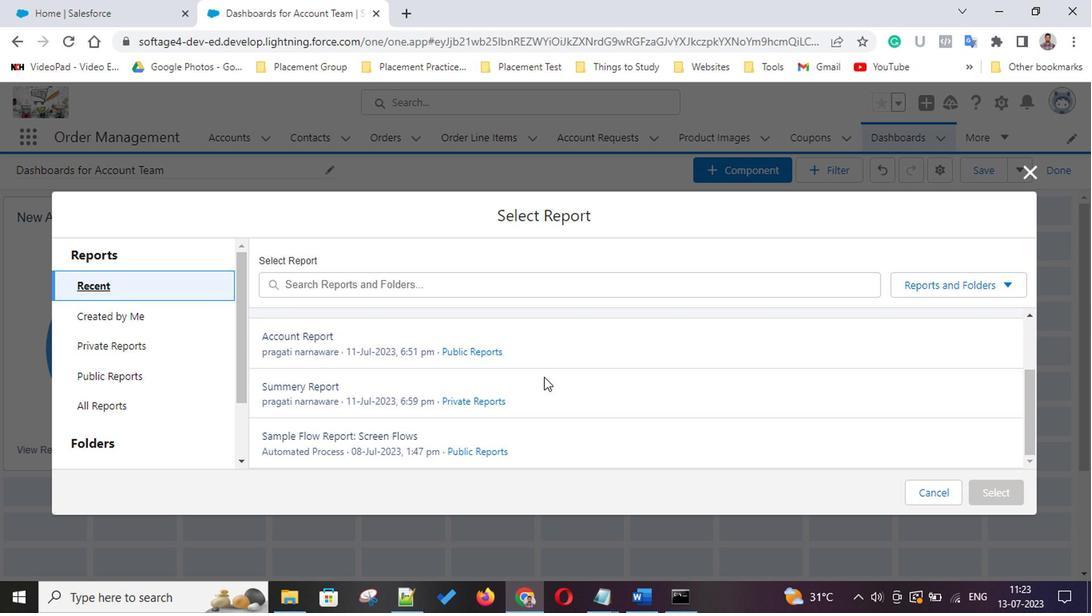 
Action: Mouse moved to (304, 394)
Screenshot: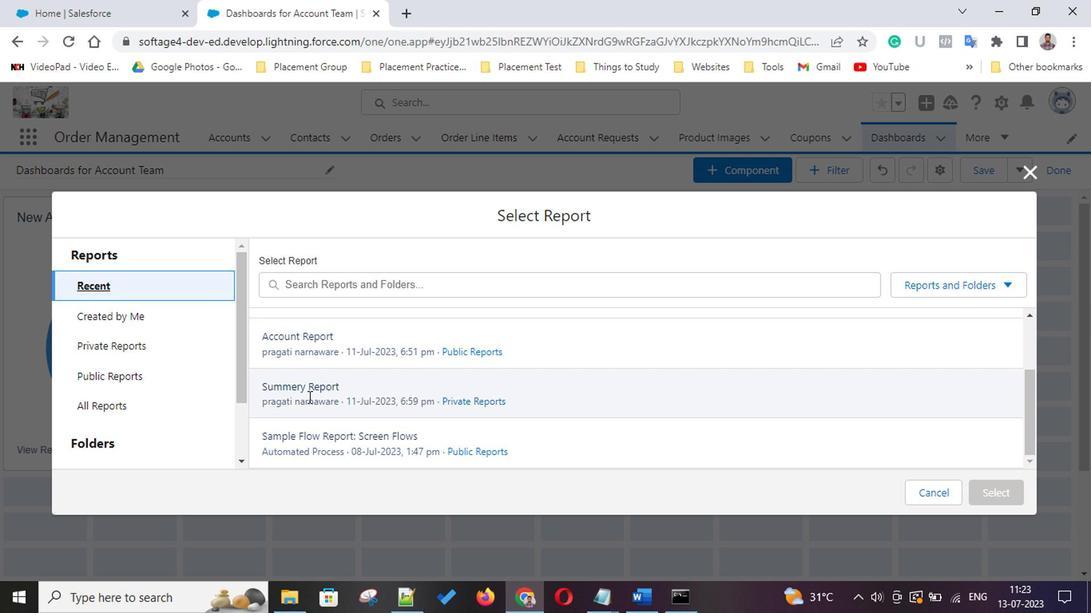 
Action: Mouse pressed left at (304, 394)
Screenshot: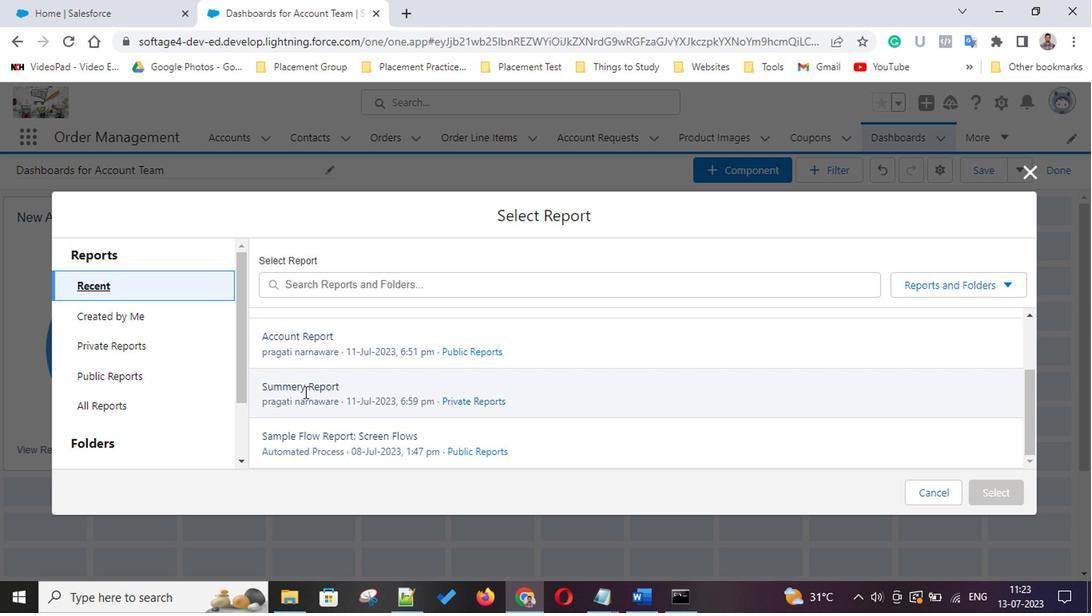 
Action: Mouse moved to (992, 493)
Screenshot: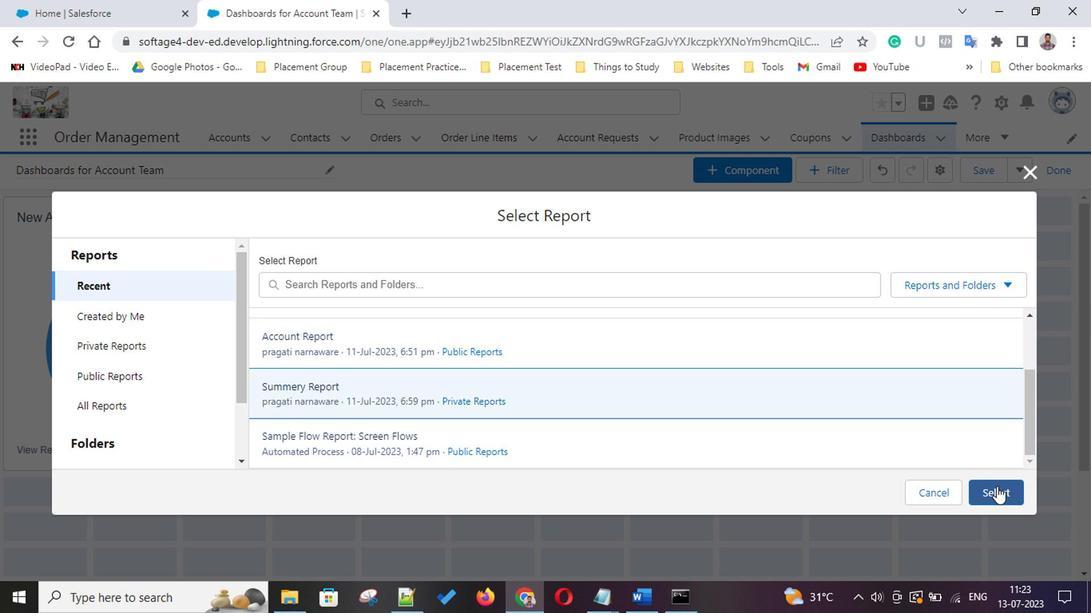 
Action: Mouse pressed left at (992, 493)
Screenshot: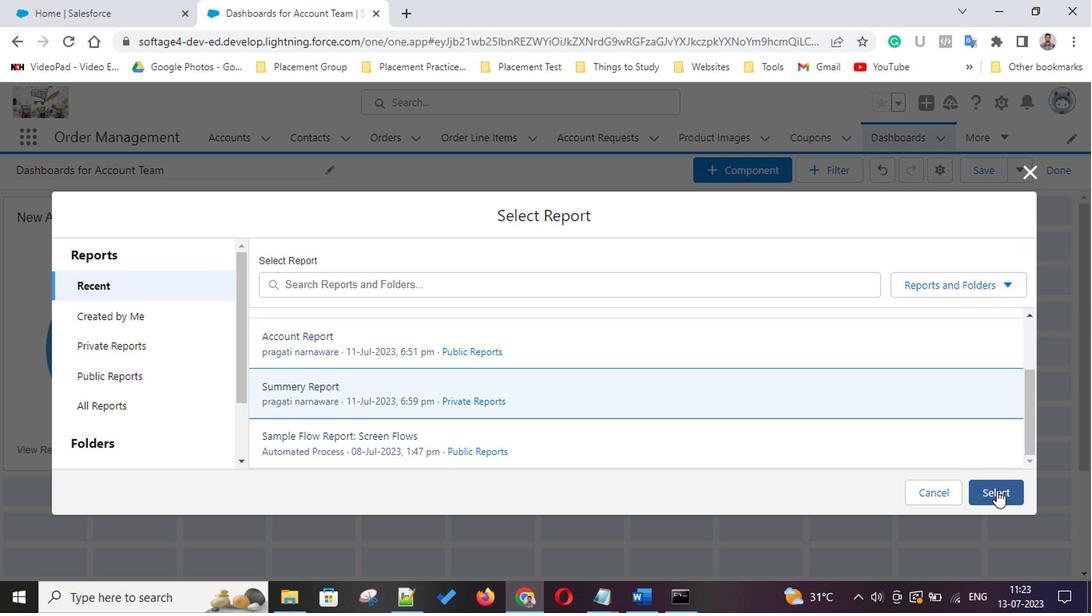 
Action: Mouse moved to (276, 409)
Screenshot: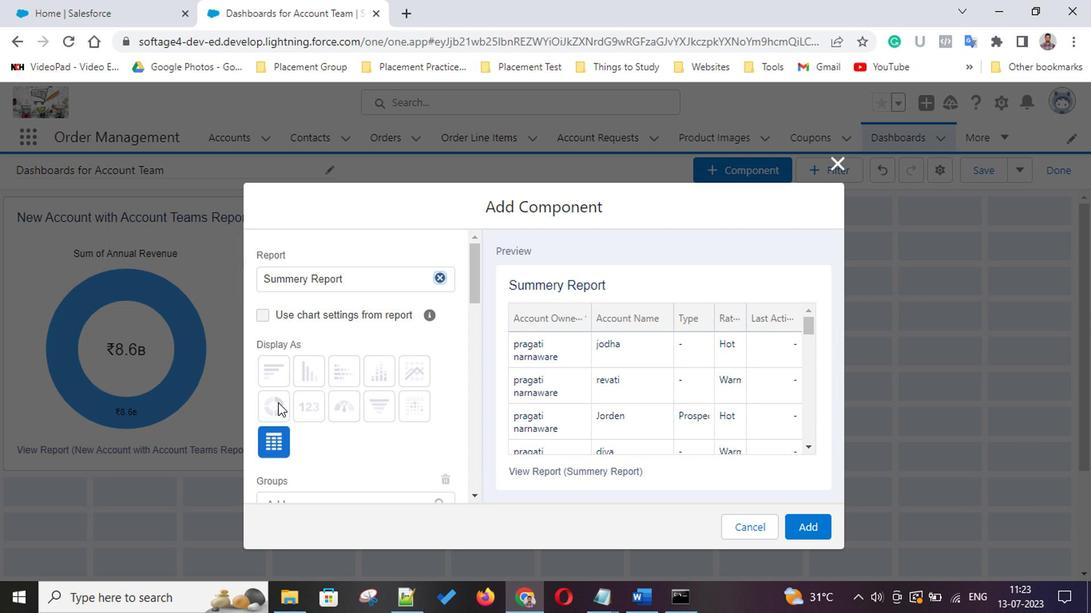 
Action: Mouse pressed left at (276, 409)
Screenshot: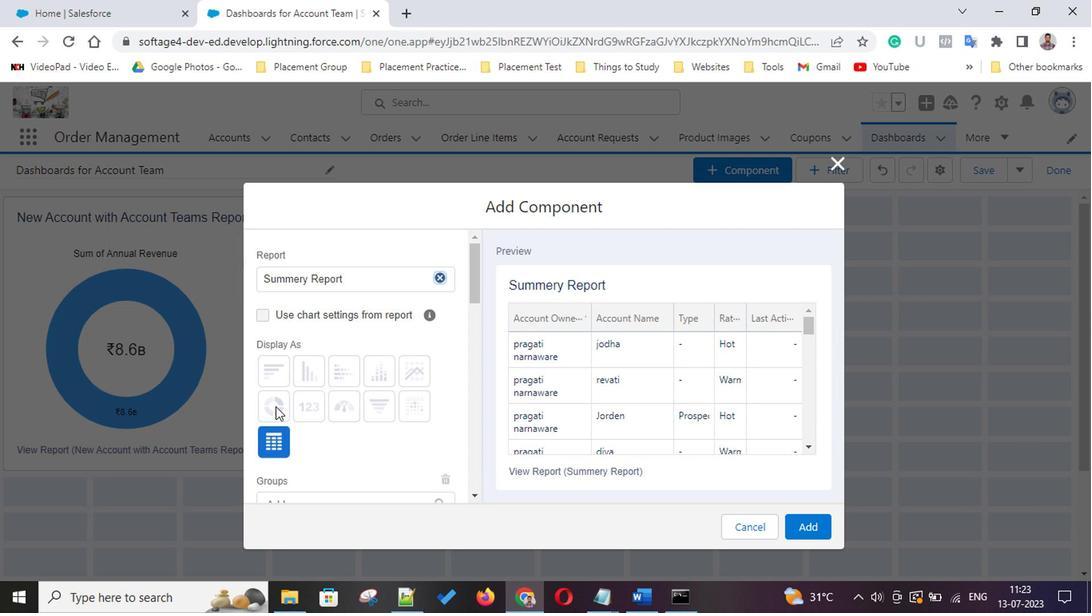
Action: Mouse moved to (273, 442)
Screenshot: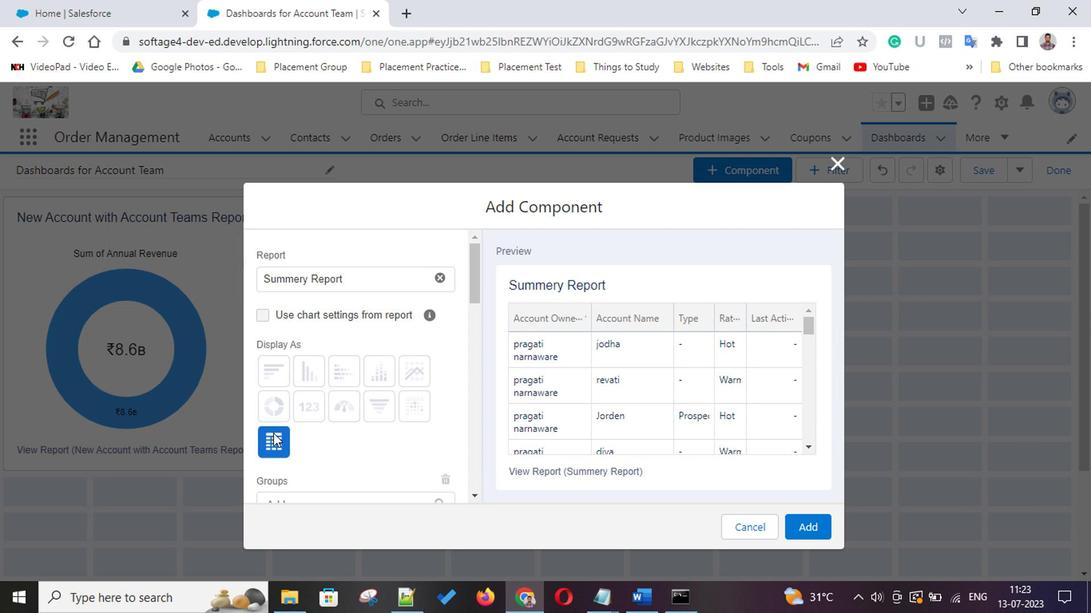 
Action: Mouse pressed left at (273, 442)
Screenshot: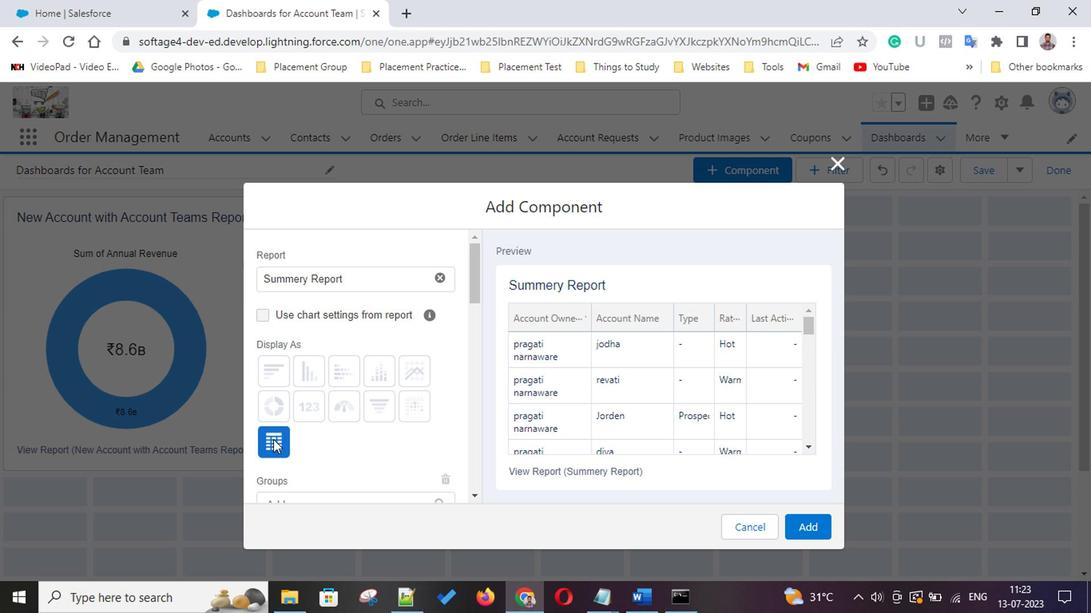
Action: Mouse moved to (376, 408)
Screenshot: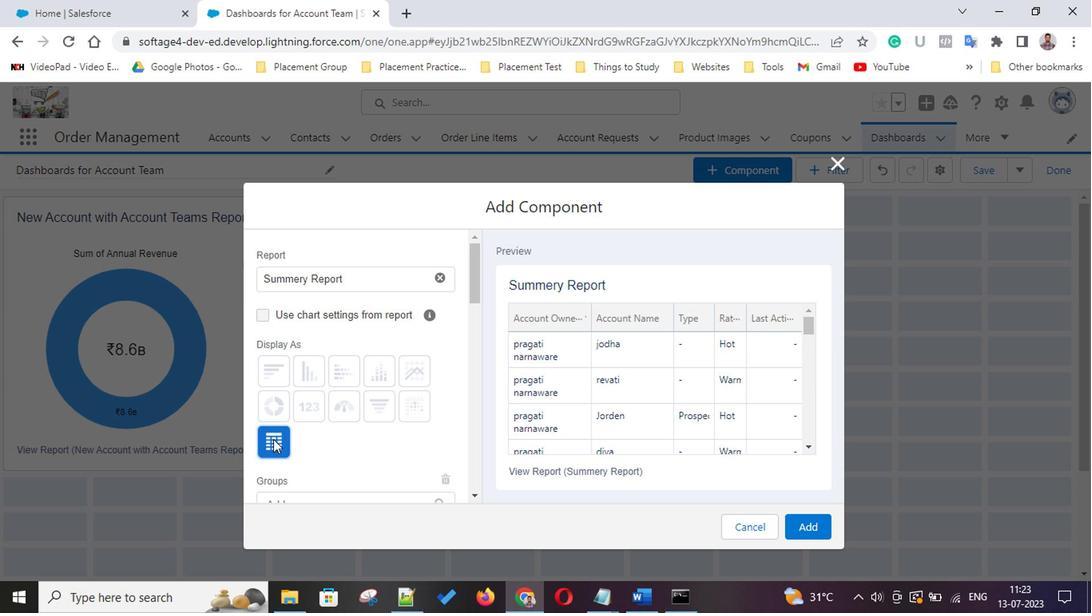 
Action: Mouse scrolled (376, 408) with delta (0, 0)
Screenshot: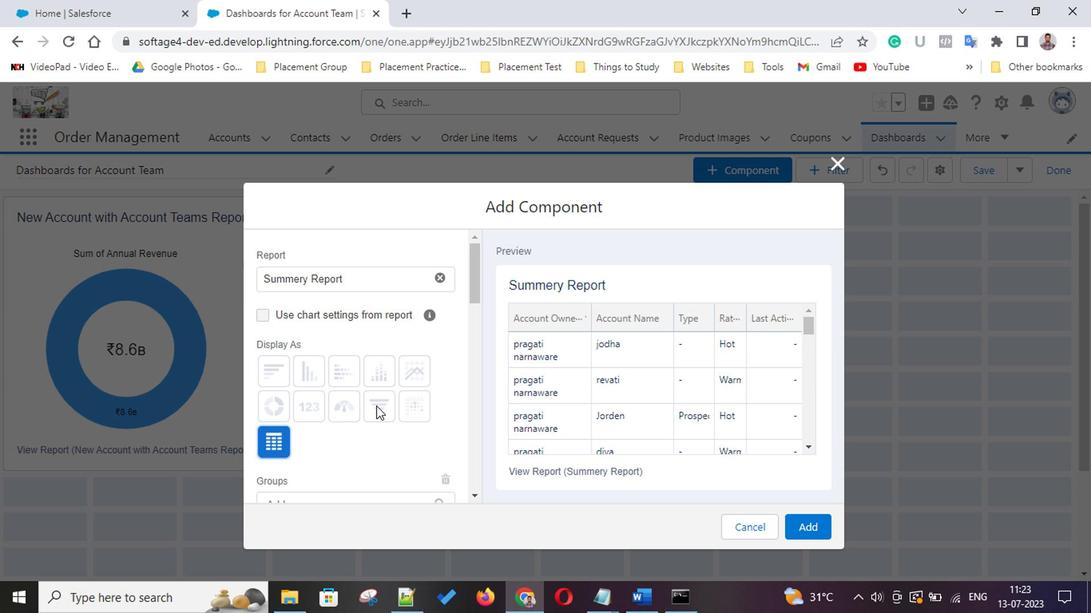 
Action: Mouse scrolled (376, 408) with delta (0, 0)
Screenshot: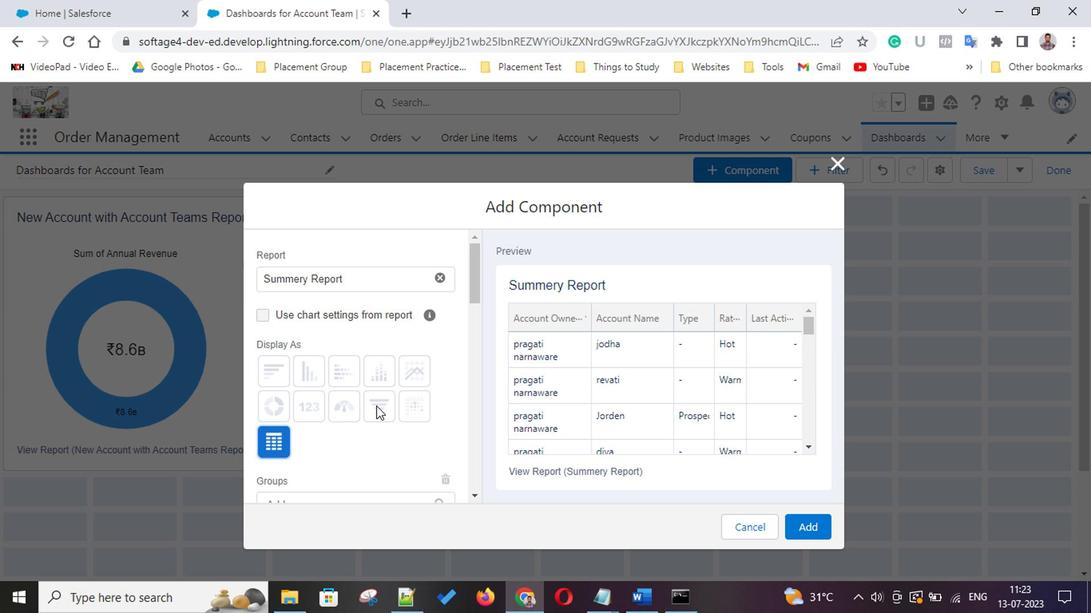 
Action: Mouse scrolled (376, 408) with delta (0, 0)
Screenshot: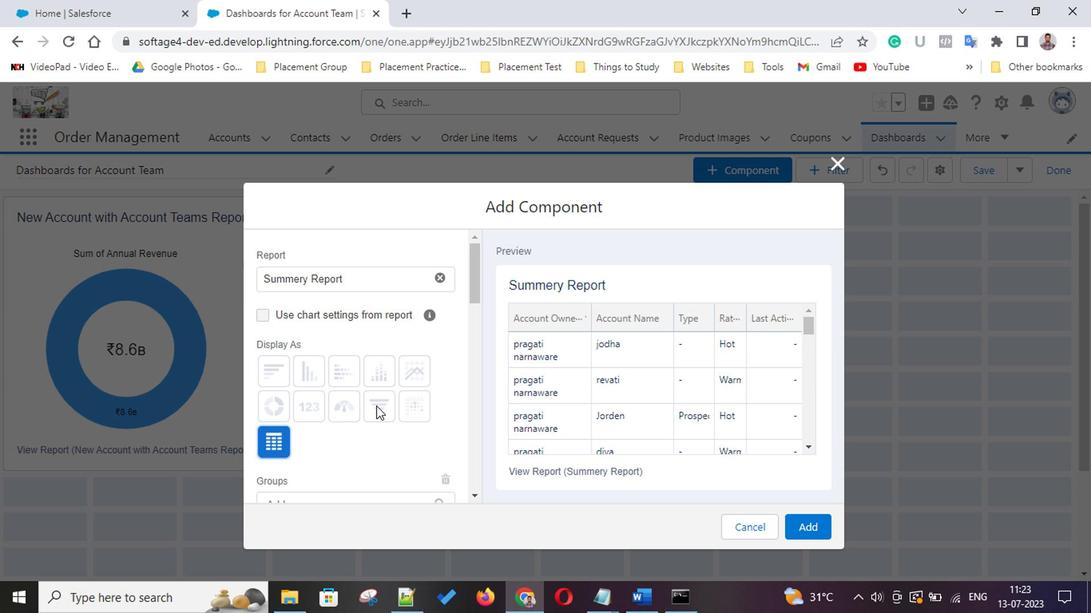 
Action: Mouse scrolled (376, 408) with delta (0, 0)
Screenshot: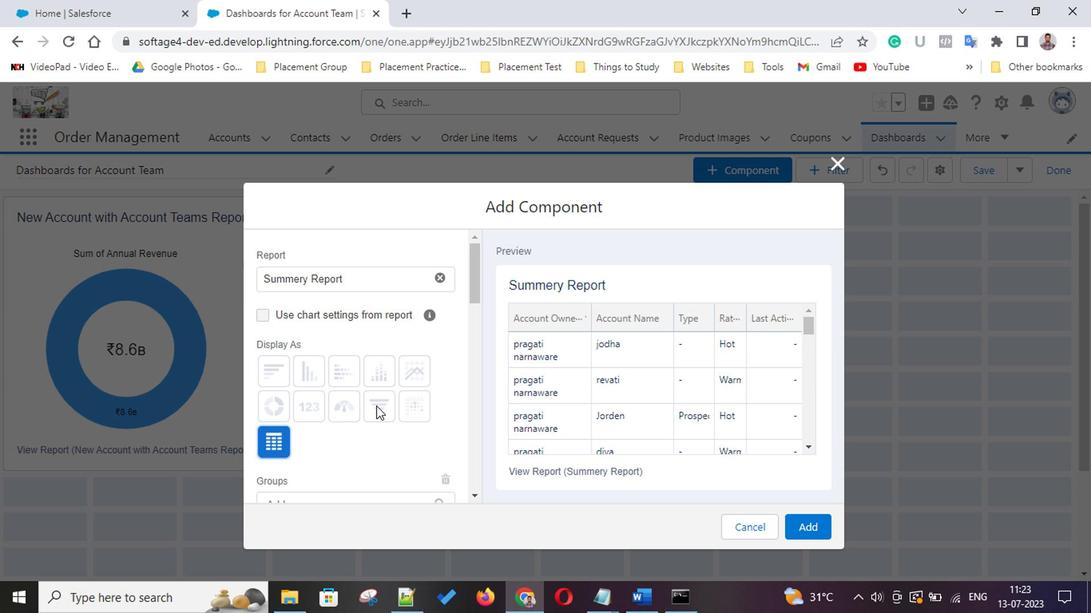 
Action: Mouse scrolled (376, 408) with delta (0, 0)
Screenshot: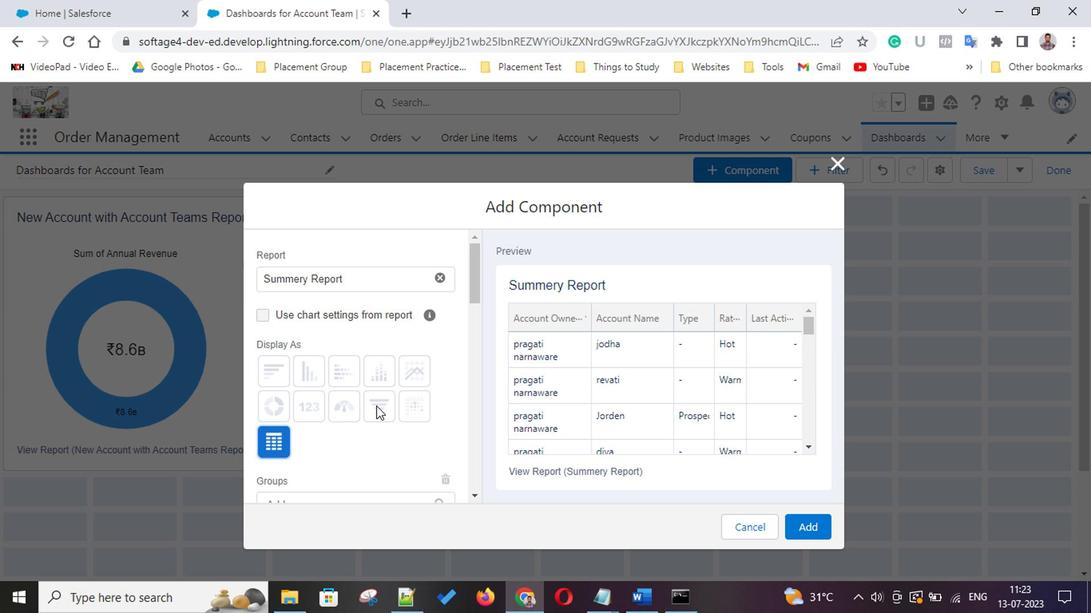 
Action: Mouse scrolled (376, 408) with delta (0, 0)
Screenshot: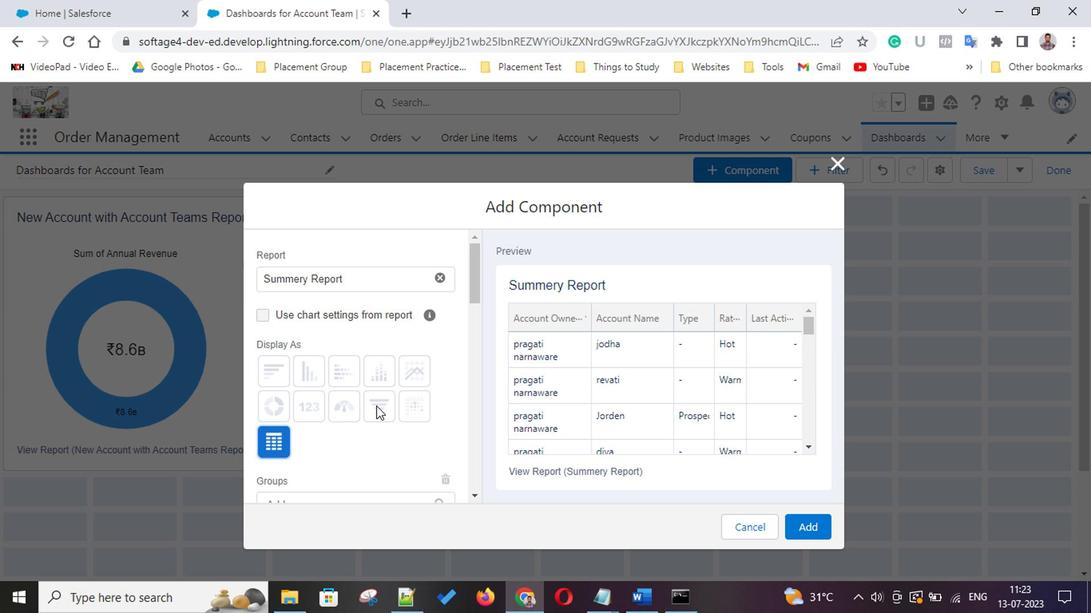 
Action: Mouse scrolled (376, 408) with delta (0, 0)
Screenshot: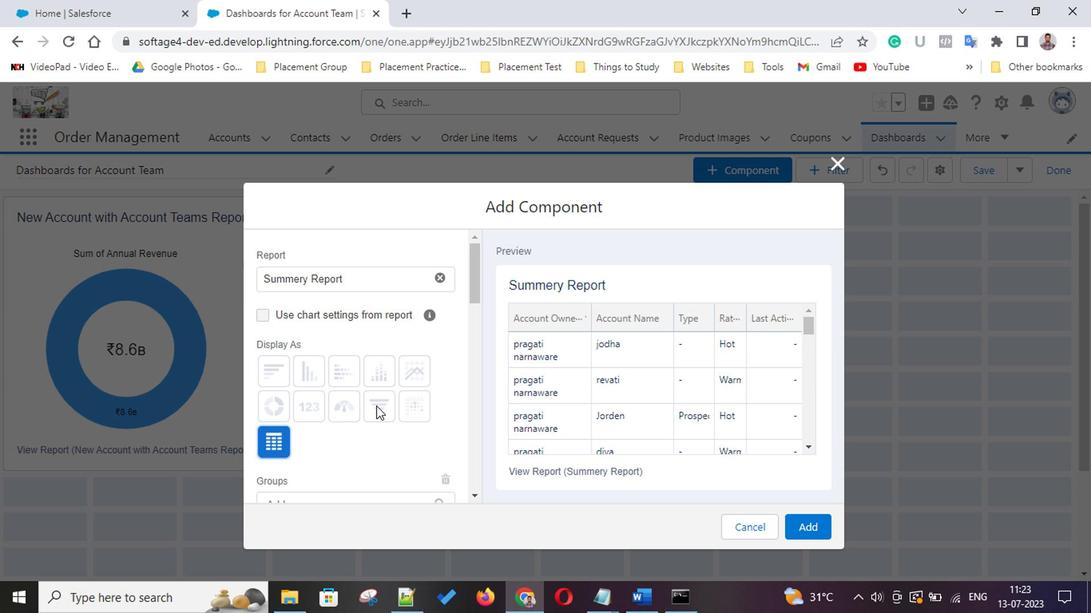 
Action: Mouse scrolled (376, 408) with delta (0, 0)
Screenshot: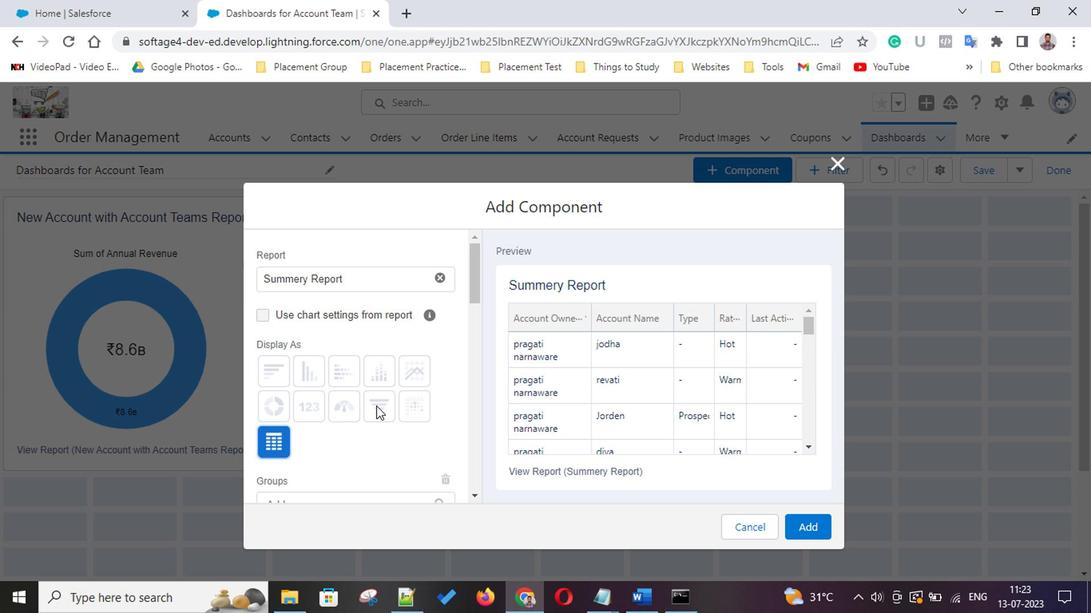 
Action: Mouse scrolled (376, 408) with delta (0, 0)
Screenshot: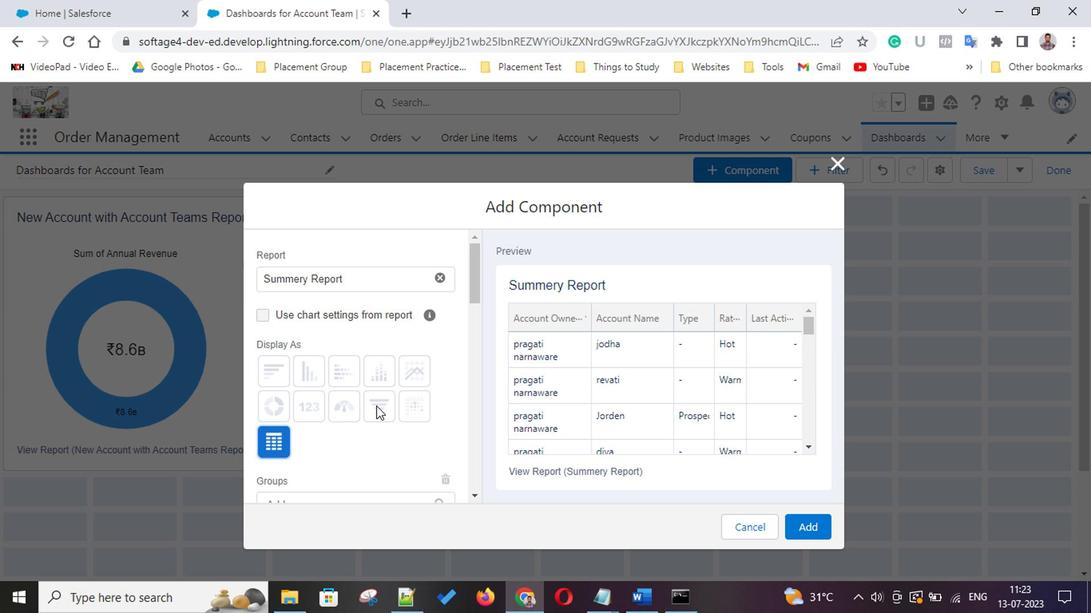 
Action: Mouse scrolled (376, 408) with delta (0, 0)
Screenshot: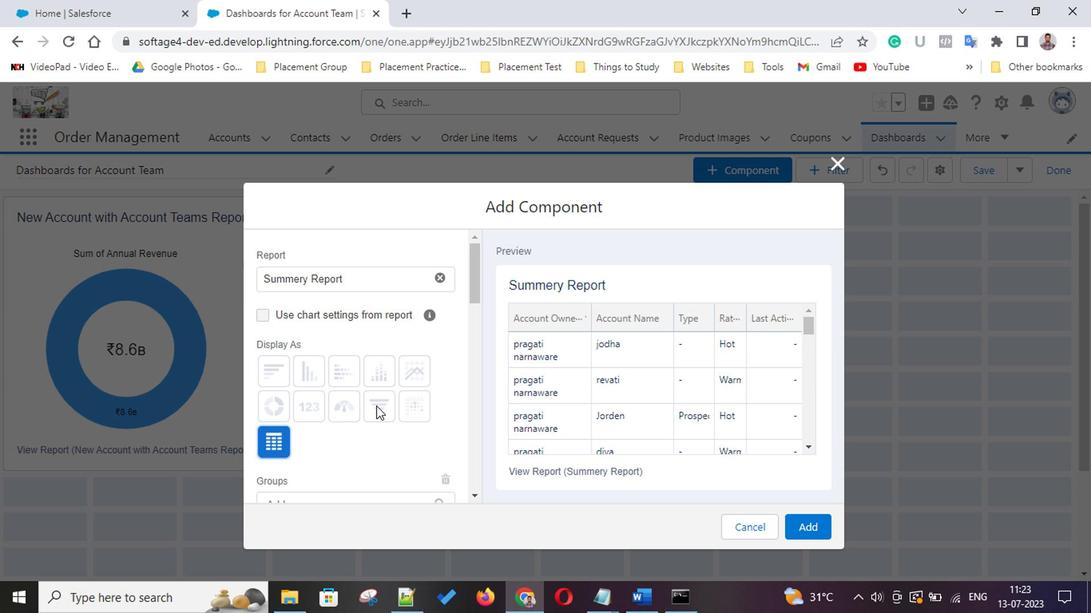 
Action: Mouse scrolled (376, 408) with delta (0, 0)
Screenshot: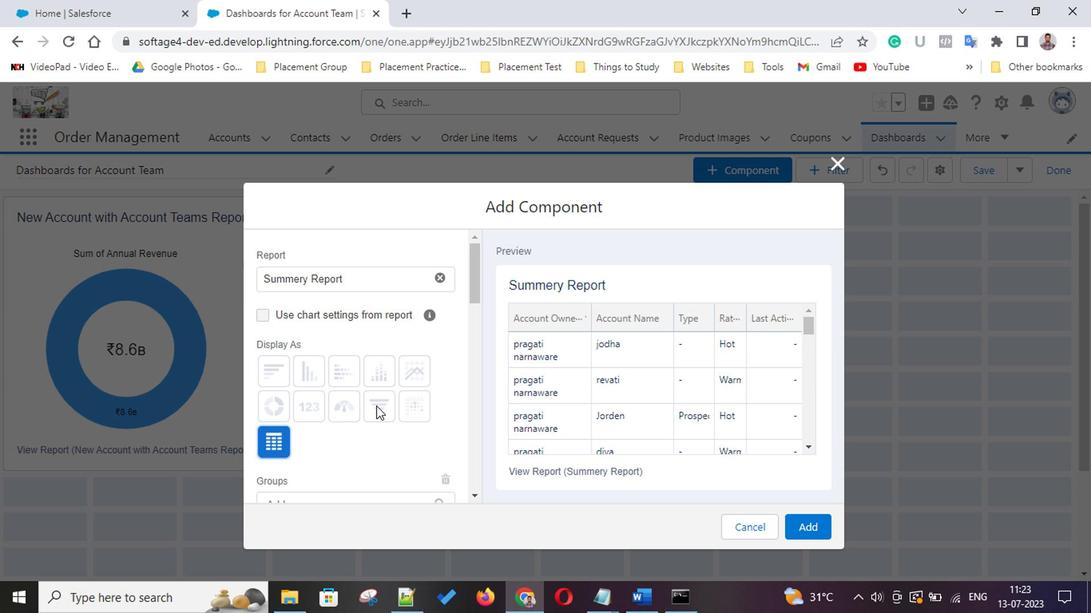 
Action: Mouse scrolled (376, 408) with delta (0, 0)
Screenshot: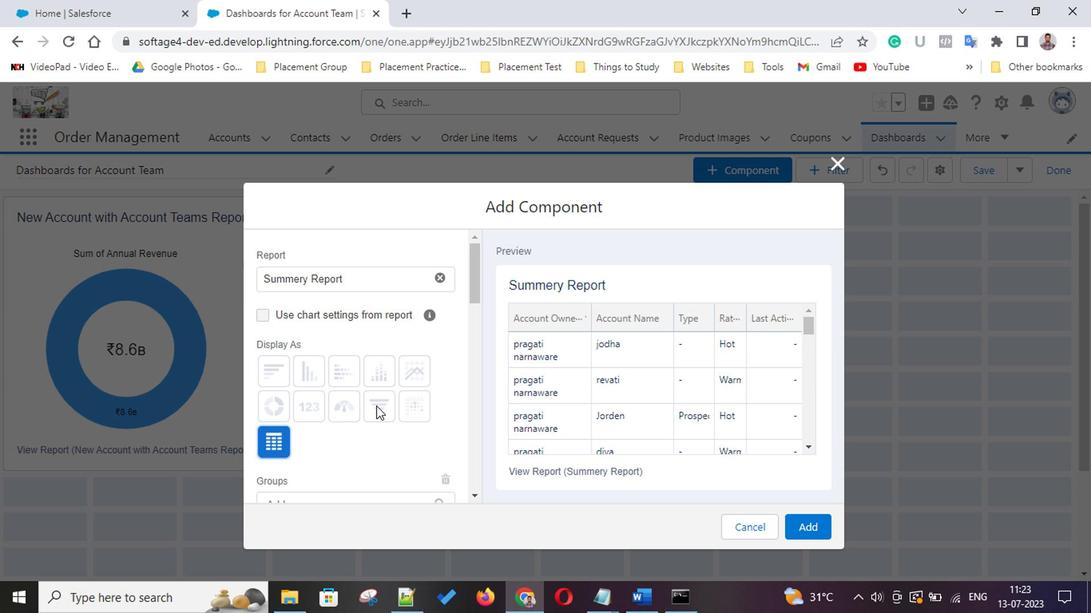
Action: Mouse scrolled (376, 408) with delta (0, 0)
Screenshot: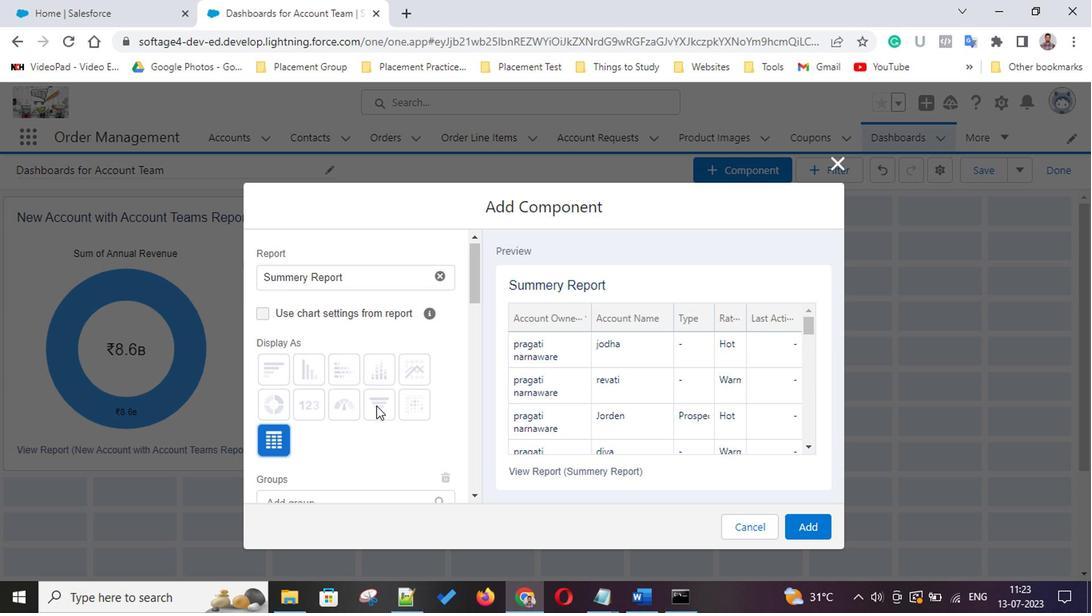 
Action: Mouse scrolled (376, 408) with delta (0, 0)
Screenshot: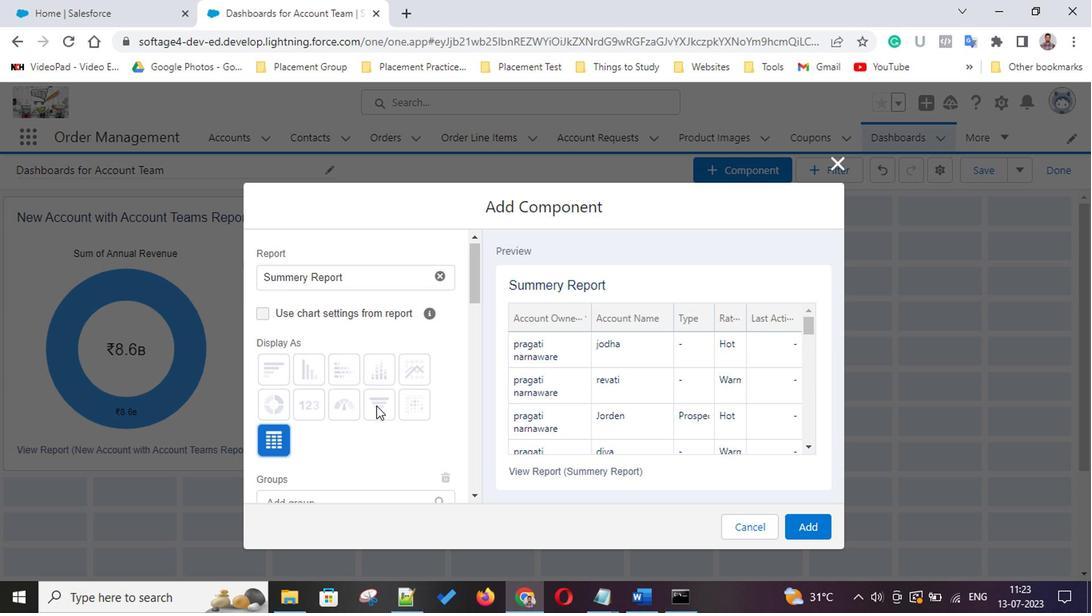 
Action: Mouse scrolled (376, 408) with delta (0, 0)
Screenshot: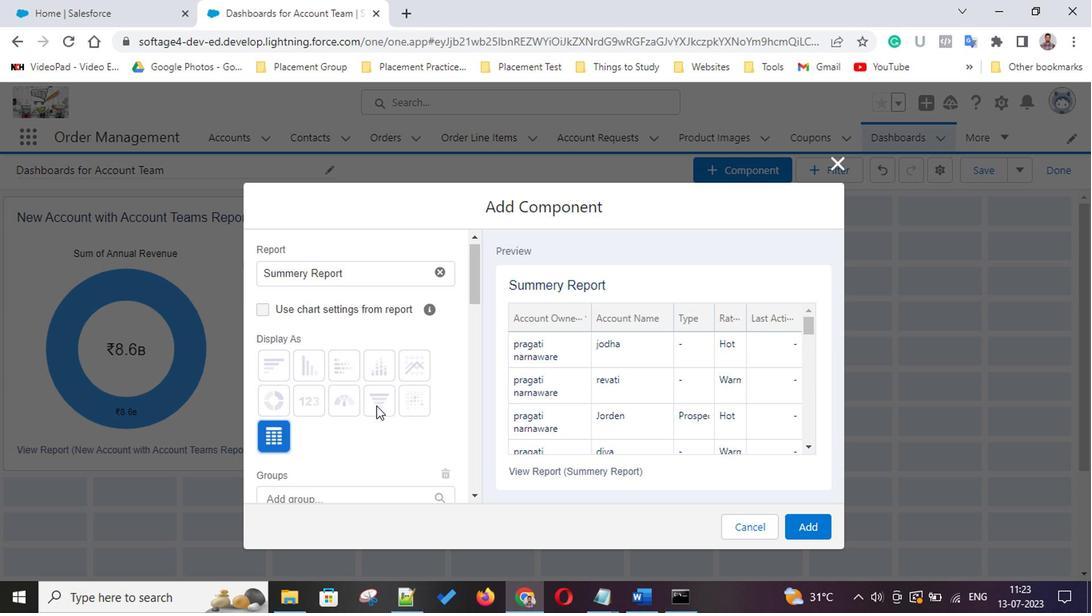 
Action: Mouse scrolled (376, 408) with delta (0, 0)
Screenshot: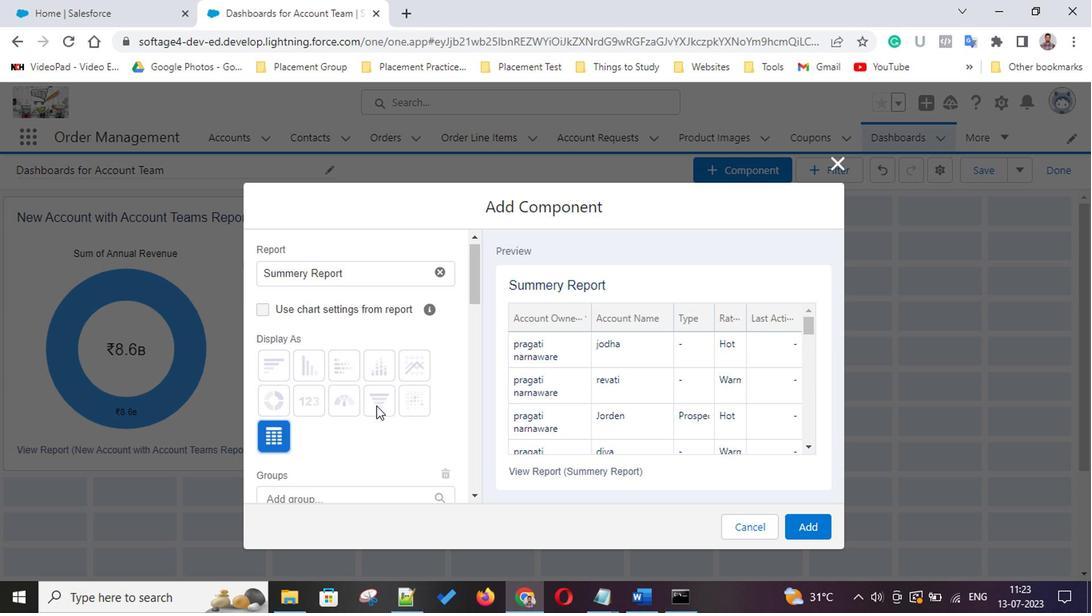 
Action: Mouse scrolled (376, 408) with delta (0, 0)
Screenshot: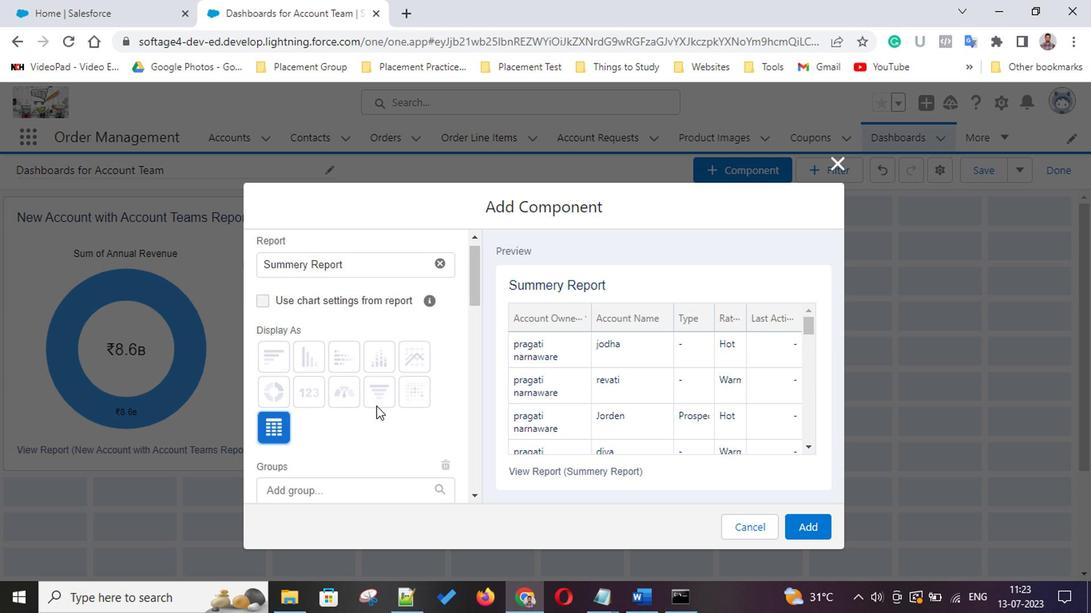 
Action: Mouse scrolled (376, 408) with delta (0, 0)
Screenshot: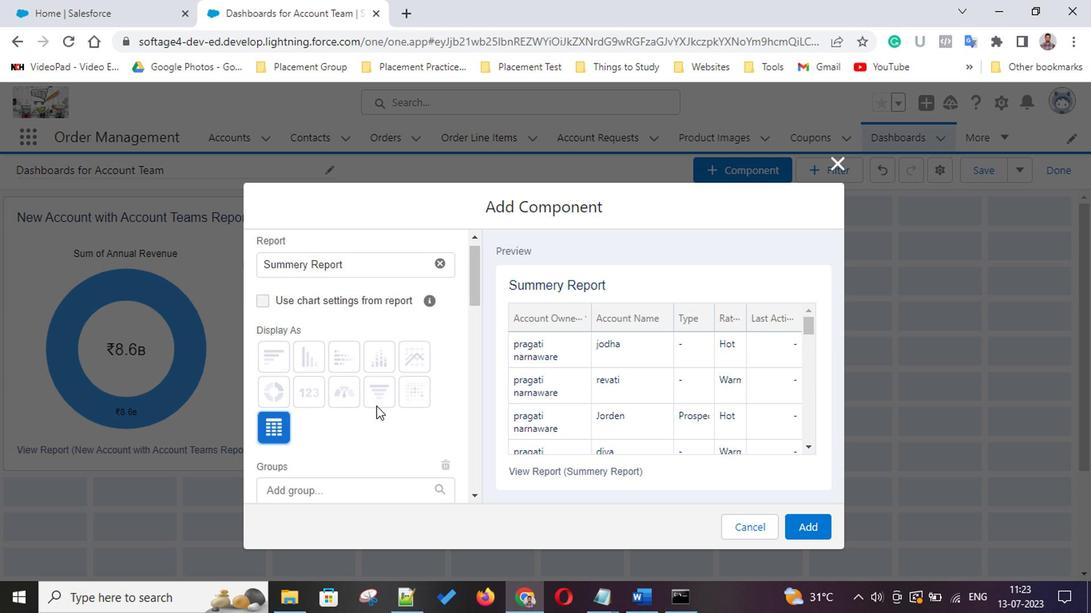 
Action: Mouse moved to (805, 527)
Screenshot: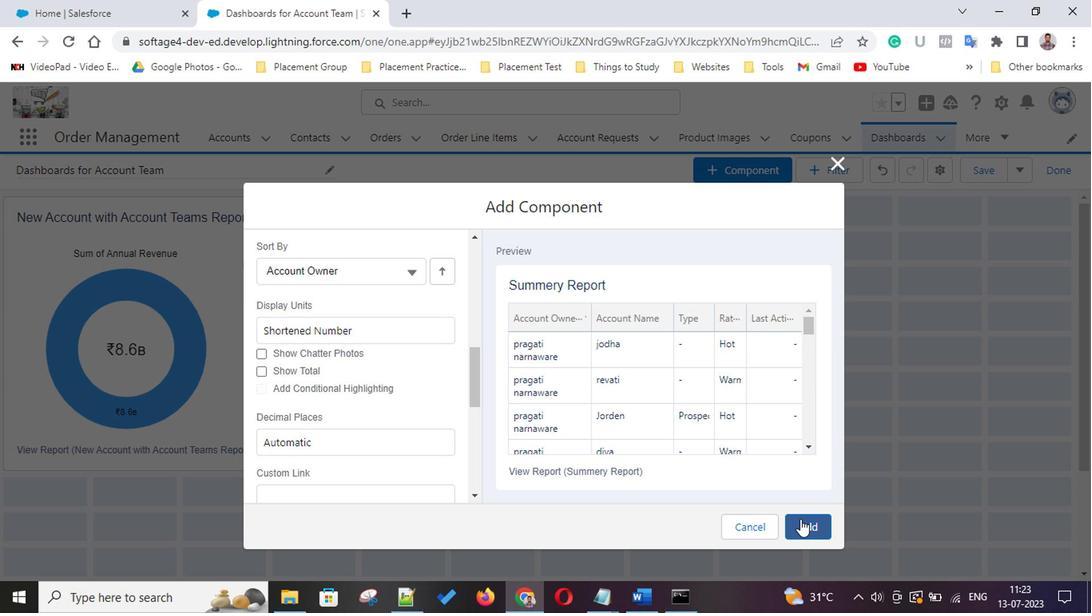 
Action: Mouse pressed left at (805, 527)
Screenshot: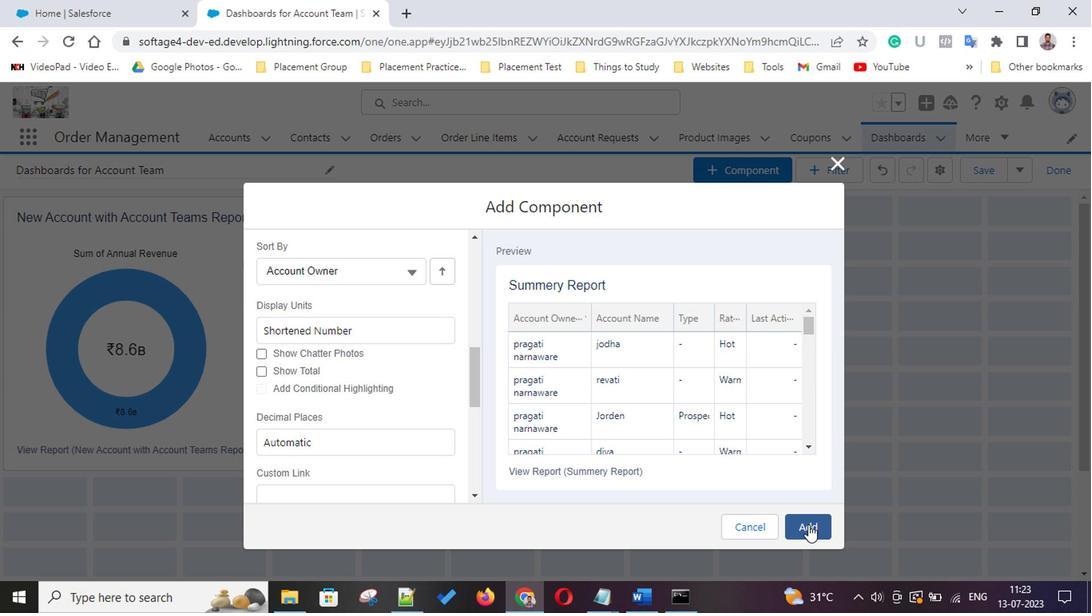 
Action: Mouse moved to (230, 517)
Screenshot: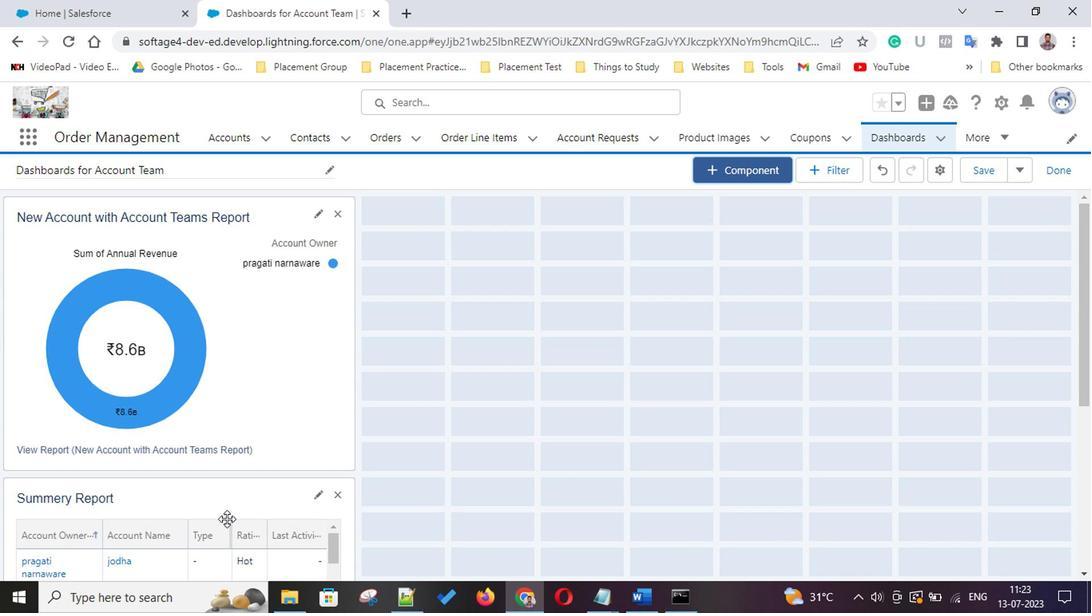
Action: Mouse pressed left at (230, 517)
Screenshot: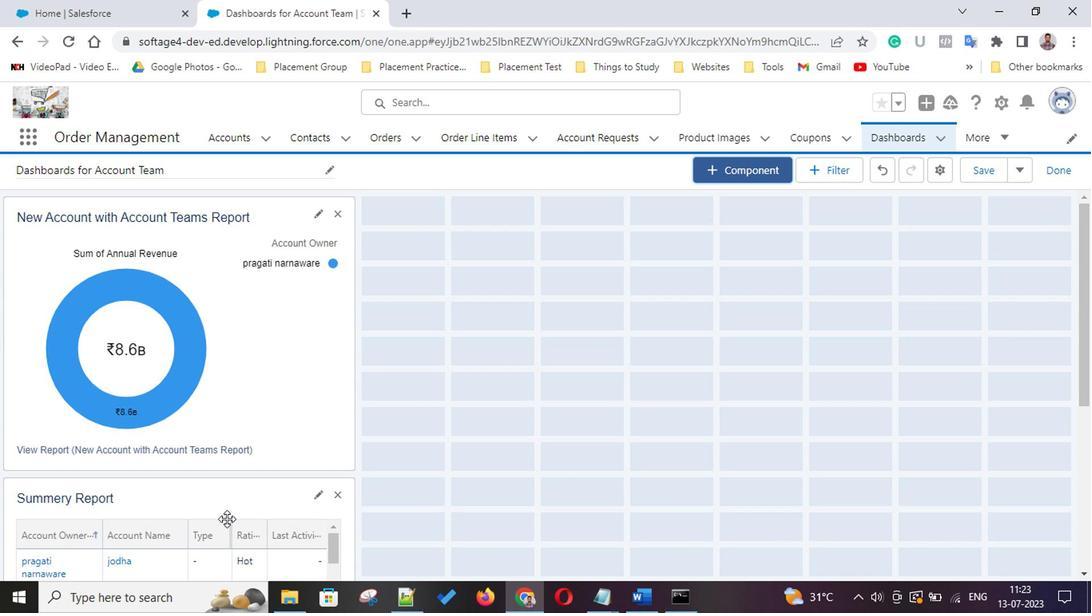 
Action: Mouse moved to (737, 172)
Screenshot: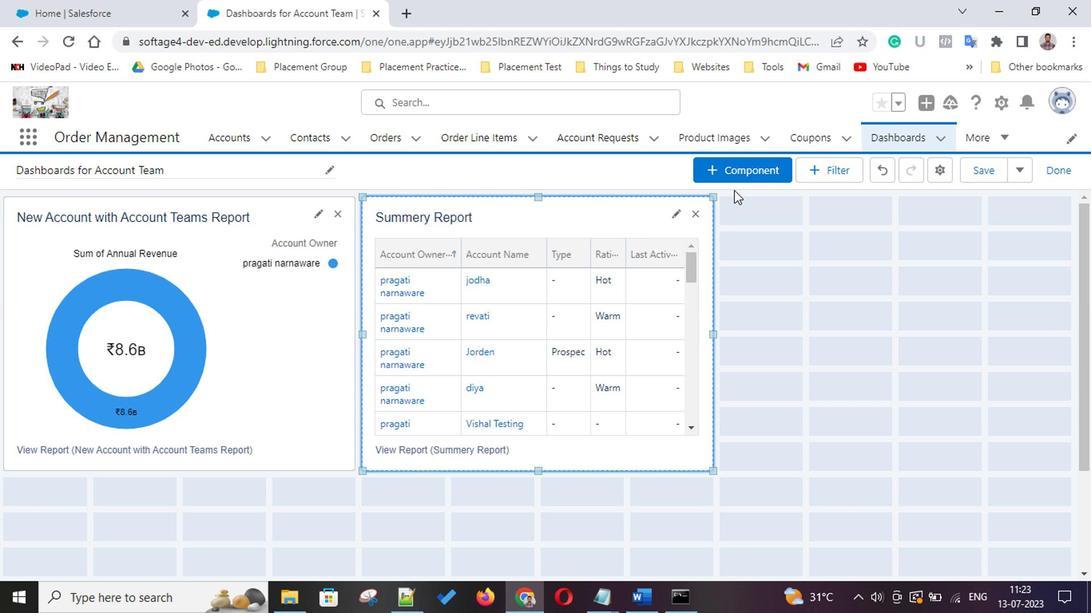 
Action: Mouse pressed left at (737, 172)
Screenshot: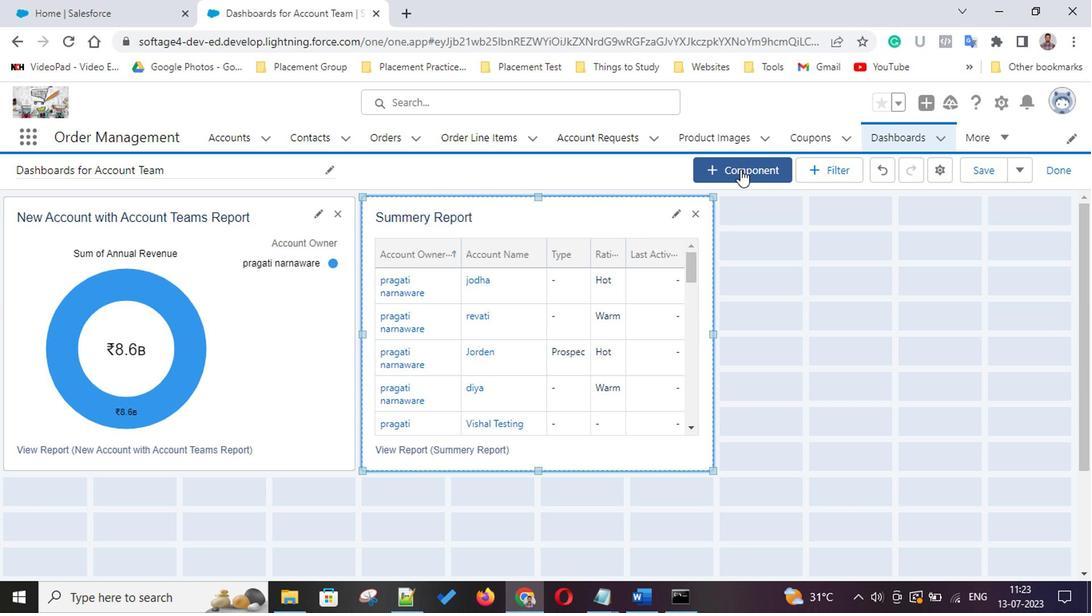 
Action: Mouse moved to (367, 379)
Screenshot: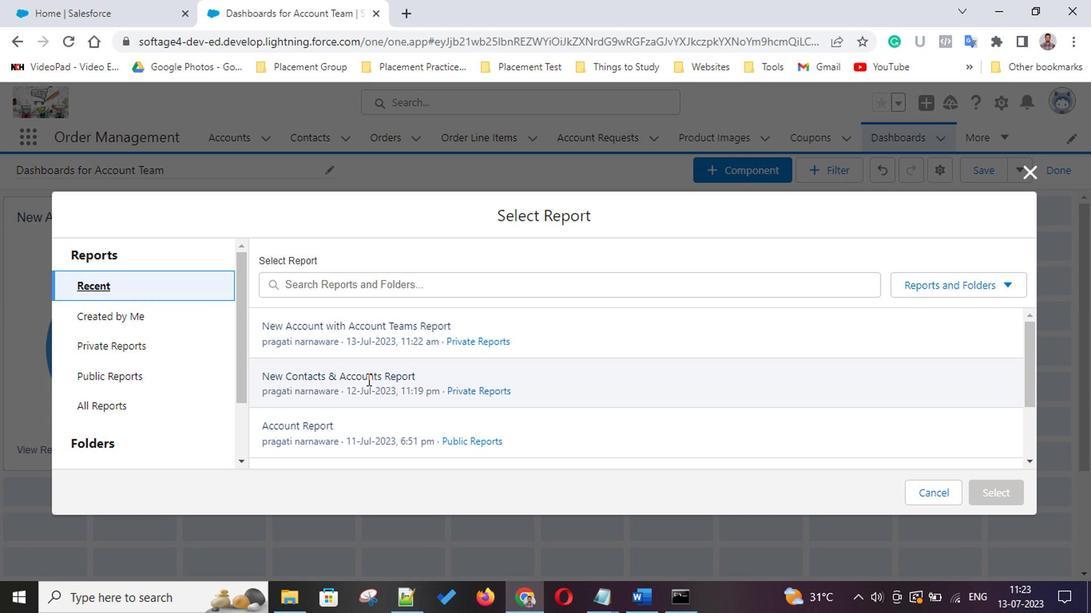 
Action: Mouse pressed left at (367, 379)
Screenshot: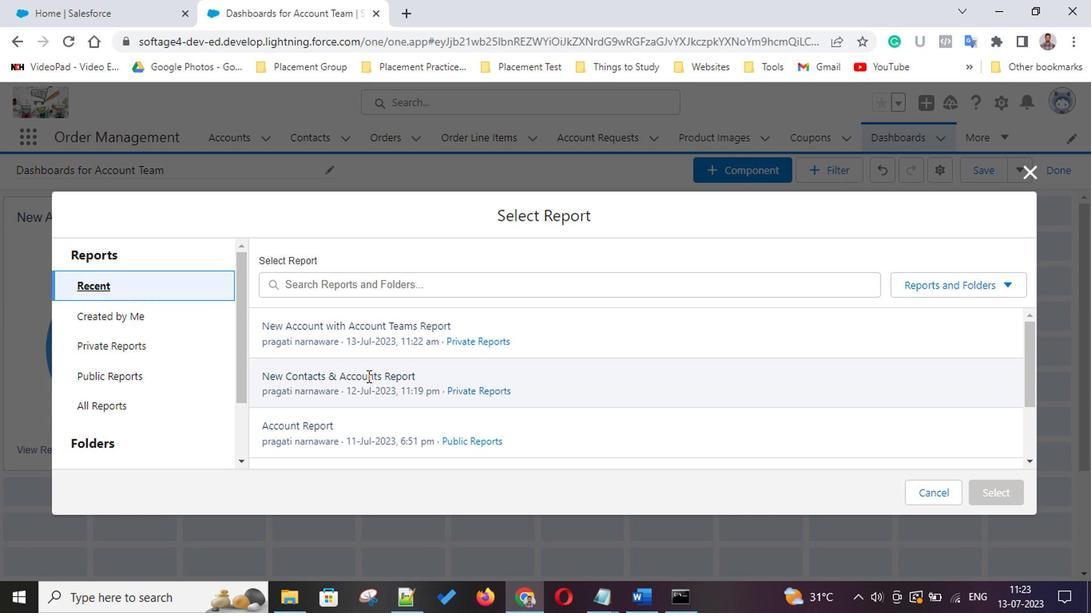 
Action: Mouse moved to (993, 489)
Screenshot: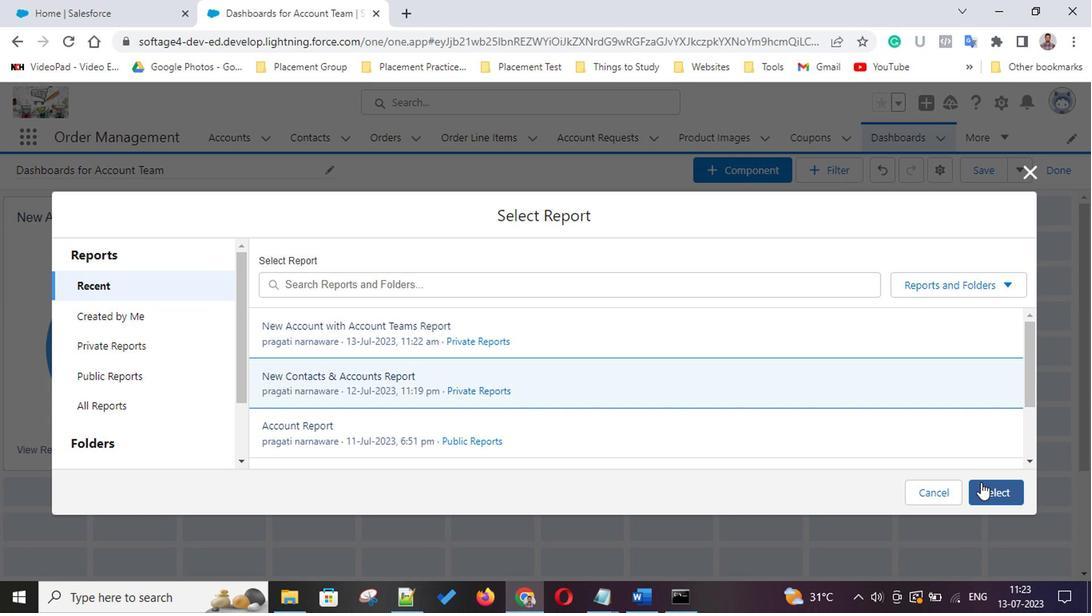
Action: Mouse pressed left at (993, 489)
Screenshot: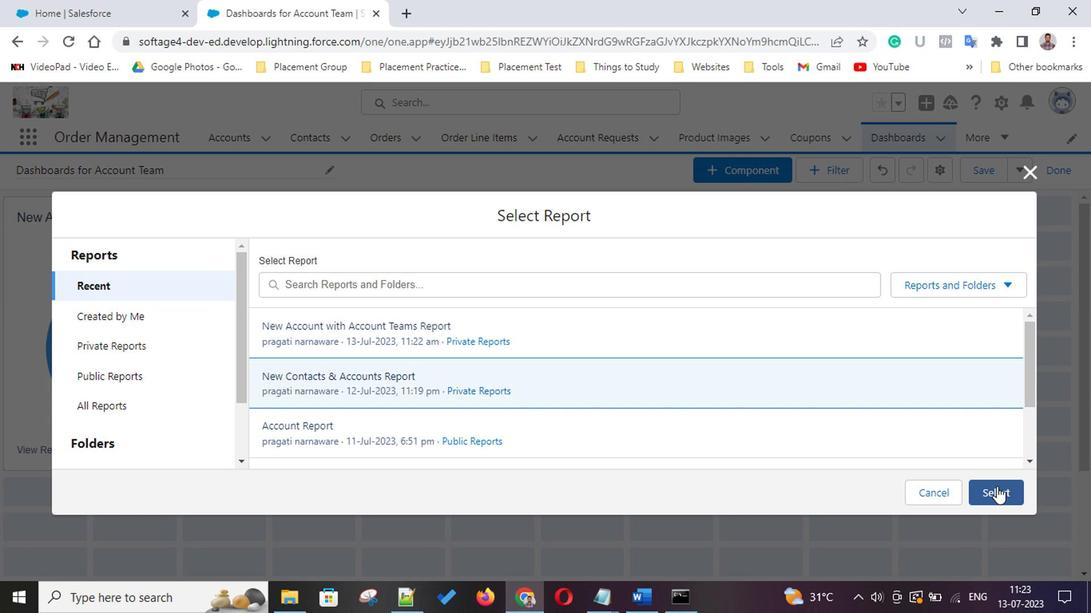 
Action: Mouse moved to (333, 414)
Screenshot: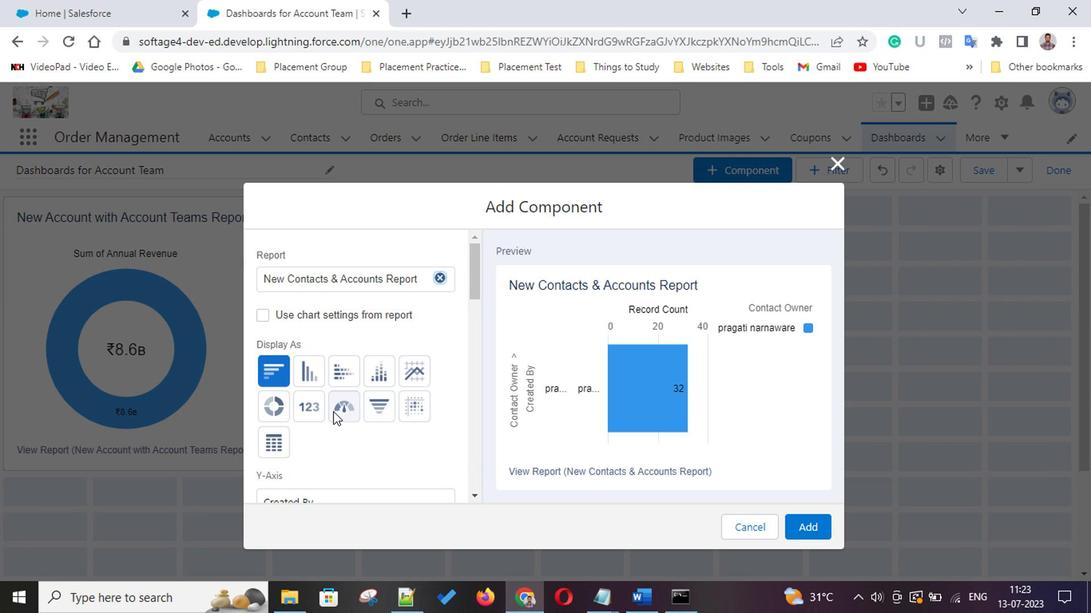
Action: Mouse pressed left at (333, 414)
Screenshot: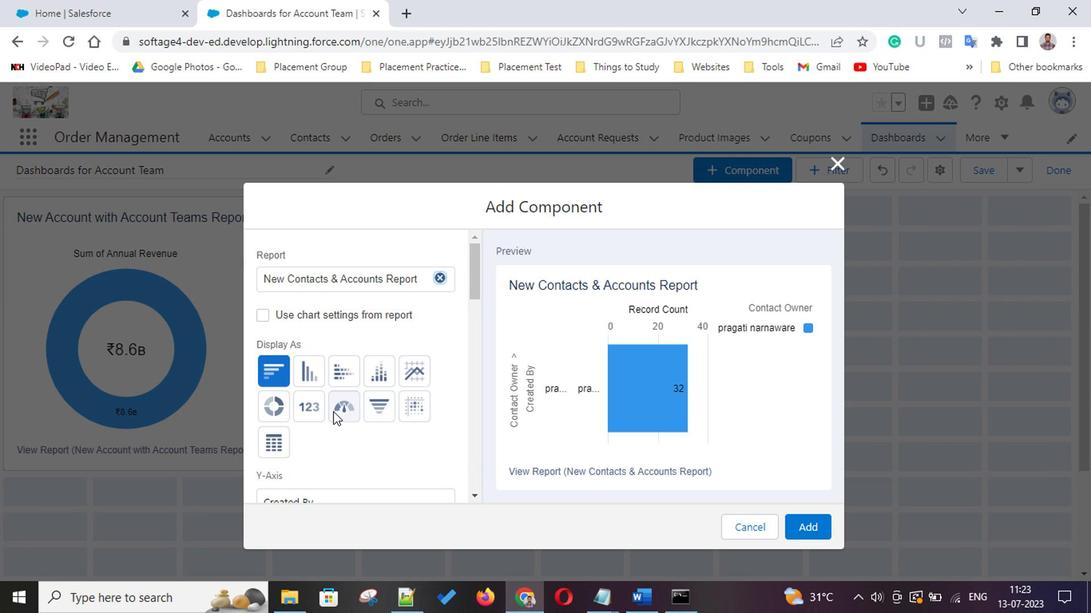 
Action: Mouse moved to (267, 410)
Screenshot: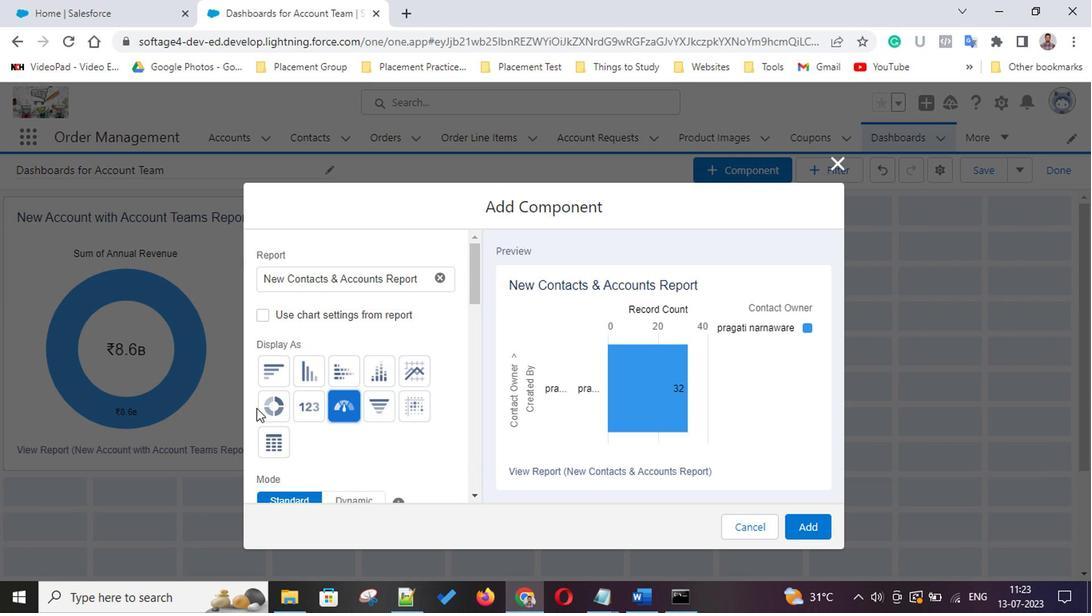 
Action: Mouse pressed left at (267, 410)
Screenshot: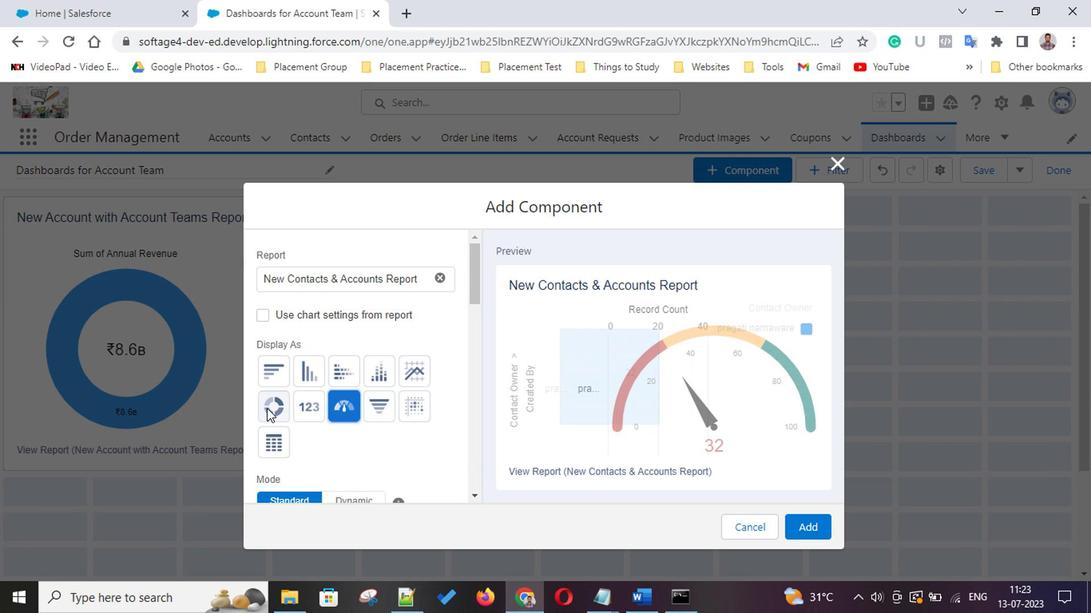 
Action: Mouse moved to (350, 410)
Screenshot: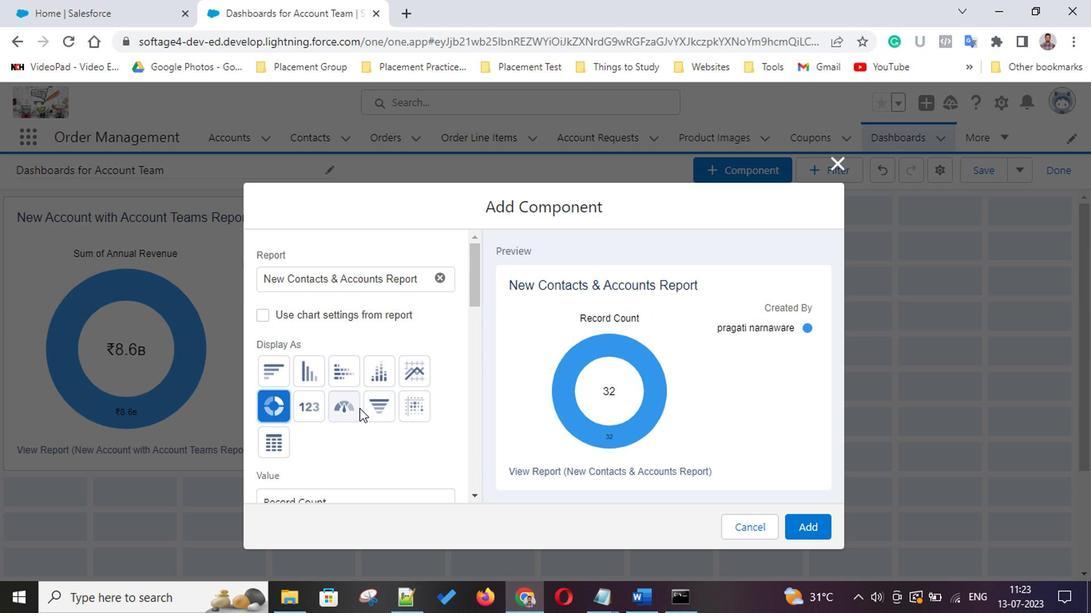 
Action: Mouse pressed left at (350, 410)
Screenshot: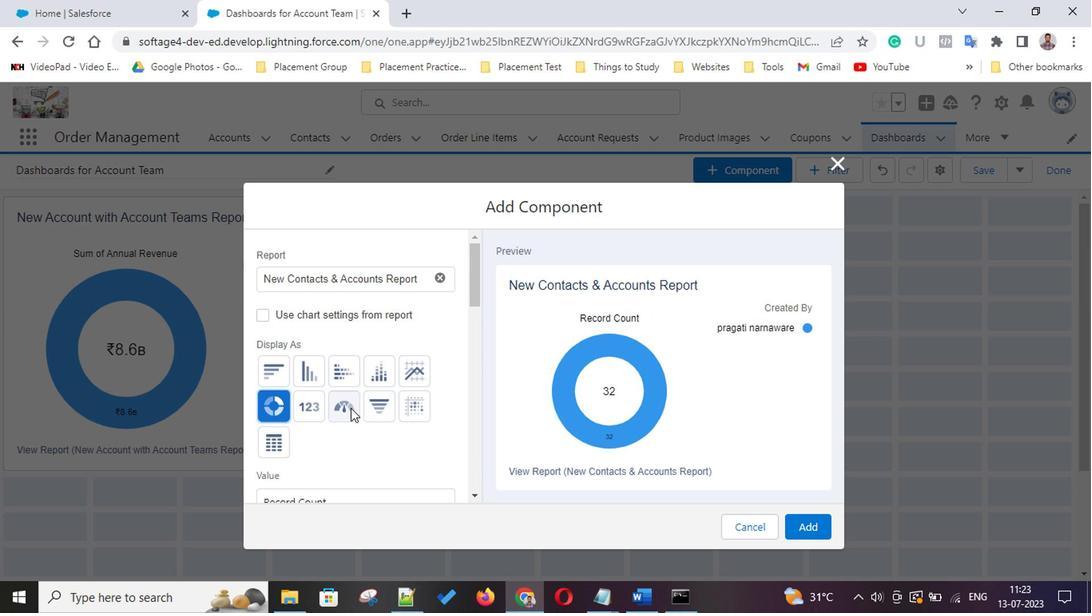 
Action: Mouse moved to (379, 412)
Screenshot: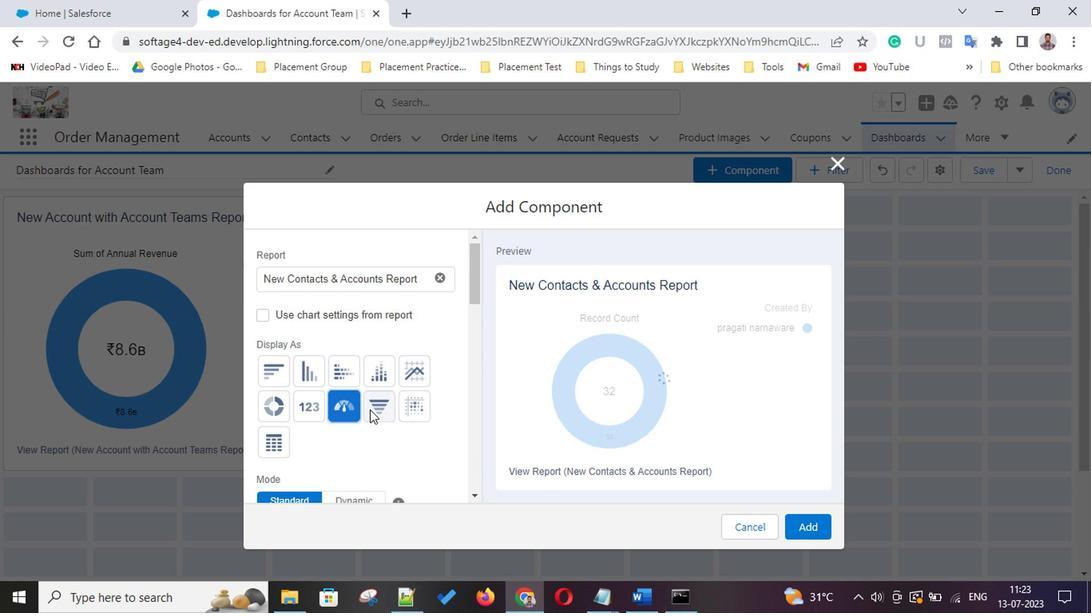 
Action: Mouse pressed left at (379, 412)
Screenshot: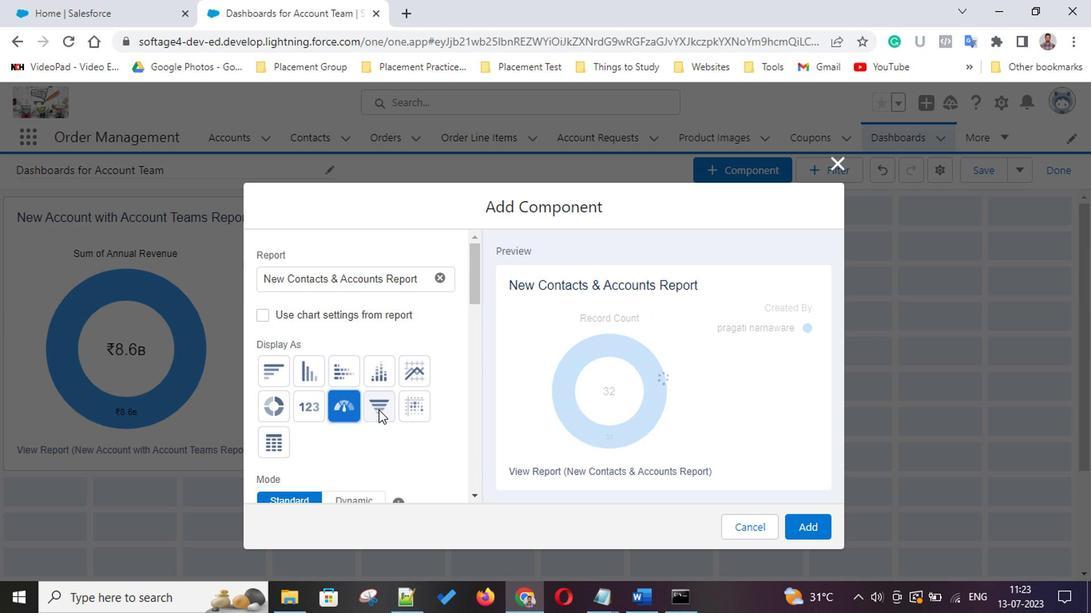 
Action: Mouse moved to (421, 412)
Screenshot: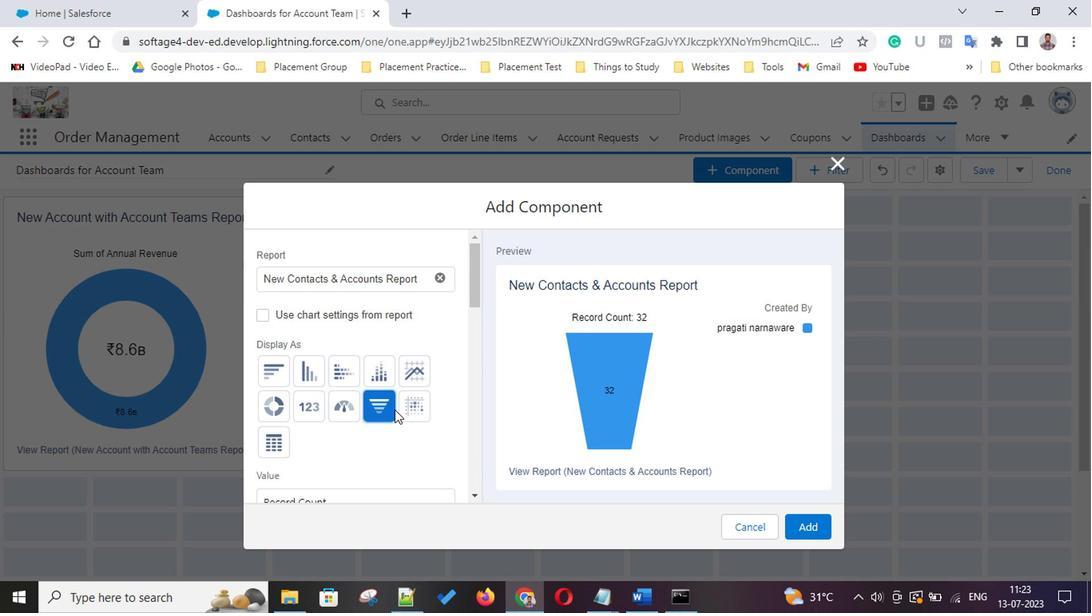 
Action: Mouse pressed left at (421, 412)
